 Task: Reply to email with the signature Austin King with the subject Job application submission from softage.1@softage.net with the message Could you provide an update on the progress of the market research project? with CC to softage.9@softage.net with an attached document Employee_handbook.docx
Action: Mouse moved to (583, 730)
Screenshot: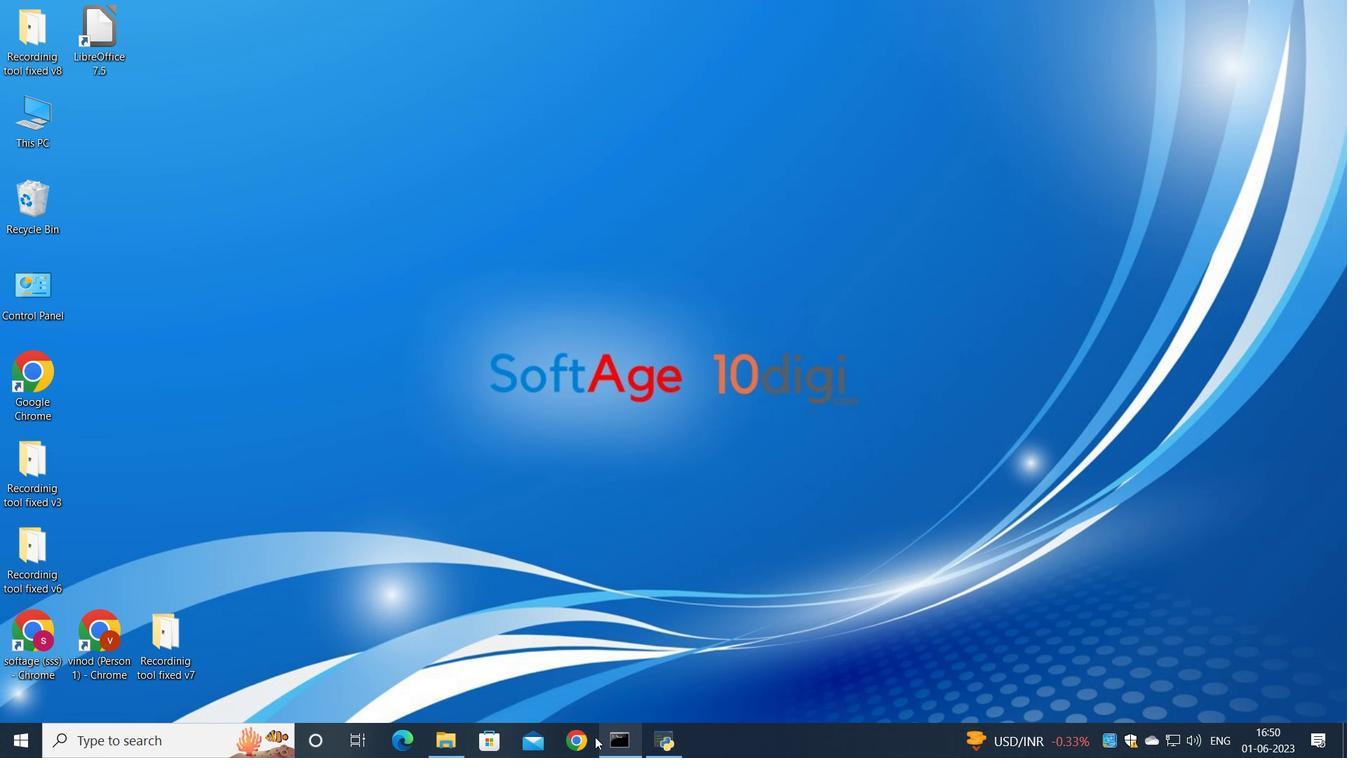 
Action: Mouse pressed left at (583, 730)
Screenshot: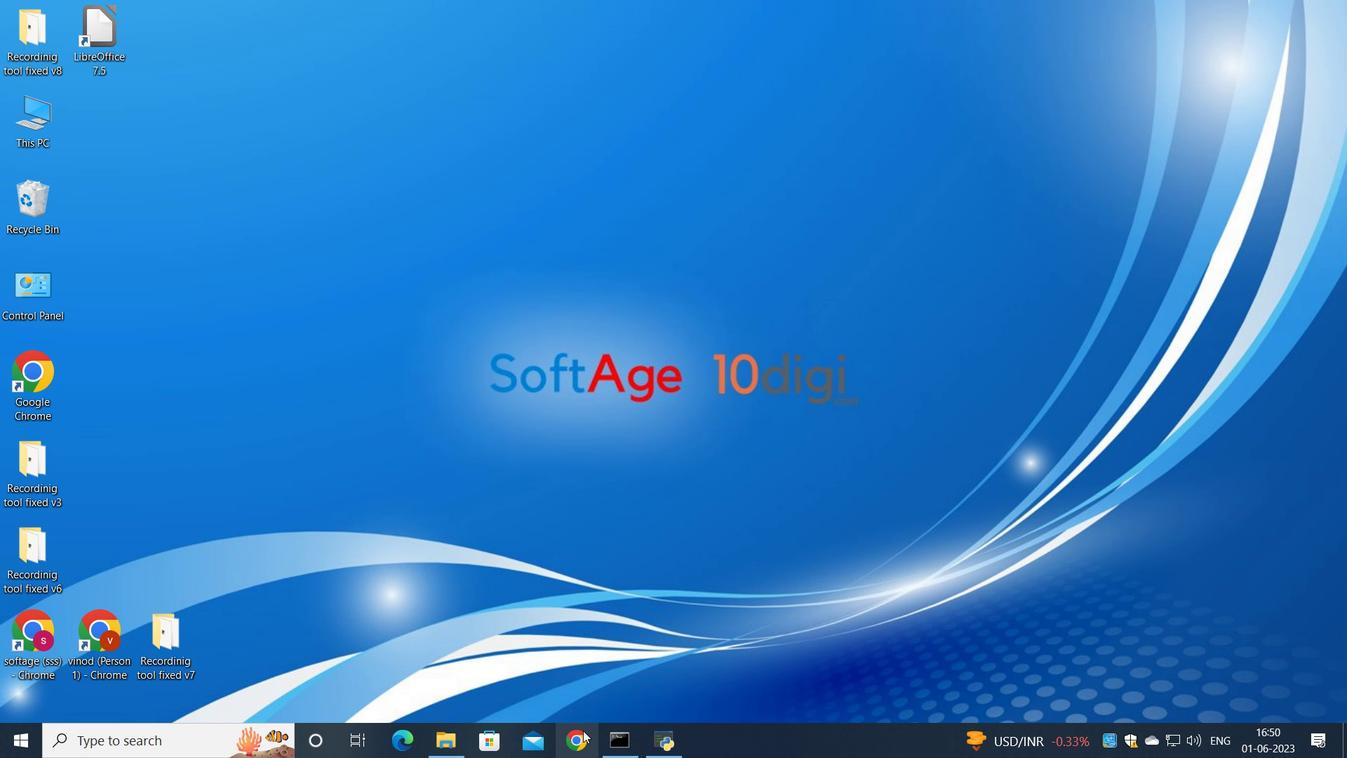
Action: Mouse moved to (570, 441)
Screenshot: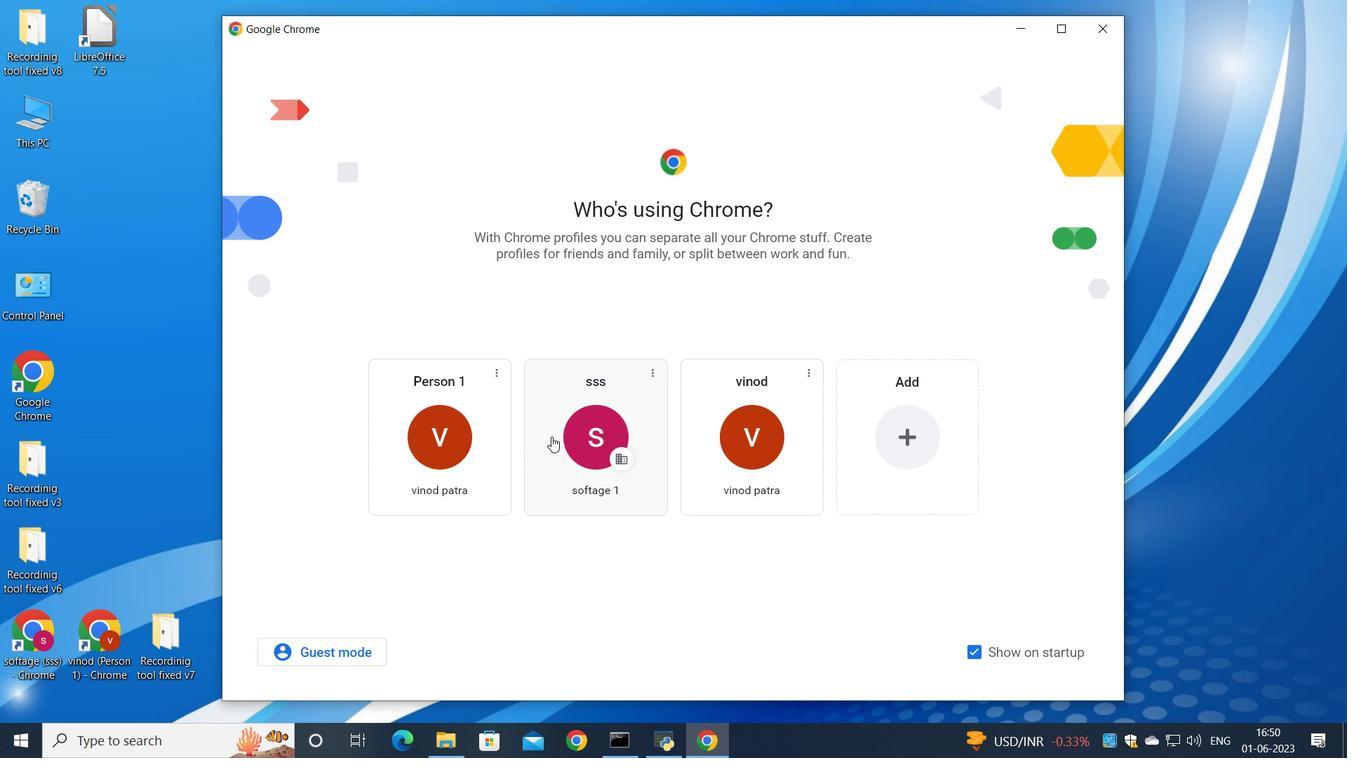 
Action: Mouse pressed left at (570, 441)
Screenshot: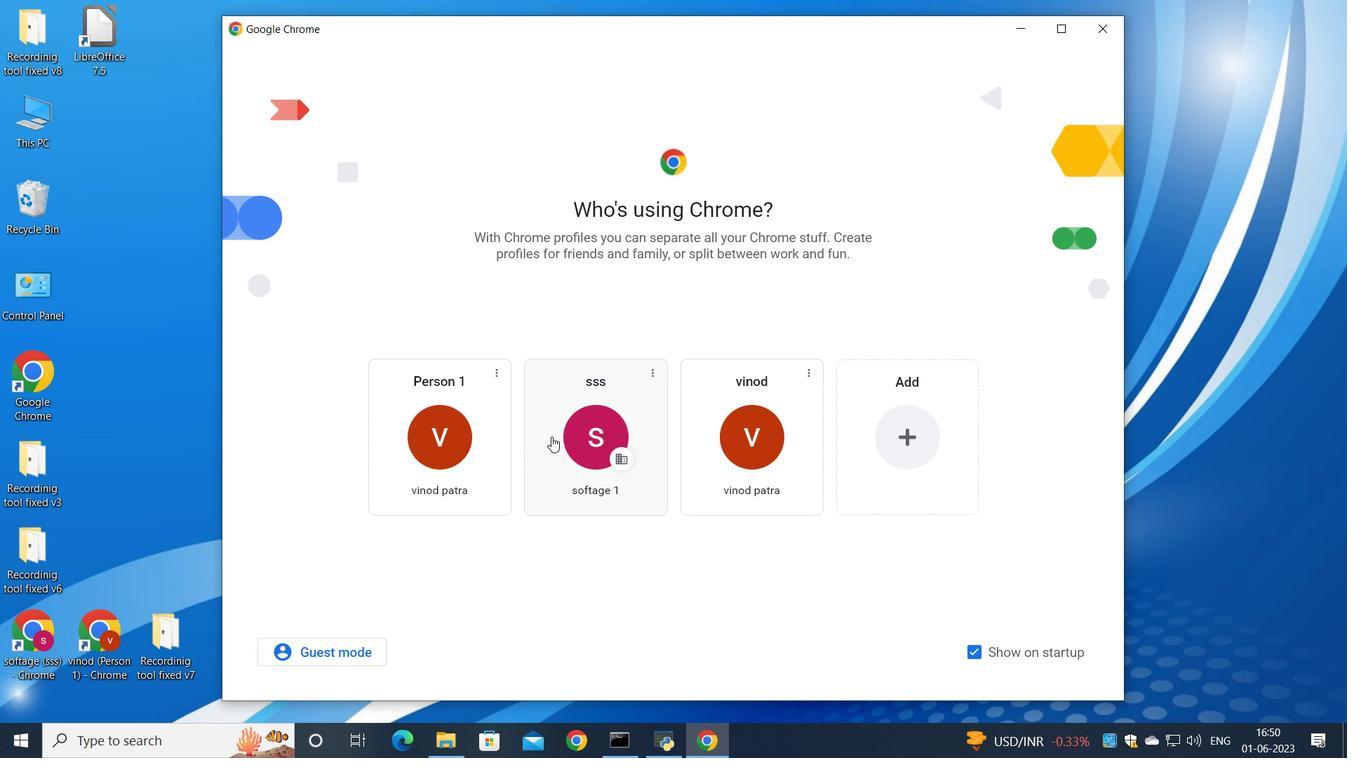 
Action: Mouse moved to (1185, 124)
Screenshot: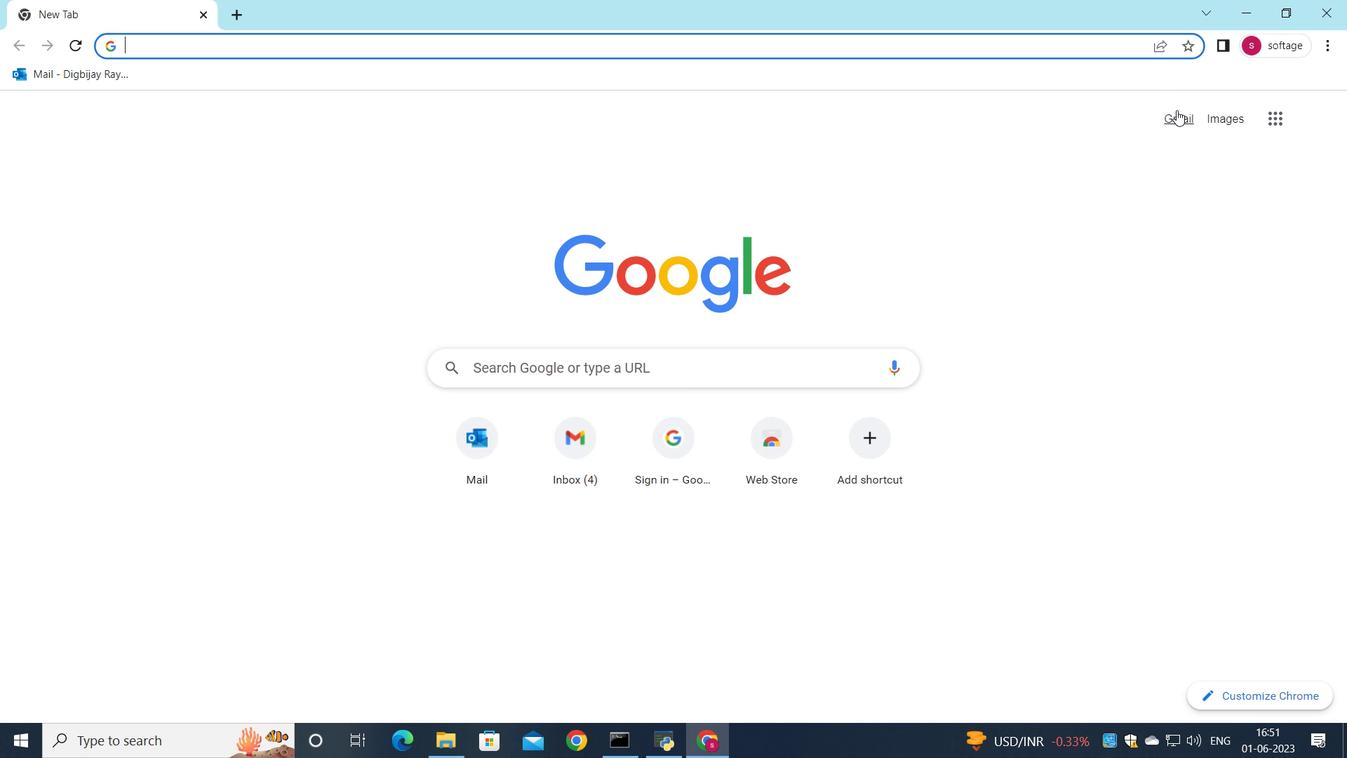 
Action: Mouse pressed left at (1185, 124)
Screenshot: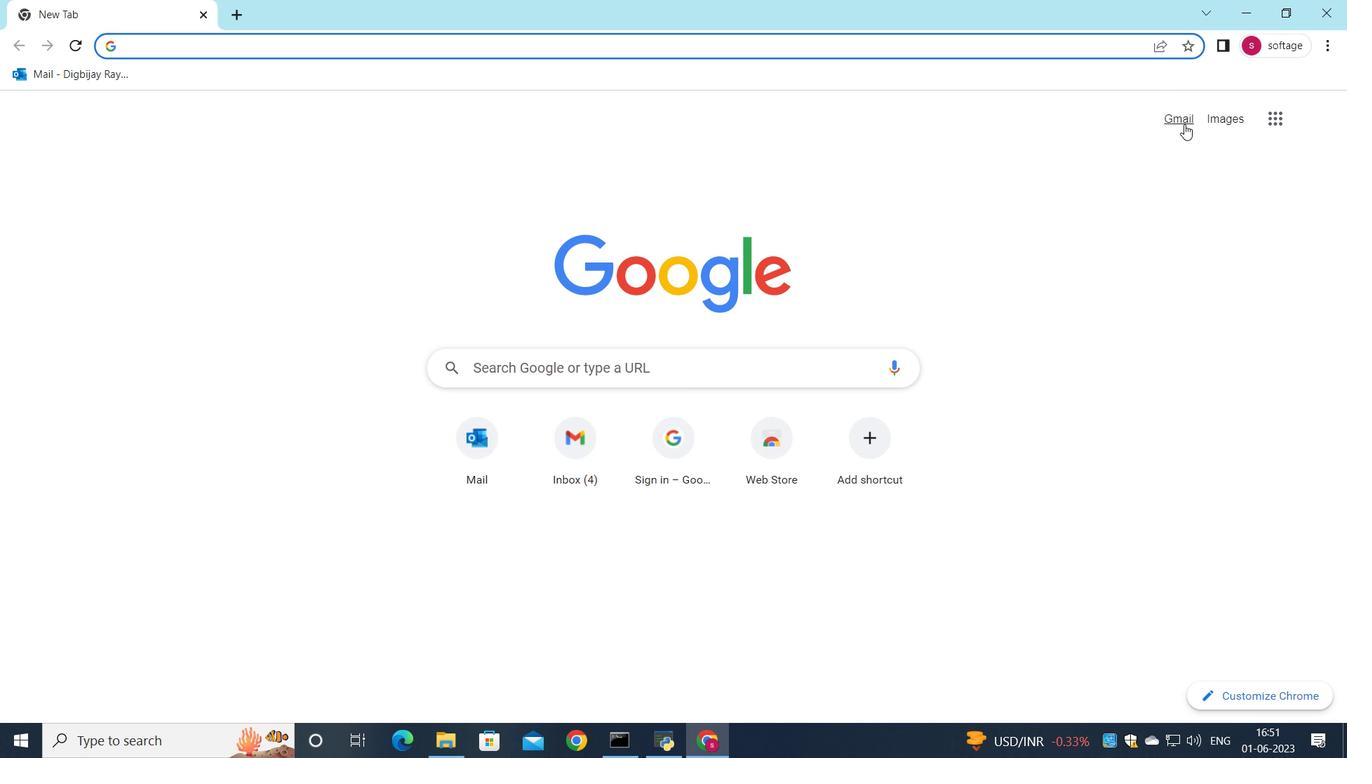 
Action: Mouse moved to (1146, 112)
Screenshot: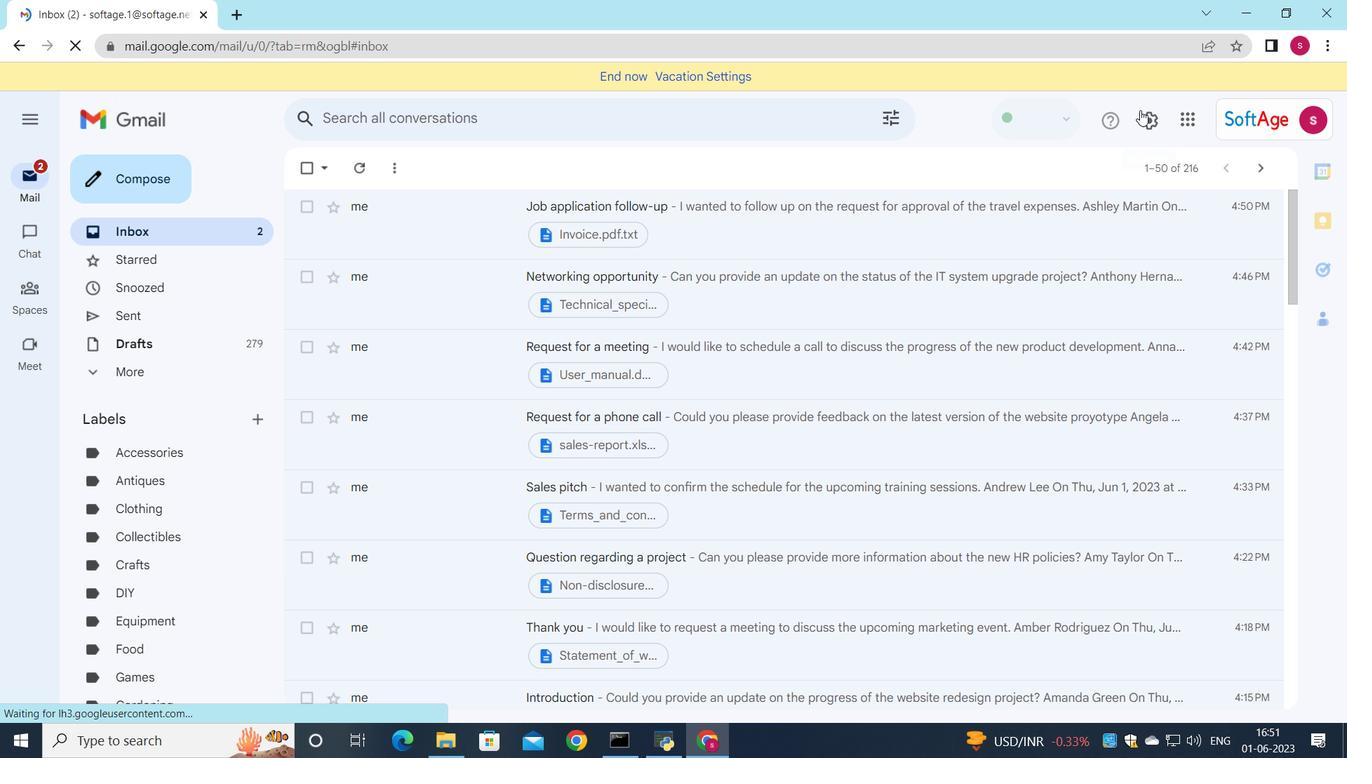 
Action: Mouse pressed left at (1146, 112)
Screenshot: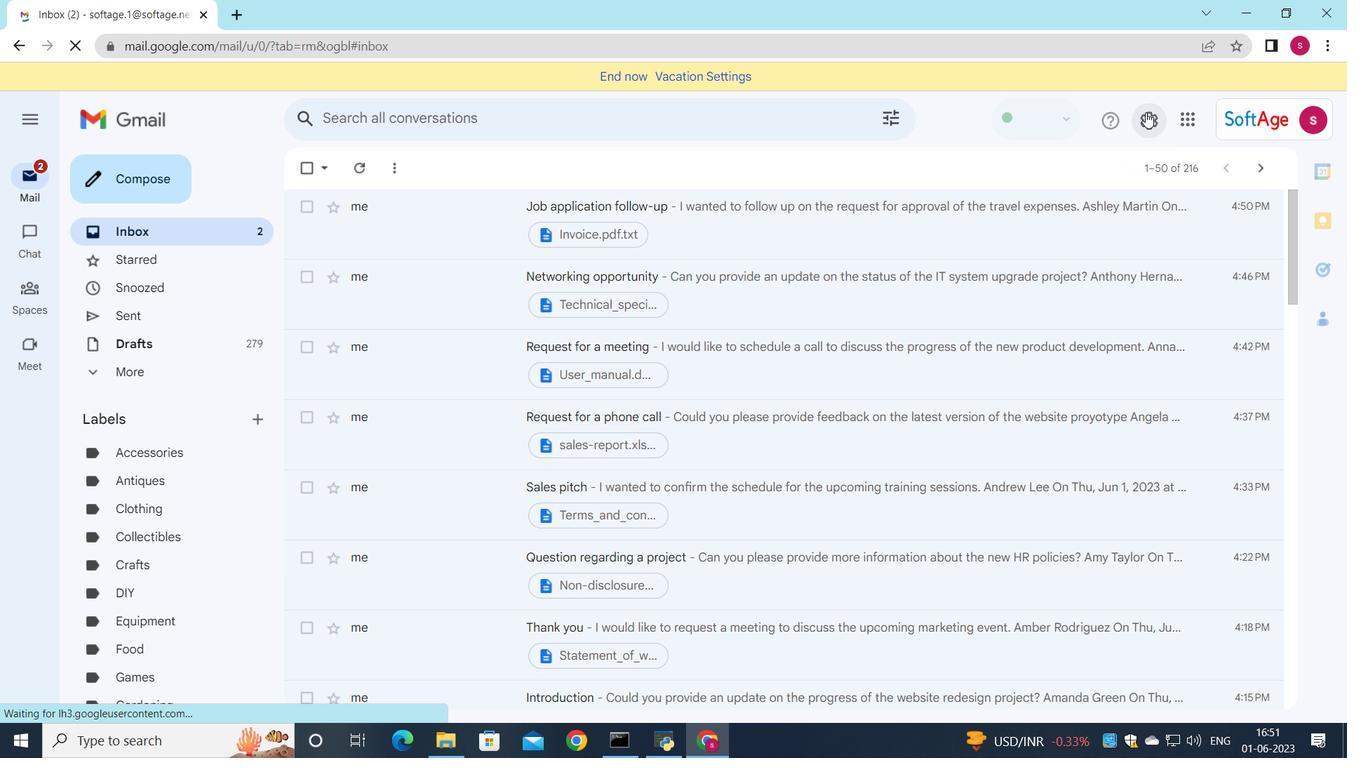 
Action: Mouse moved to (1158, 204)
Screenshot: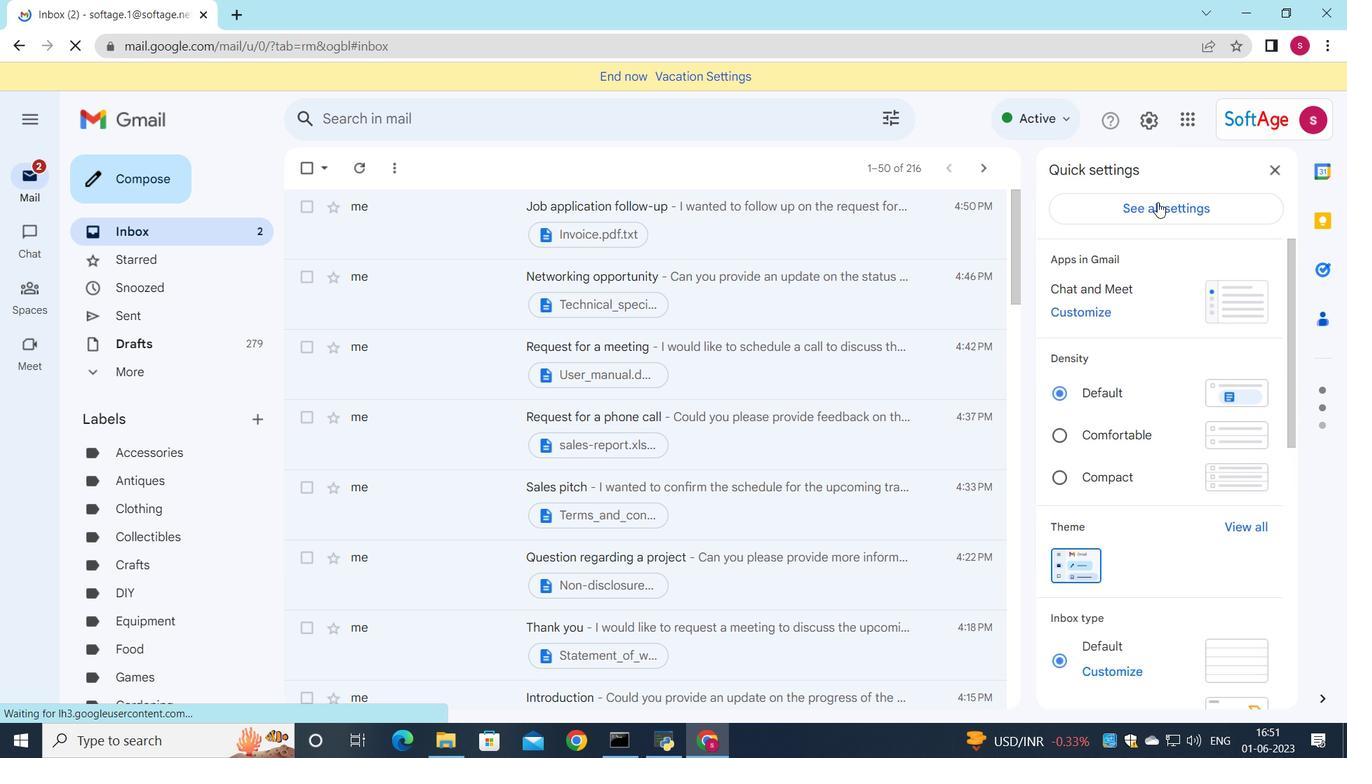 
Action: Mouse pressed left at (1158, 204)
Screenshot: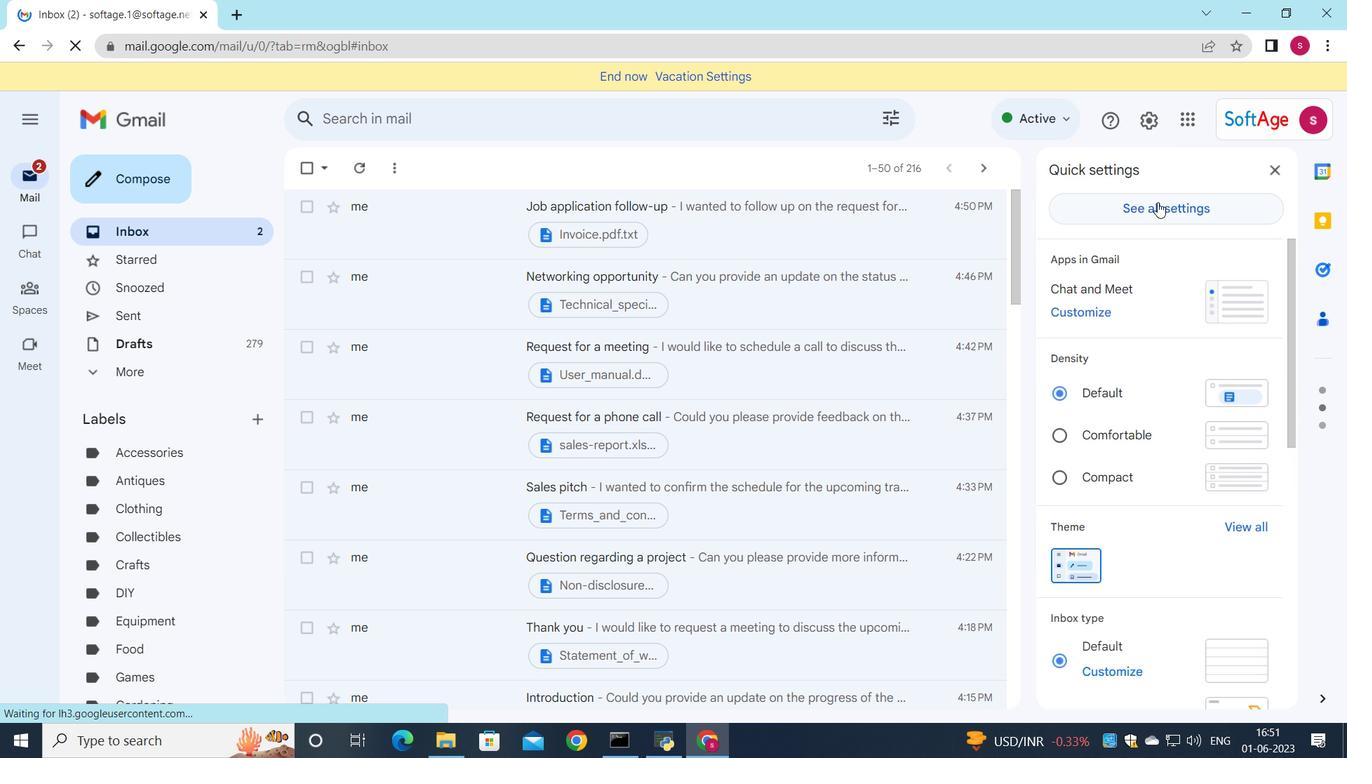 
Action: Mouse moved to (770, 398)
Screenshot: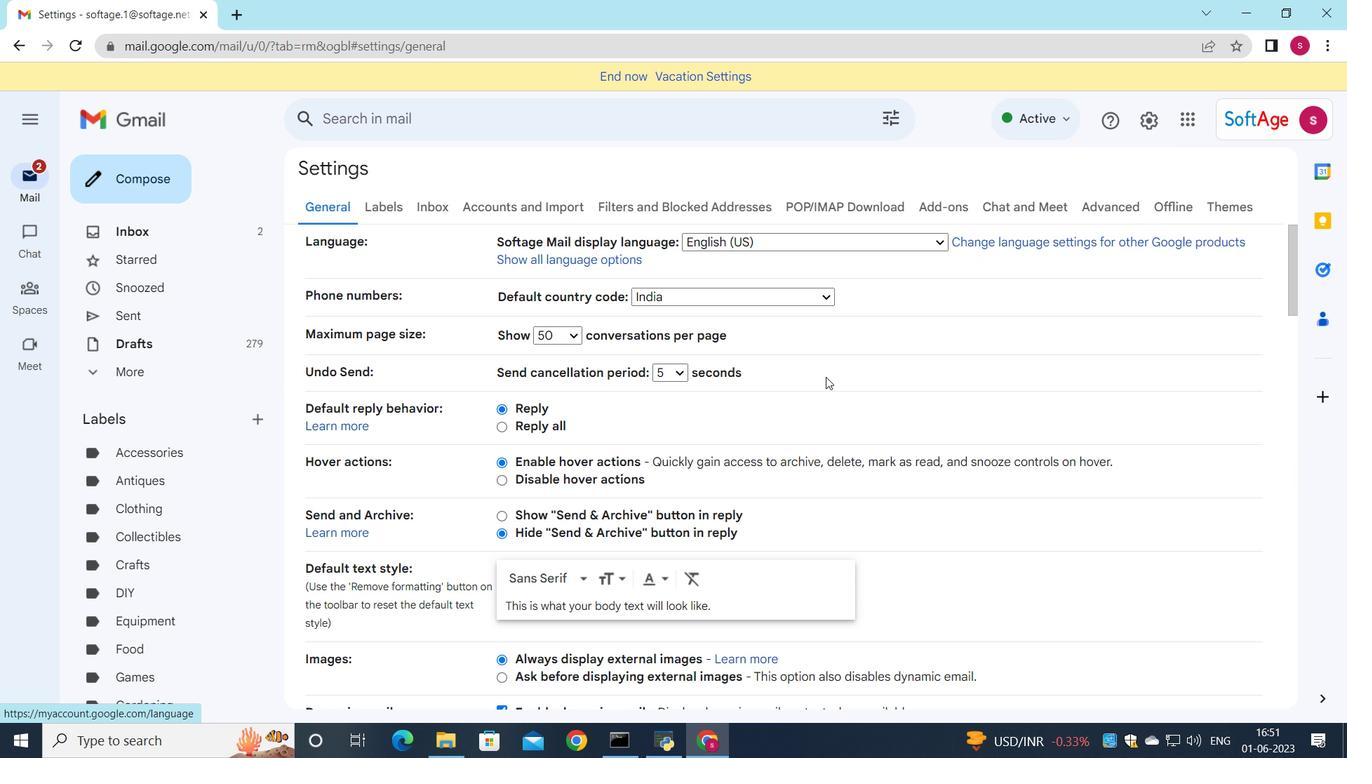 
Action: Mouse scrolled (770, 397) with delta (0, 0)
Screenshot: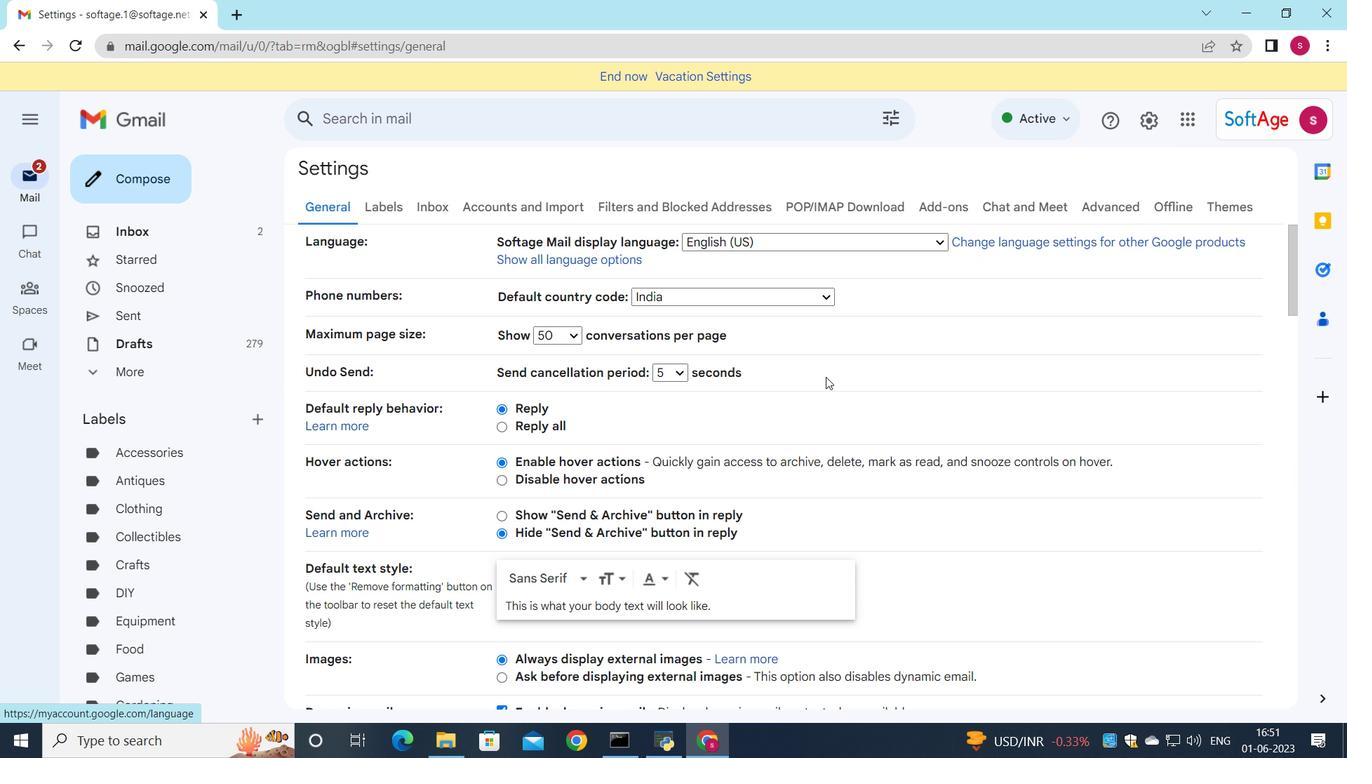 
Action: Mouse scrolled (770, 397) with delta (0, 0)
Screenshot: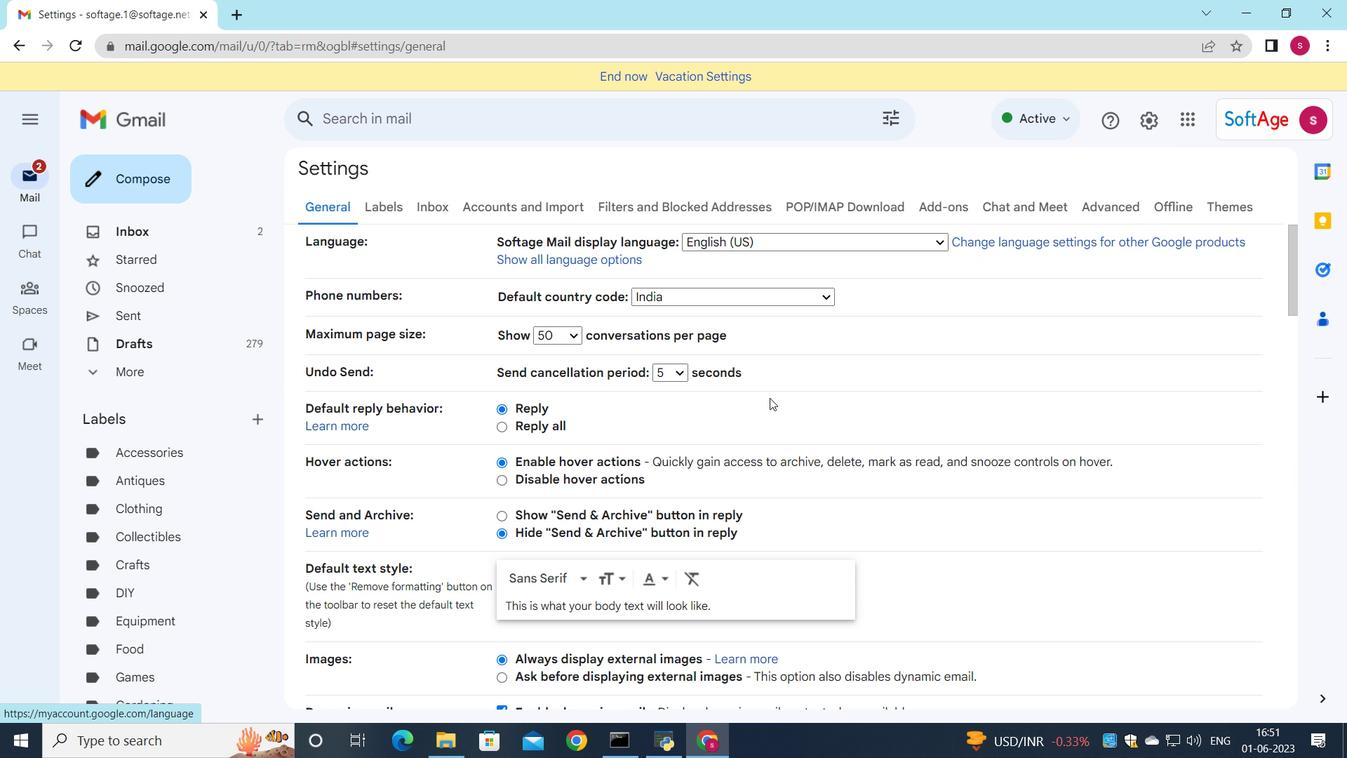 
Action: Mouse scrolled (770, 397) with delta (0, 0)
Screenshot: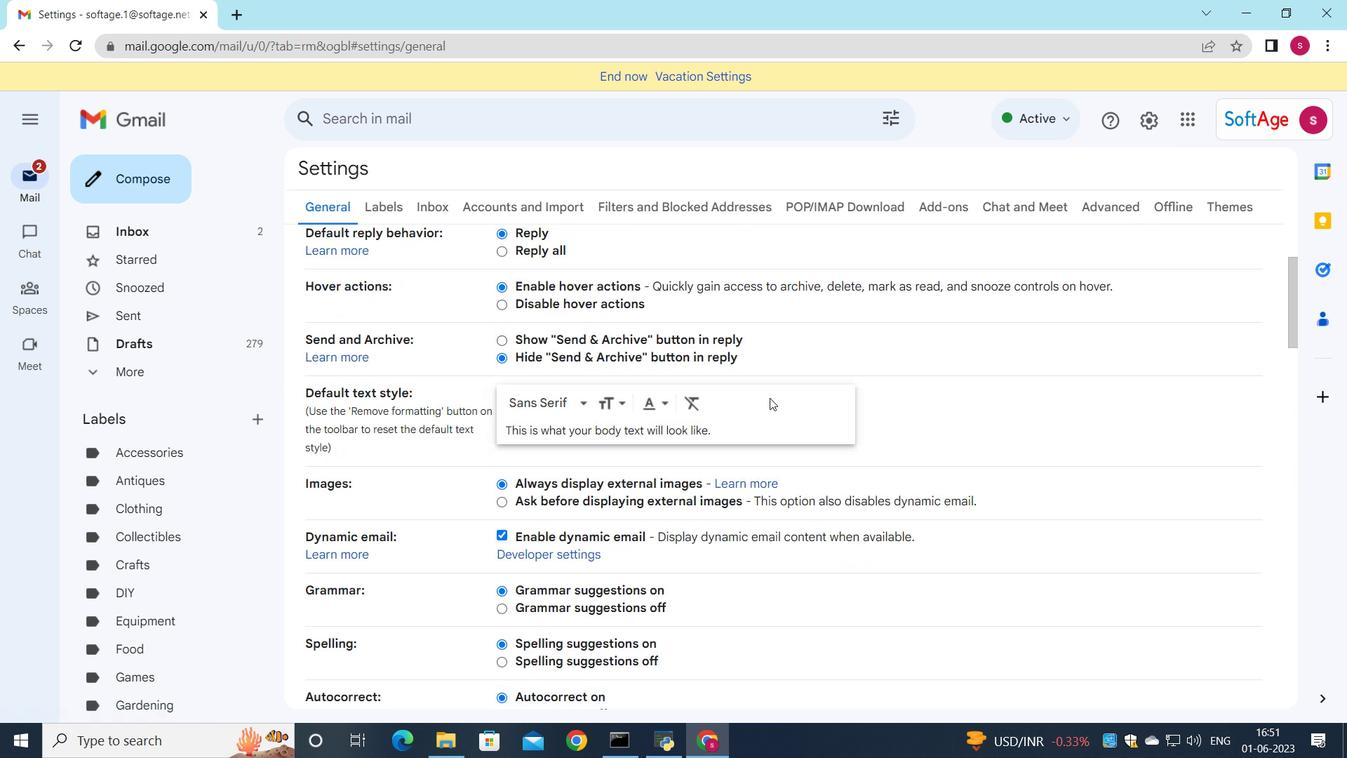 
Action: Mouse scrolled (770, 397) with delta (0, 0)
Screenshot: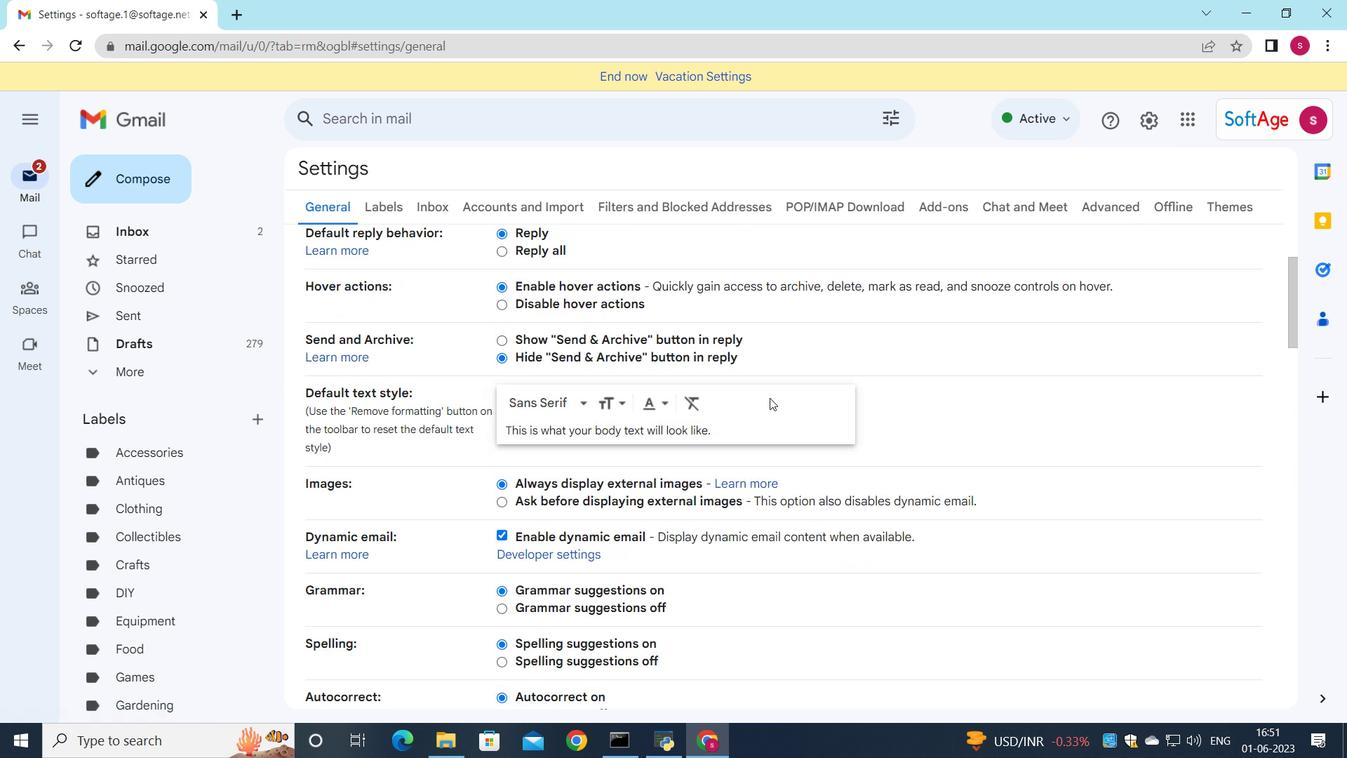 
Action: Mouse scrolled (770, 397) with delta (0, 0)
Screenshot: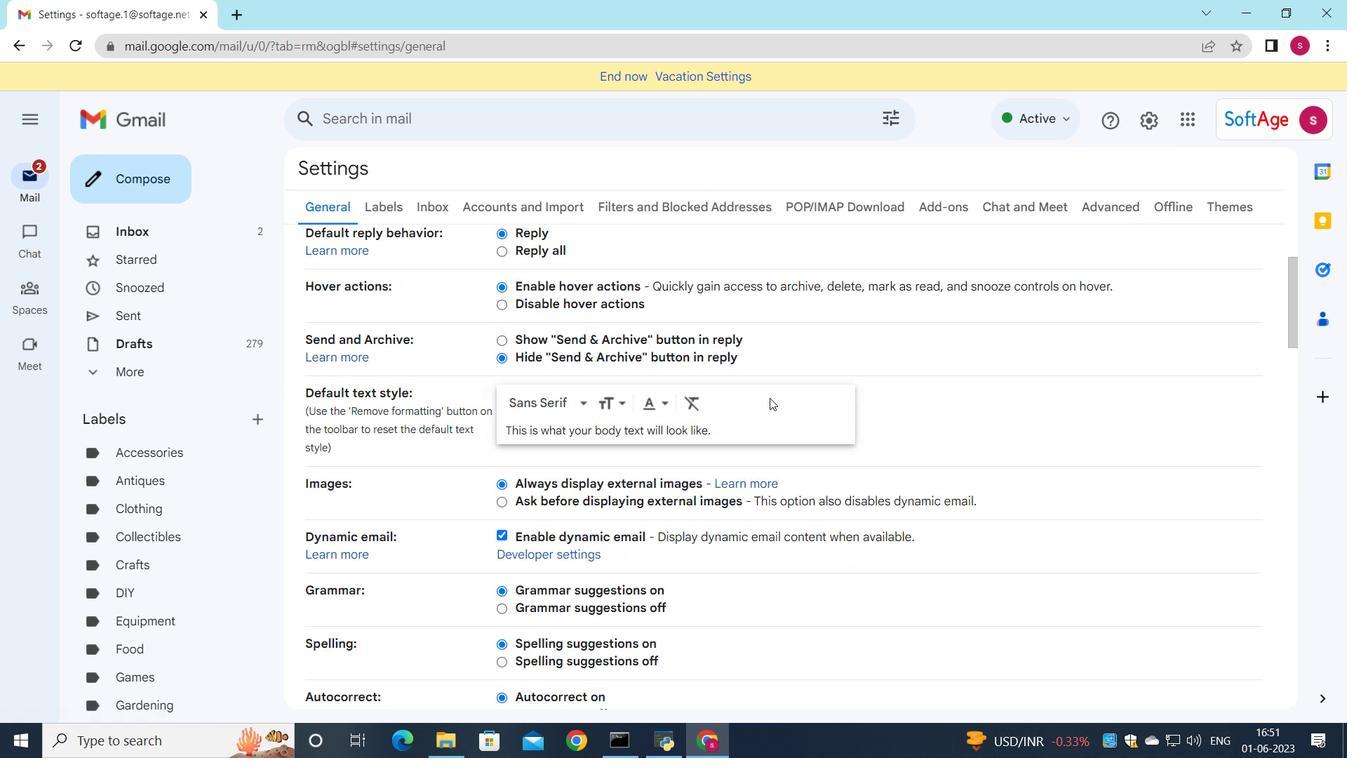 
Action: Mouse scrolled (770, 397) with delta (0, 0)
Screenshot: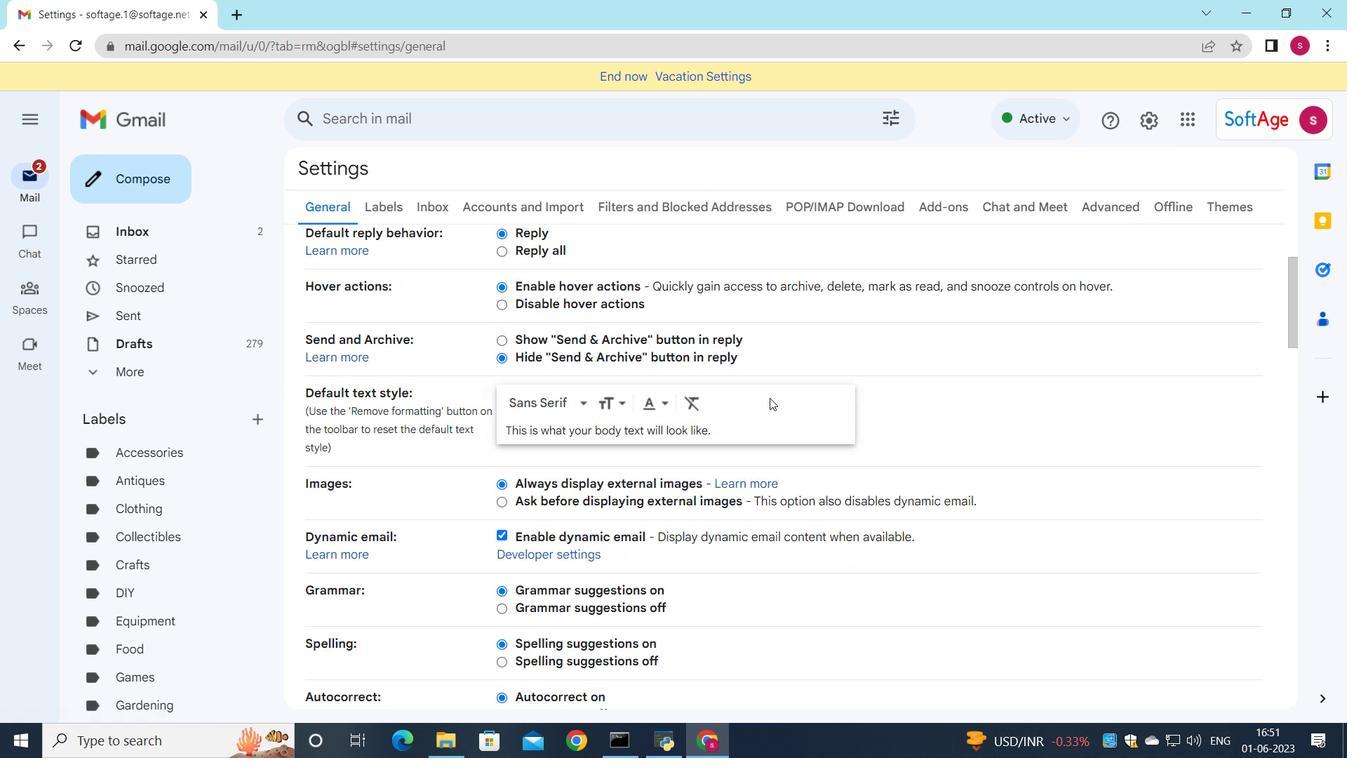 
Action: Mouse scrolled (770, 397) with delta (0, 0)
Screenshot: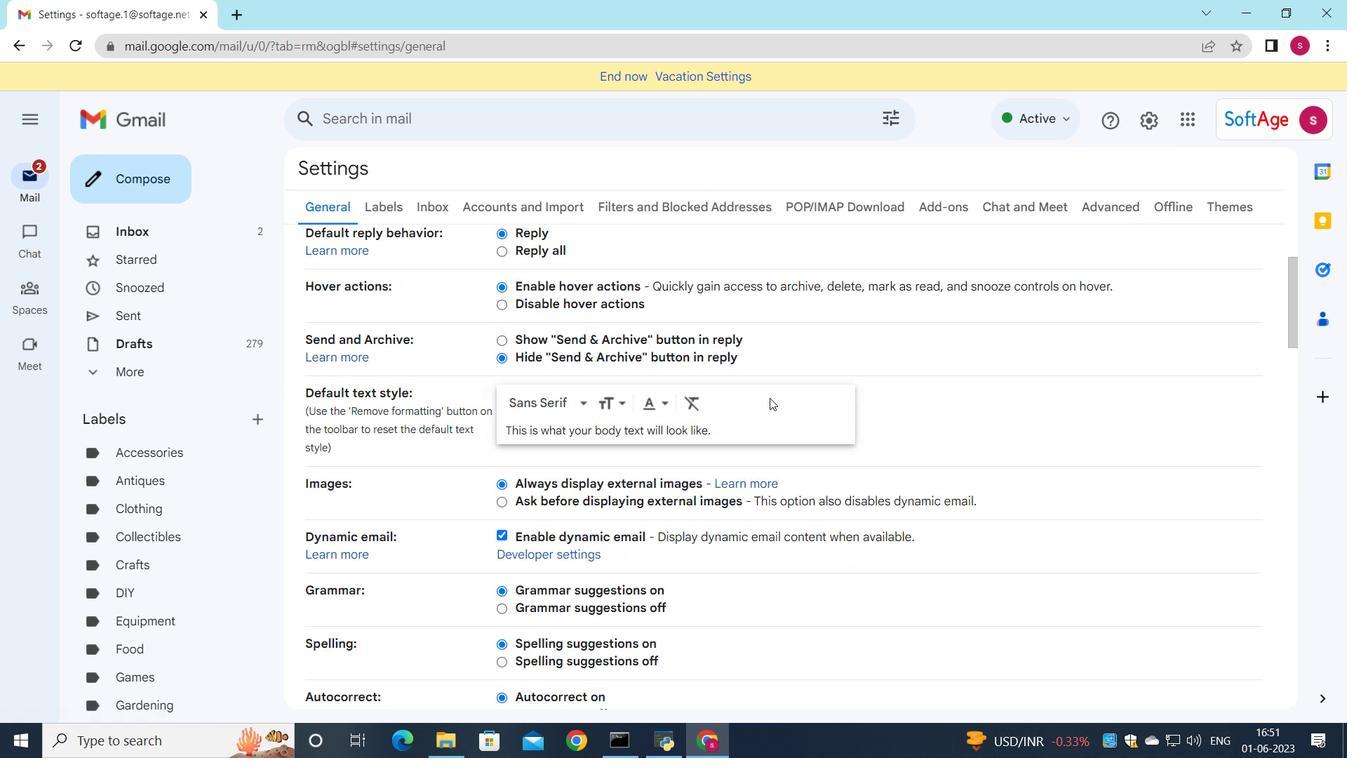 
Action: Mouse scrolled (770, 397) with delta (0, 0)
Screenshot: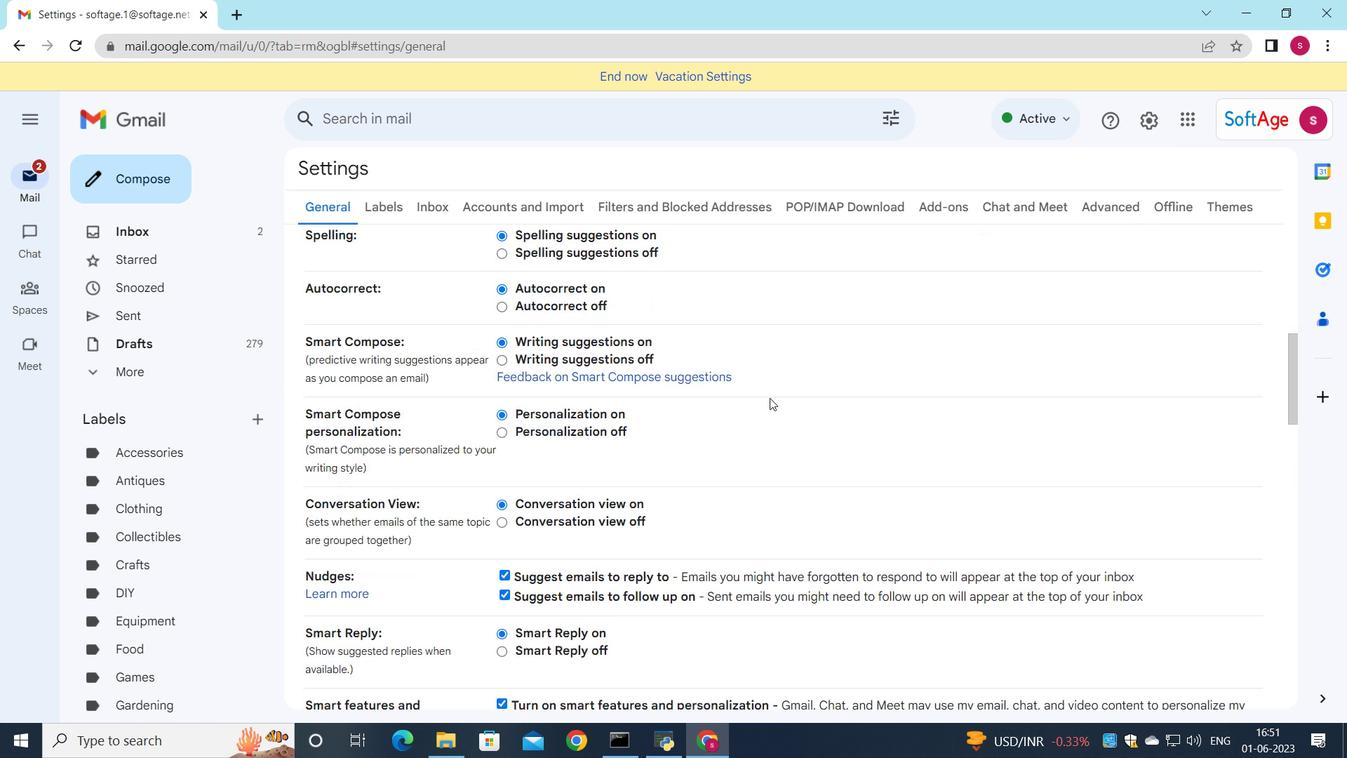 
Action: Mouse scrolled (770, 397) with delta (0, 0)
Screenshot: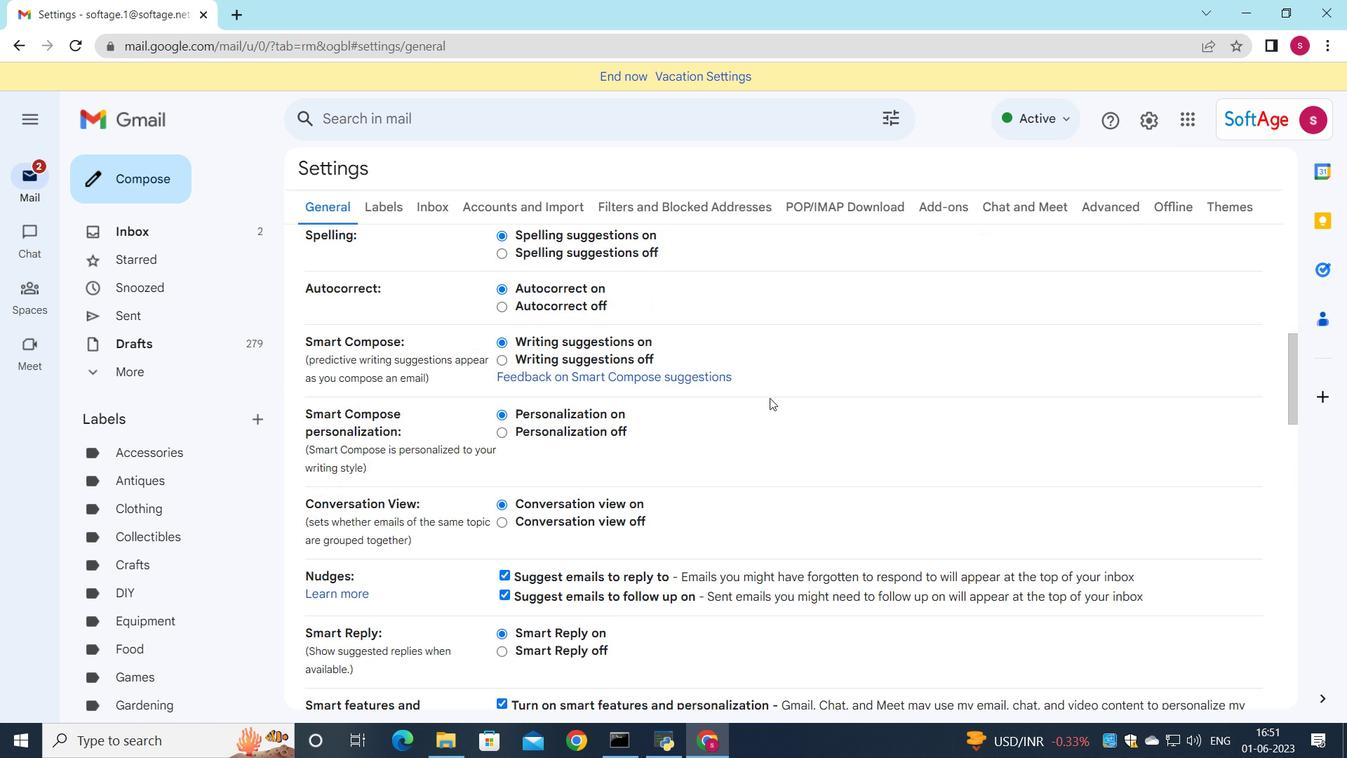 
Action: Mouse scrolled (770, 397) with delta (0, 0)
Screenshot: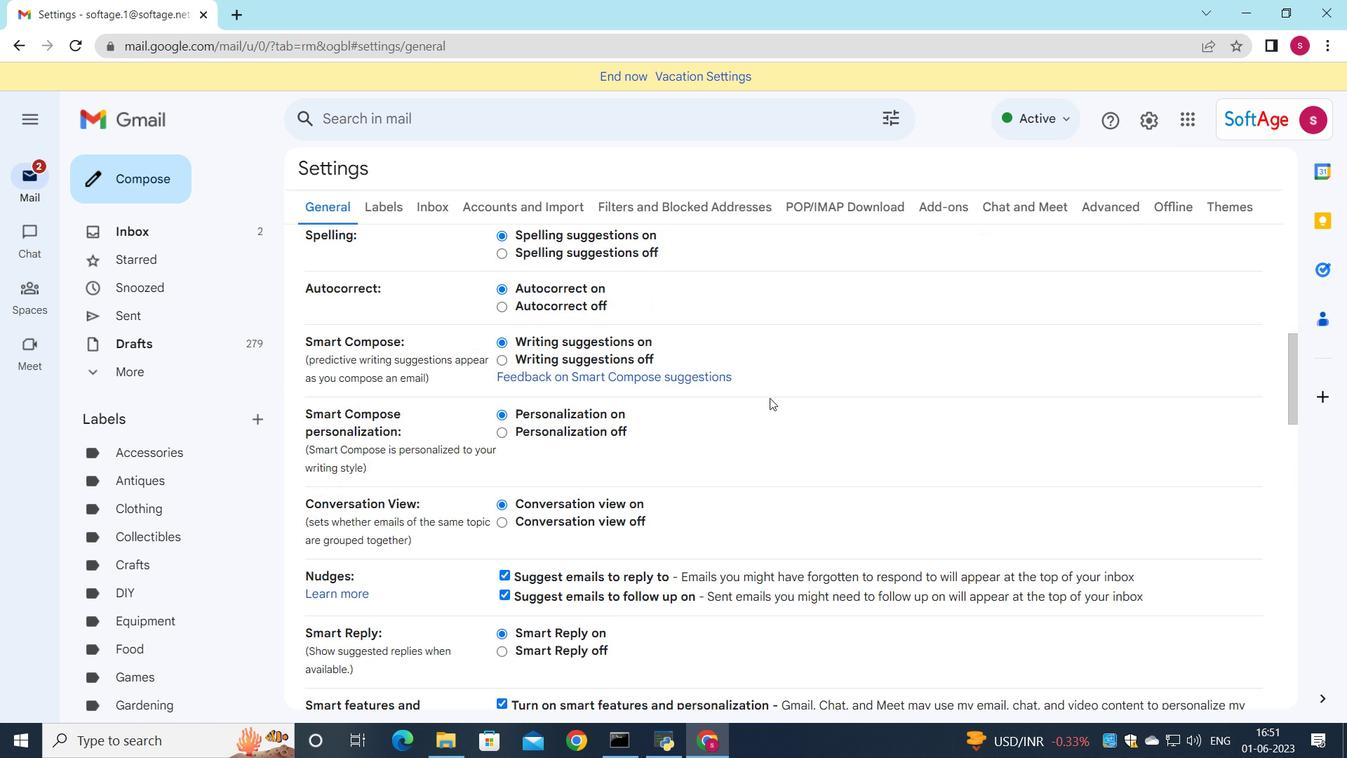 
Action: Mouse scrolled (770, 397) with delta (0, 0)
Screenshot: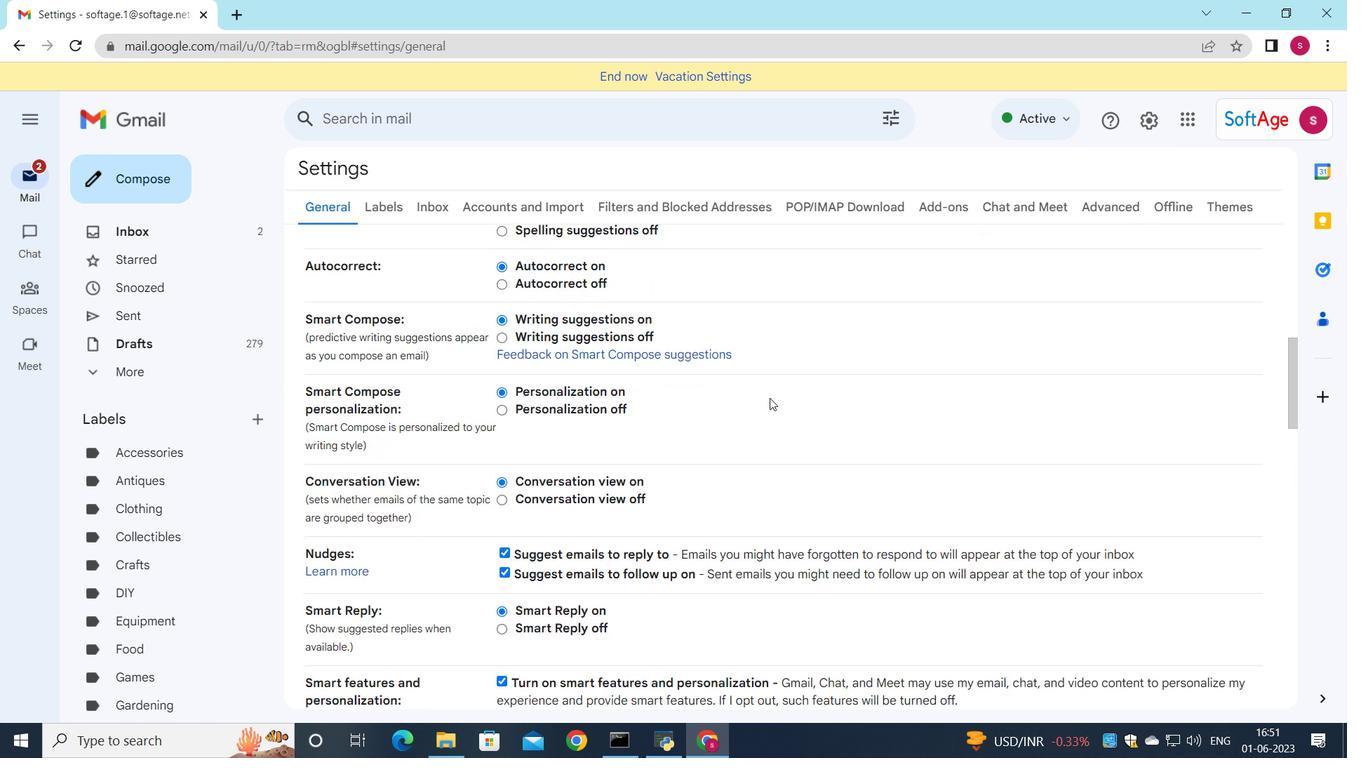 
Action: Mouse moved to (741, 426)
Screenshot: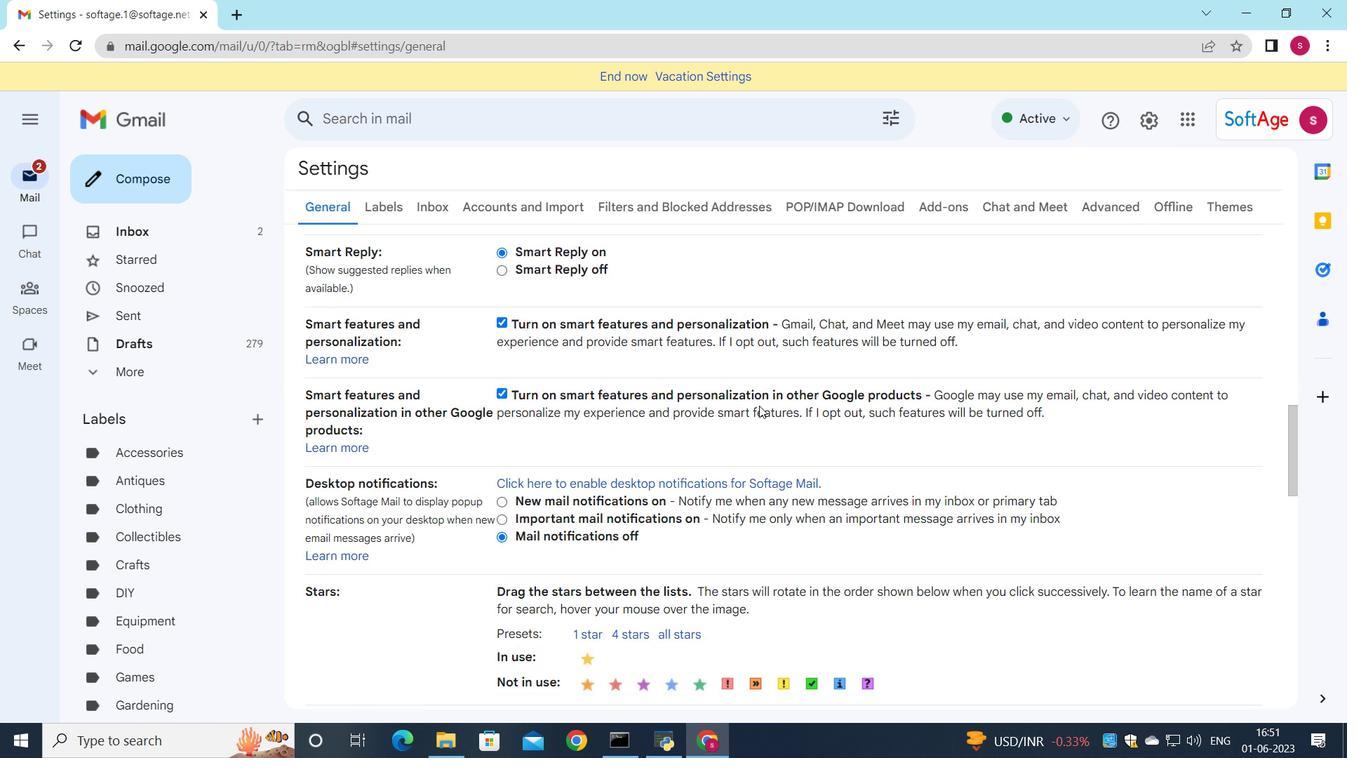 
Action: Mouse scrolled (741, 425) with delta (0, 0)
Screenshot: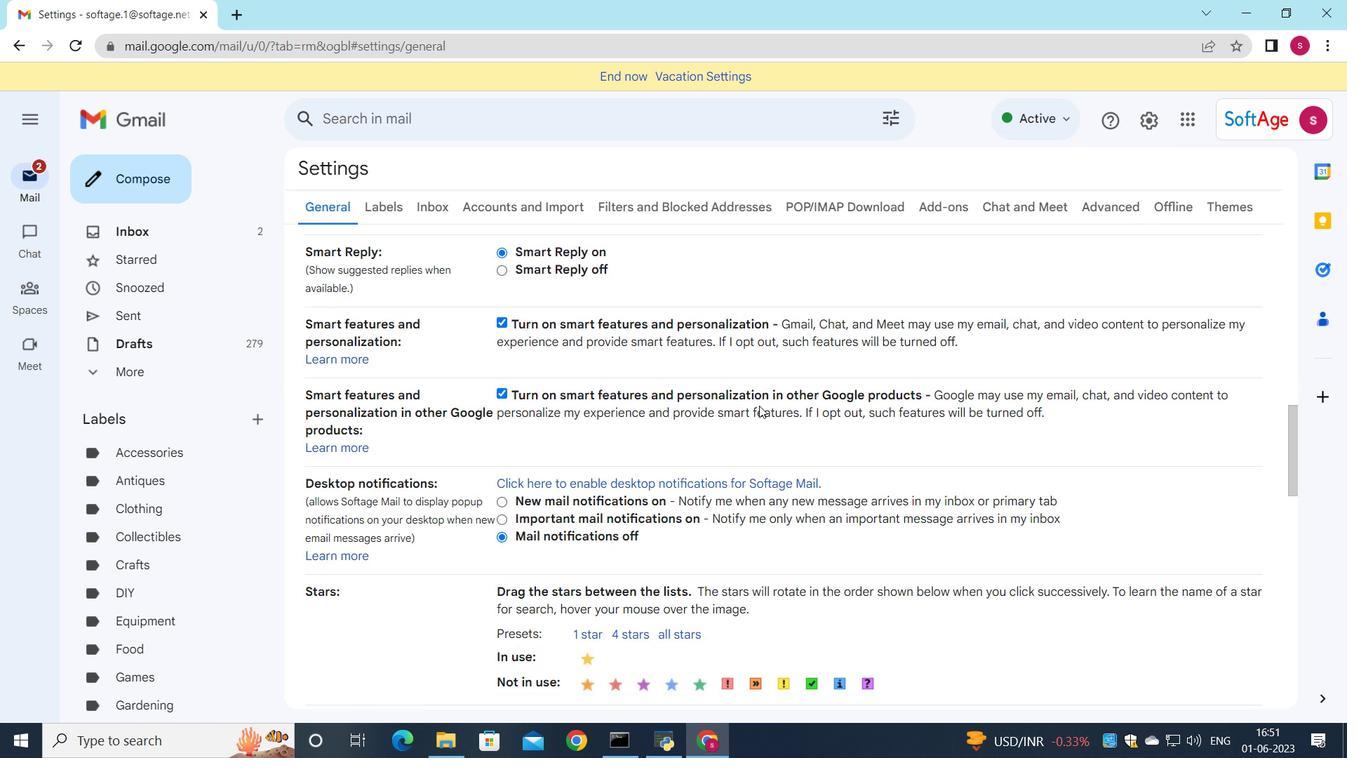 
Action: Mouse moved to (739, 429)
Screenshot: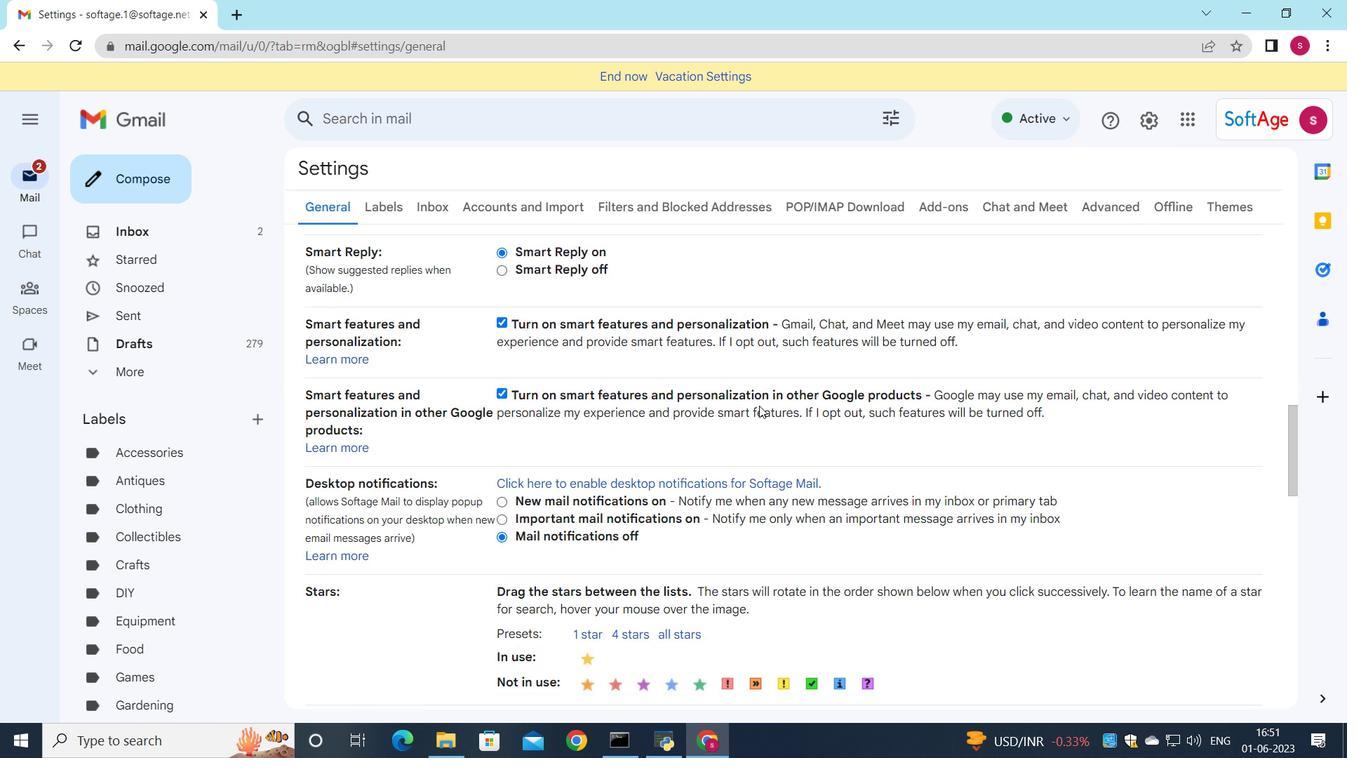 
Action: Mouse scrolled (739, 428) with delta (0, 0)
Screenshot: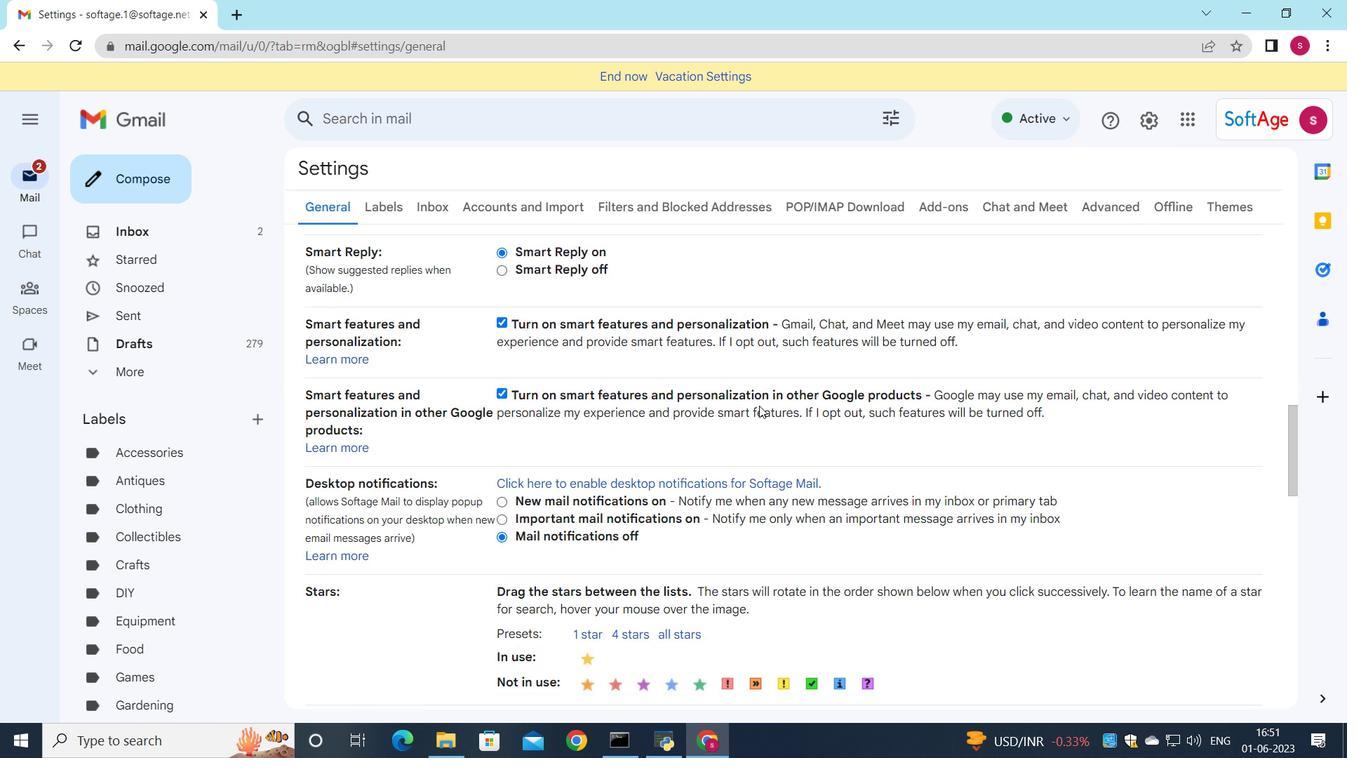 
Action: Mouse moved to (738, 431)
Screenshot: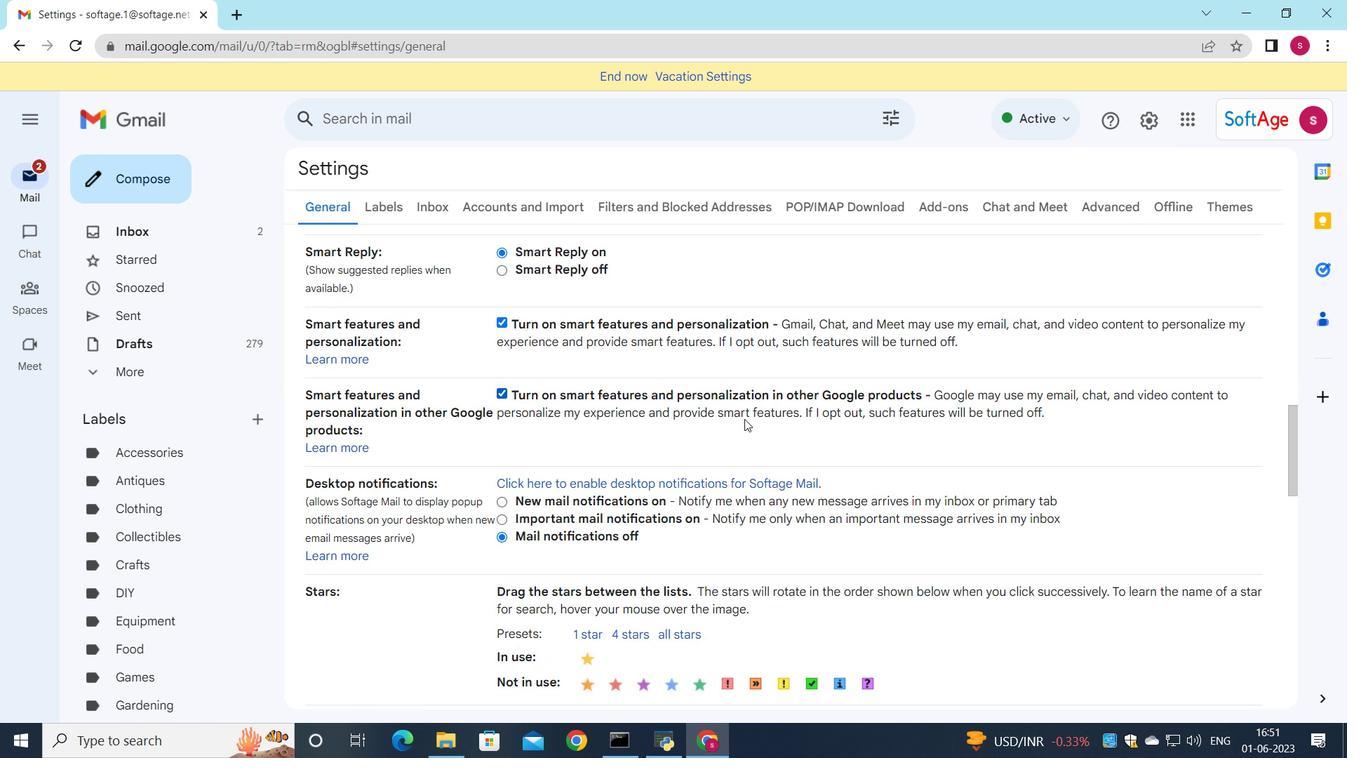 
Action: Mouse scrolled (738, 430) with delta (0, 0)
Screenshot: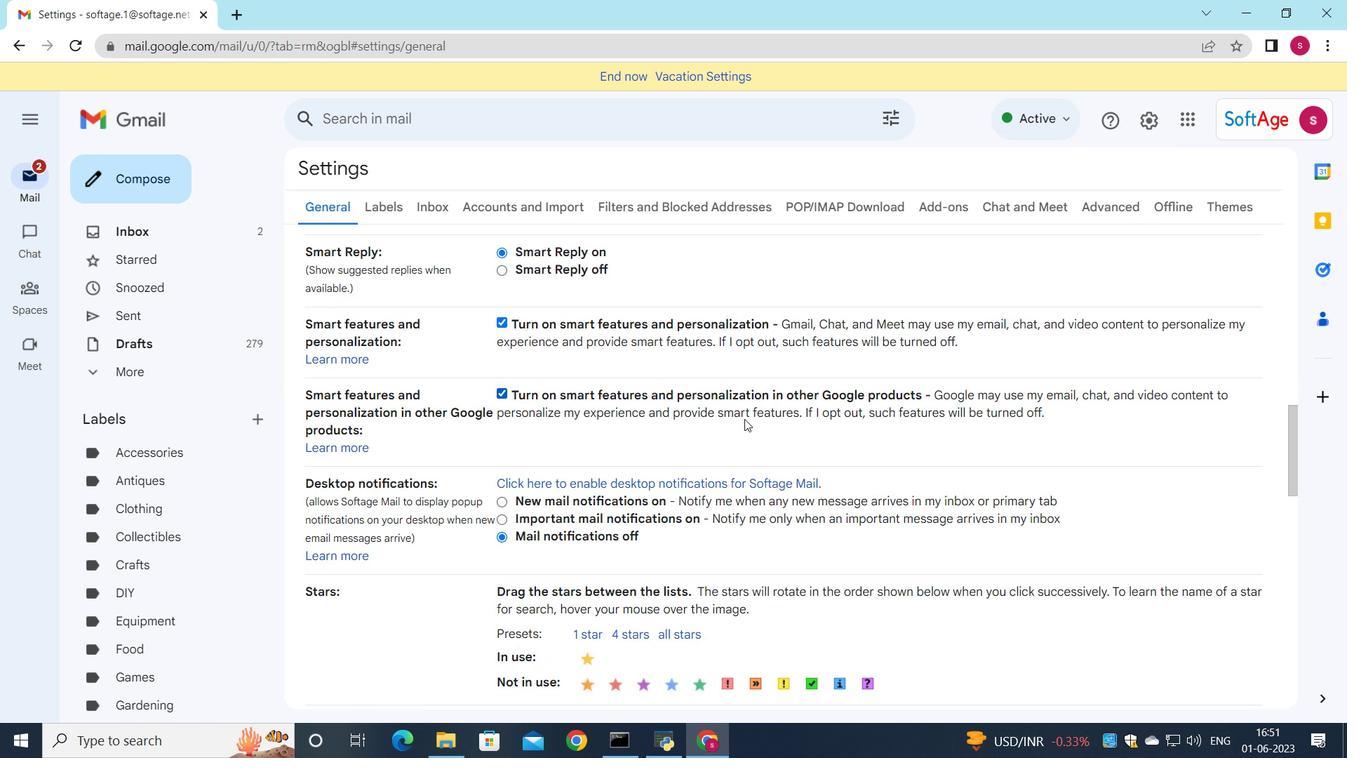 
Action: Mouse moved to (737, 435)
Screenshot: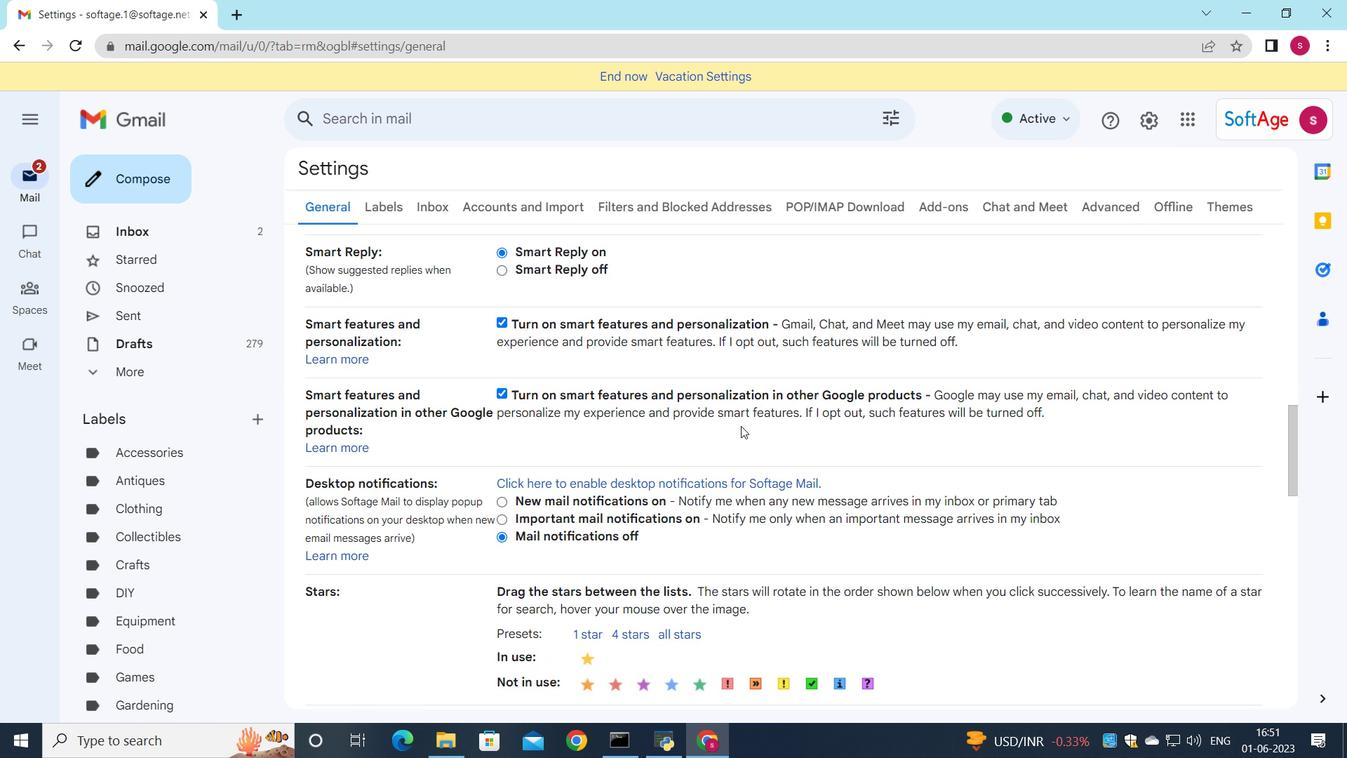 
Action: Mouse scrolled (737, 435) with delta (0, 0)
Screenshot: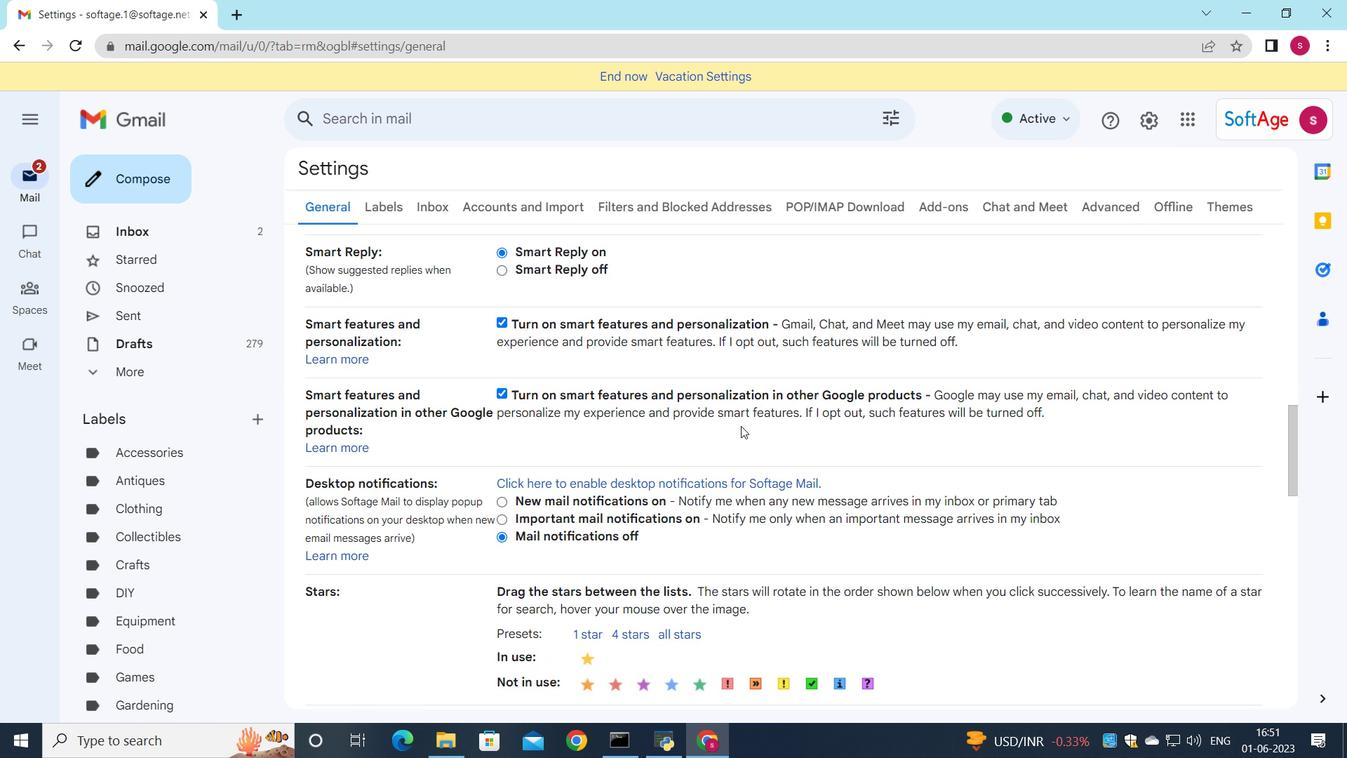 
Action: Mouse moved to (735, 438)
Screenshot: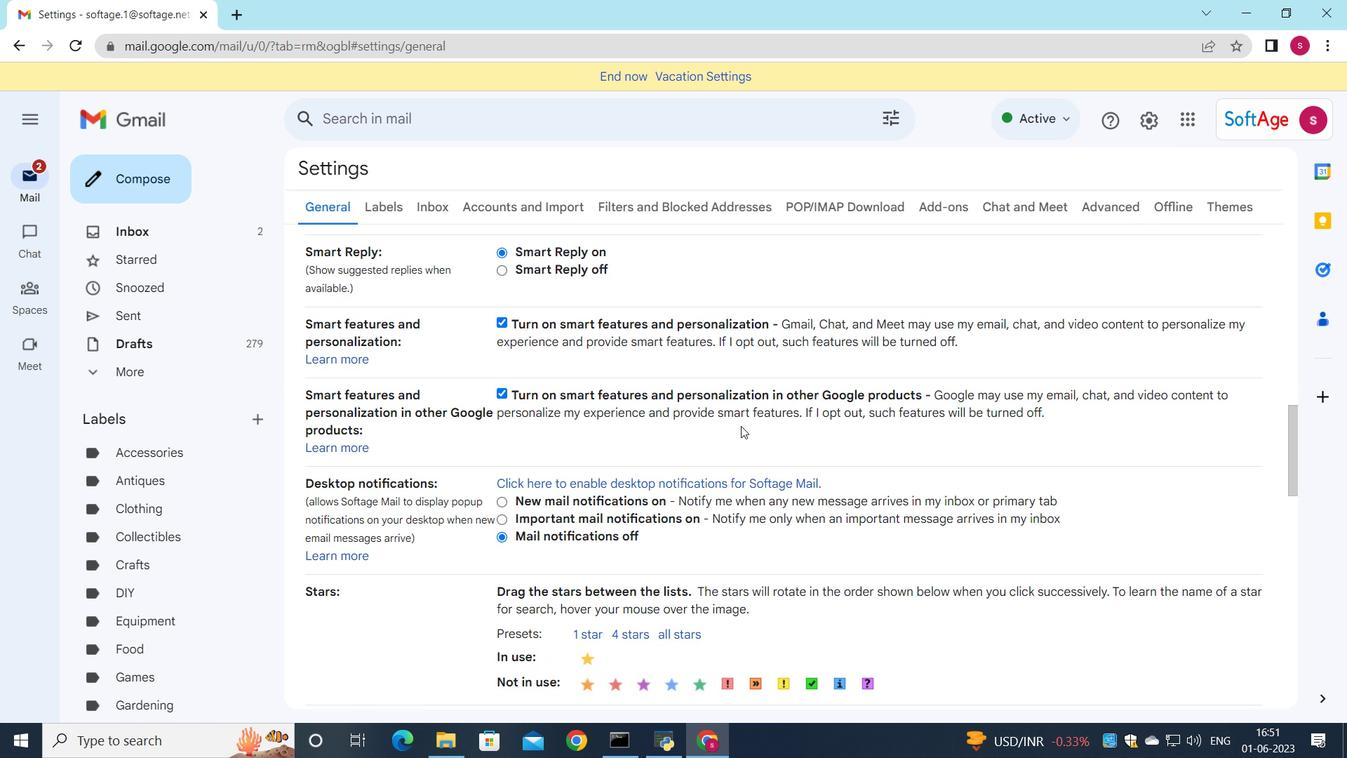 
Action: Mouse scrolled (735, 438) with delta (0, 0)
Screenshot: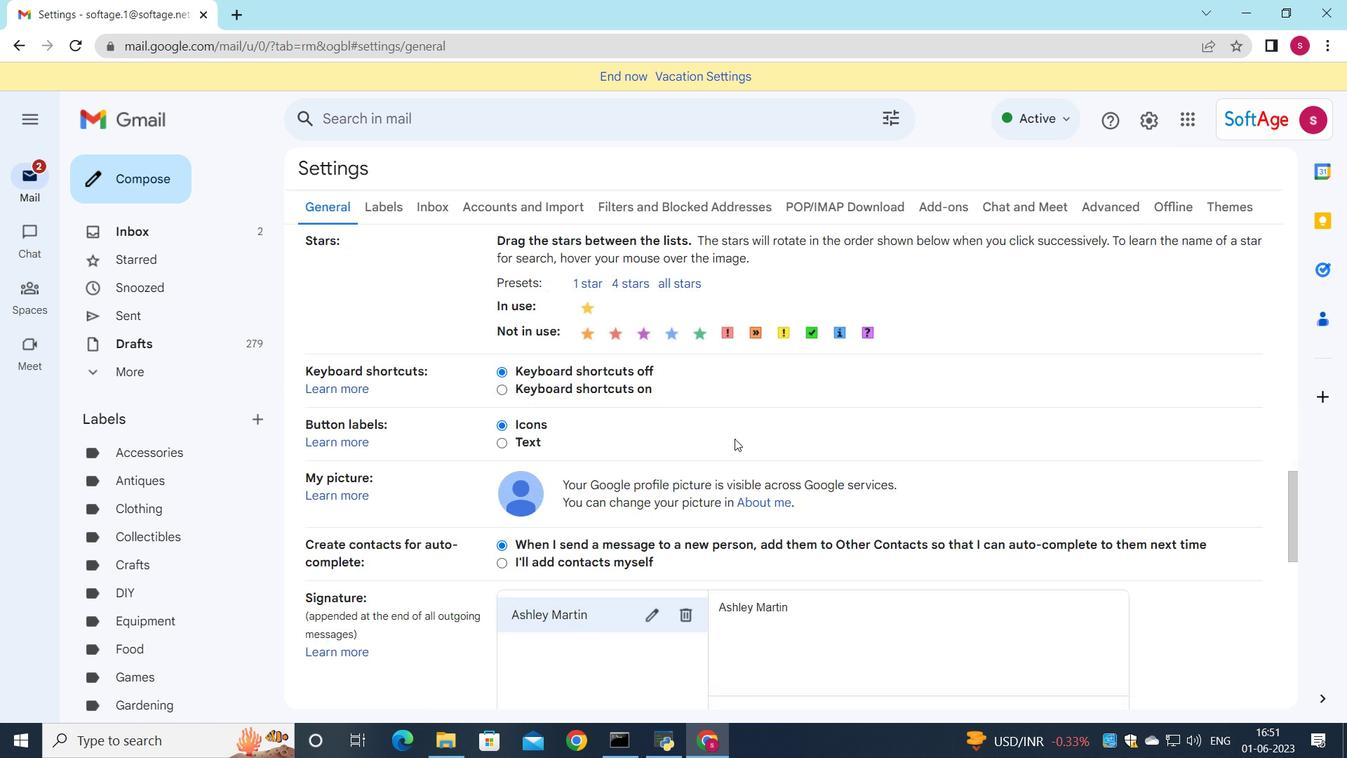 
Action: Mouse scrolled (735, 438) with delta (0, 0)
Screenshot: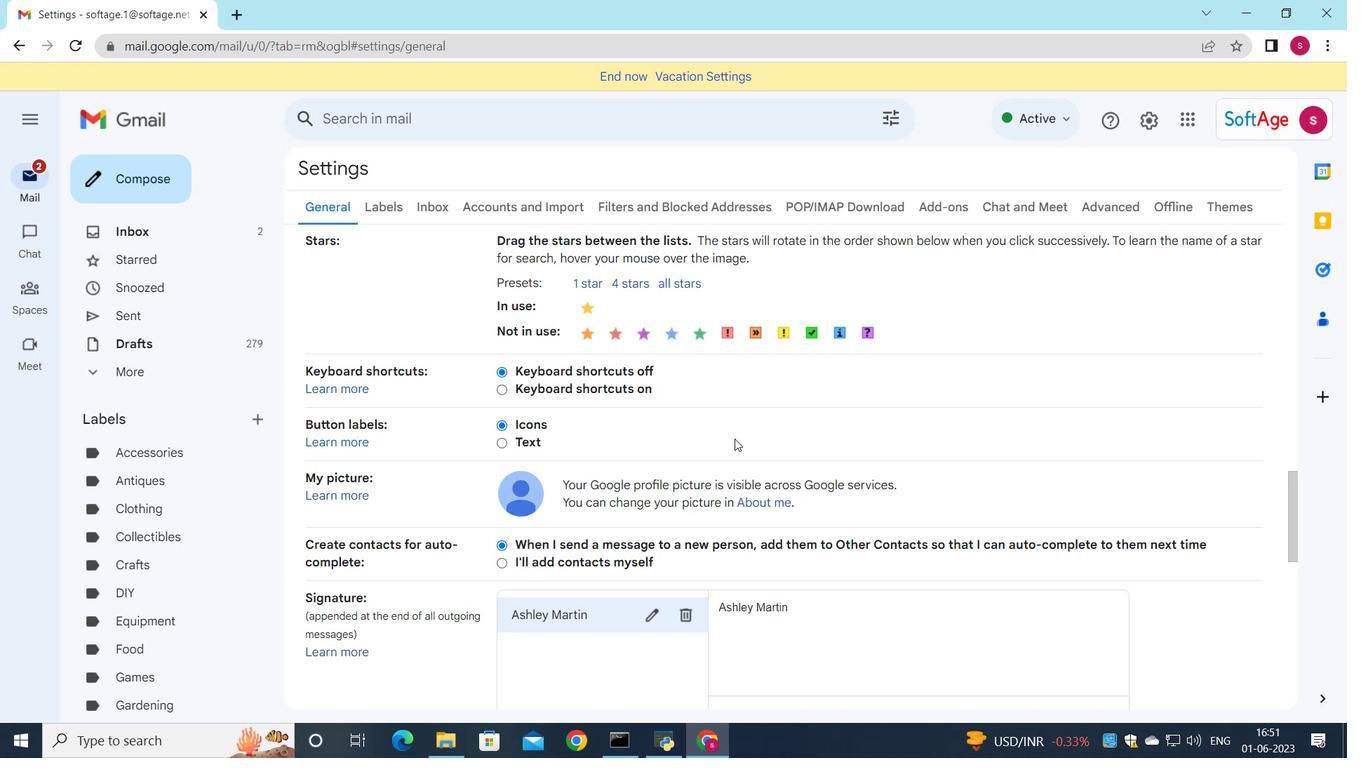
Action: Mouse scrolled (735, 438) with delta (0, 0)
Screenshot: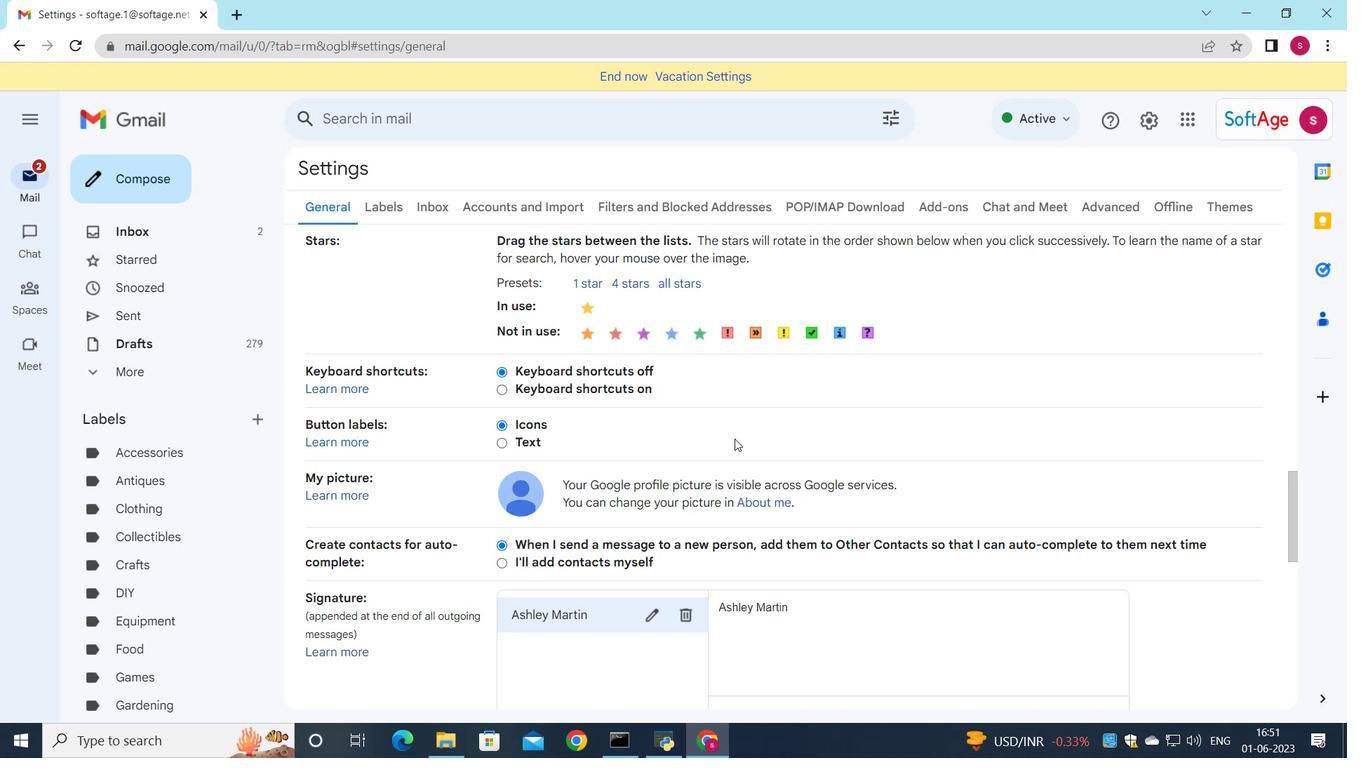 
Action: Mouse moved to (694, 343)
Screenshot: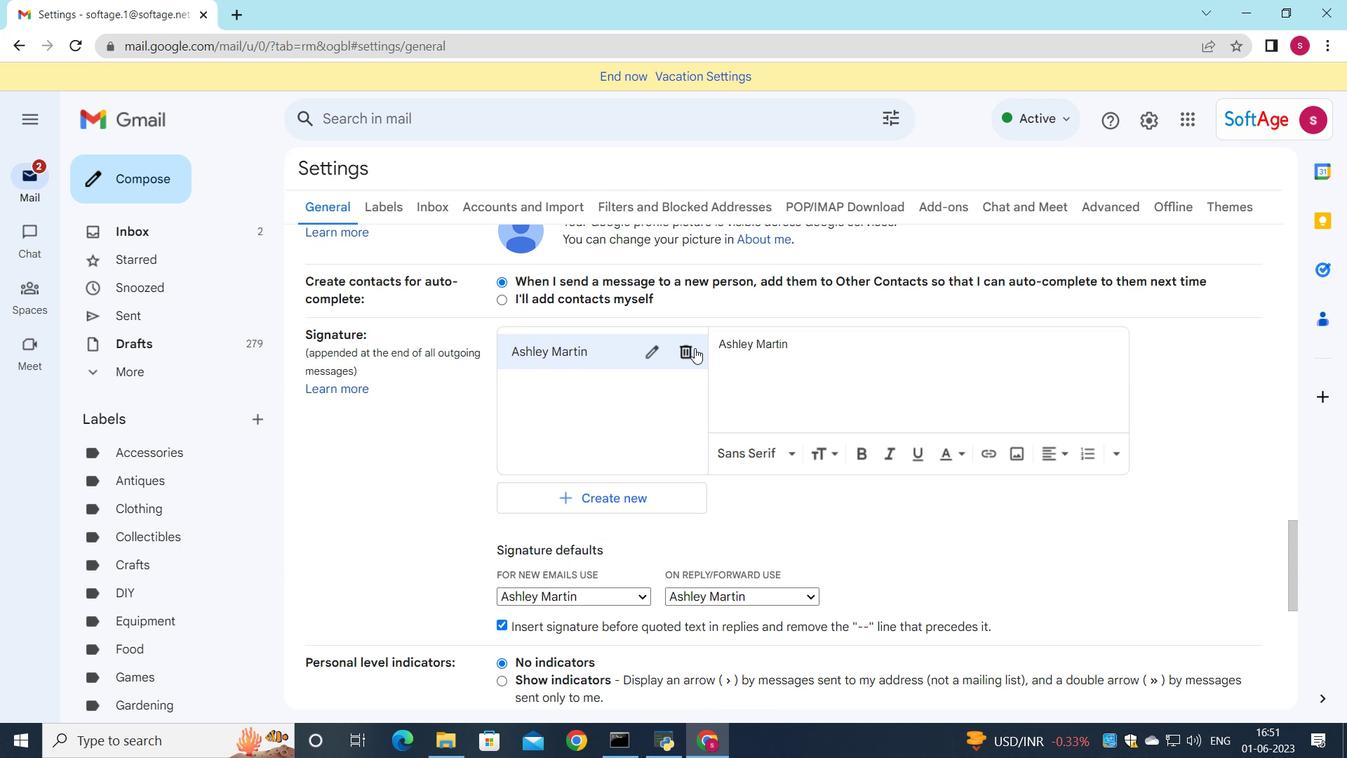
Action: Mouse pressed left at (694, 343)
Screenshot: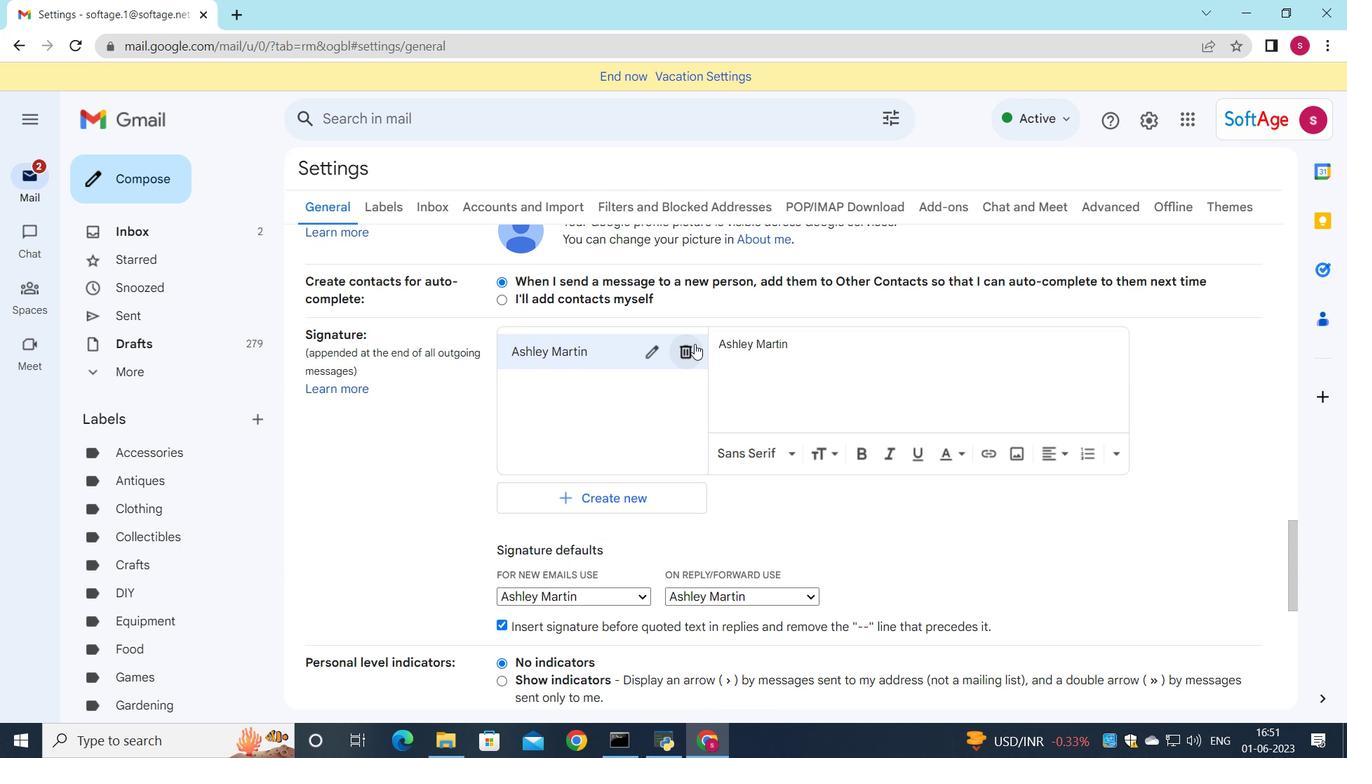 
Action: Mouse moved to (810, 437)
Screenshot: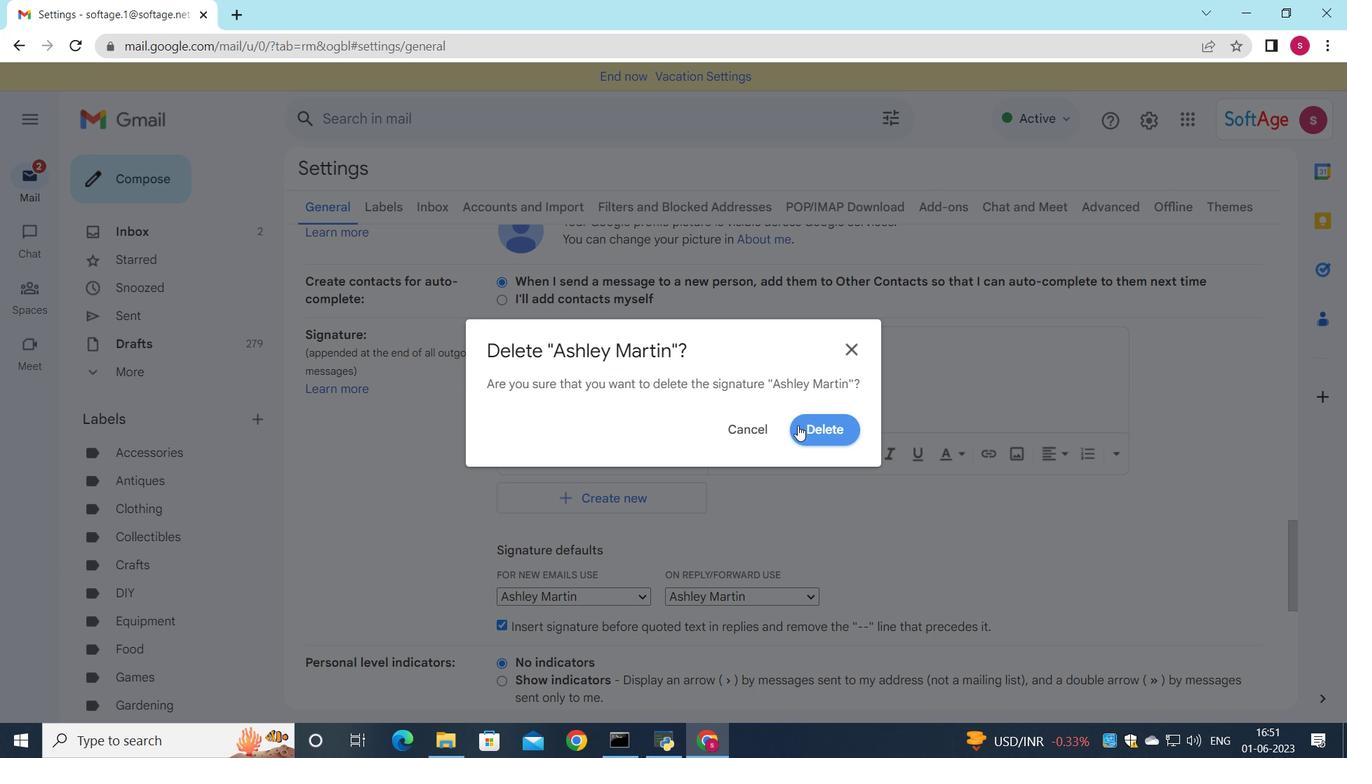 
Action: Mouse pressed left at (810, 437)
Screenshot: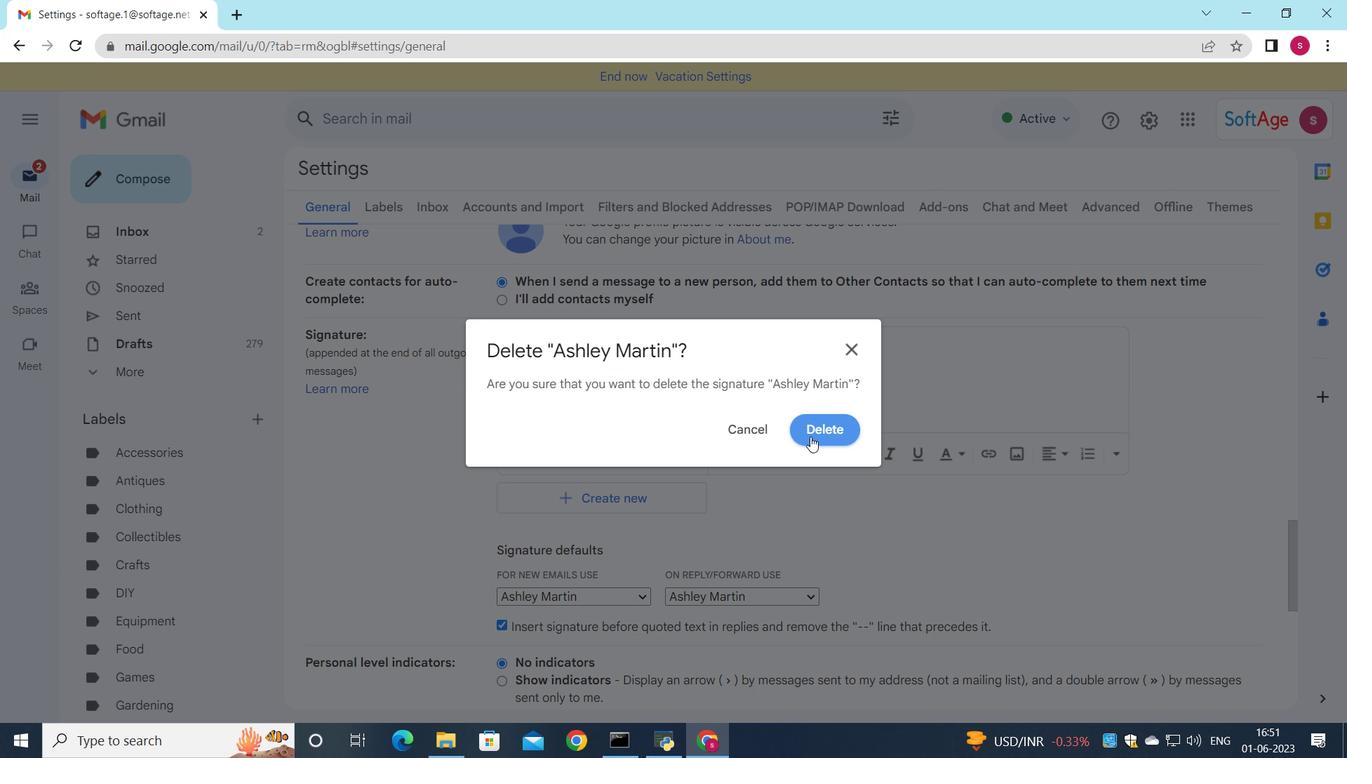 
Action: Mouse moved to (591, 365)
Screenshot: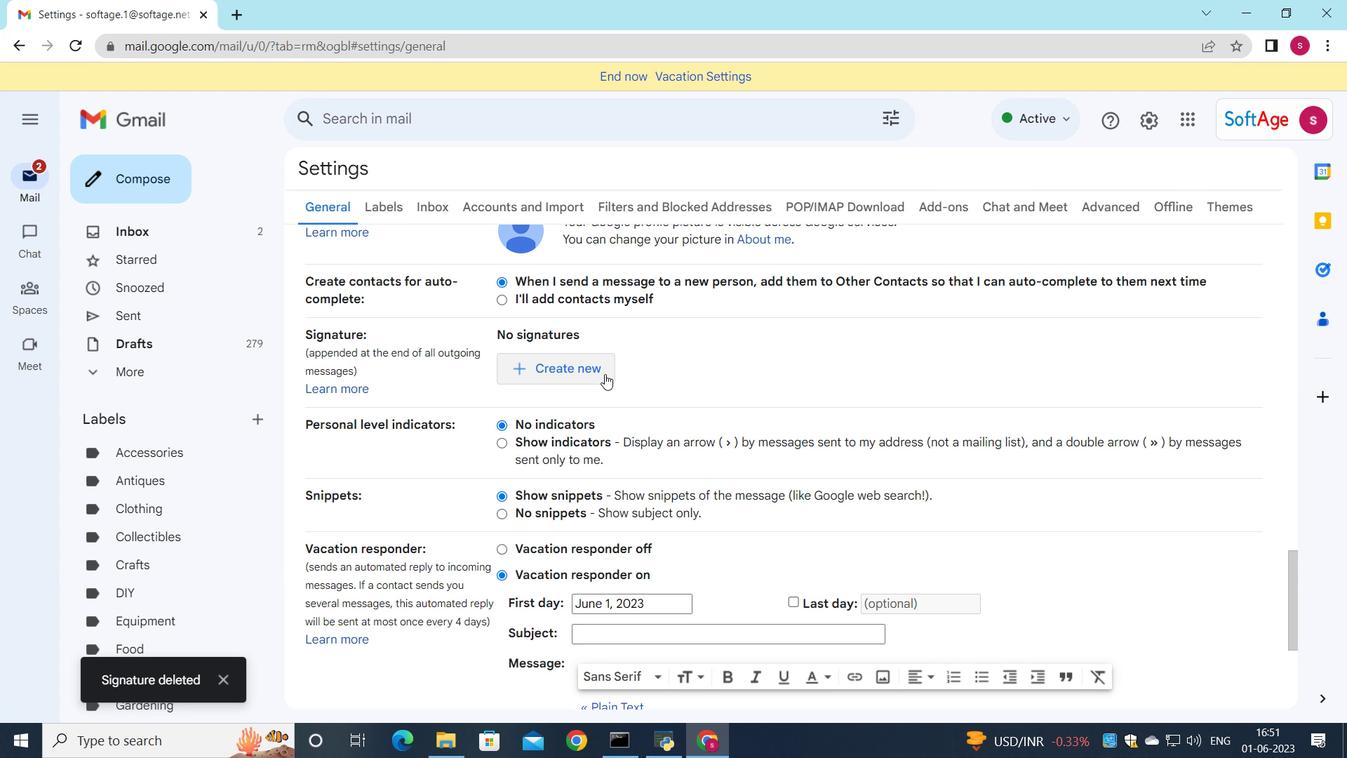 
Action: Mouse pressed left at (591, 365)
Screenshot: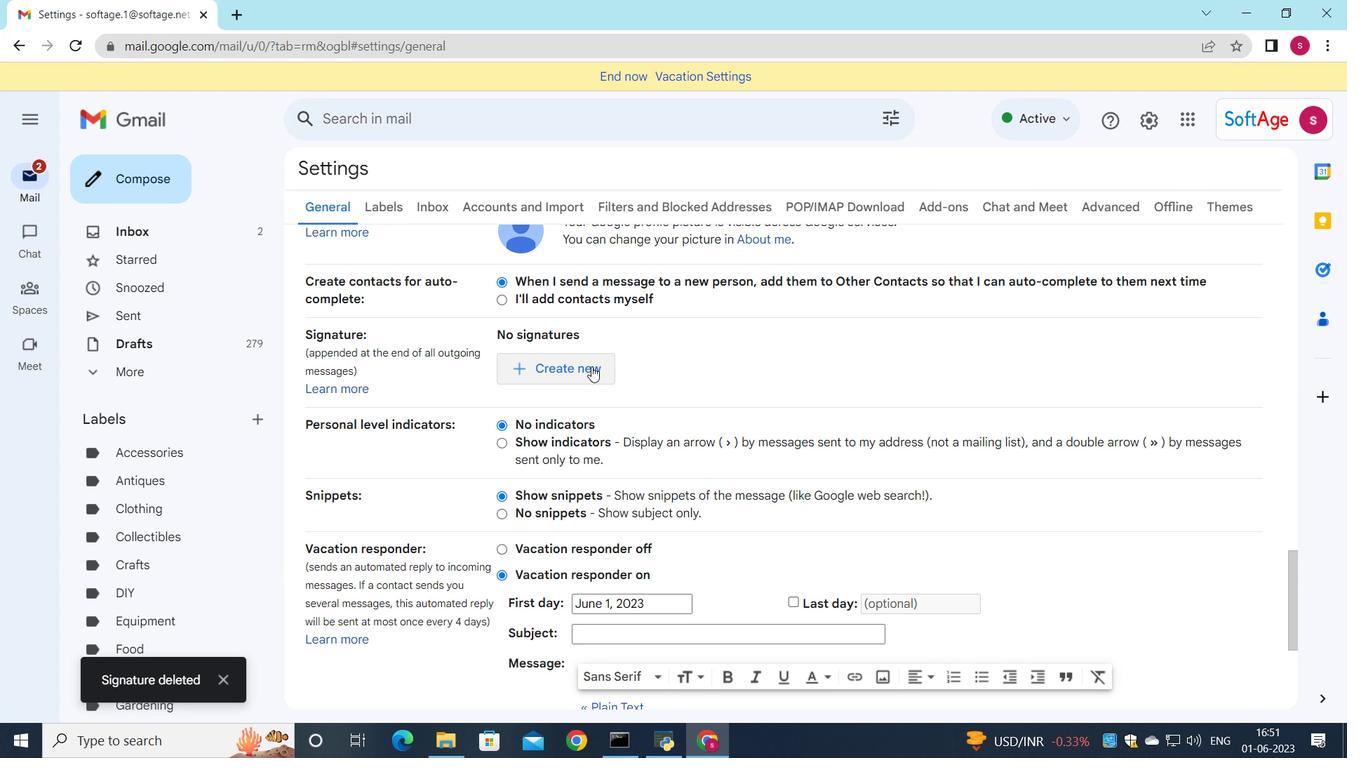 
Action: Mouse moved to (640, 292)
Screenshot: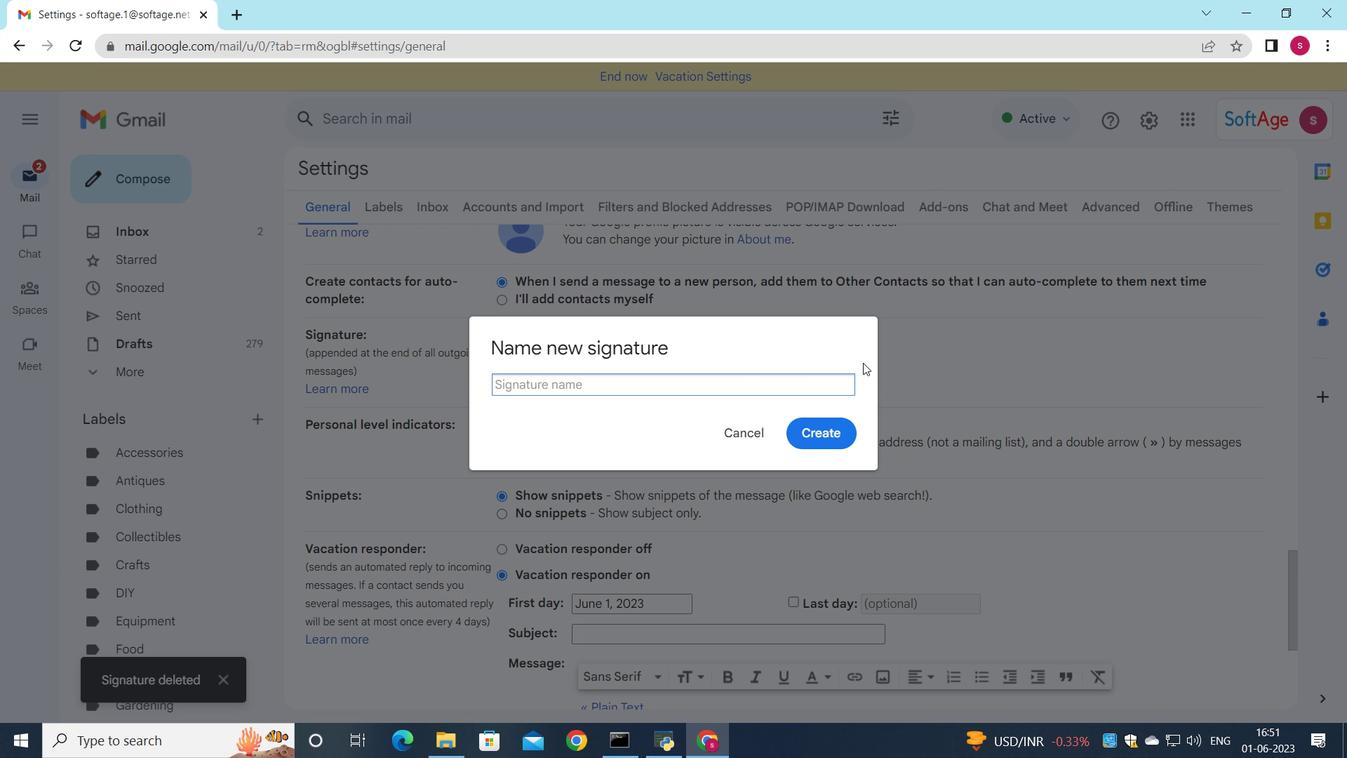 
Action: Key pressed <Key.shift>Austin<Key.space><Key.shift>King
Screenshot: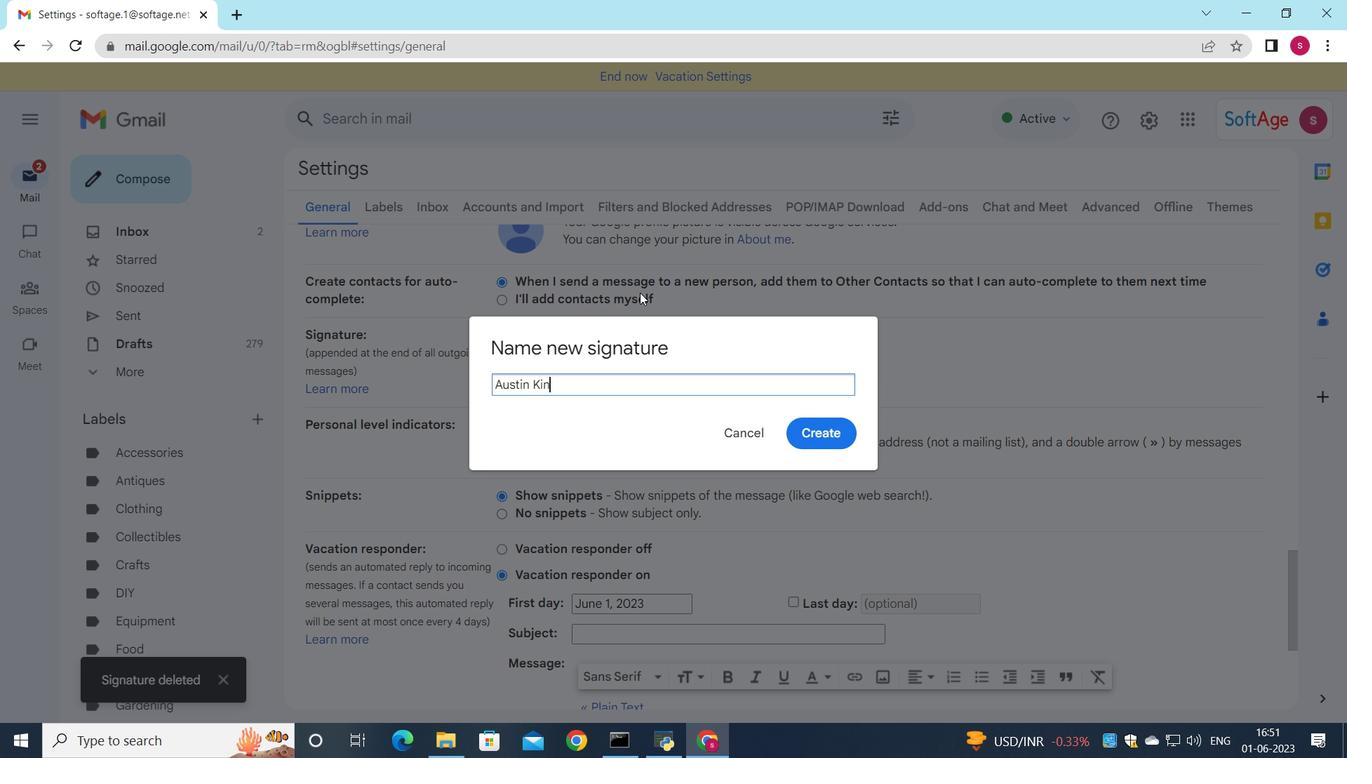 
Action: Mouse moved to (821, 439)
Screenshot: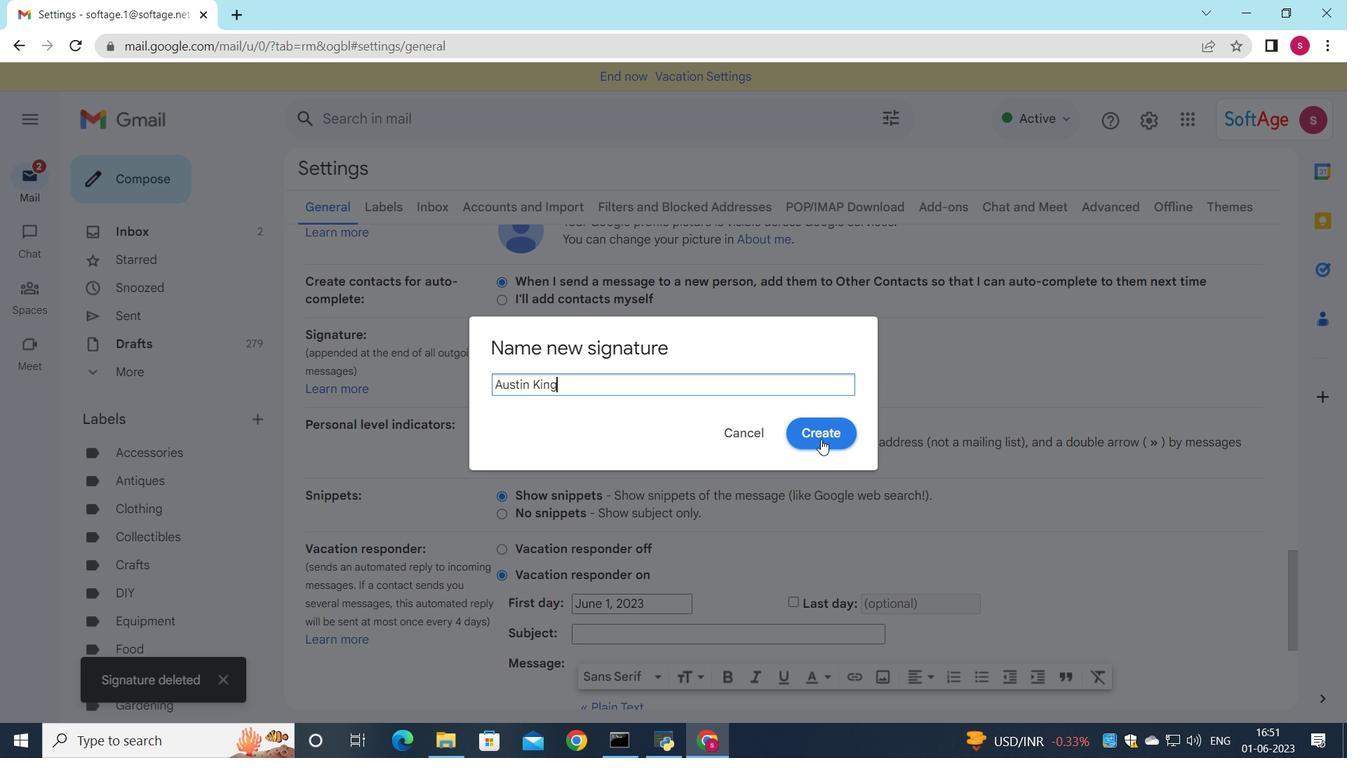 
Action: Mouse pressed left at (821, 439)
Screenshot: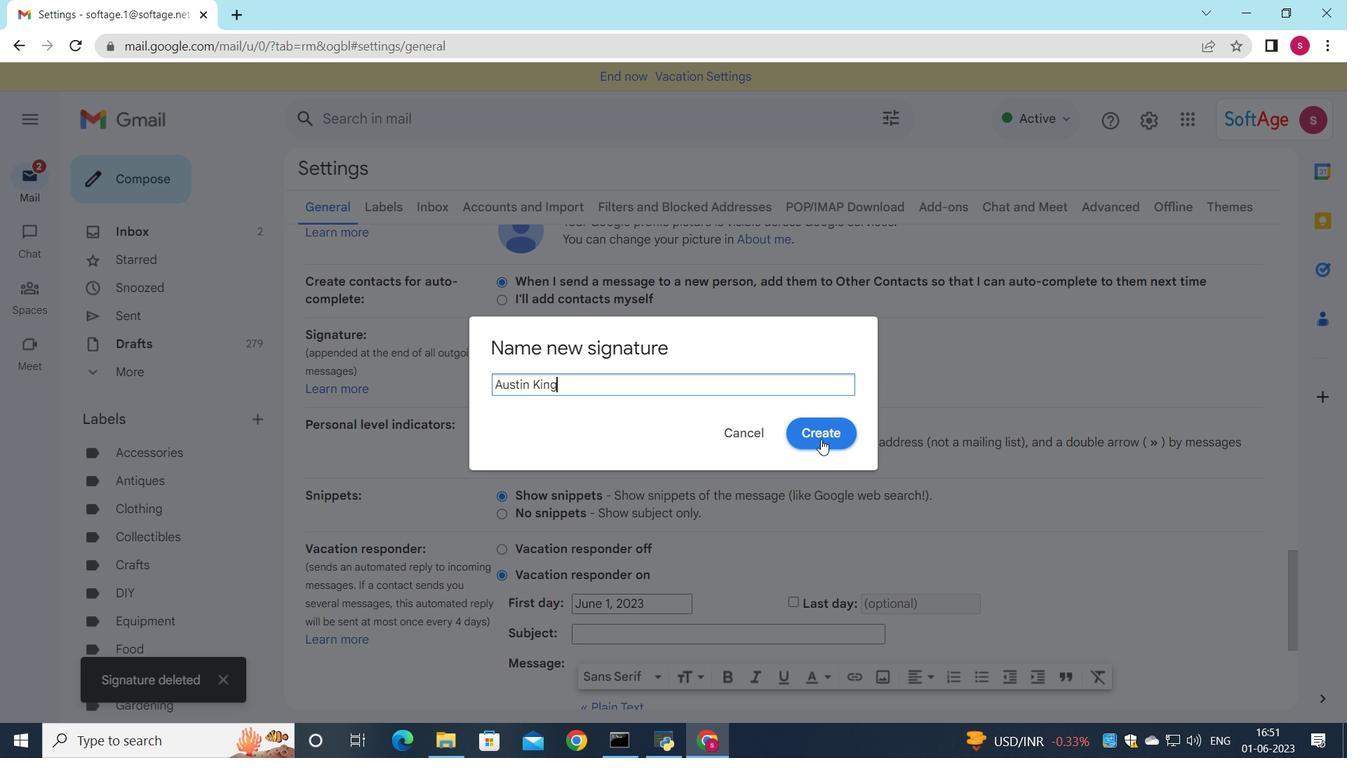 
Action: Mouse moved to (799, 392)
Screenshot: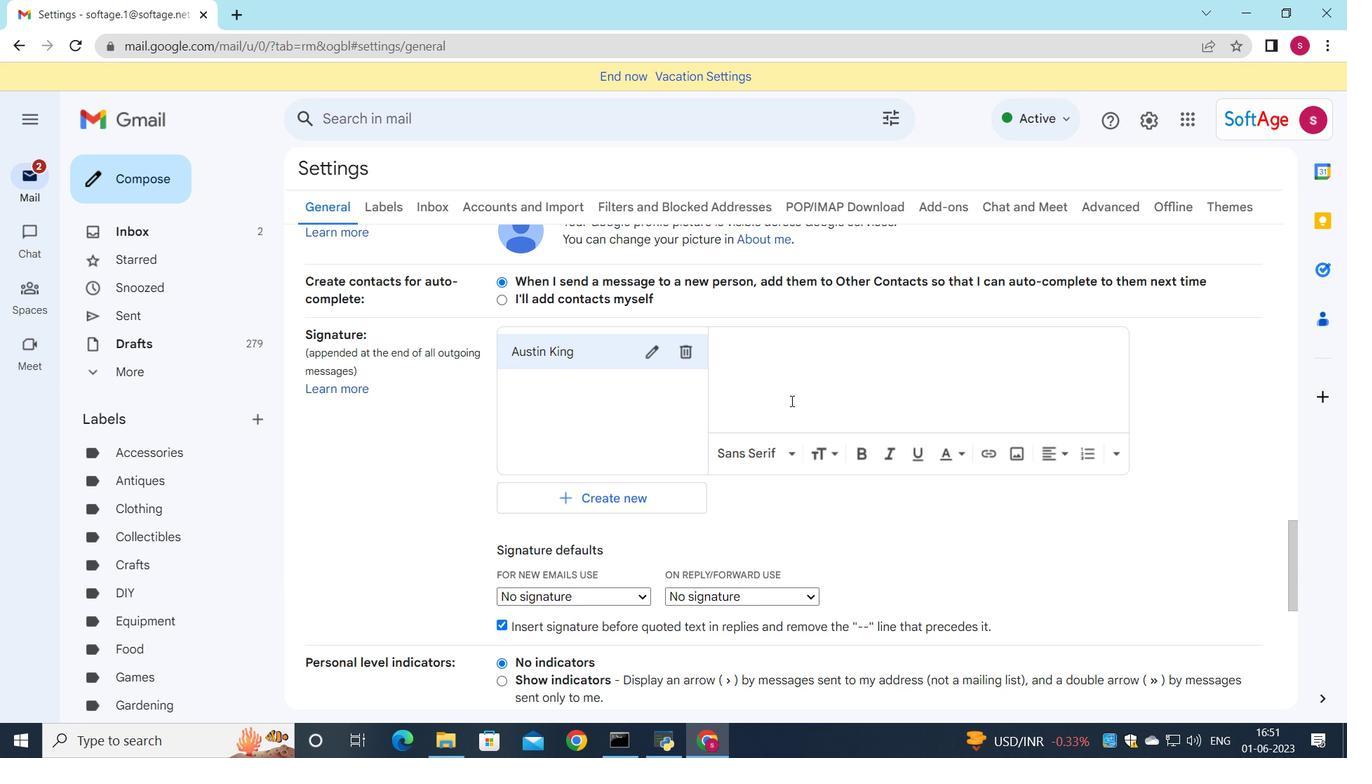 
Action: Mouse pressed left at (799, 392)
Screenshot: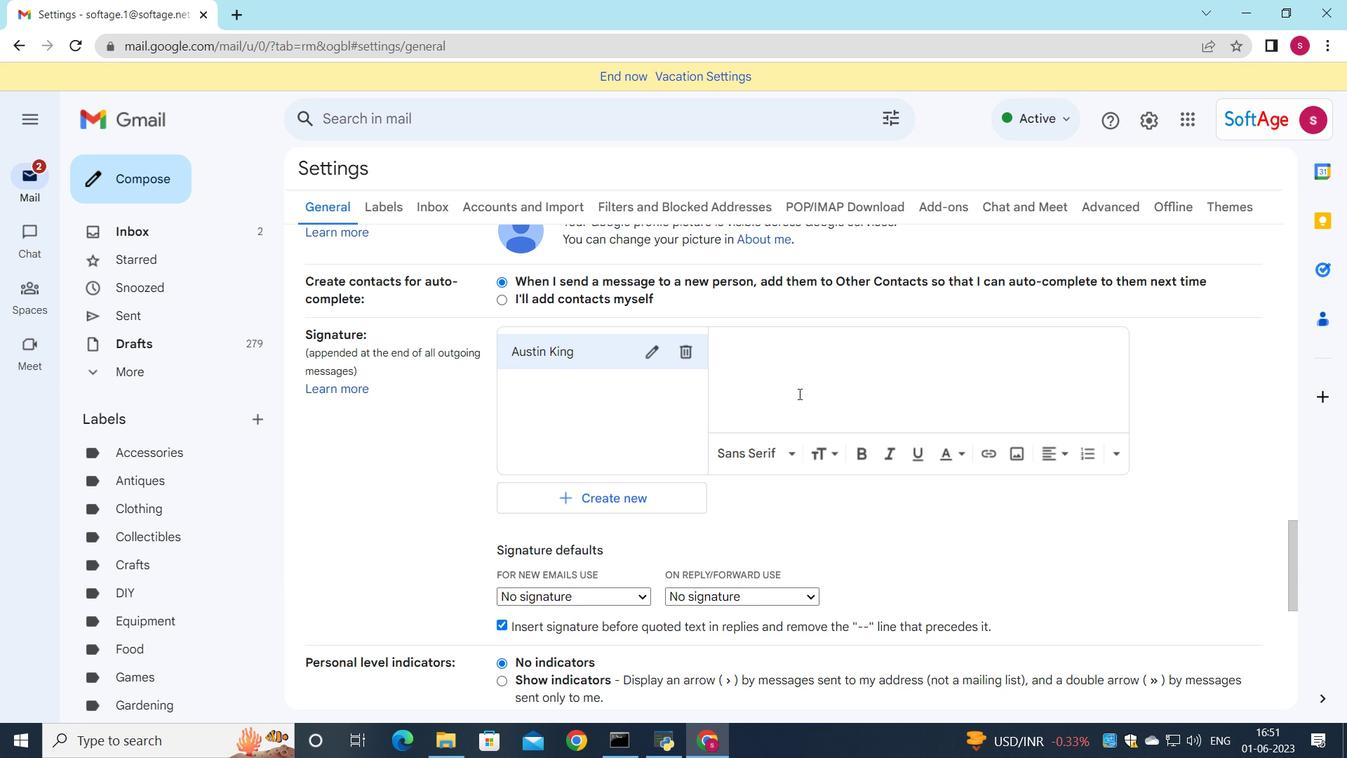 
Action: Key pressed <Key.shift>Austin<Key.space><Key.shift>King
Screenshot: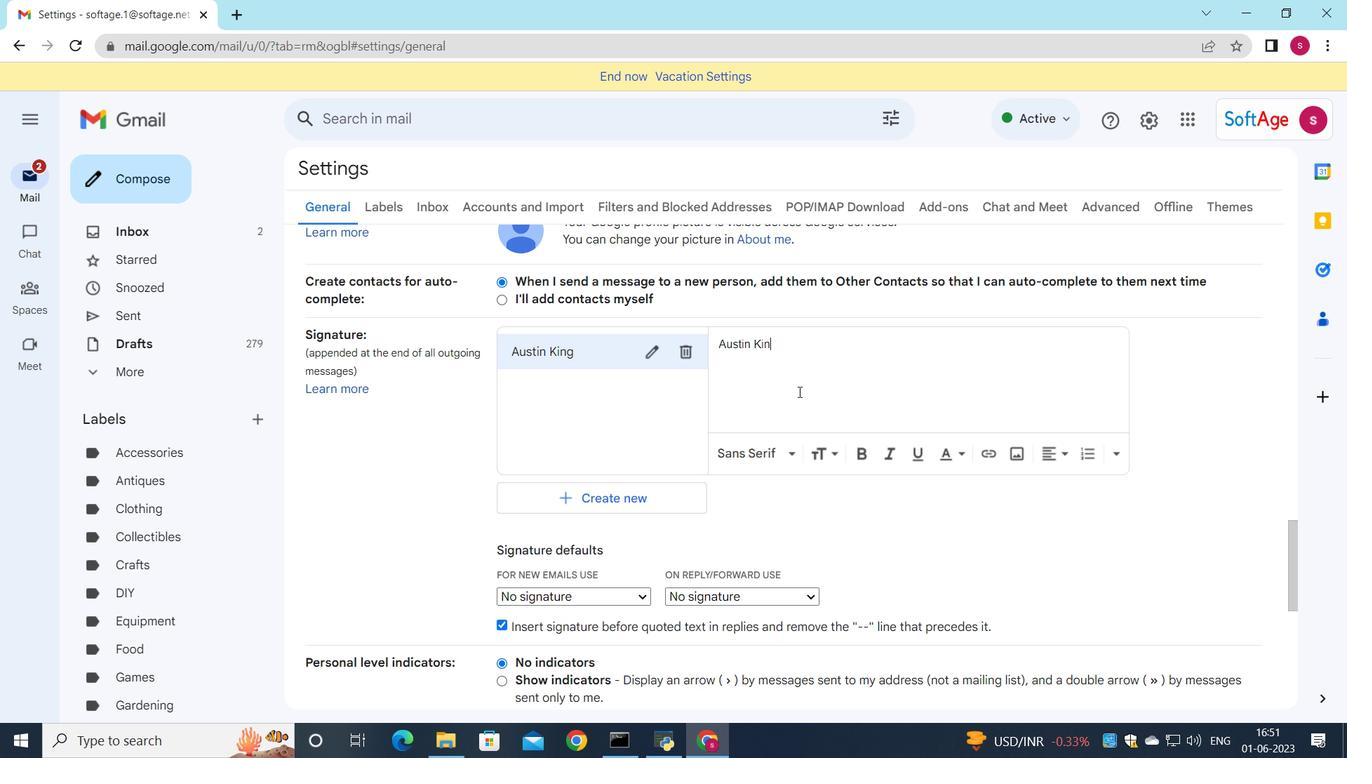 
Action: Mouse moved to (633, 592)
Screenshot: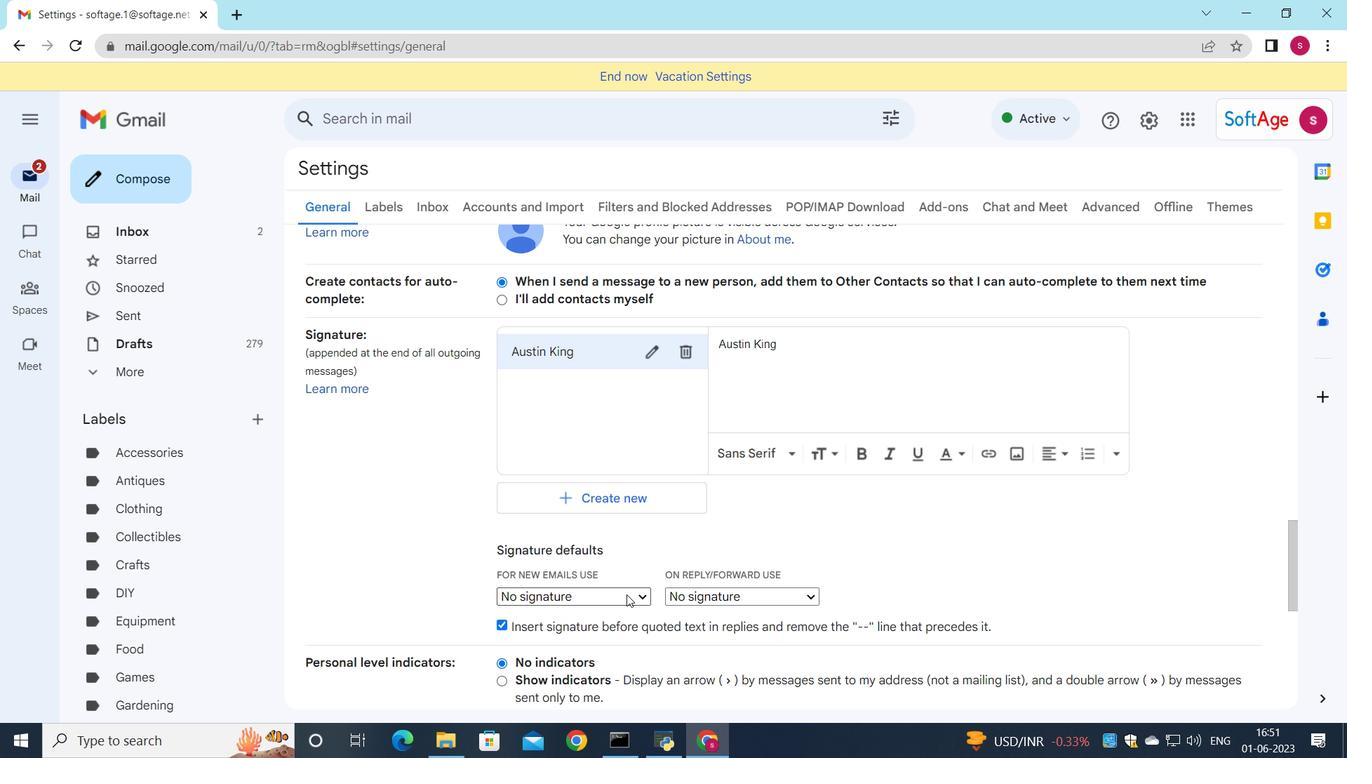 
Action: Mouse pressed left at (633, 592)
Screenshot: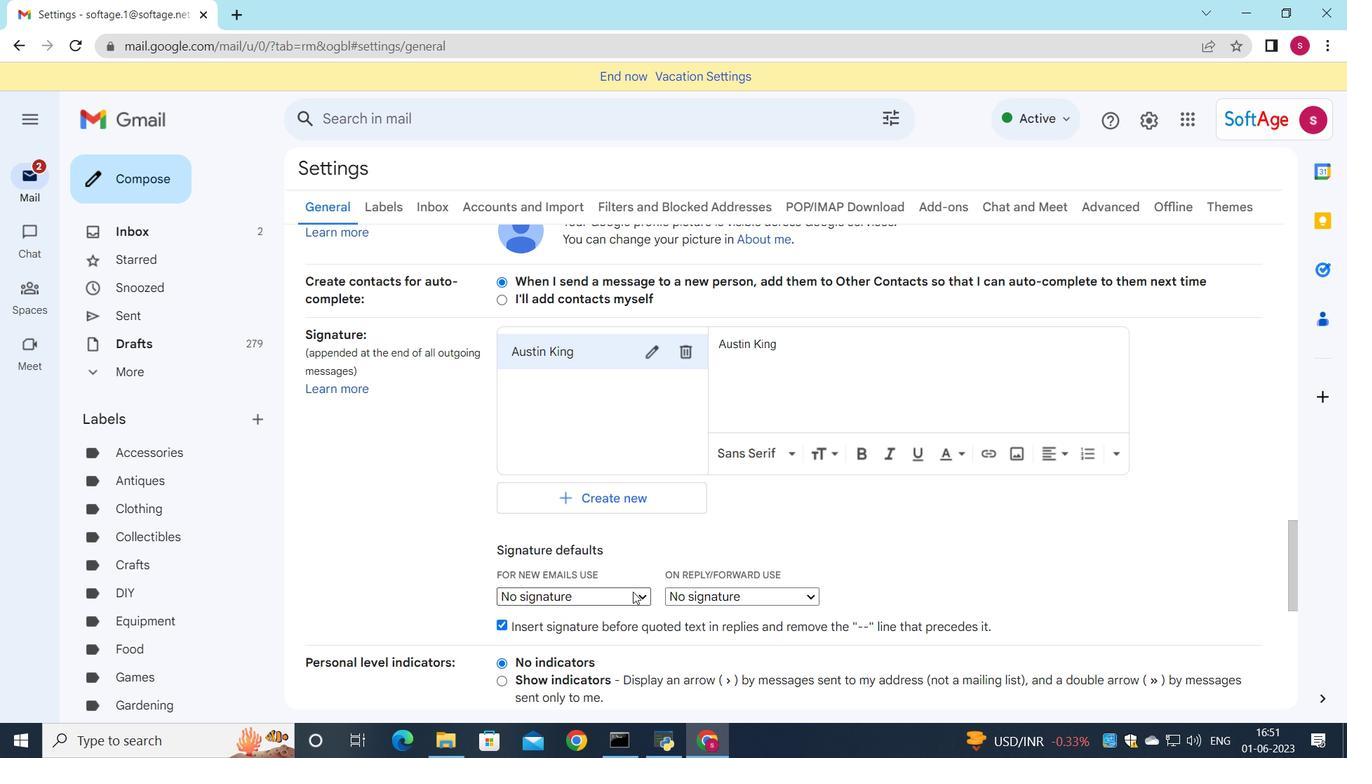 
Action: Mouse moved to (595, 637)
Screenshot: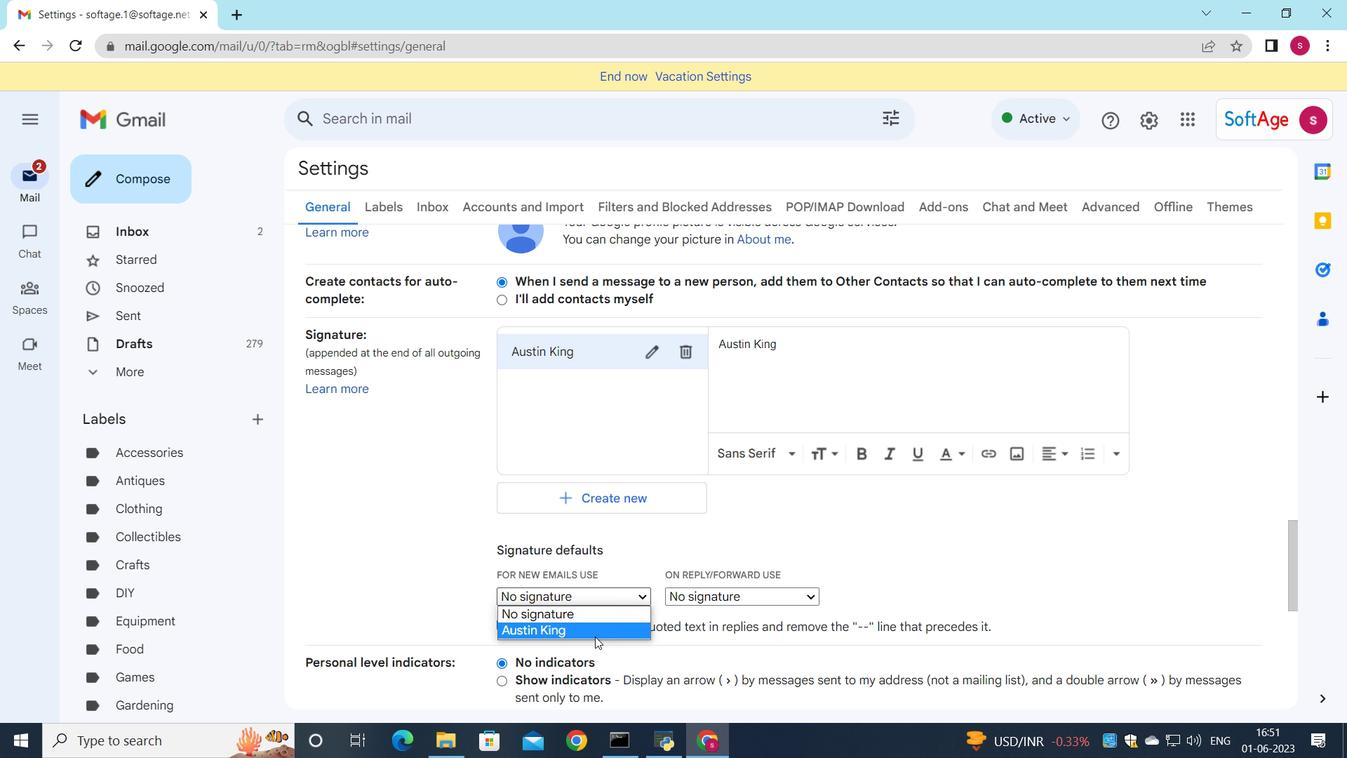 
Action: Mouse pressed left at (595, 637)
Screenshot: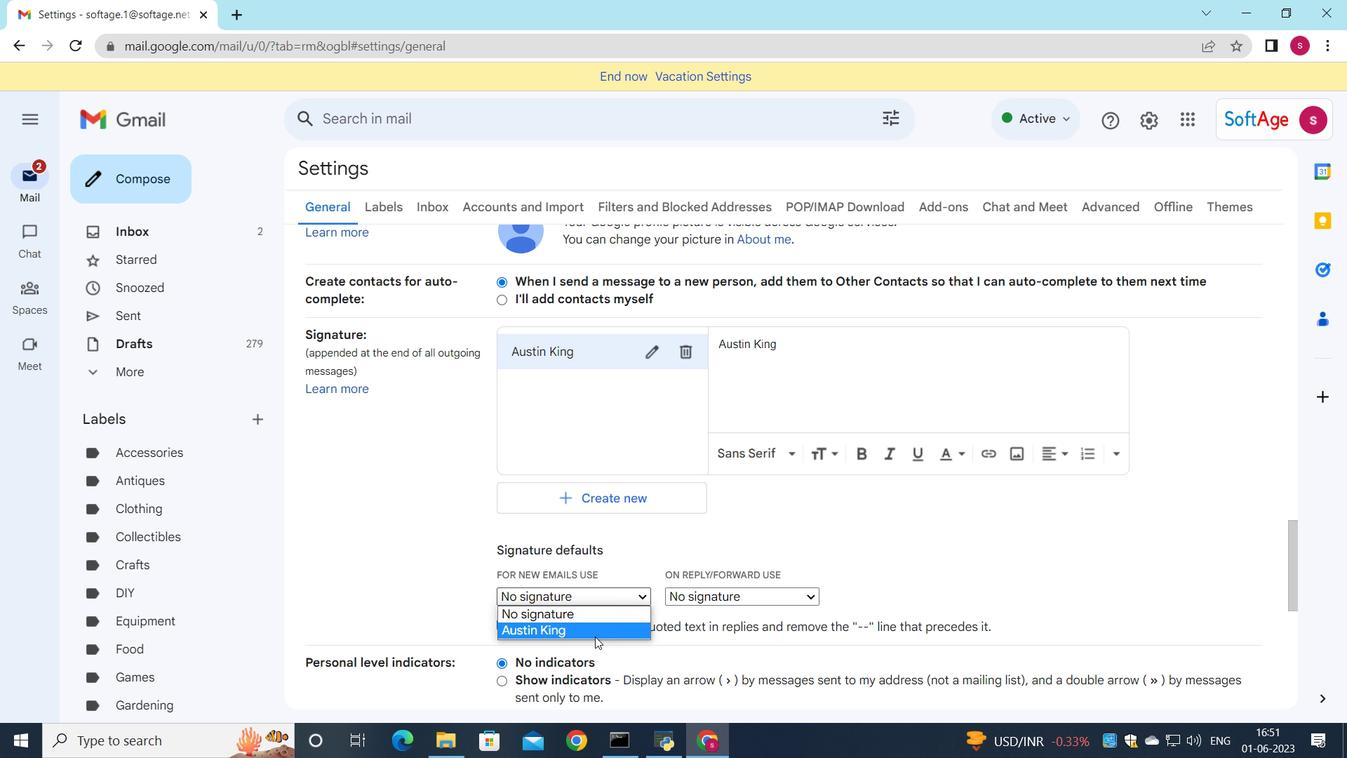 
Action: Mouse moved to (711, 597)
Screenshot: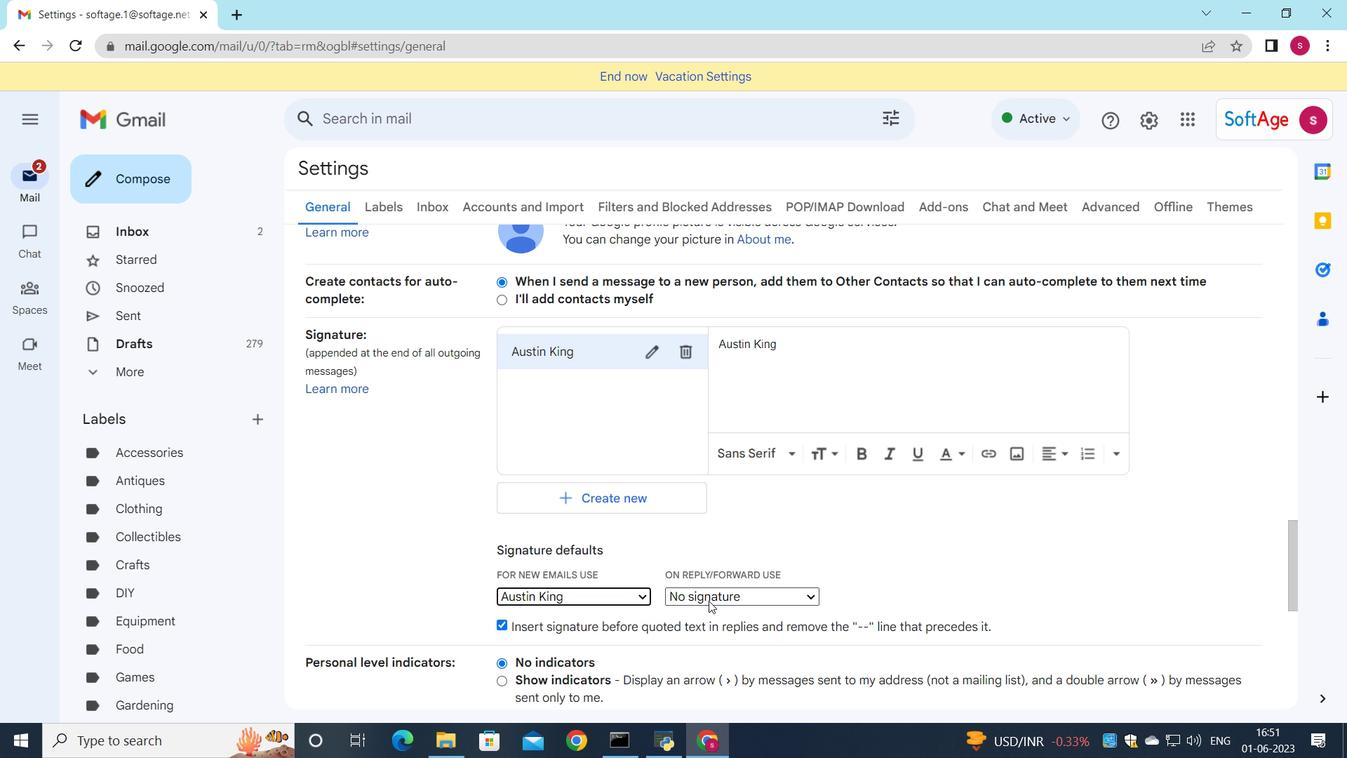
Action: Mouse pressed left at (711, 597)
Screenshot: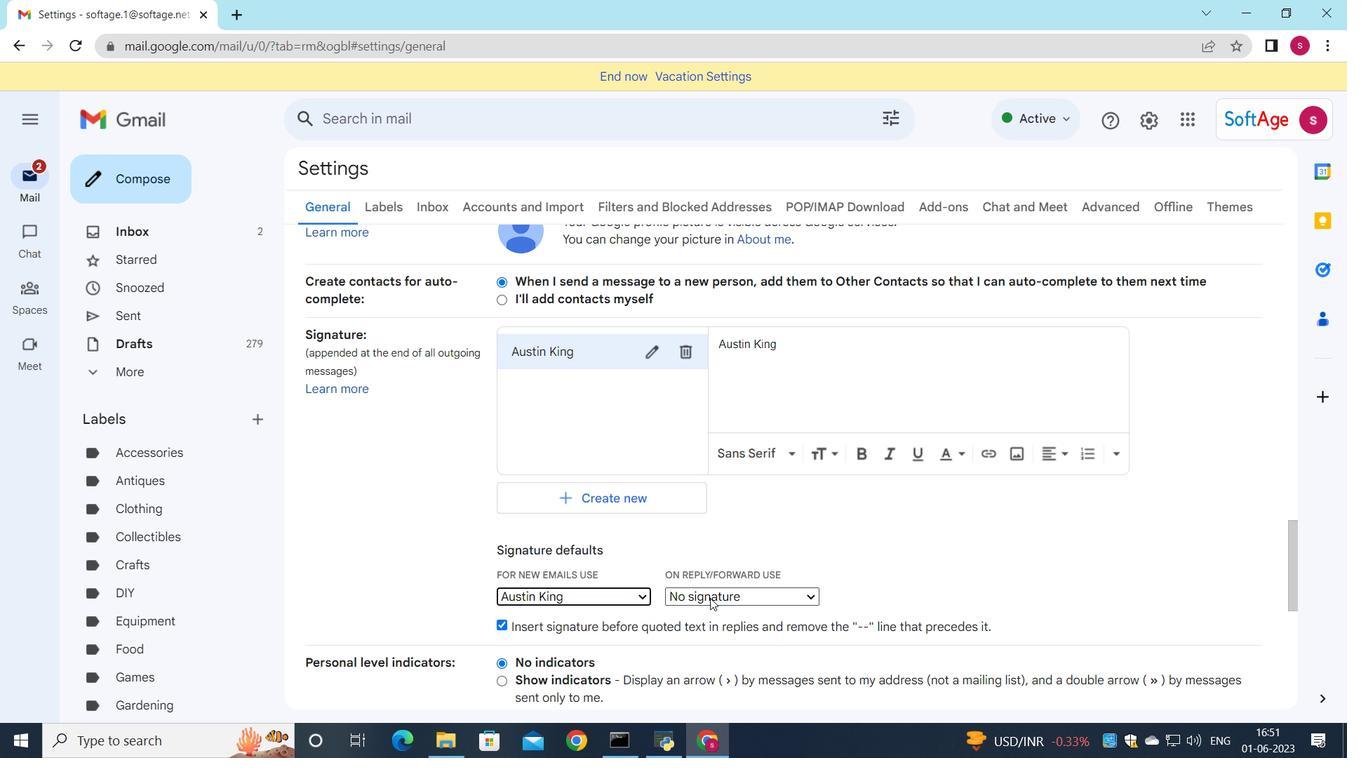 
Action: Mouse moved to (704, 628)
Screenshot: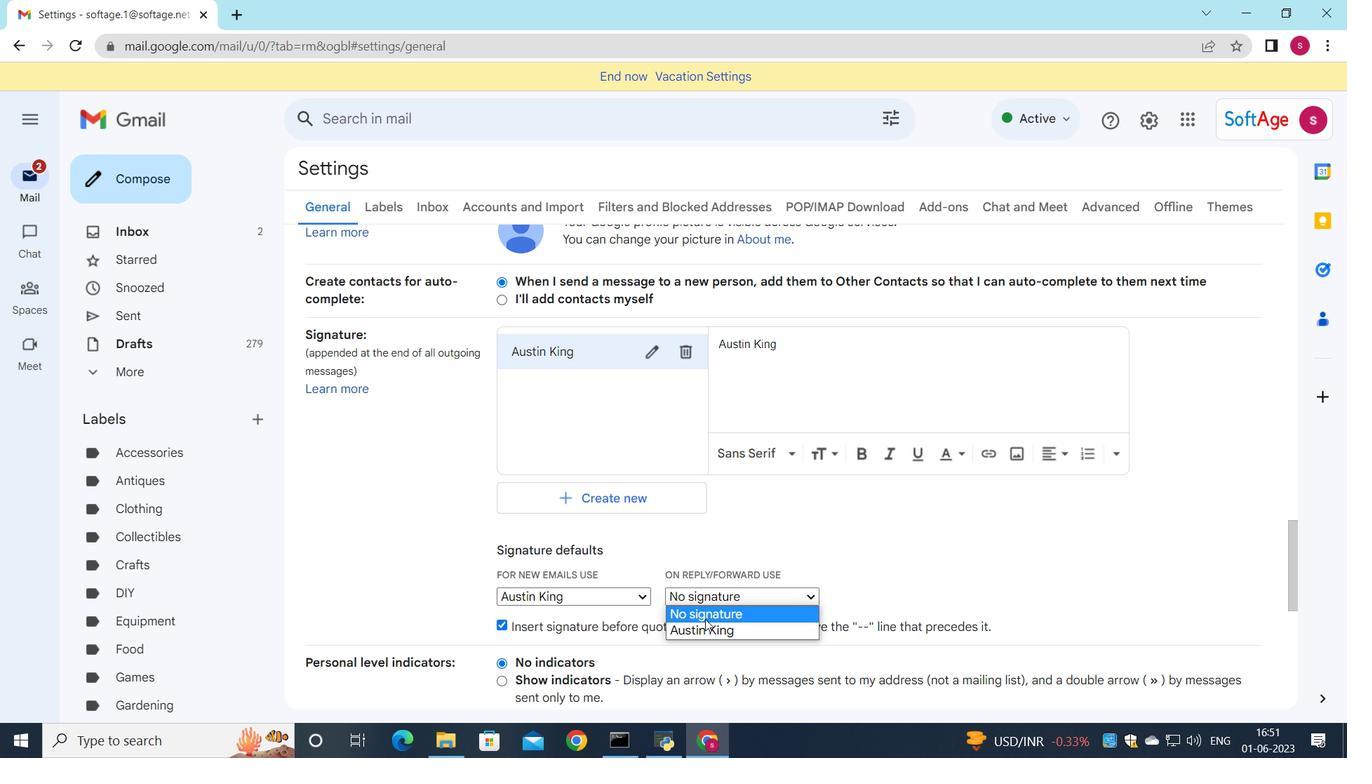 
Action: Mouse pressed left at (704, 628)
Screenshot: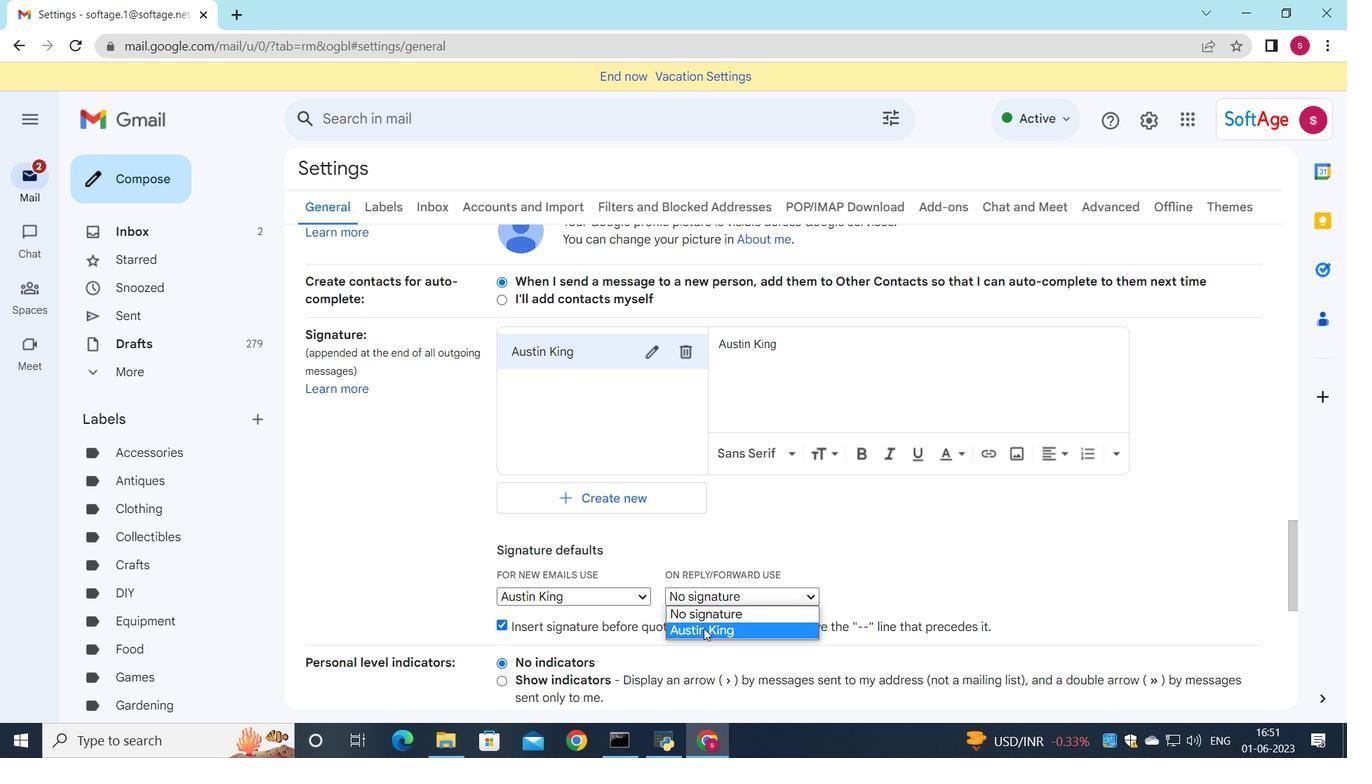 
Action: Mouse moved to (812, 402)
Screenshot: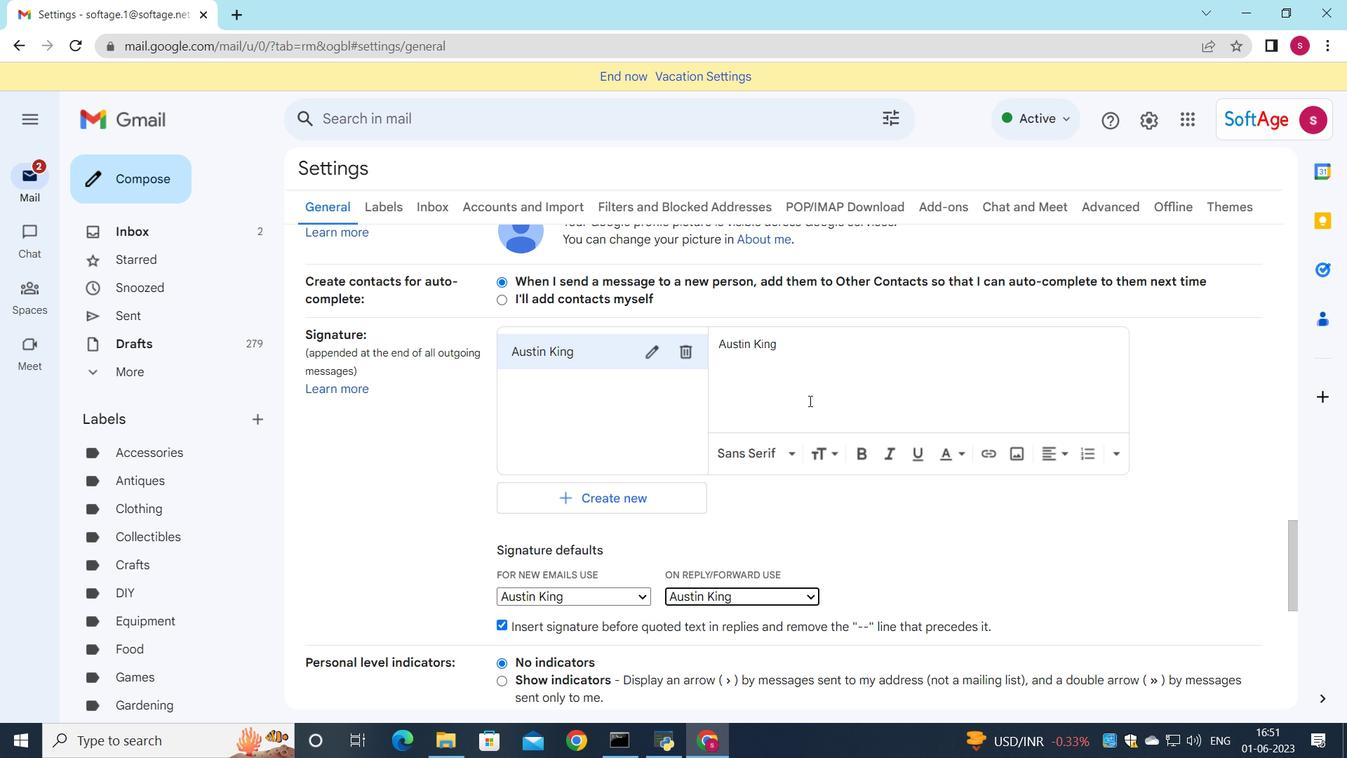 
Action: Mouse scrolled (812, 401) with delta (0, 0)
Screenshot: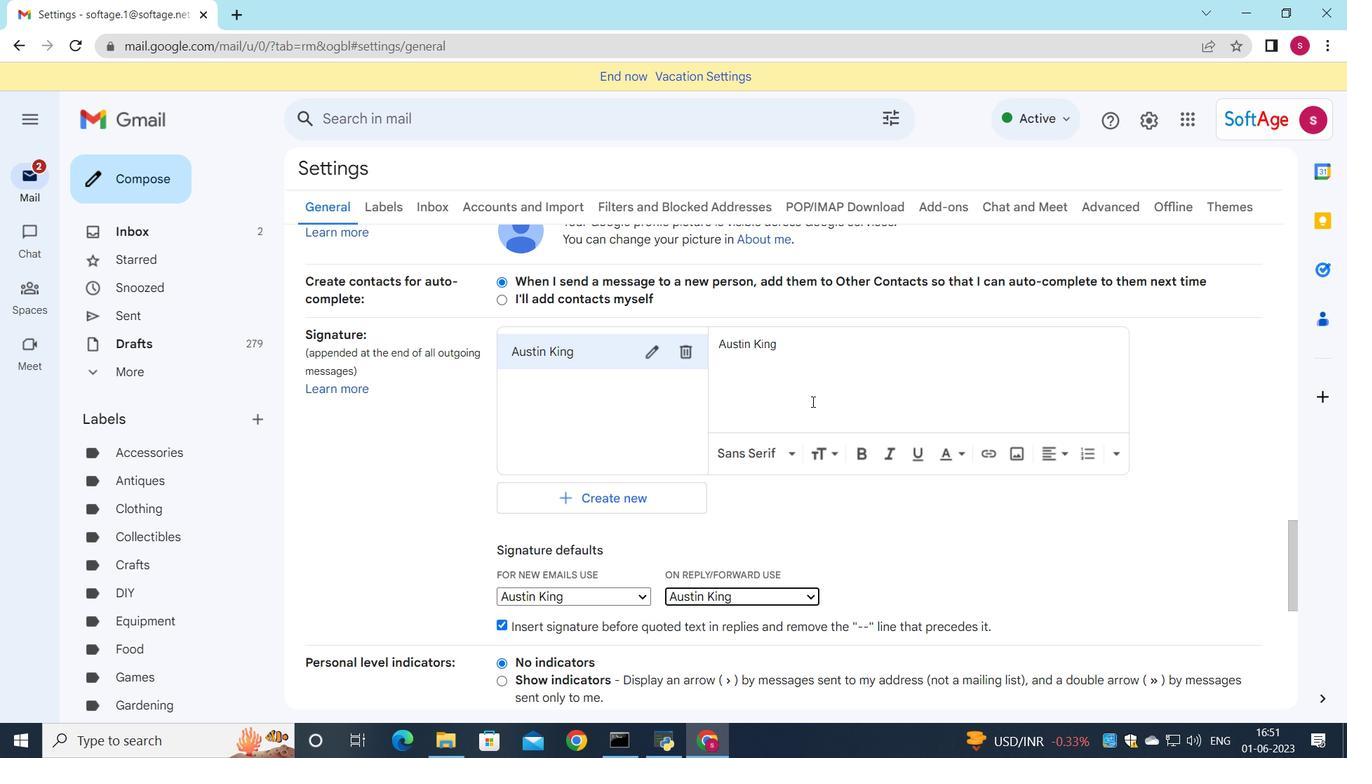 
Action: Mouse moved to (811, 407)
Screenshot: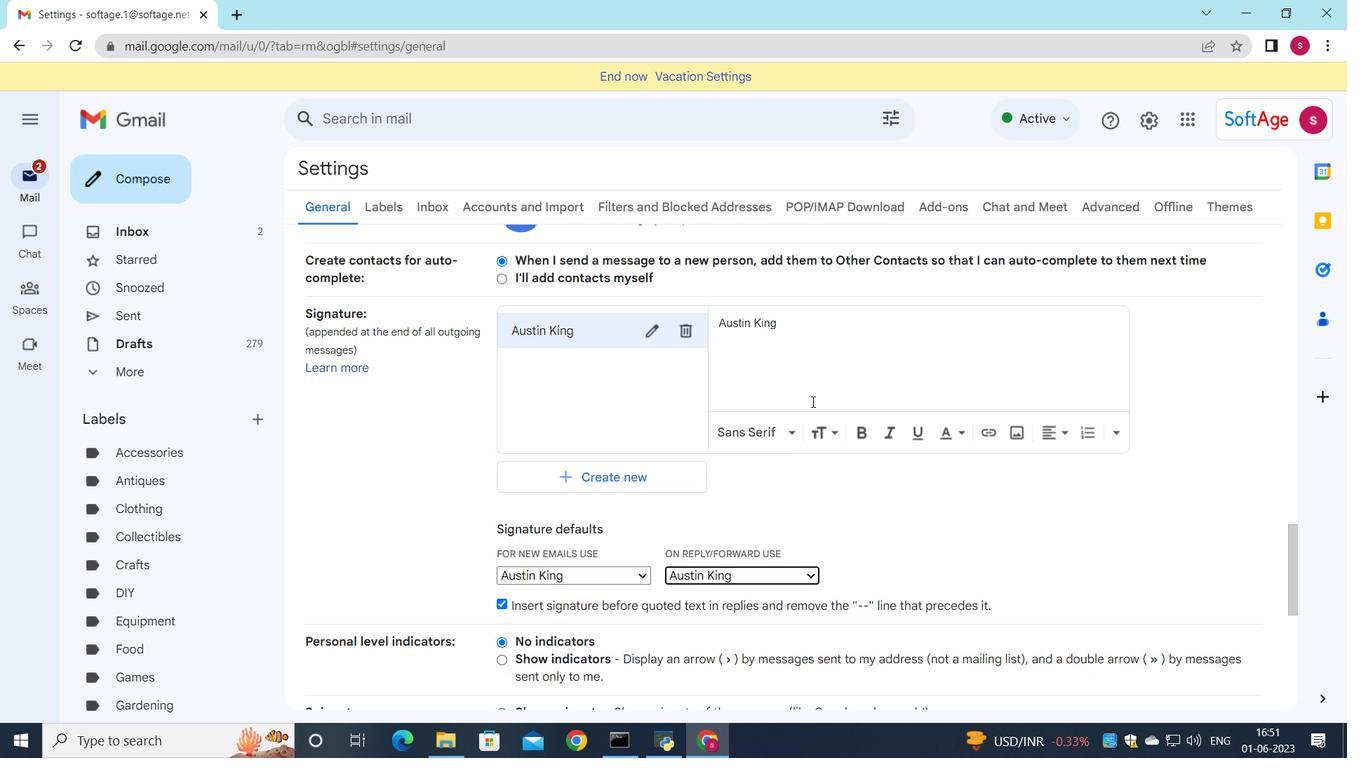 
Action: Mouse scrolled (811, 407) with delta (0, 0)
Screenshot: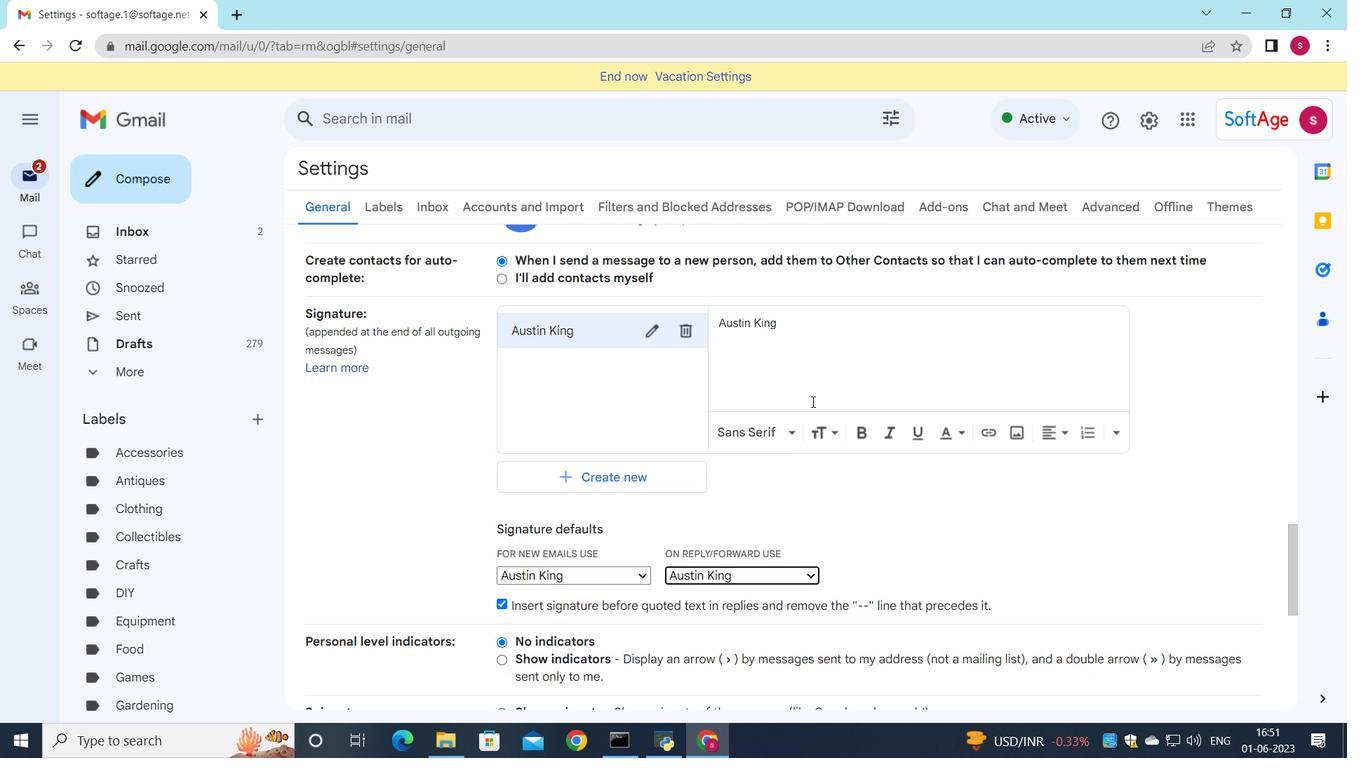 
Action: Mouse moved to (811, 411)
Screenshot: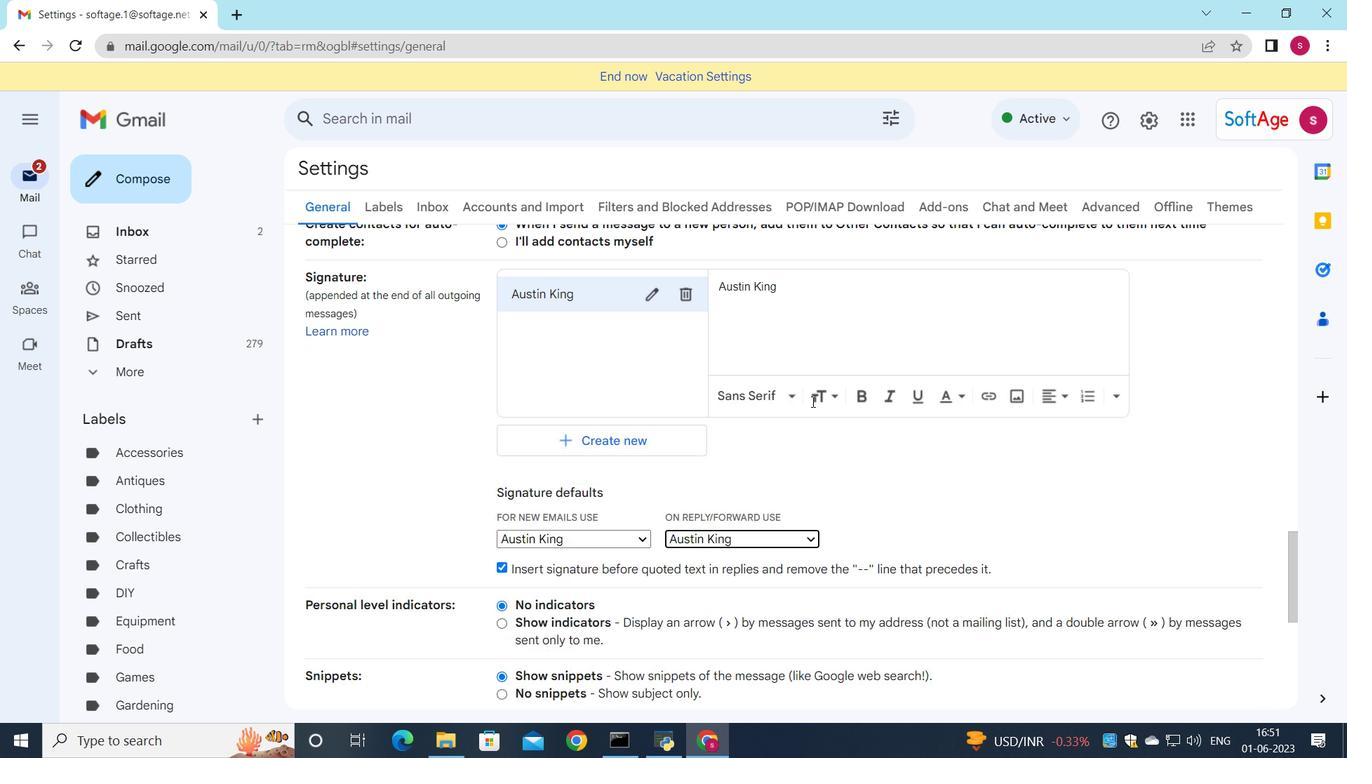 
Action: Mouse scrolled (811, 410) with delta (0, 0)
Screenshot: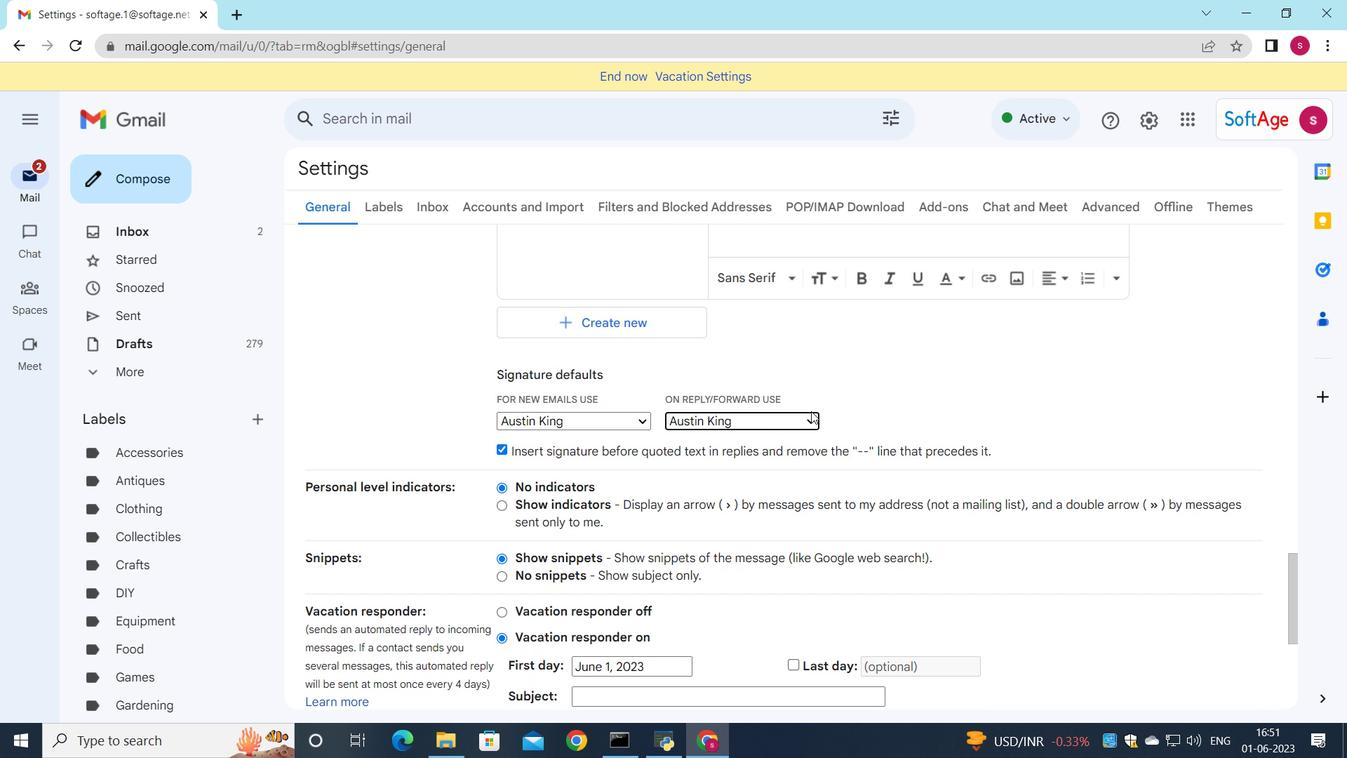 
Action: Mouse scrolled (811, 410) with delta (0, 0)
Screenshot: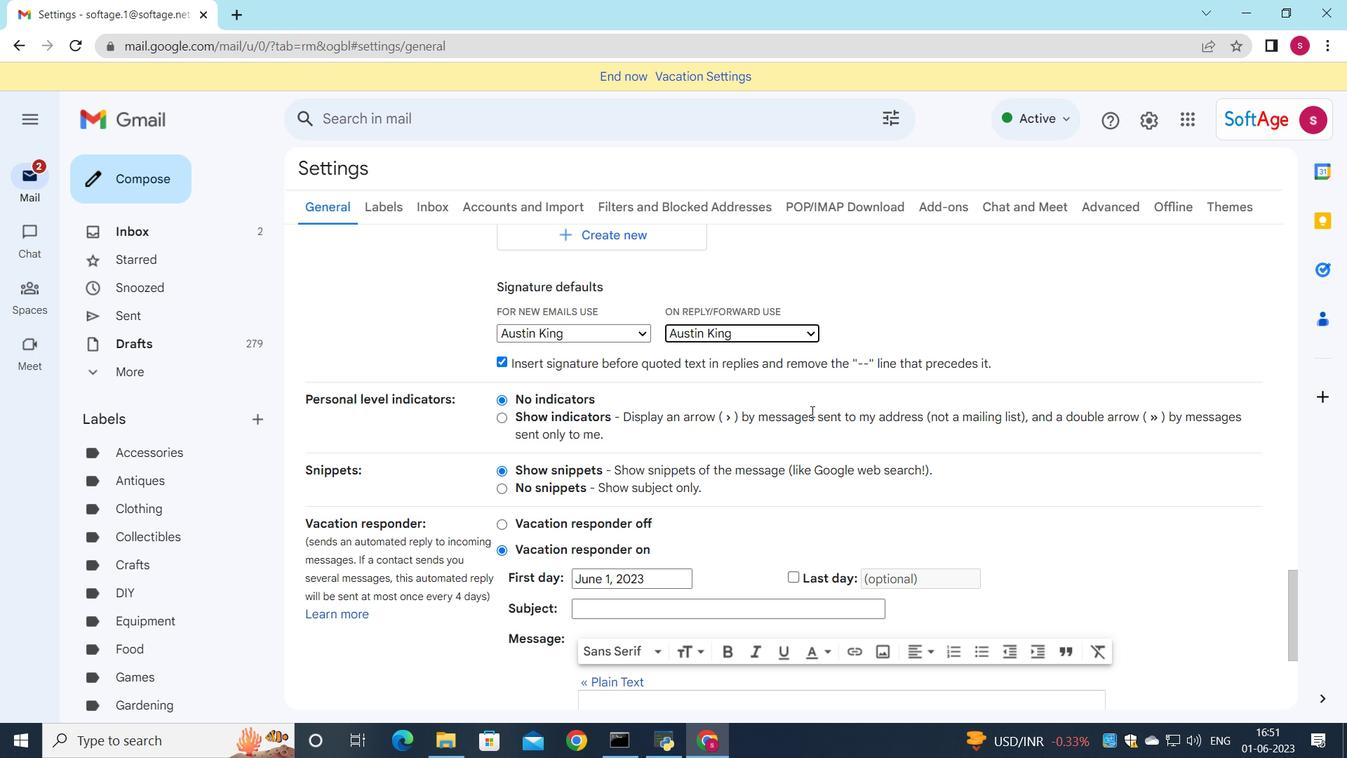 
Action: Mouse moved to (808, 417)
Screenshot: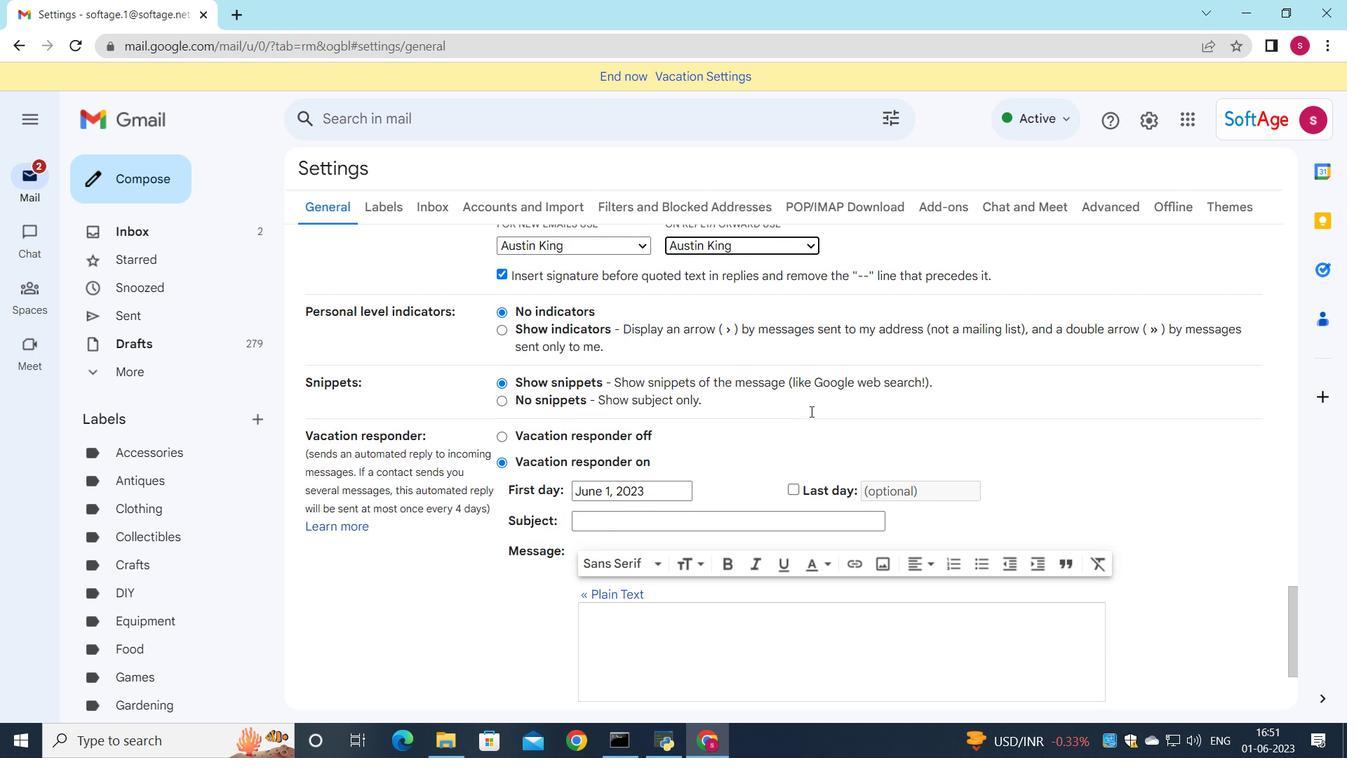 
Action: Mouse scrolled (808, 416) with delta (0, 0)
Screenshot: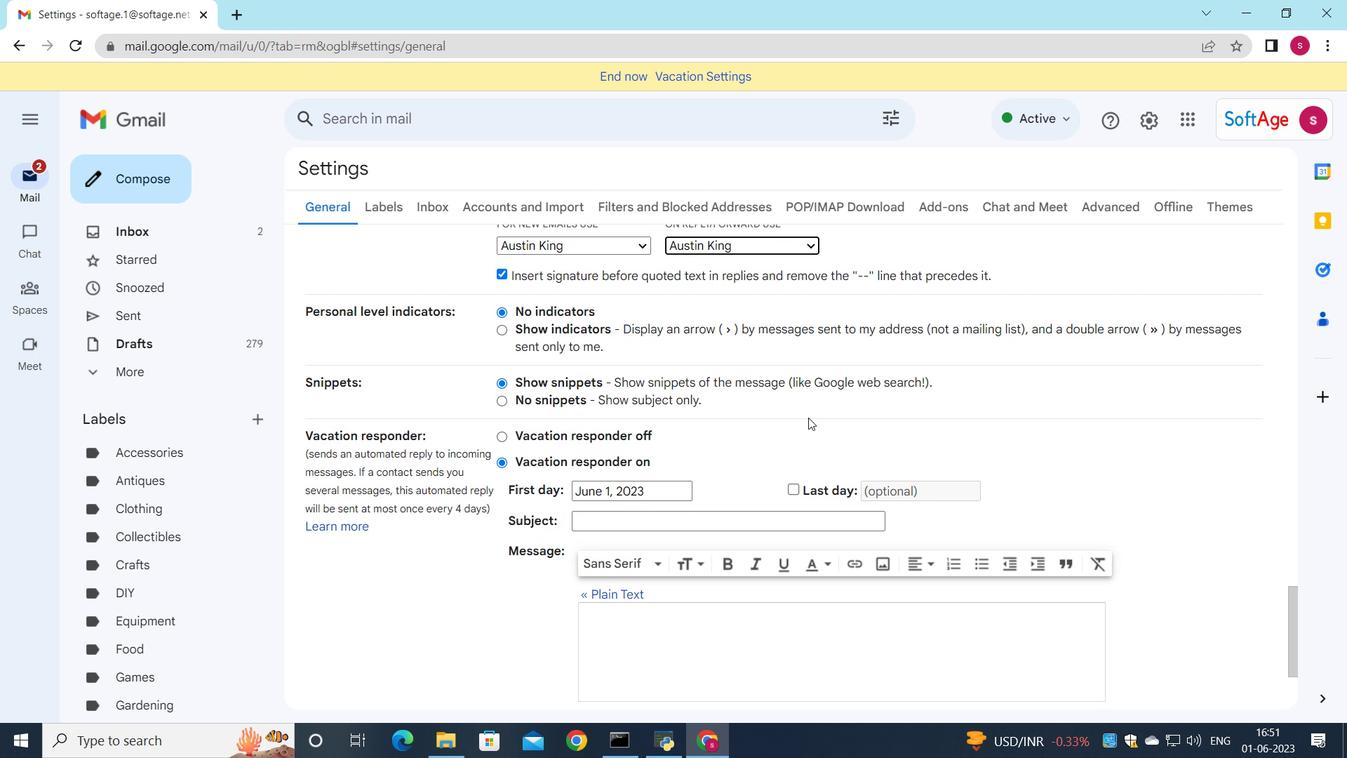 
Action: Mouse scrolled (808, 416) with delta (0, 0)
Screenshot: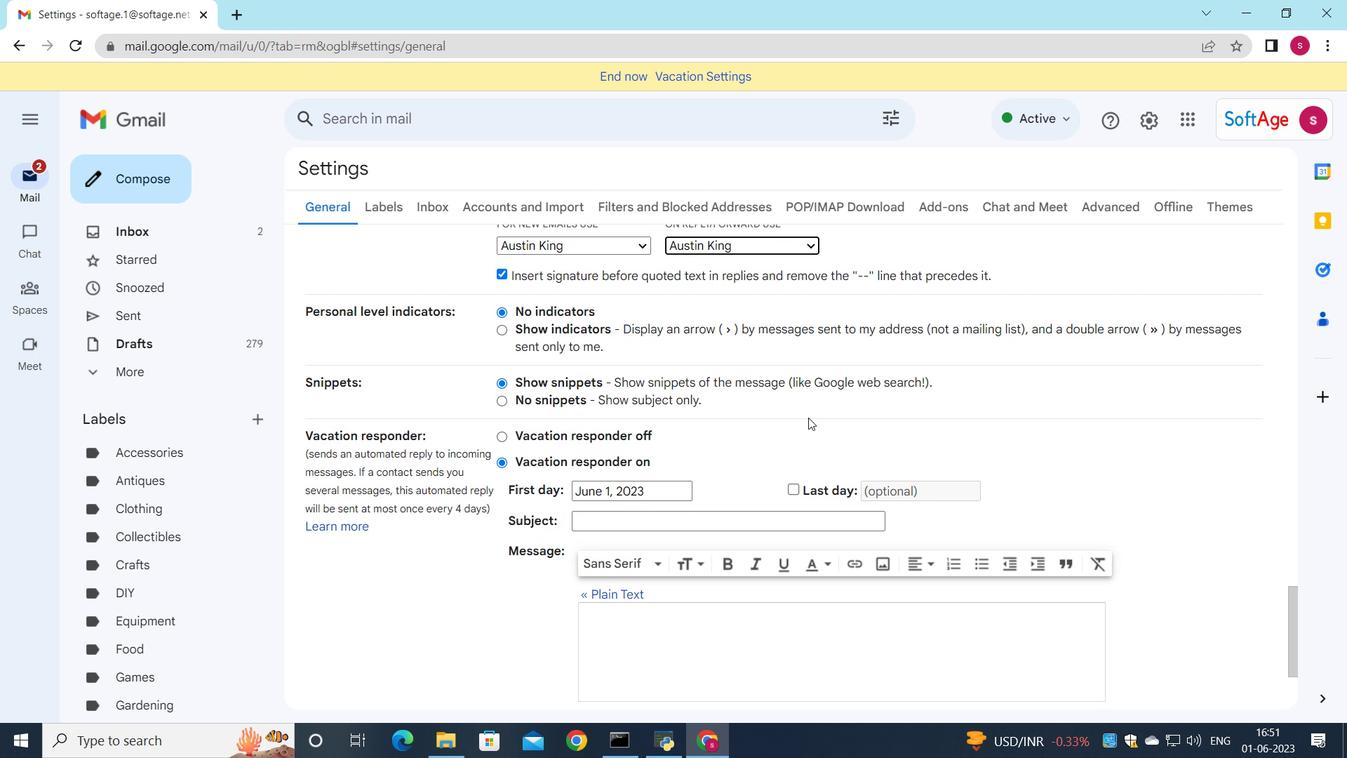 
Action: Mouse moved to (765, 616)
Screenshot: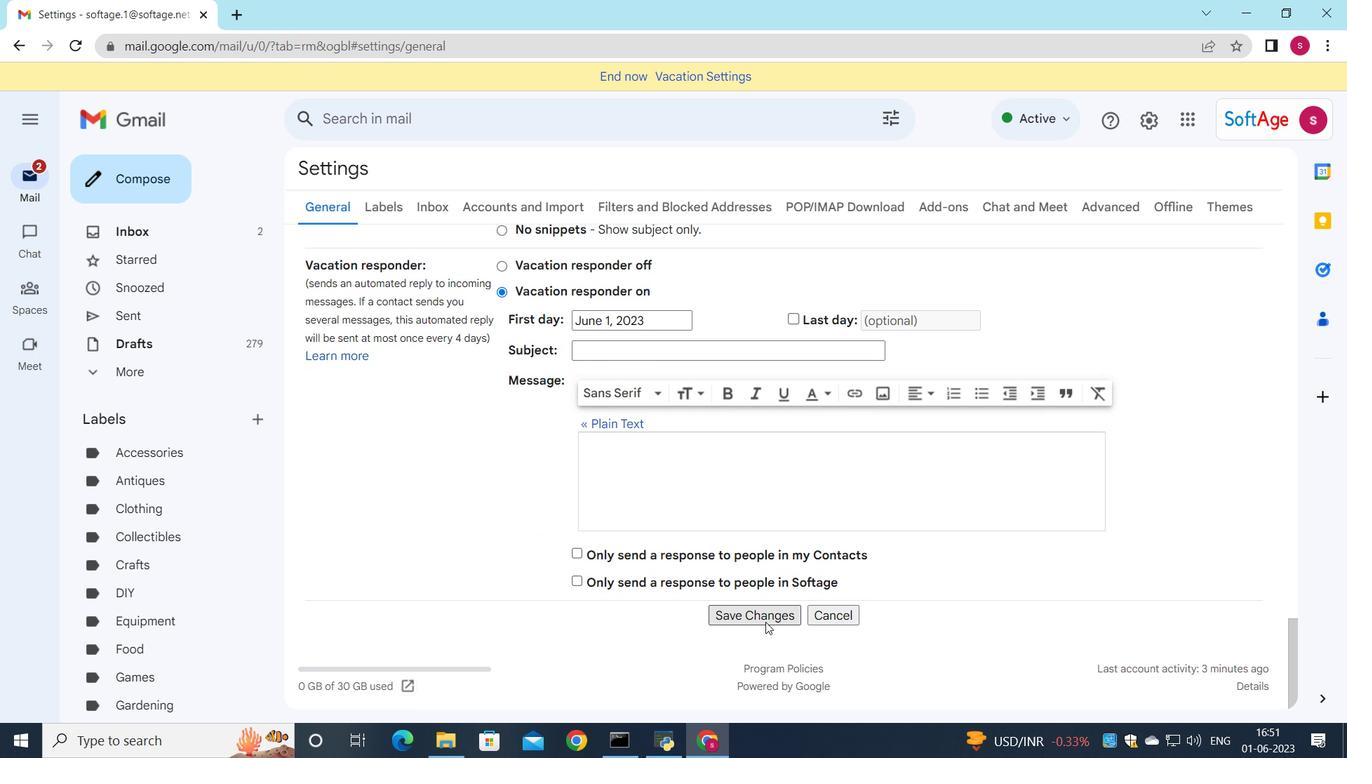 
Action: Mouse pressed left at (765, 616)
Screenshot: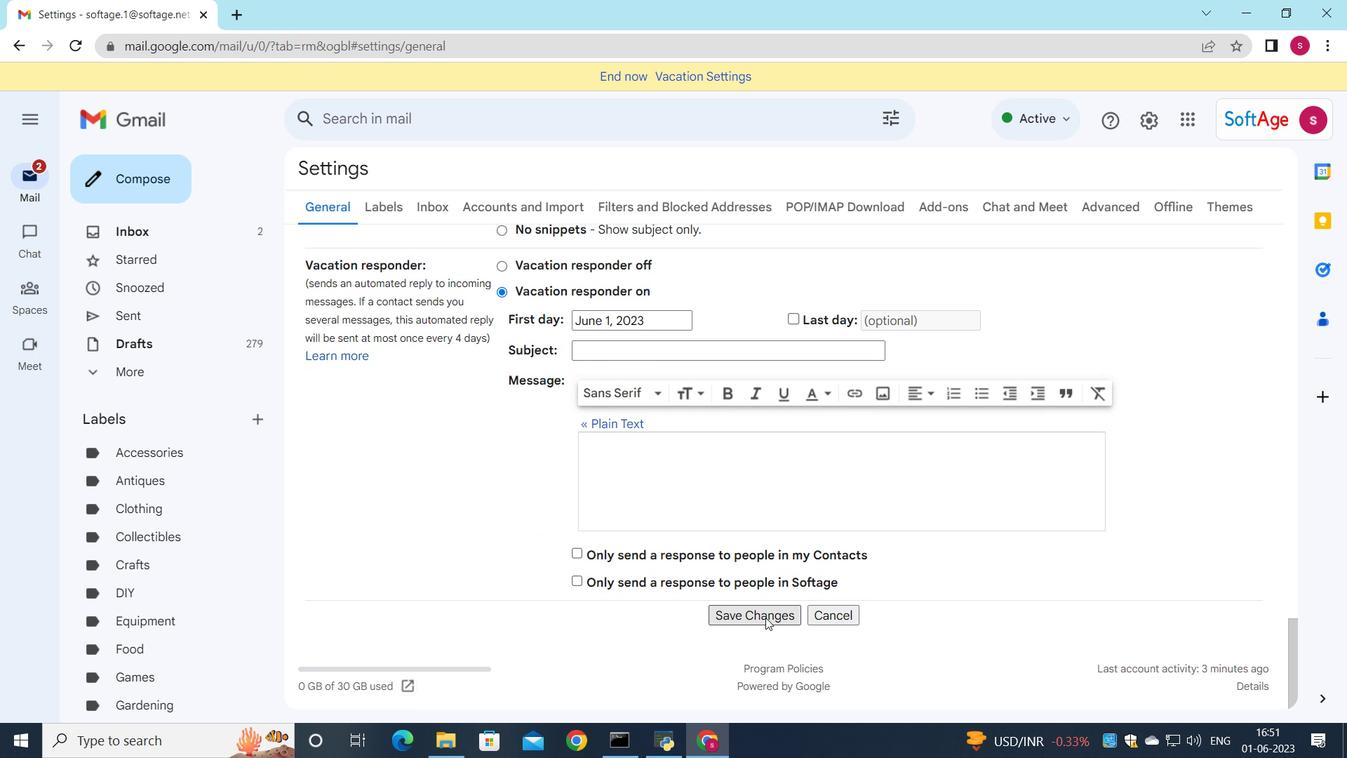 
Action: Mouse moved to (580, 595)
Screenshot: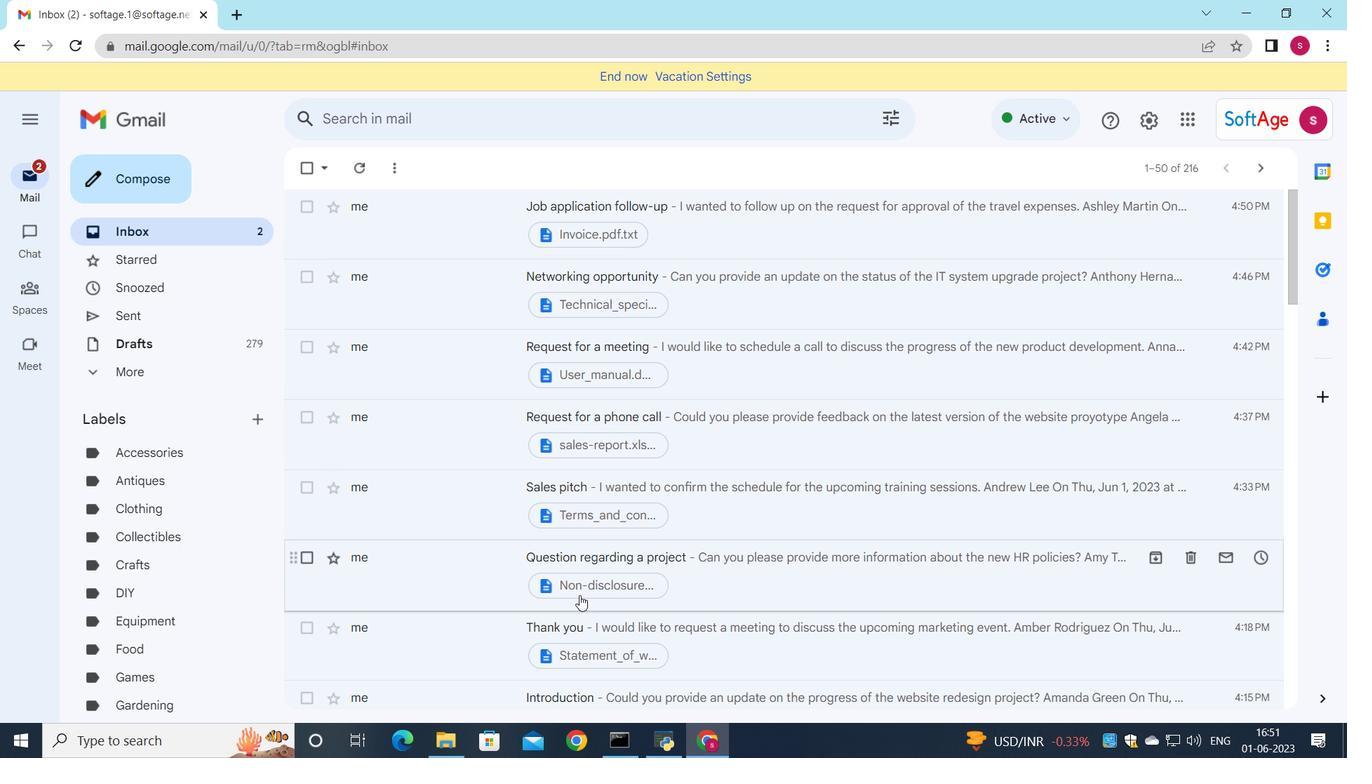 
Action: Mouse scrolled (580, 595) with delta (0, 0)
Screenshot: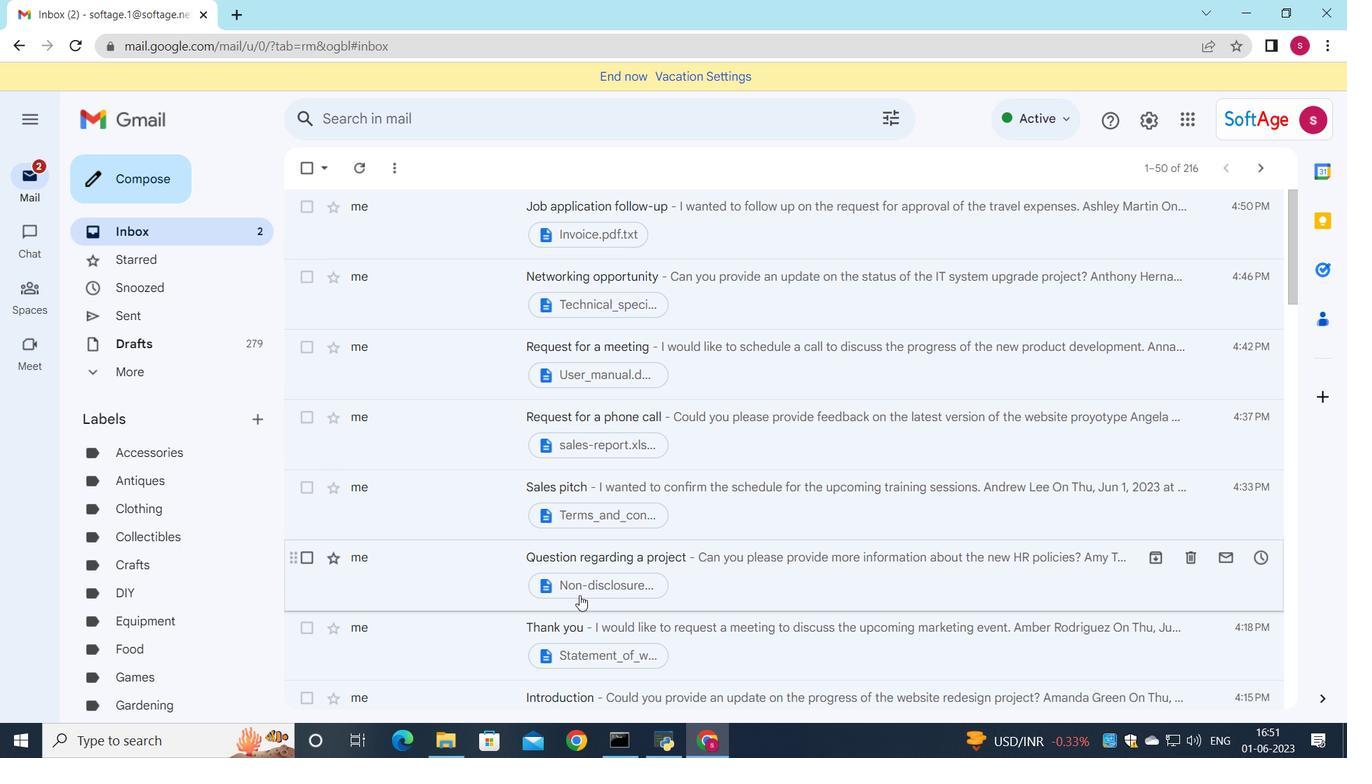 
Action: Mouse moved to (579, 596)
Screenshot: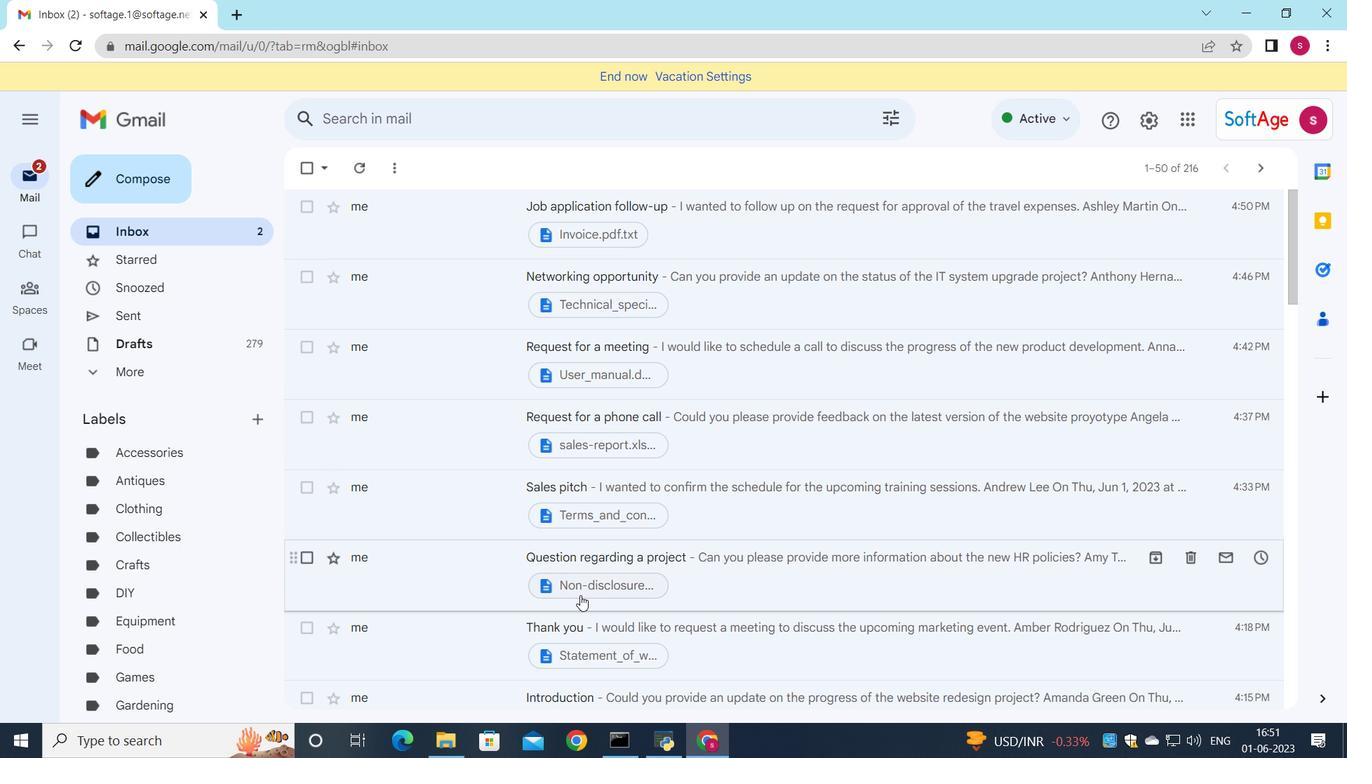 
Action: Mouse scrolled (579, 595) with delta (0, 0)
Screenshot: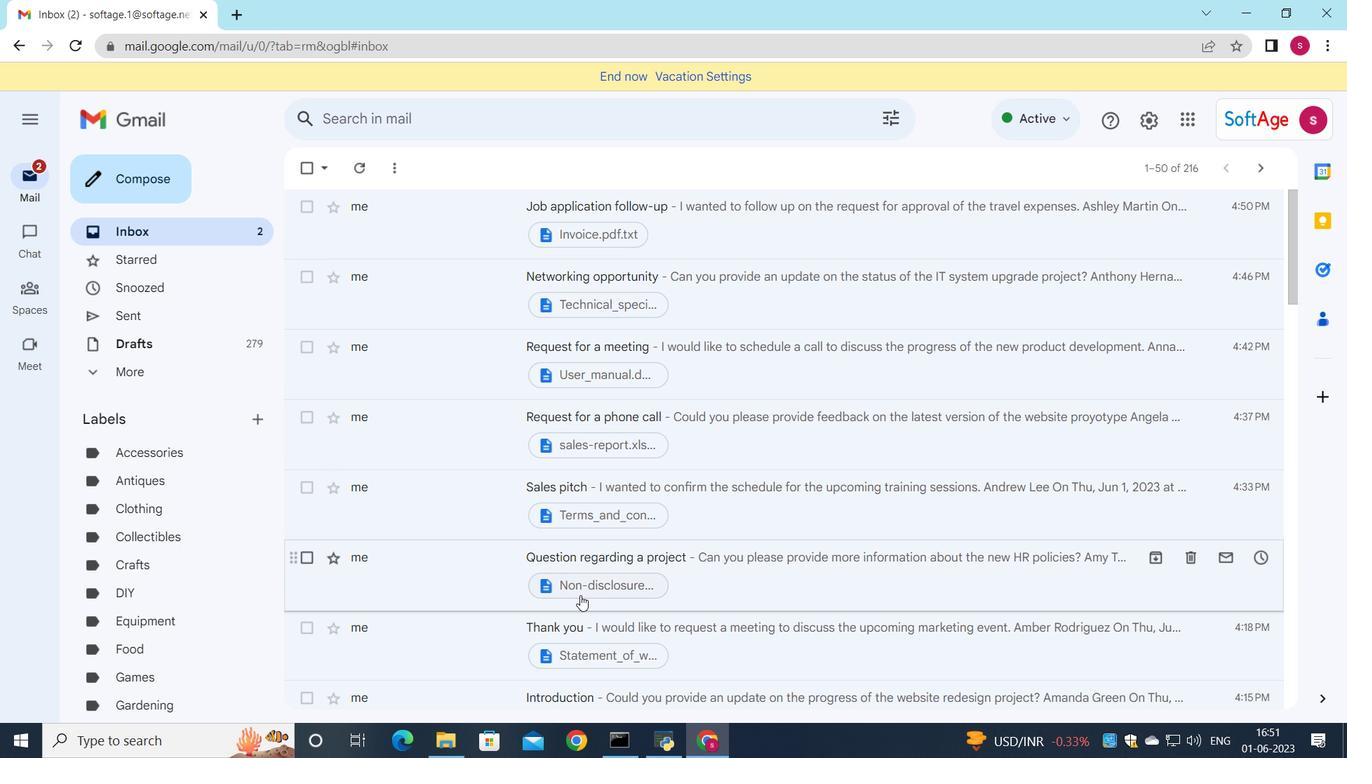 
Action: Mouse moved to (578, 596)
Screenshot: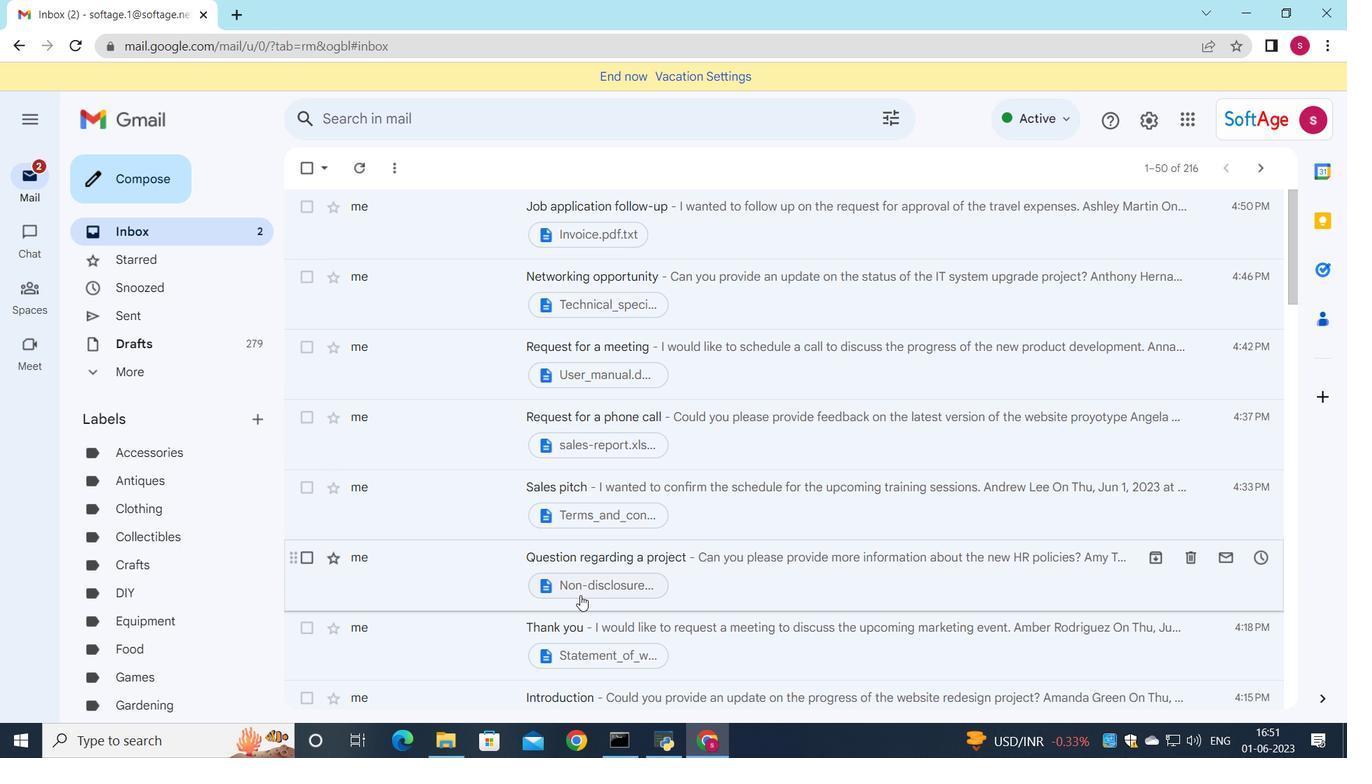 
Action: Mouse scrolled (578, 595) with delta (0, 0)
Screenshot: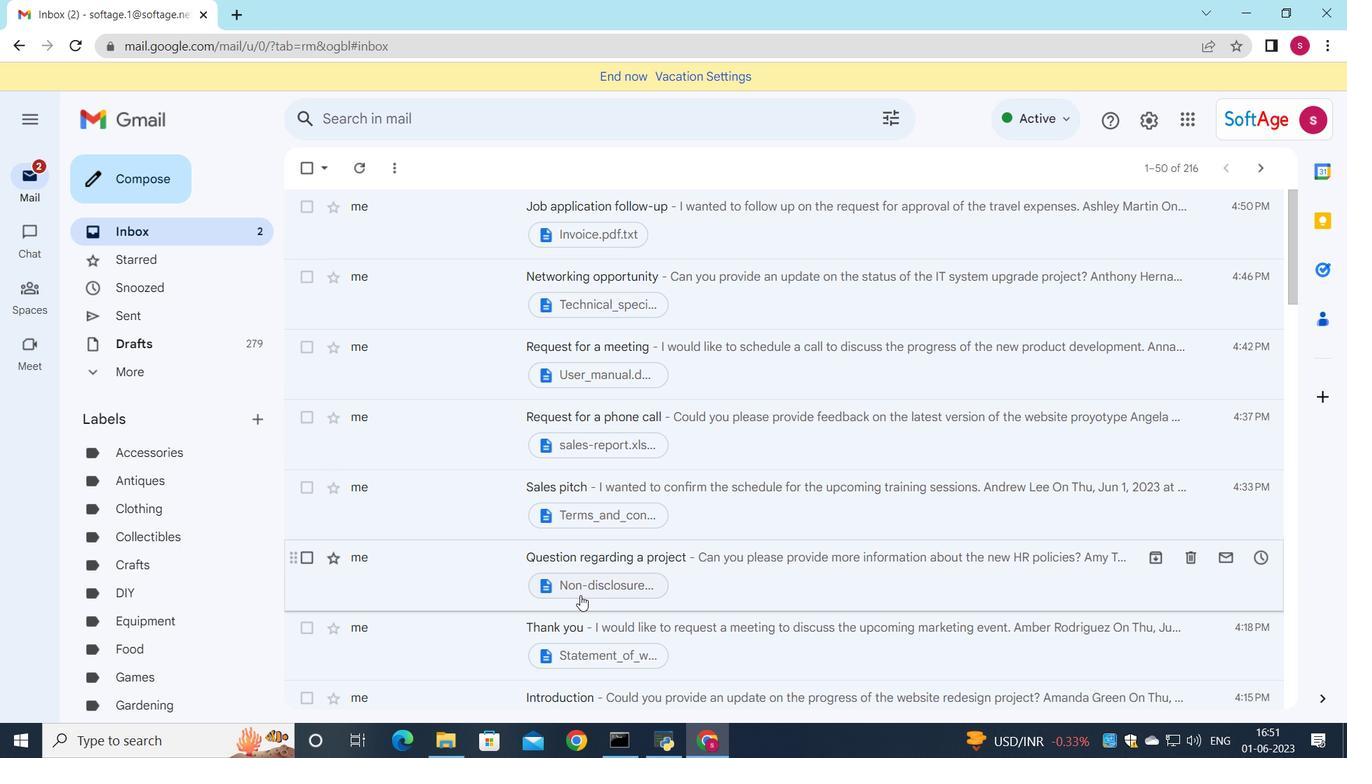 
Action: Mouse moved to (600, 538)
Screenshot: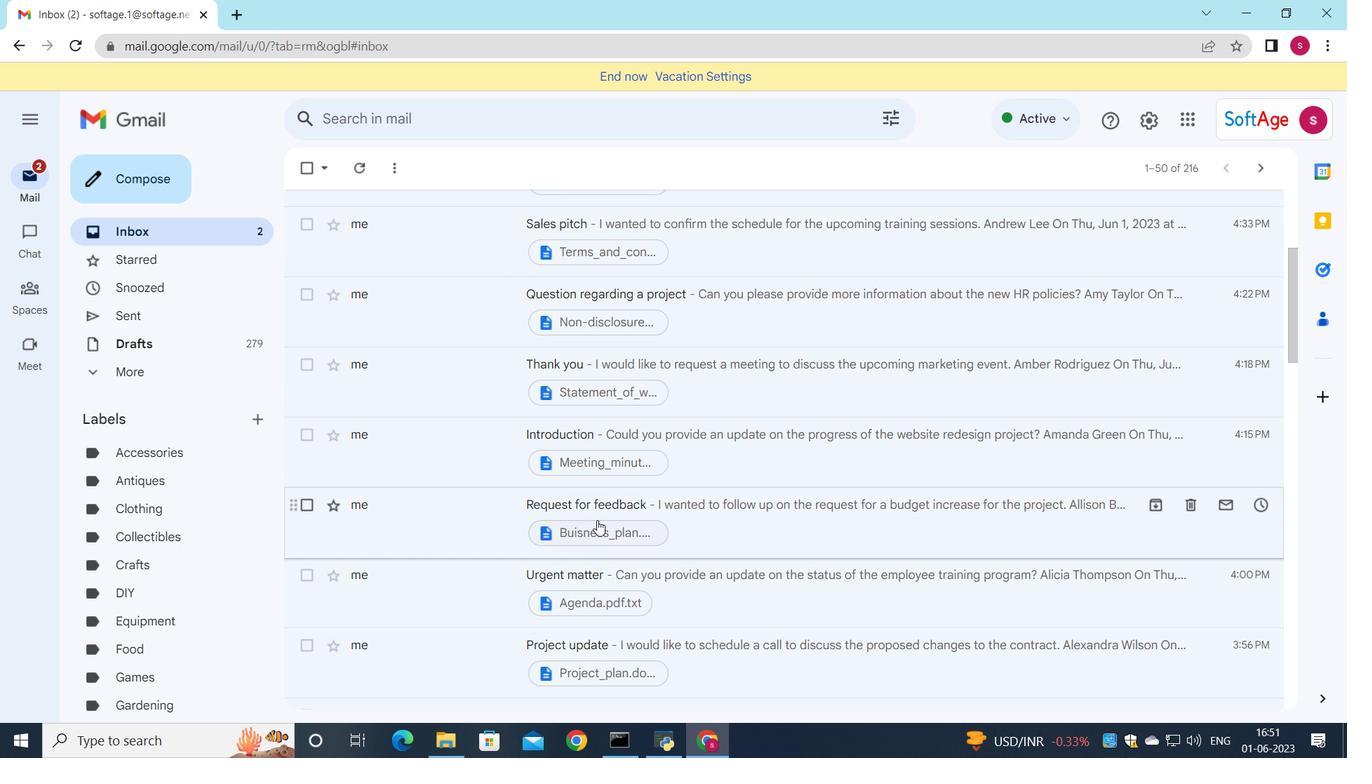 
Action: Mouse scrolled (600, 537) with delta (0, 0)
Screenshot: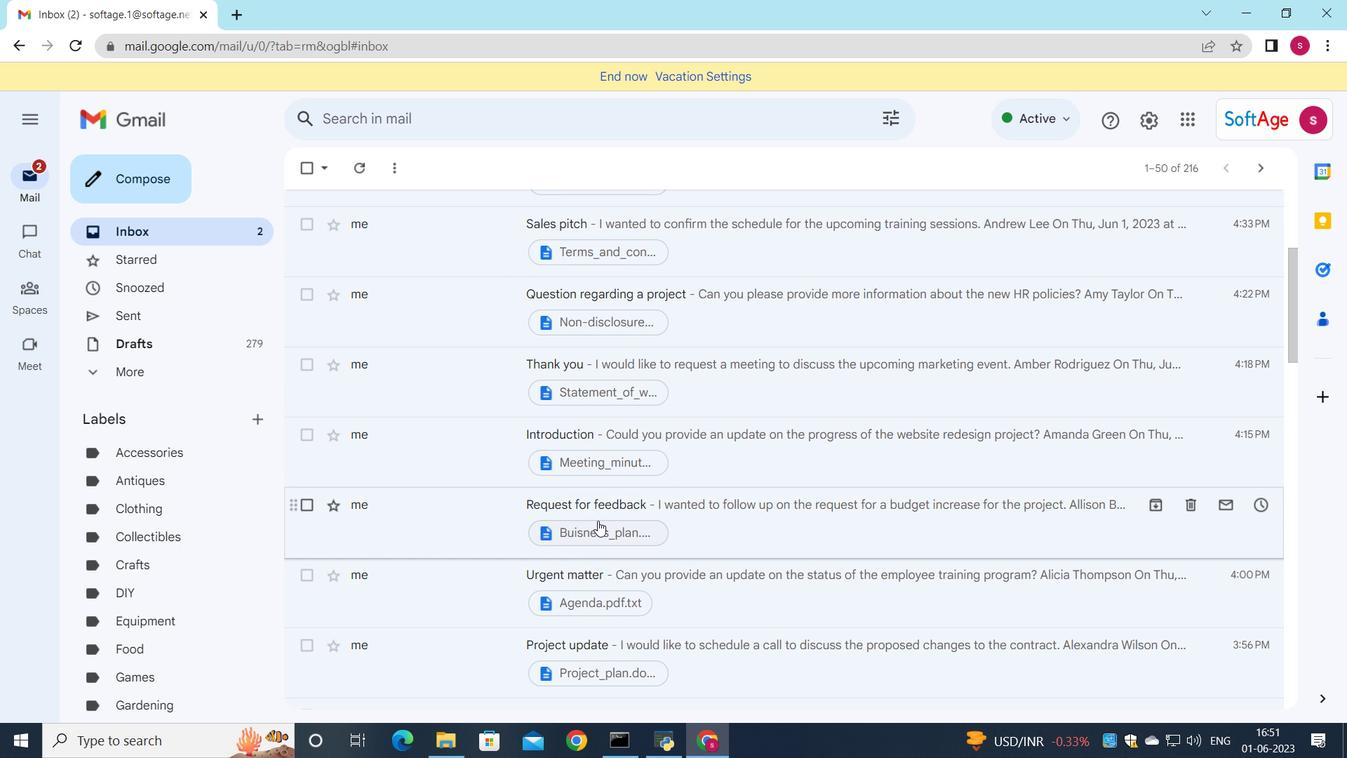 
Action: Mouse scrolled (600, 537) with delta (0, 0)
Screenshot: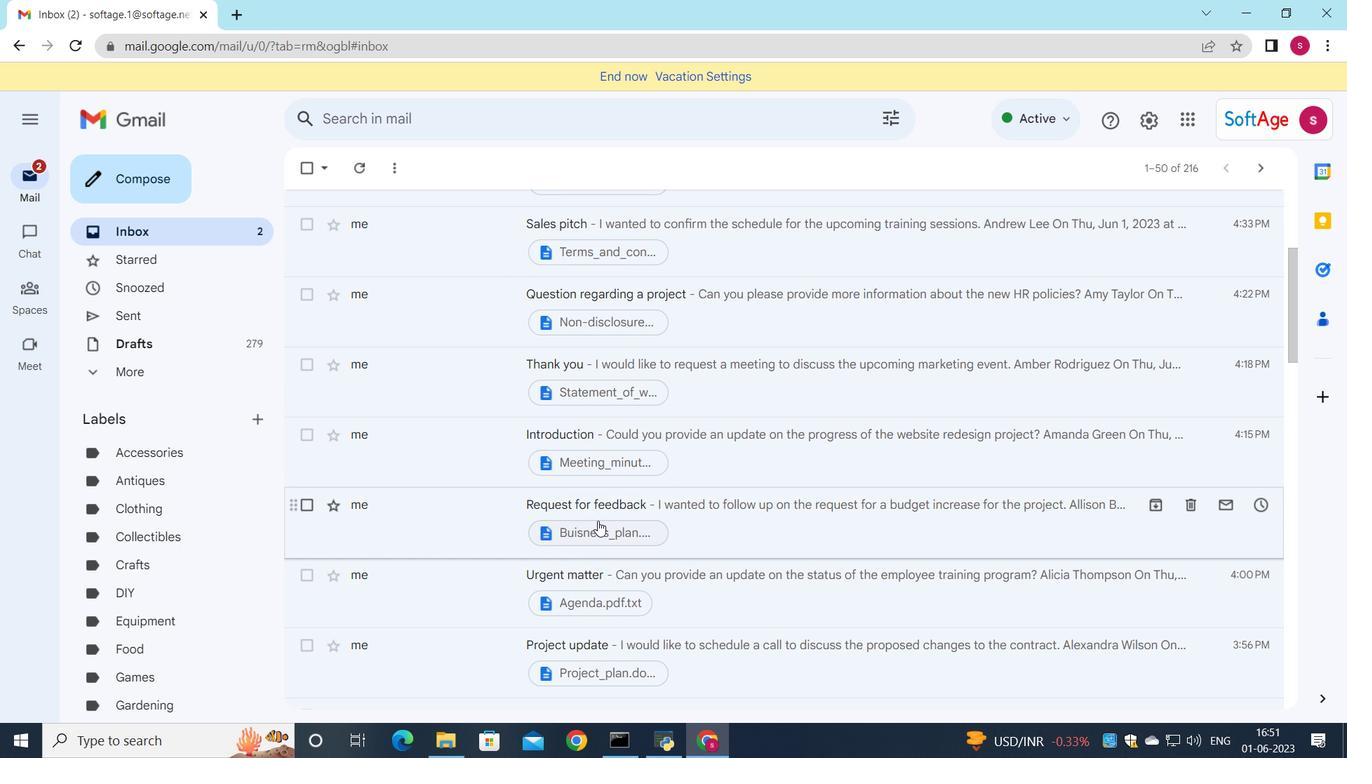 
Action: Mouse moved to (600, 539)
Screenshot: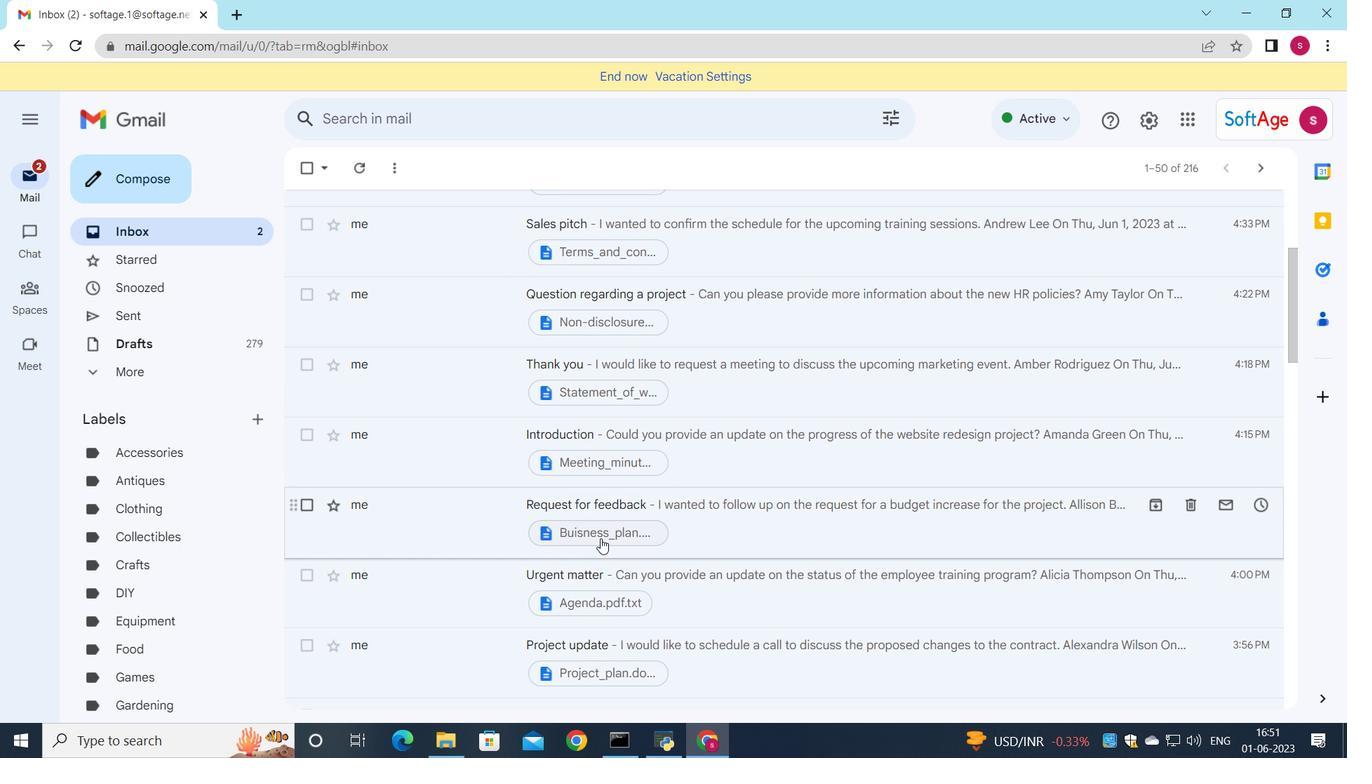 
Action: Mouse scrolled (600, 538) with delta (0, 0)
Screenshot: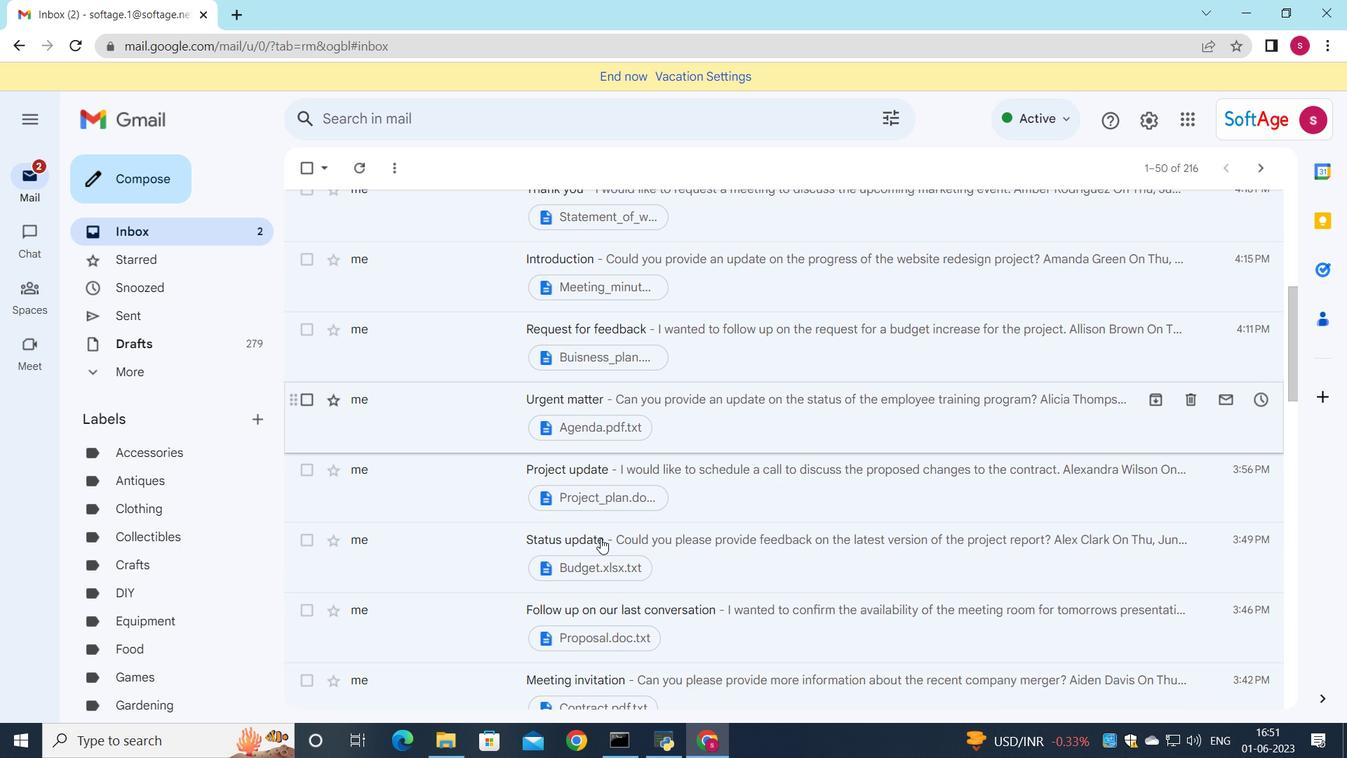 
Action: Mouse scrolled (600, 538) with delta (0, 0)
Screenshot: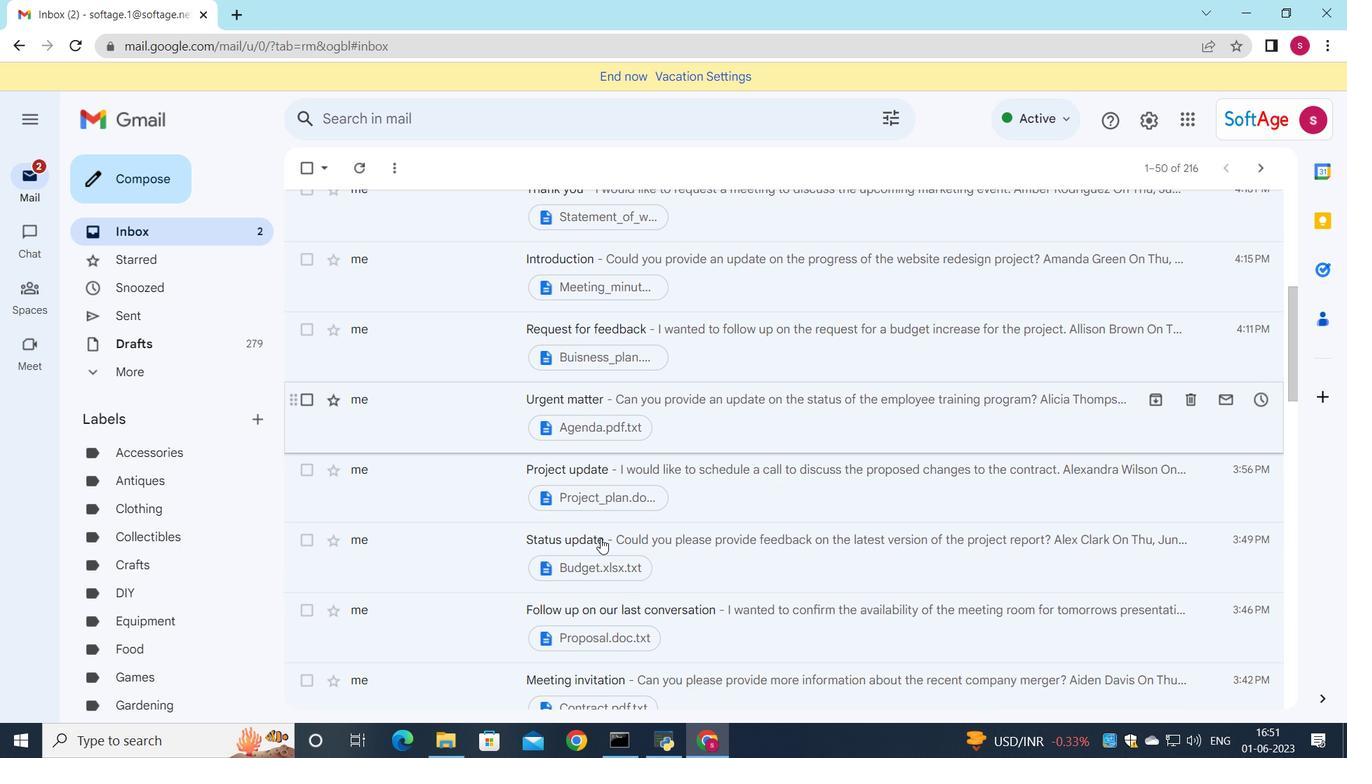 
Action: Mouse scrolled (600, 538) with delta (0, 0)
Screenshot: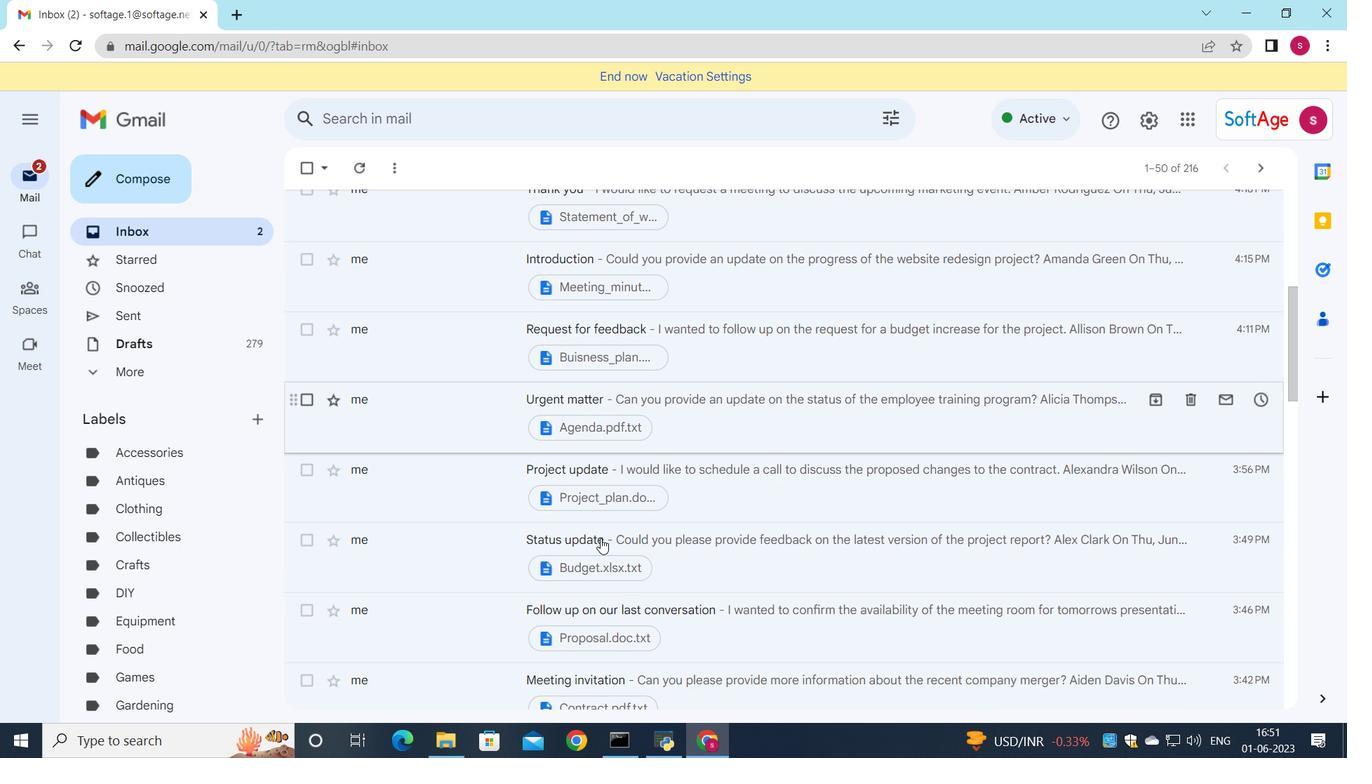 
Action: Mouse scrolled (600, 538) with delta (0, 0)
Screenshot: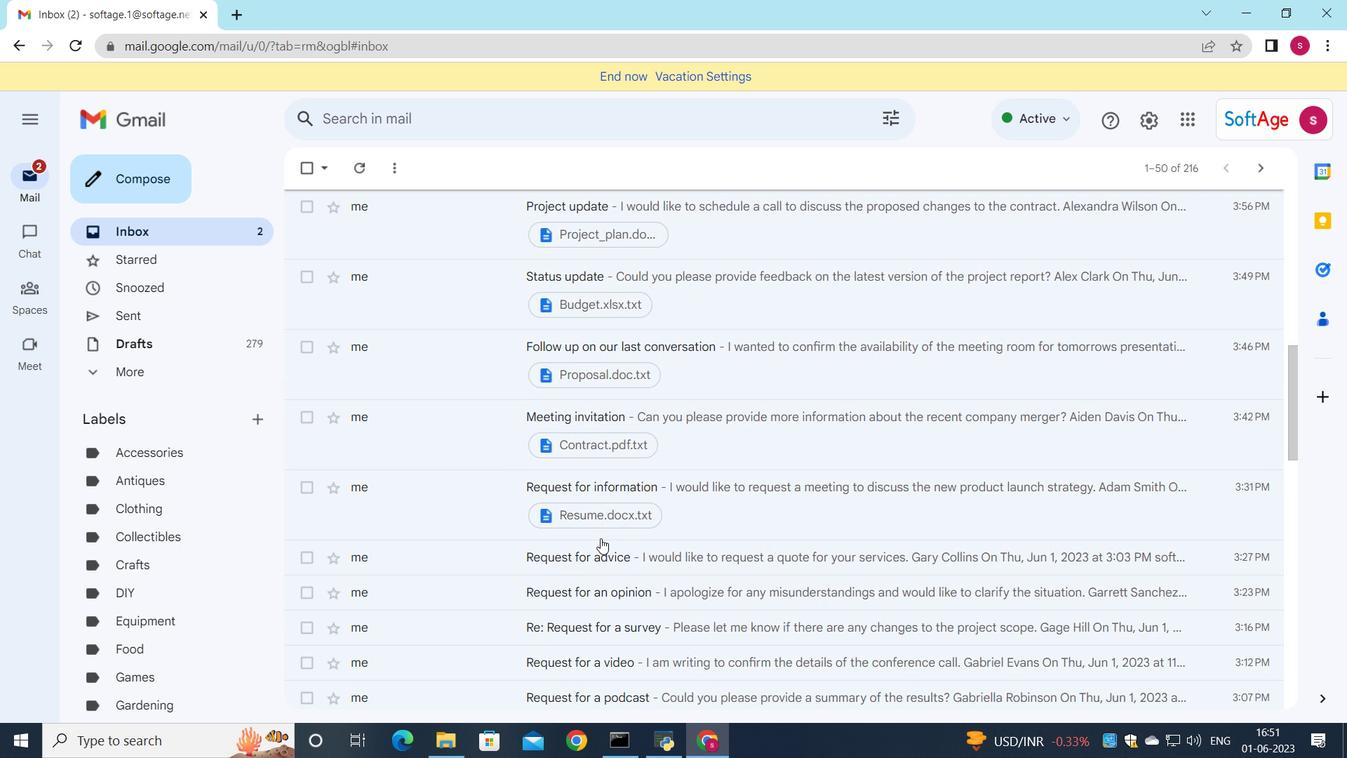 
Action: Mouse scrolled (600, 538) with delta (0, 0)
Screenshot: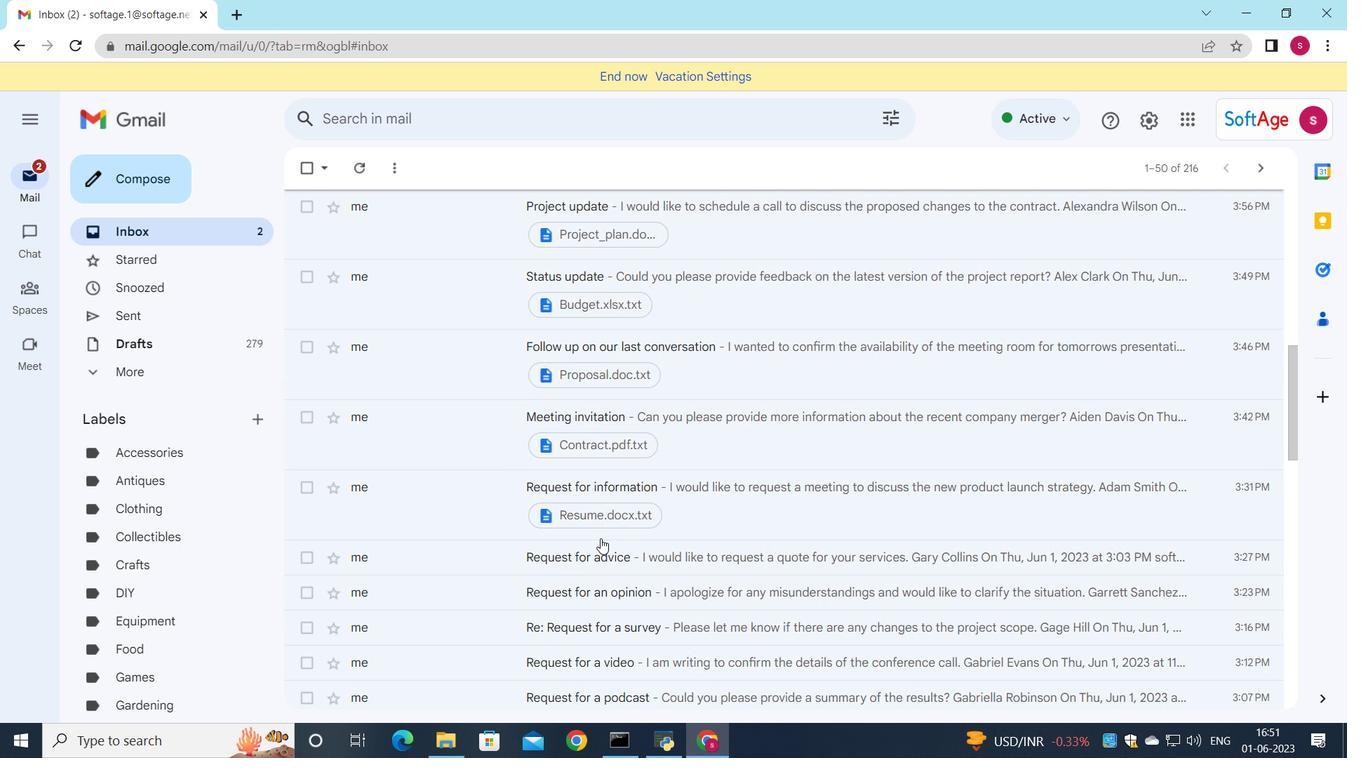 
Action: Mouse scrolled (600, 538) with delta (0, 0)
Screenshot: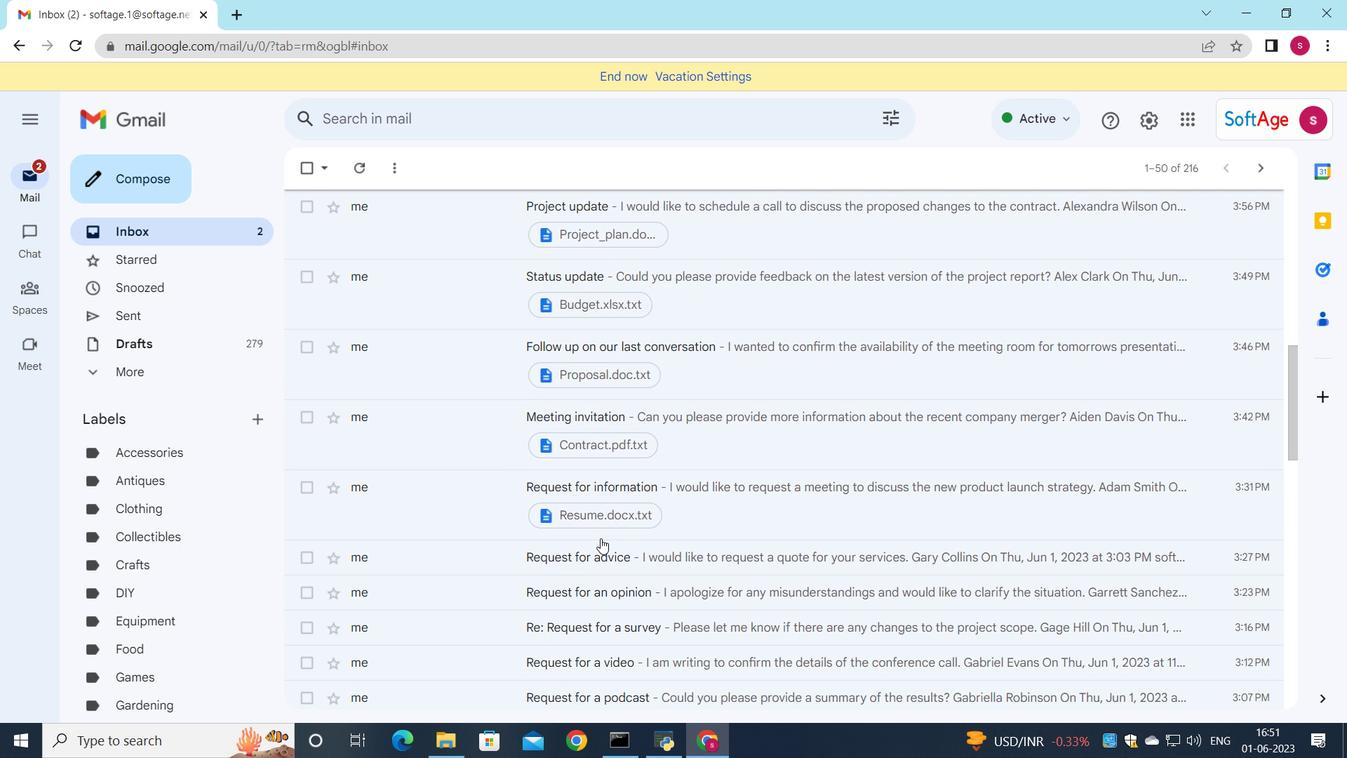 
Action: Mouse moved to (669, 299)
Screenshot: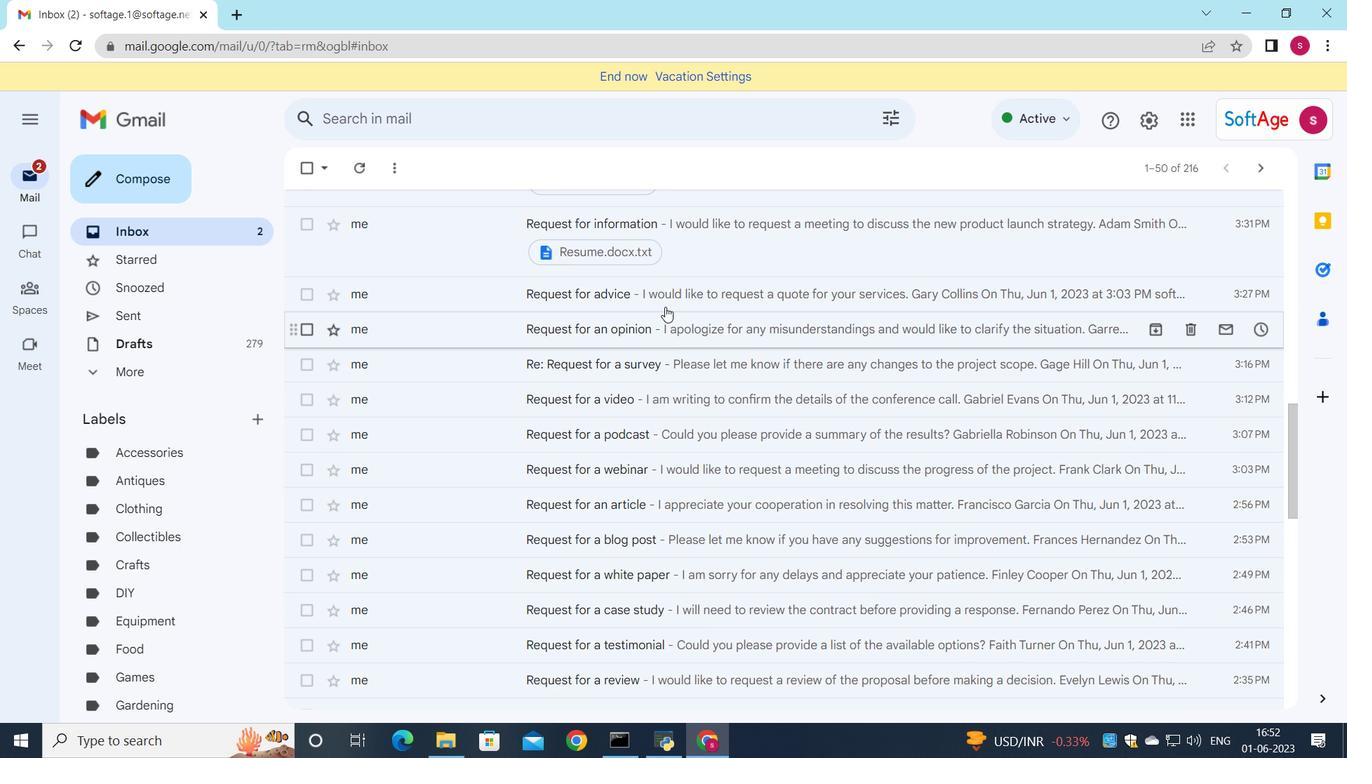 
Action: Mouse pressed left at (669, 299)
Screenshot: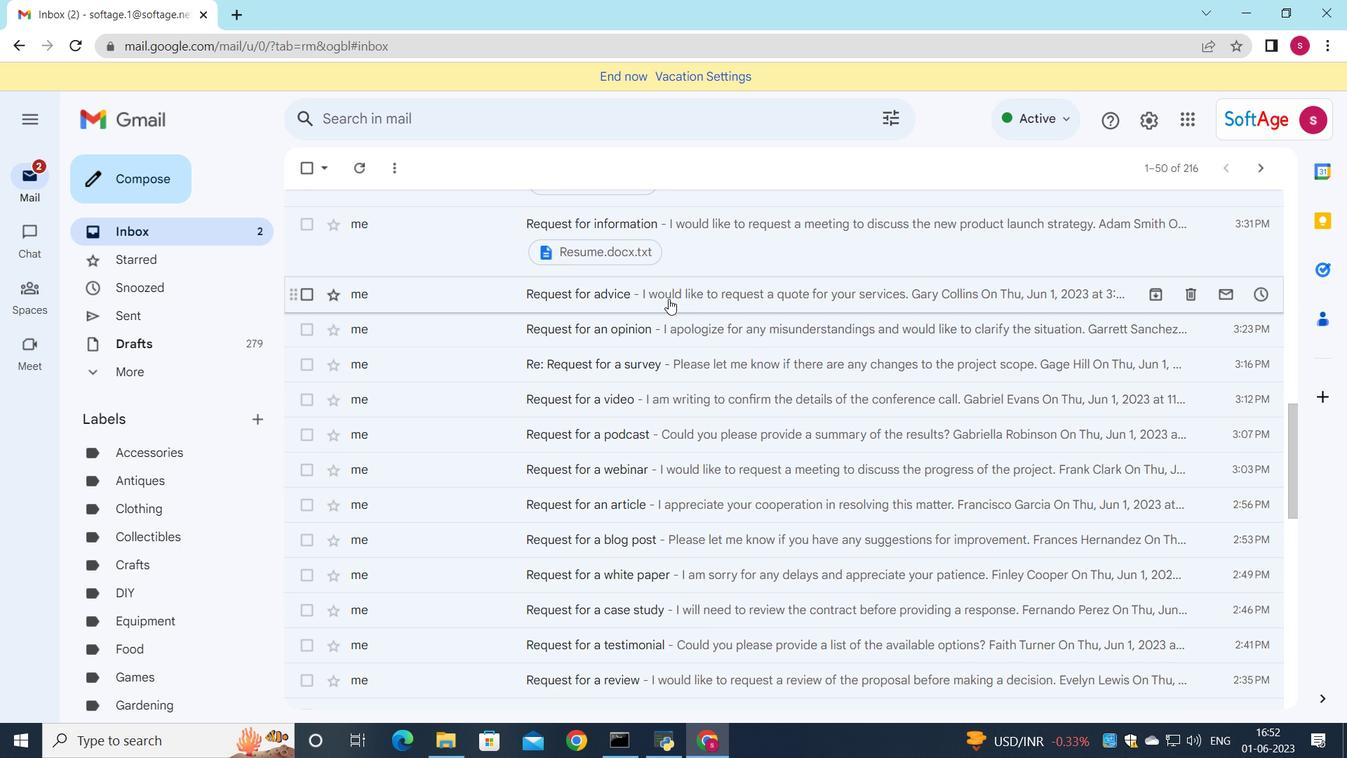 
Action: Mouse moved to (174, 529)
Screenshot: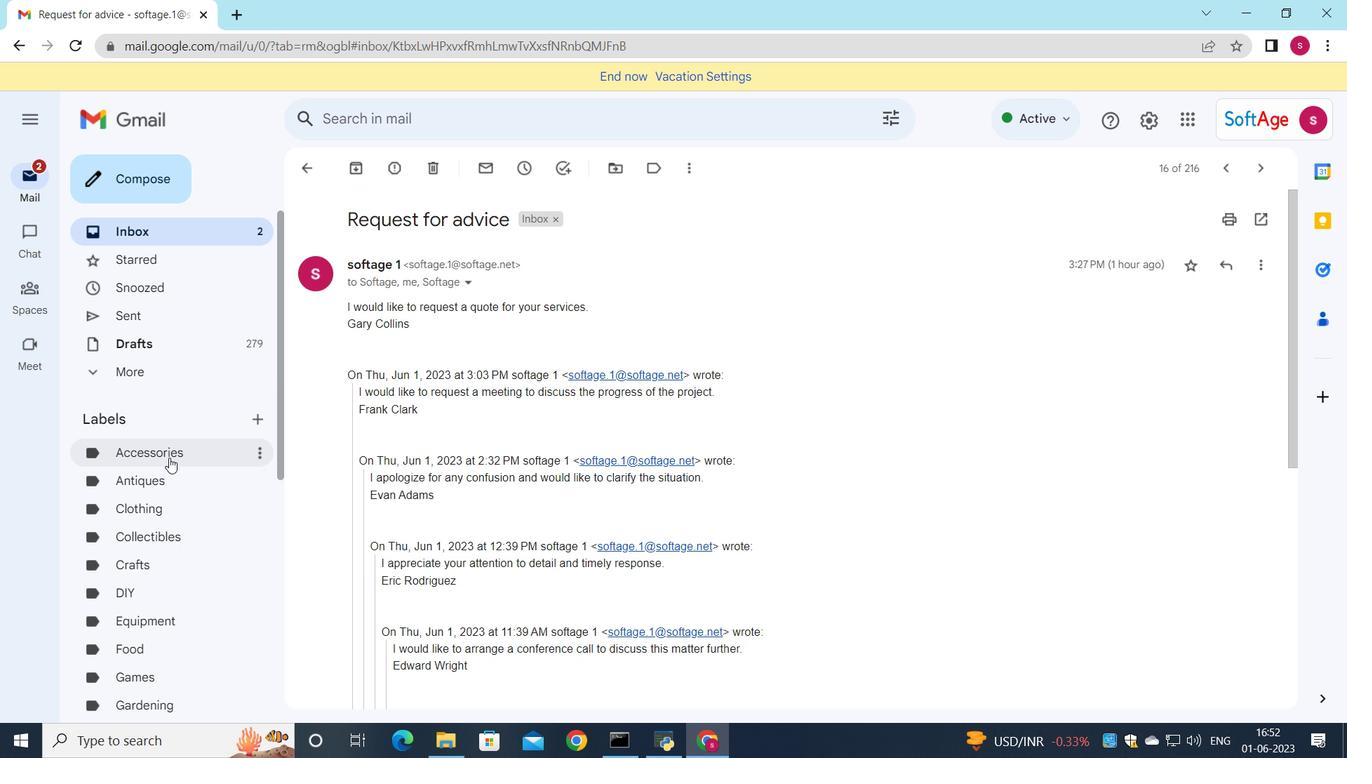
Action: Mouse scrolled (174, 529) with delta (0, 0)
Screenshot: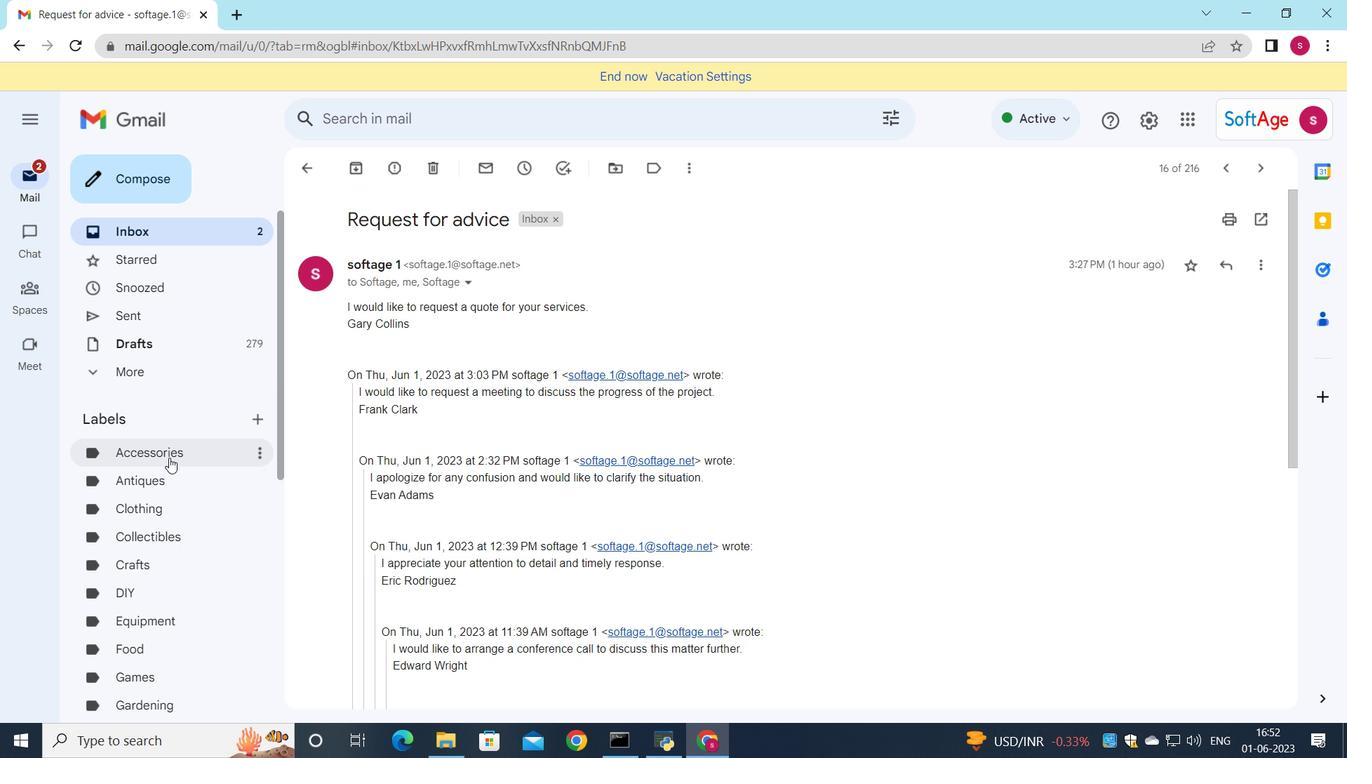 
Action: Mouse scrolled (174, 529) with delta (0, 0)
Screenshot: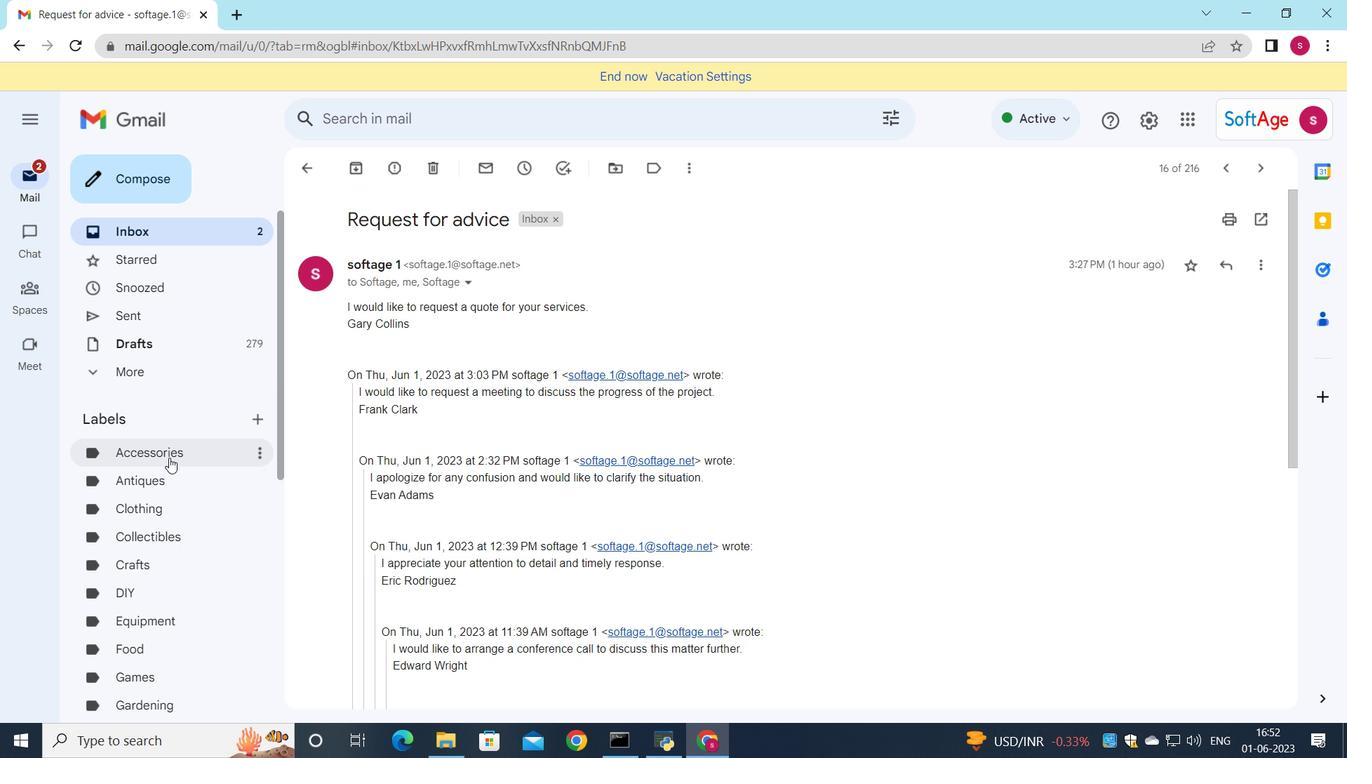 
Action: Mouse scrolled (174, 529) with delta (0, 0)
Screenshot: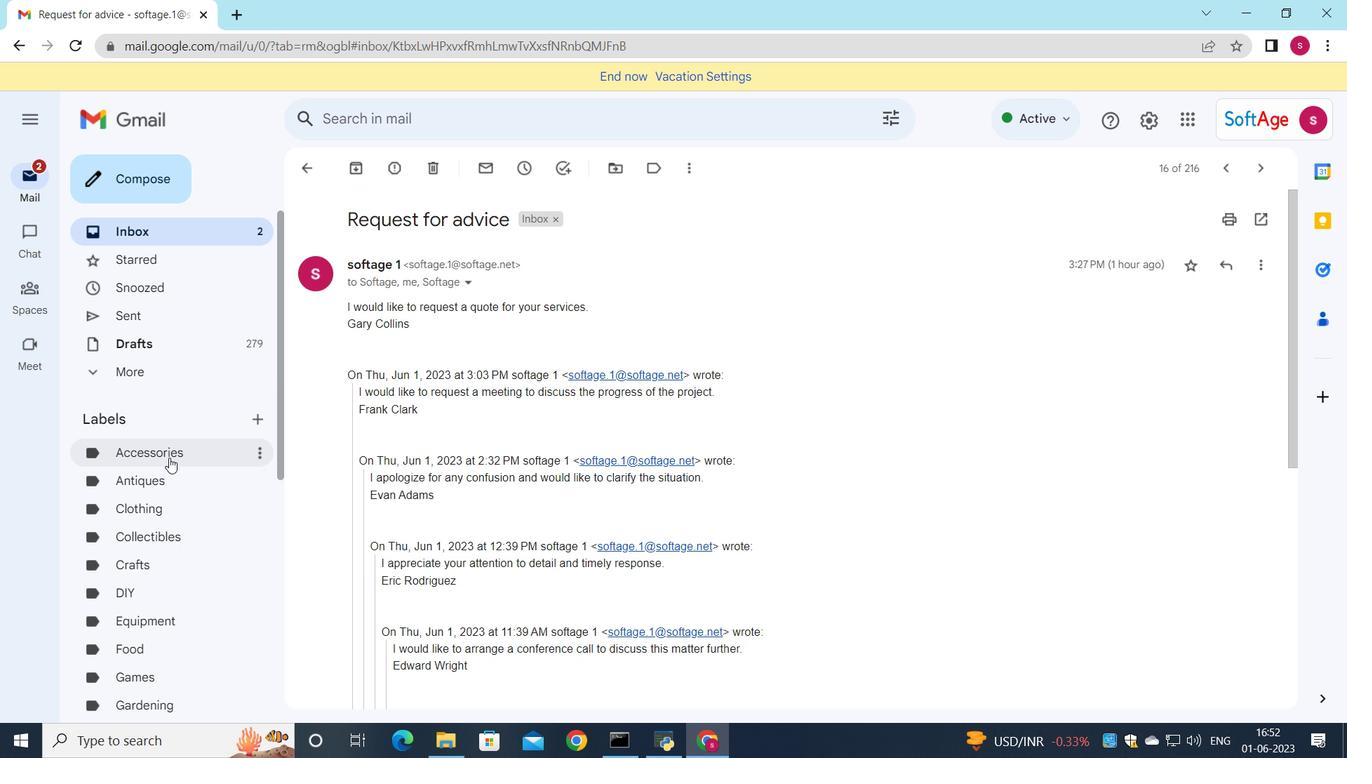 
Action: Mouse moved to (591, 589)
Screenshot: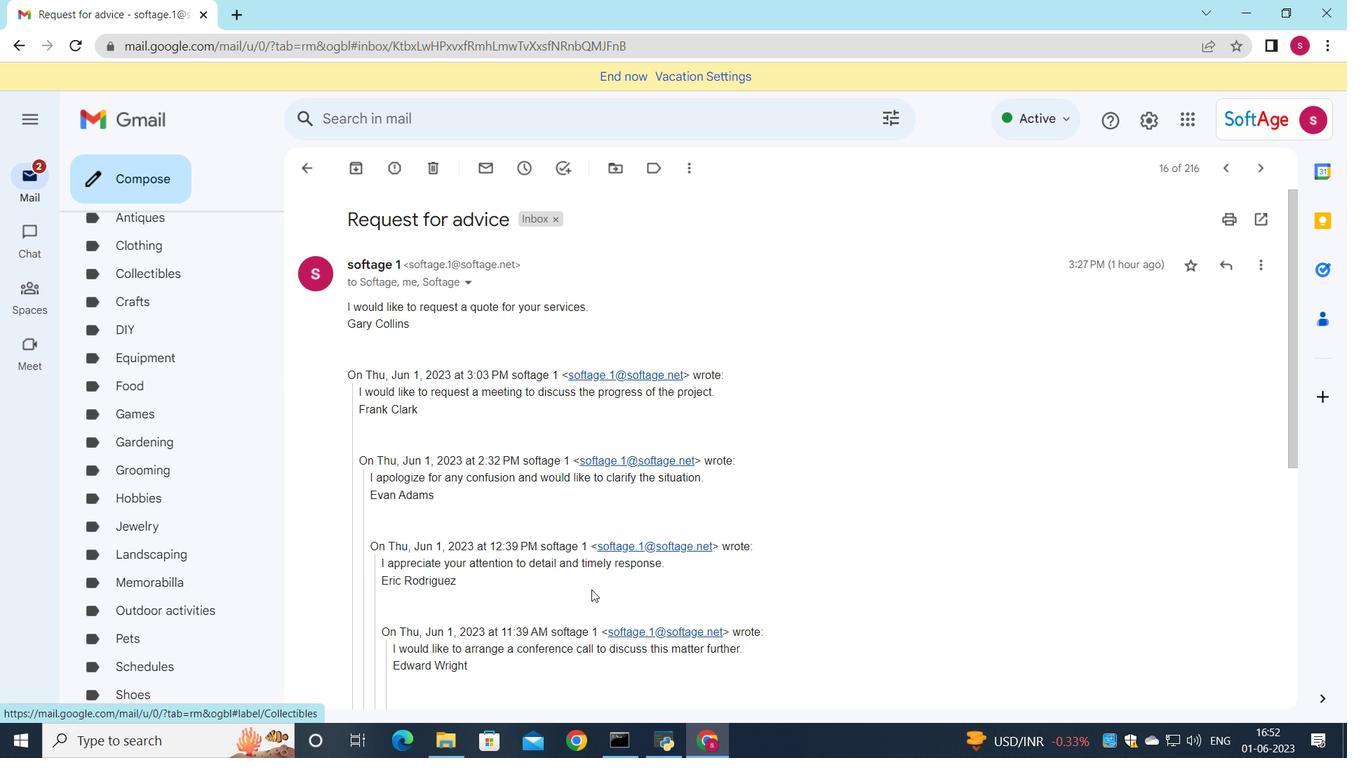 
Action: Mouse scrolled (591, 588) with delta (0, 0)
Screenshot: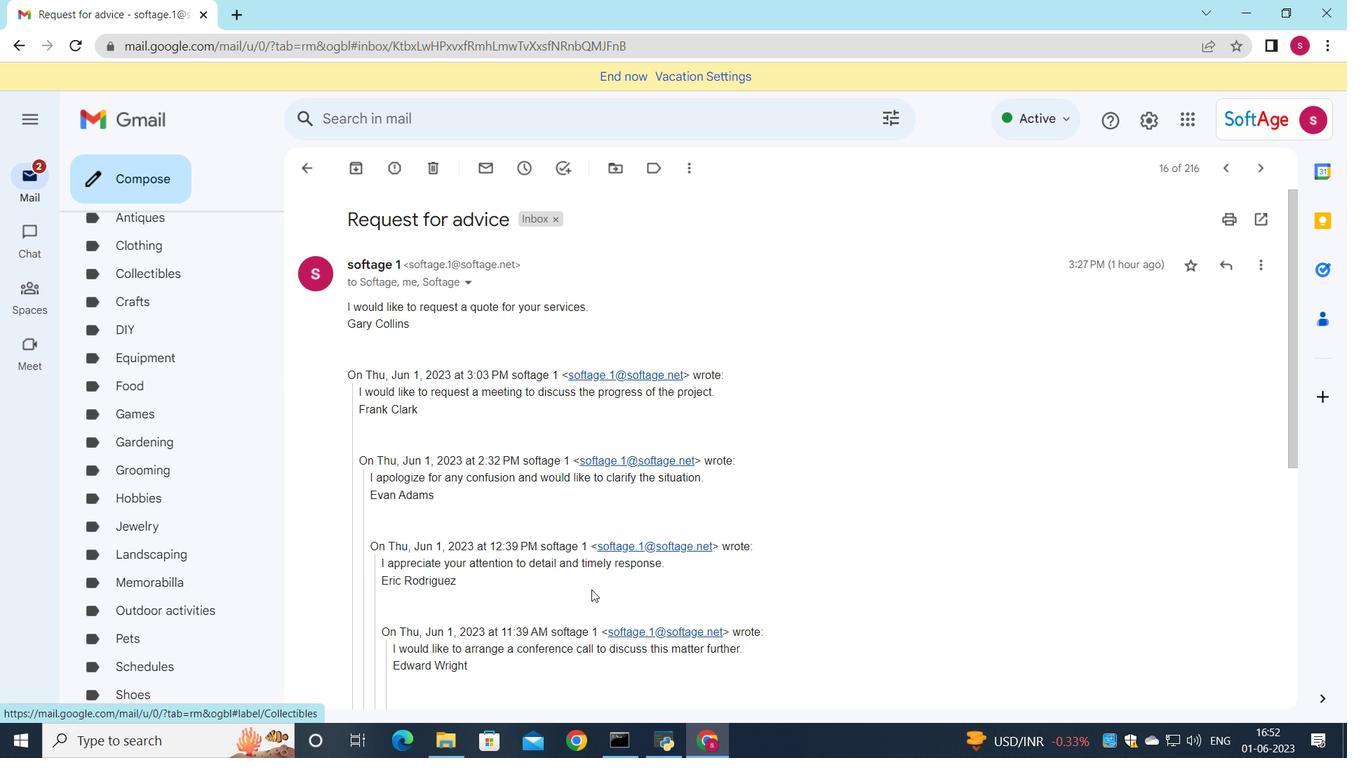
Action: Mouse moved to (590, 589)
Screenshot: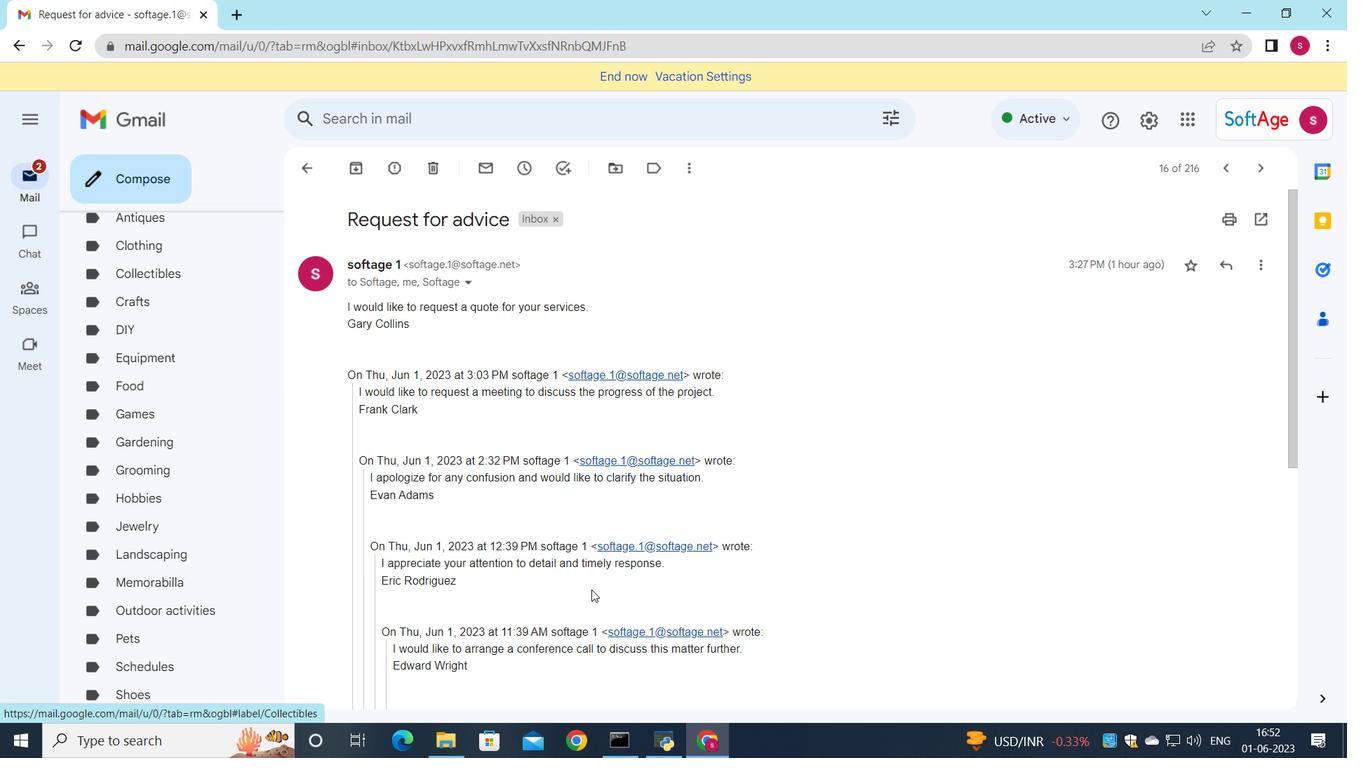 
Action: Mouse scrolled (590, 588) with delta (0, 0)
Screenshot: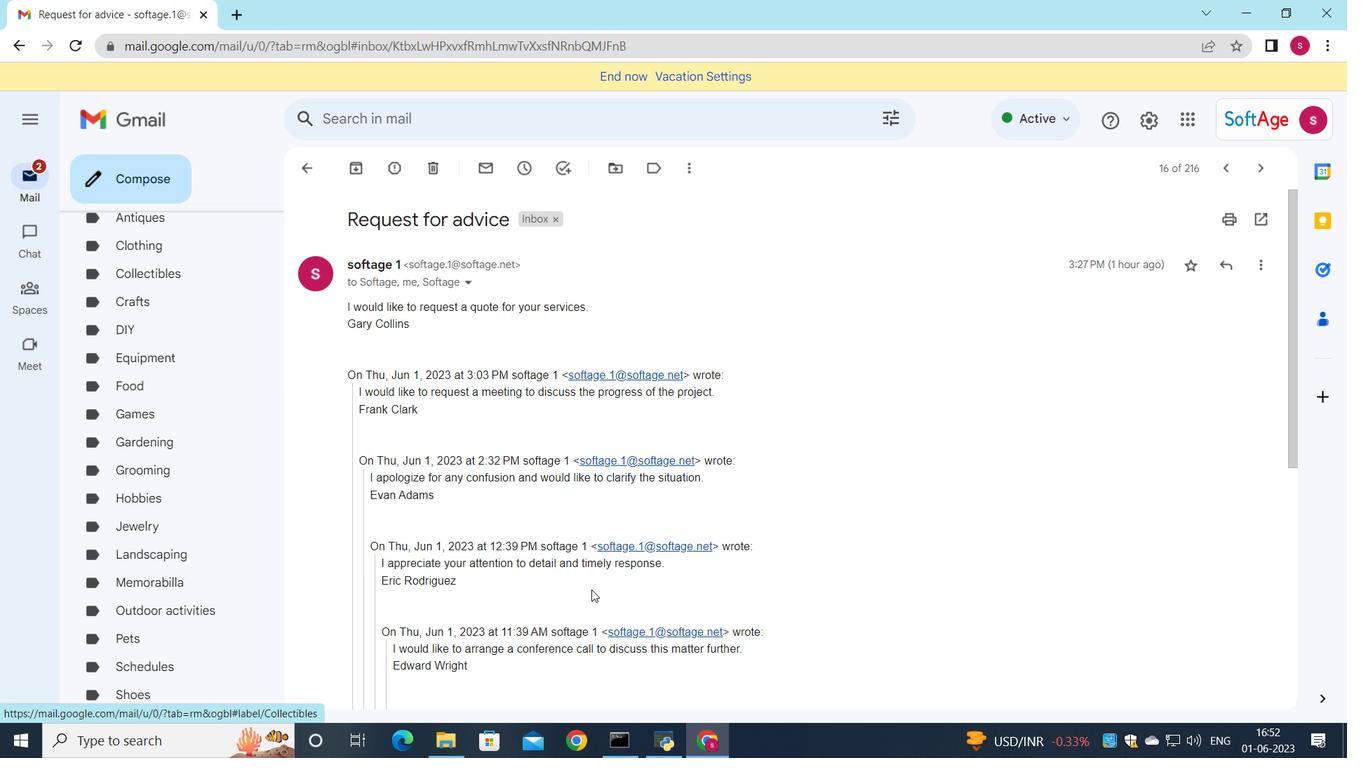 
Action: Mouse moved to (588, 591)
Screenshot: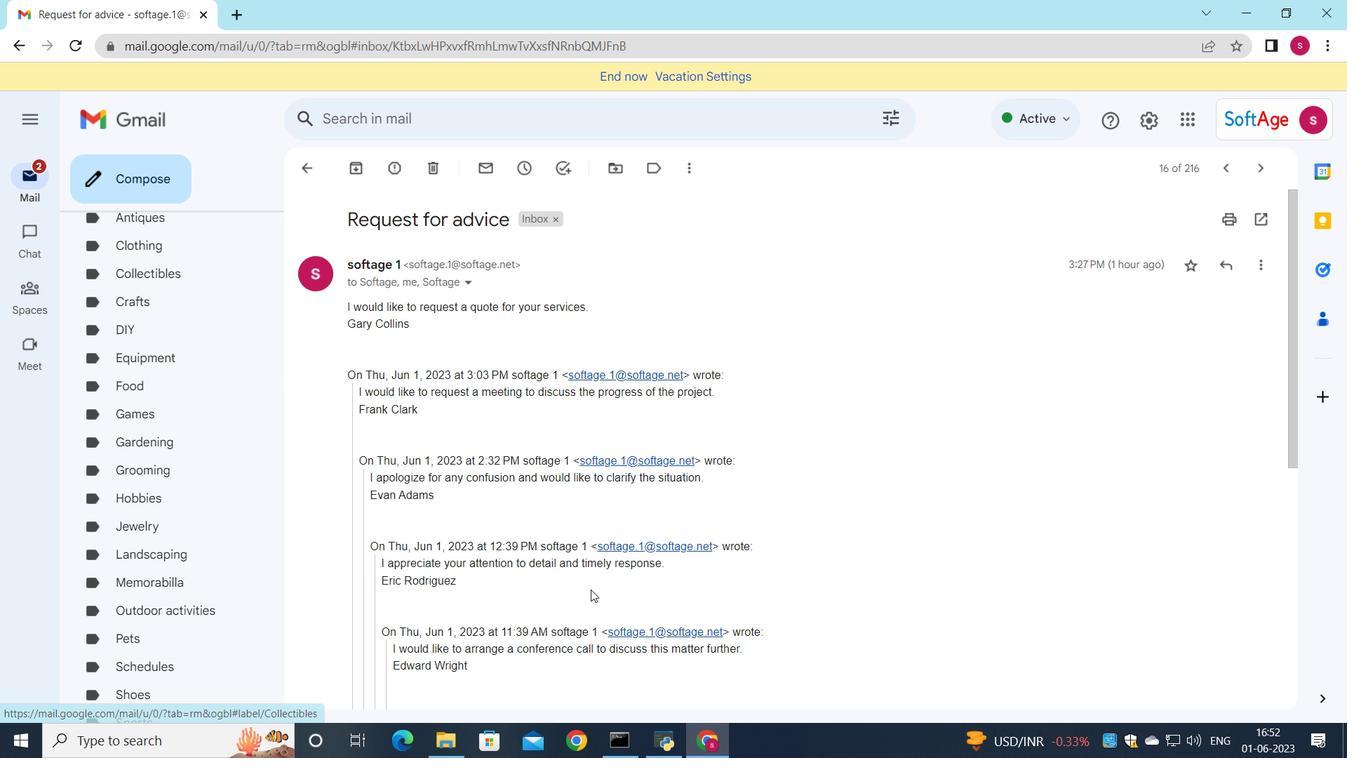 
Action: Mouse scrolled (588, 590) with delta (0, 0)
Screenshot: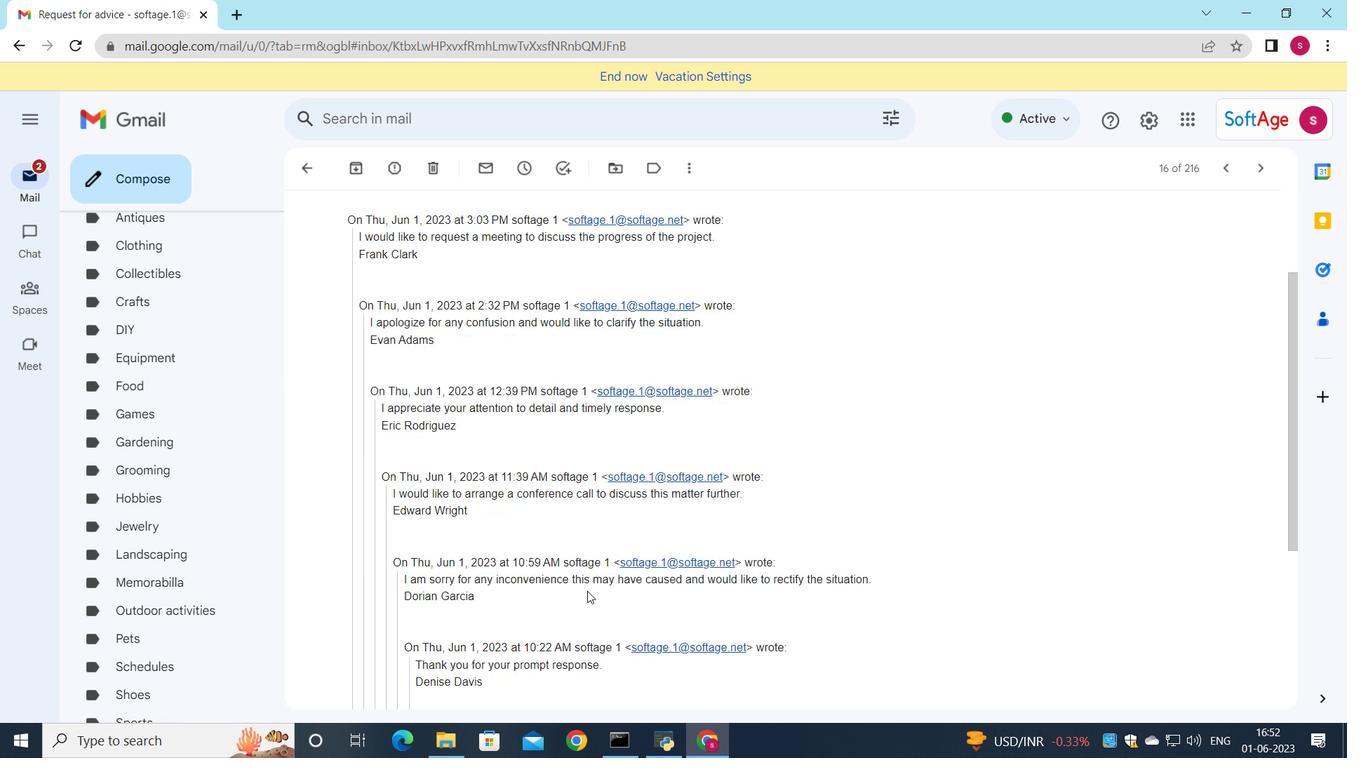 
Action: Mouse moved to (587, 591)
Screenshot: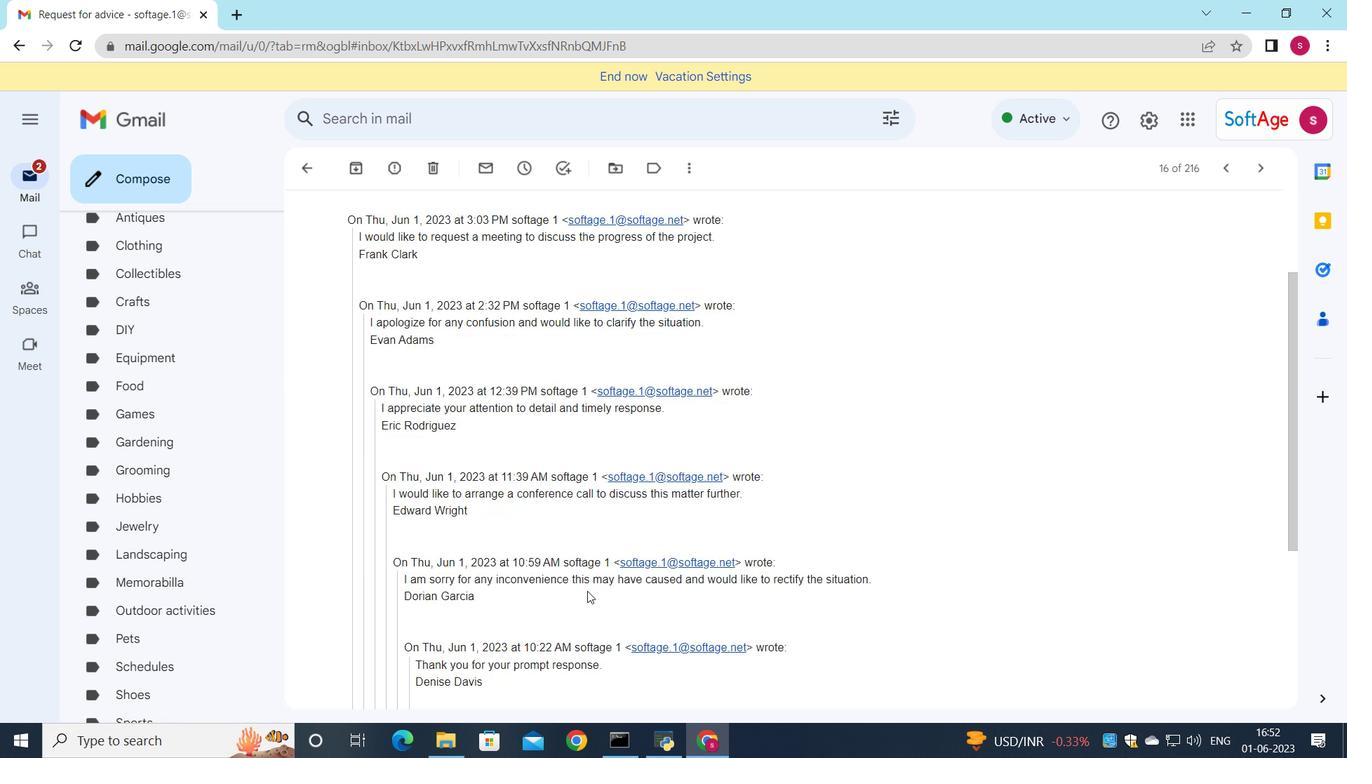 
Action: Mouse scrolled (587, 590) with delta (0, 0)
Screenshot: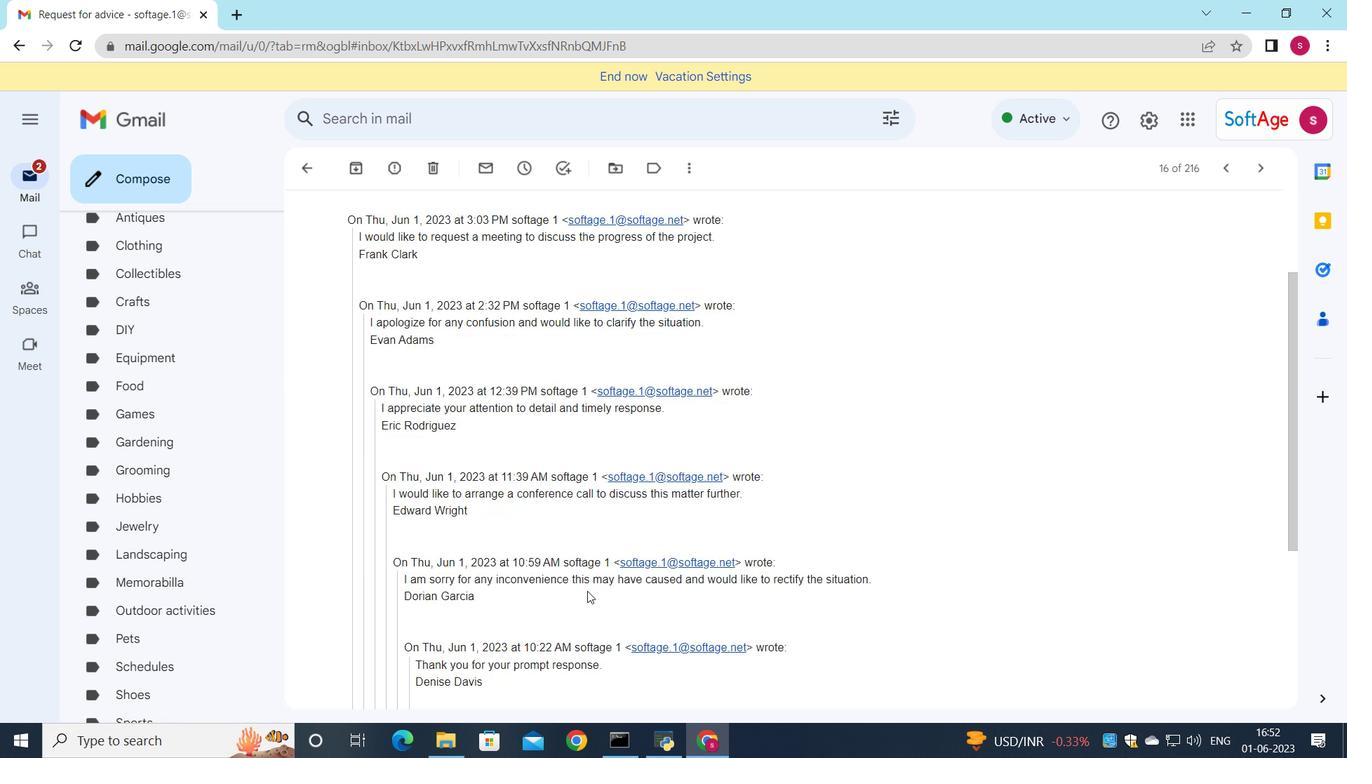 
Action: Mouse moved to (584, 593)
Screenshot: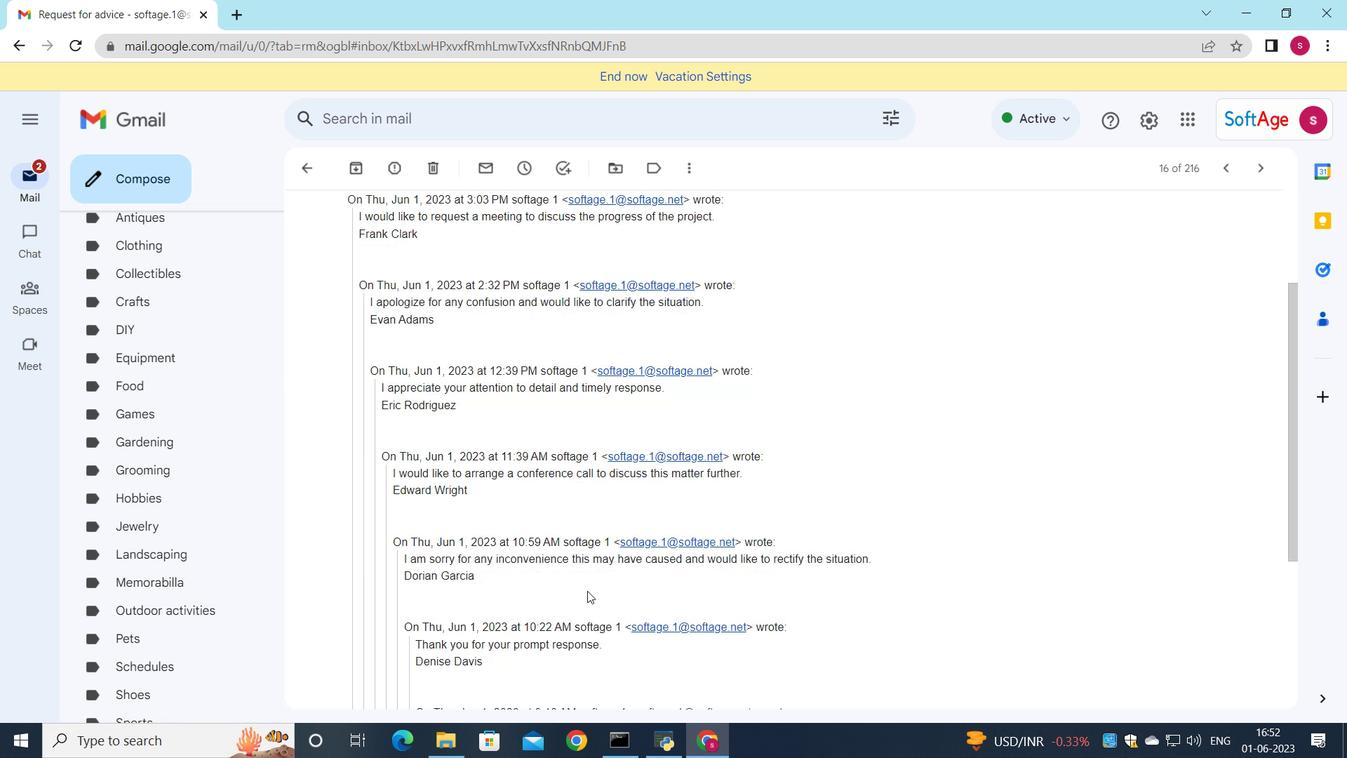 
Action: Mouse scrolled (584, 592) with delta (0, 0)
Screenshot: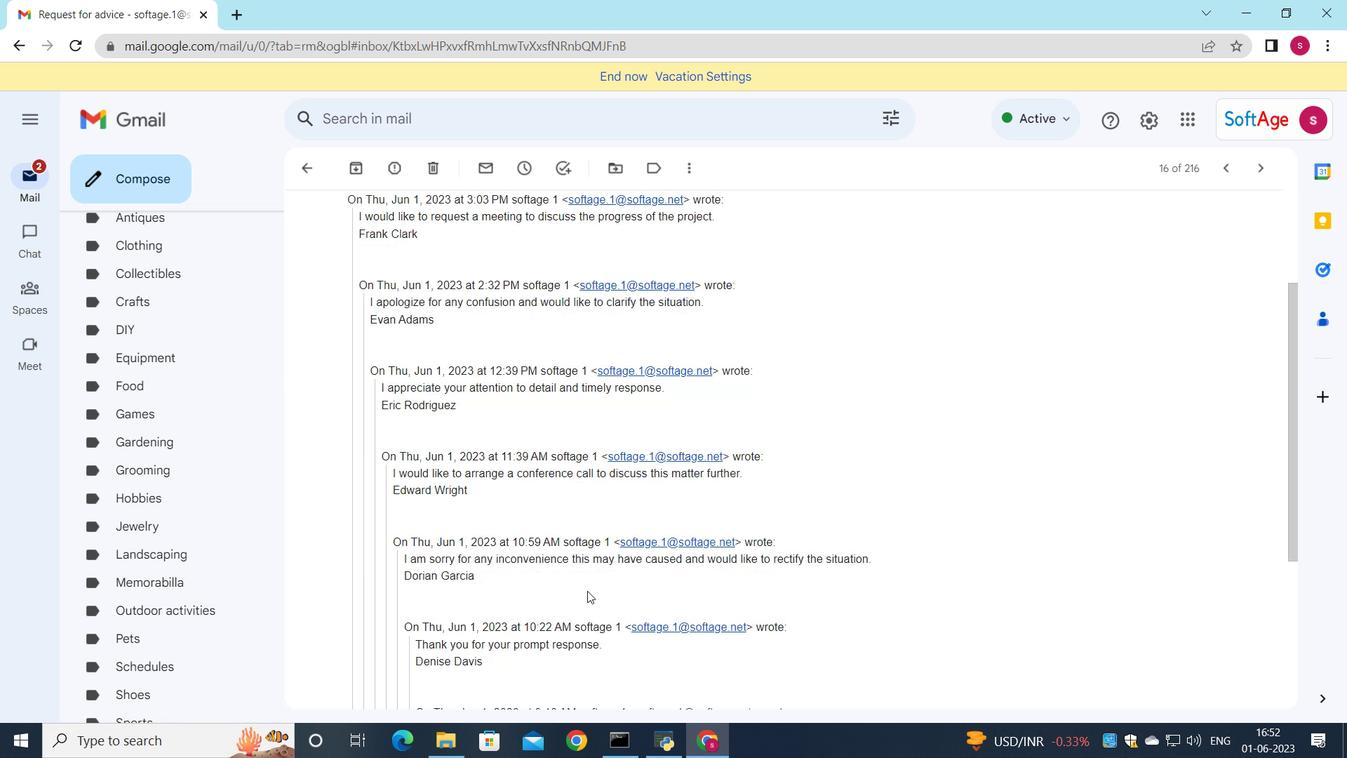 
Action: Mouse moved to (581, 594)
Screenshot: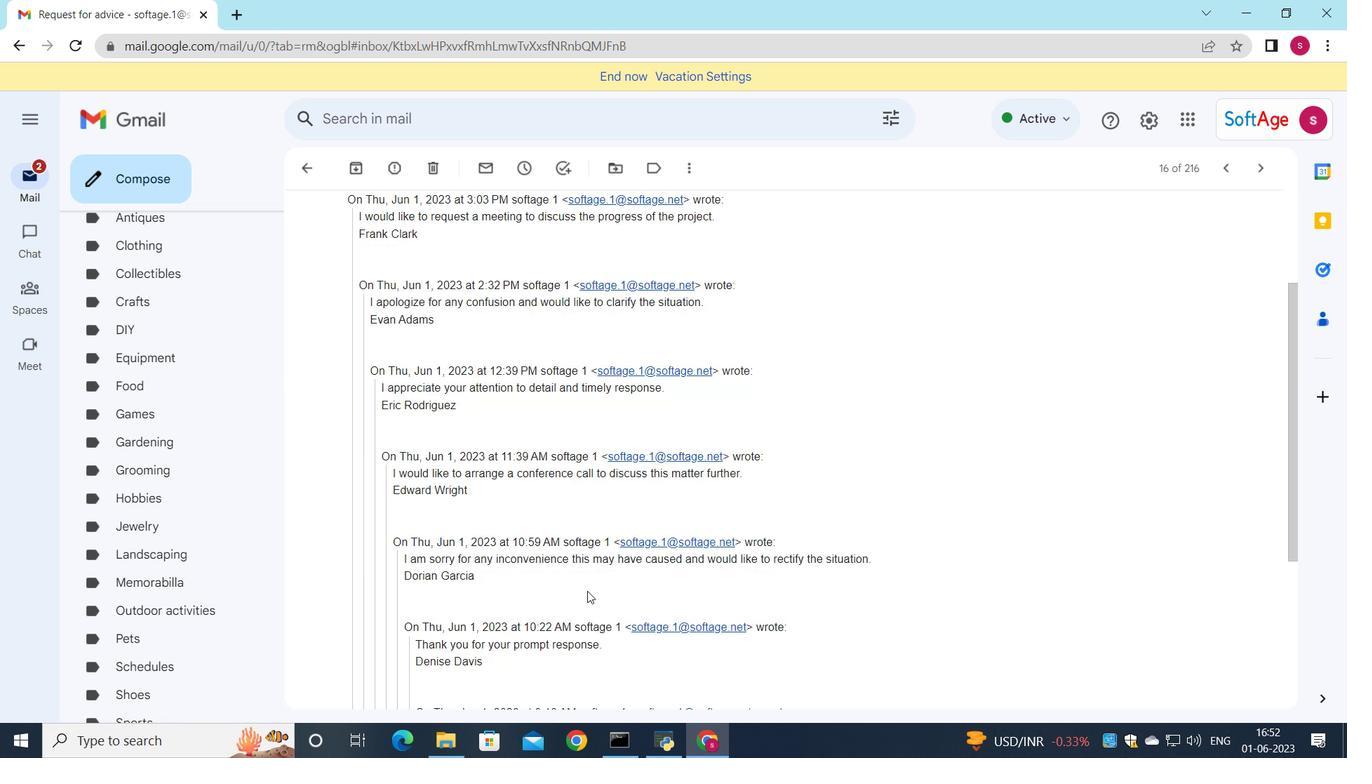 
Action: Mouse scrolled (581, 593) with delta (0, 0)
Screenshot: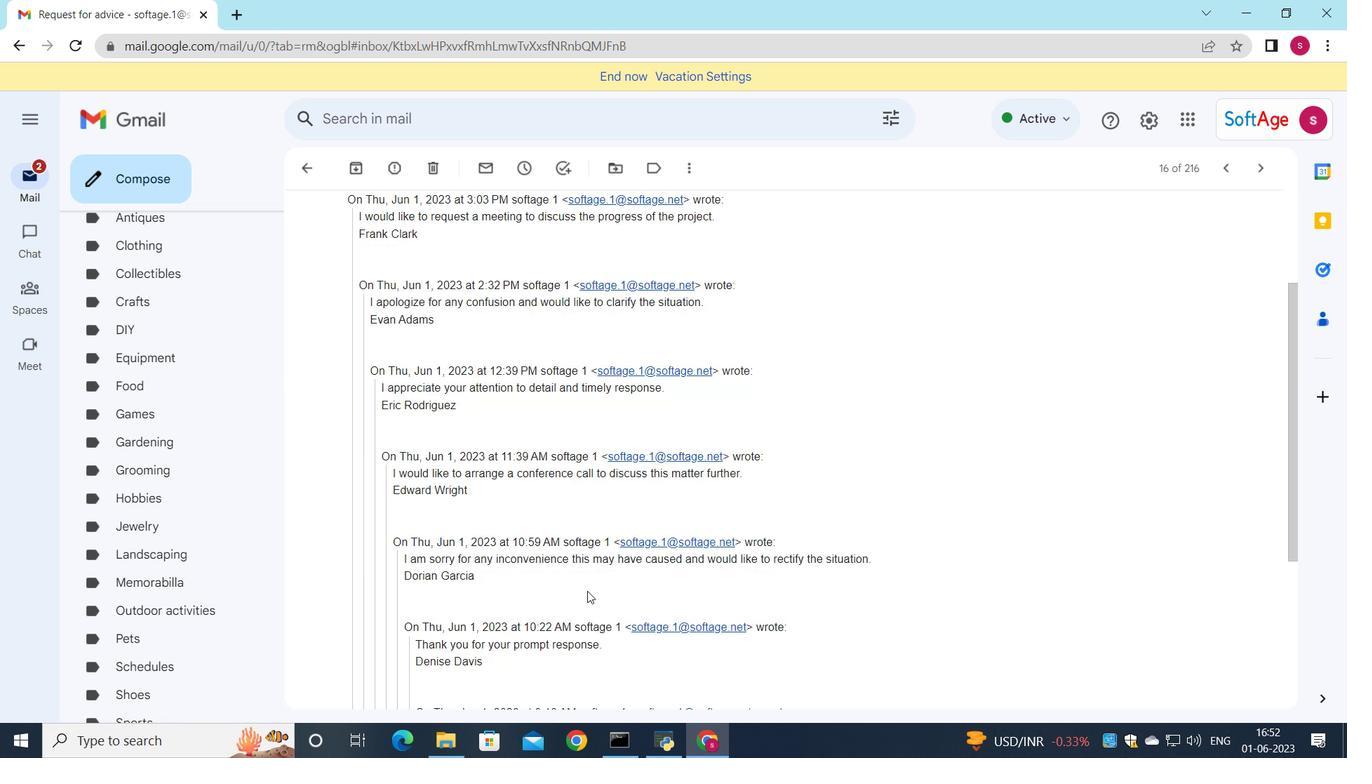 
Action: Mouse moved to (580, 595)
Screenshot: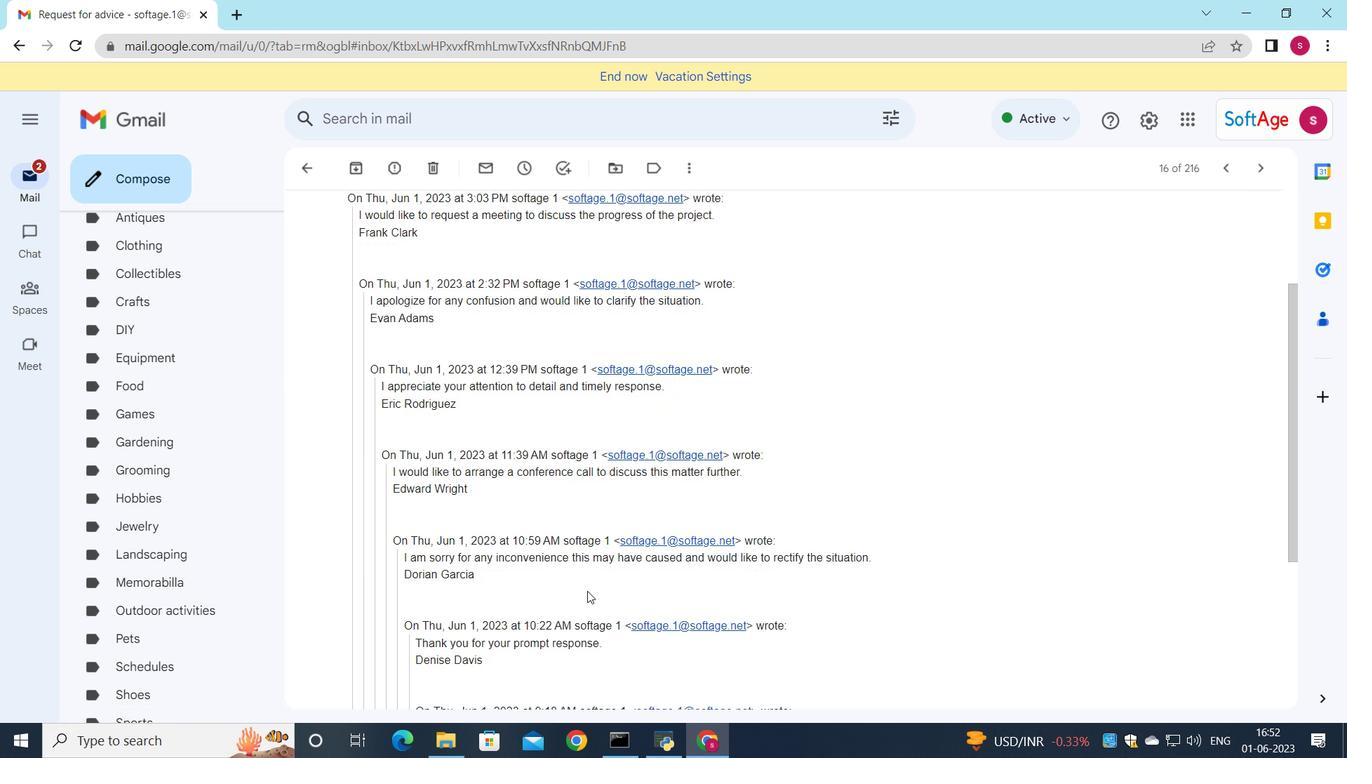 
Action: Mouse scrolled (580, 595) with delta (0, 0)
Screenshot: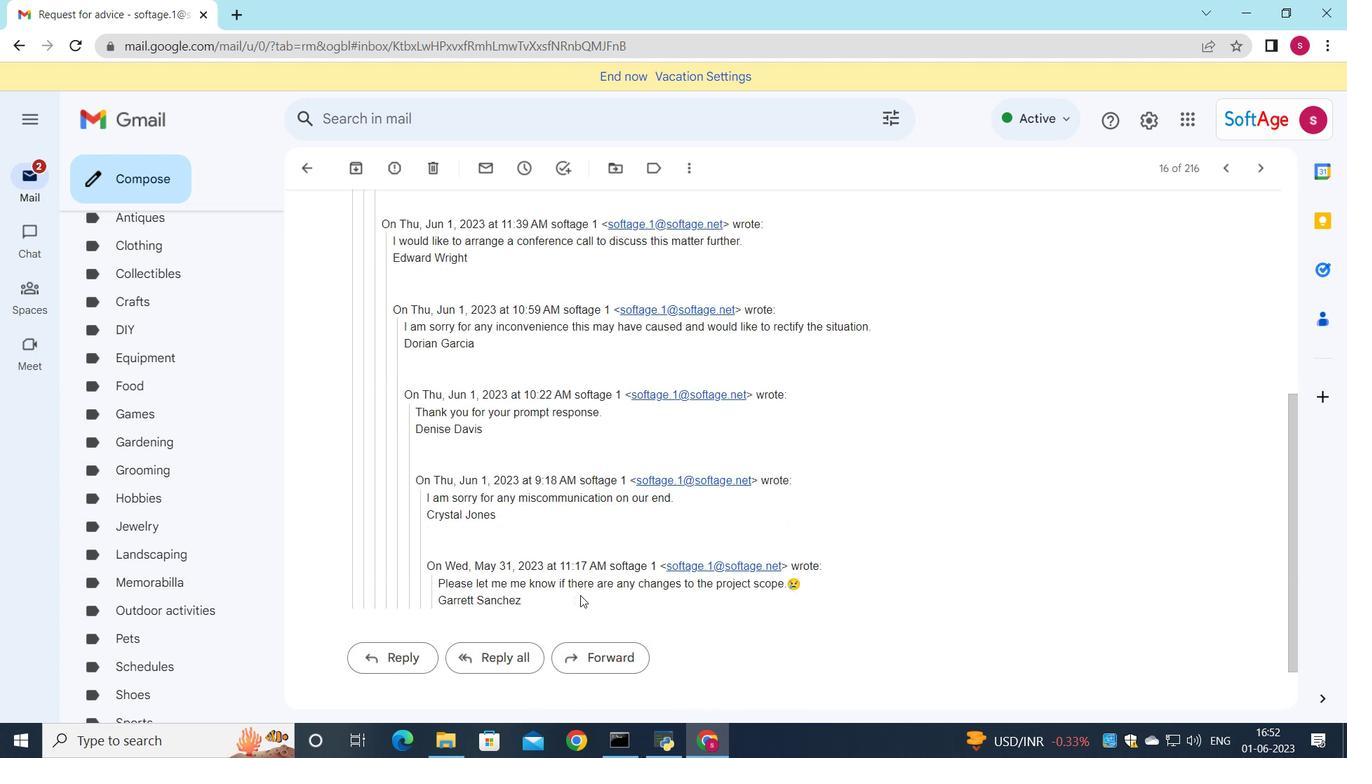 
Action: Mouse moved to (574, 598)
Screenshot: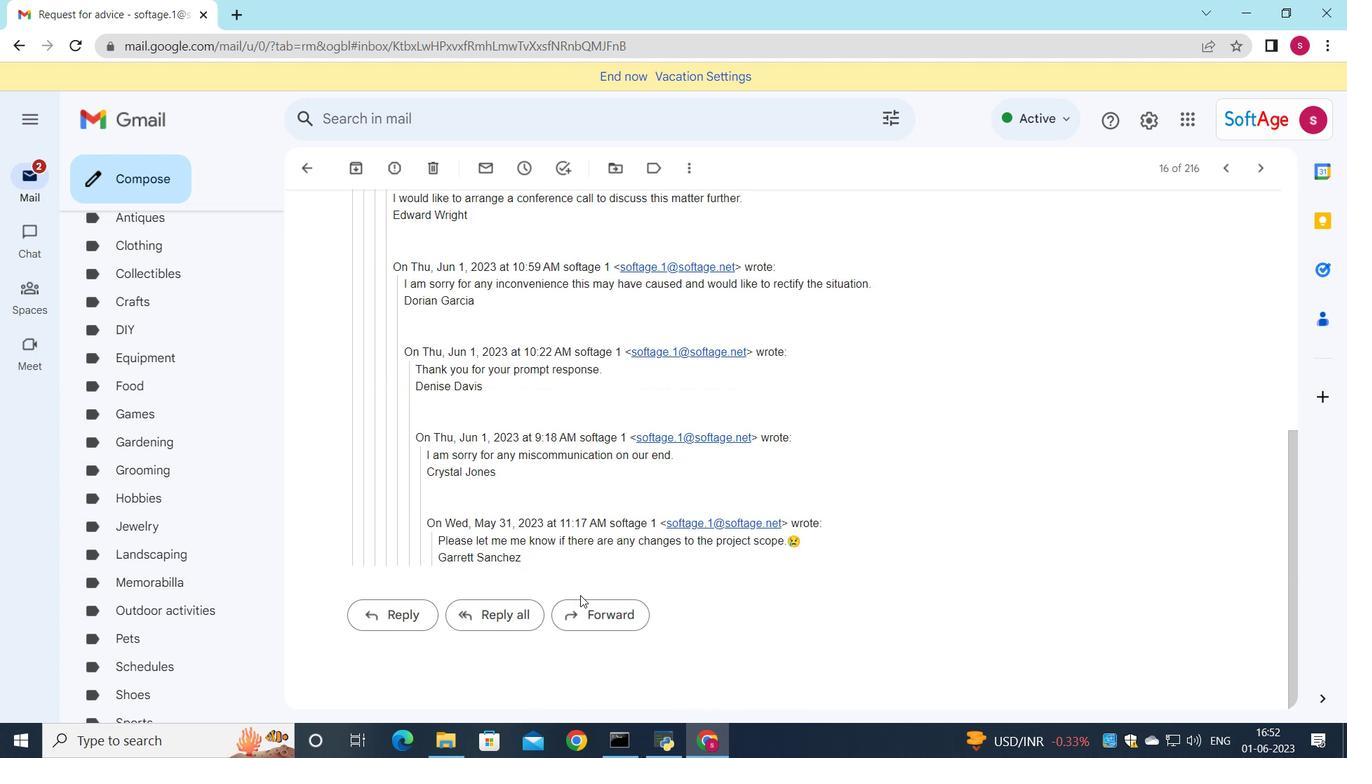 
Action: Mouse scrolled (579, 595) with delta (0, 0)
Screenshot: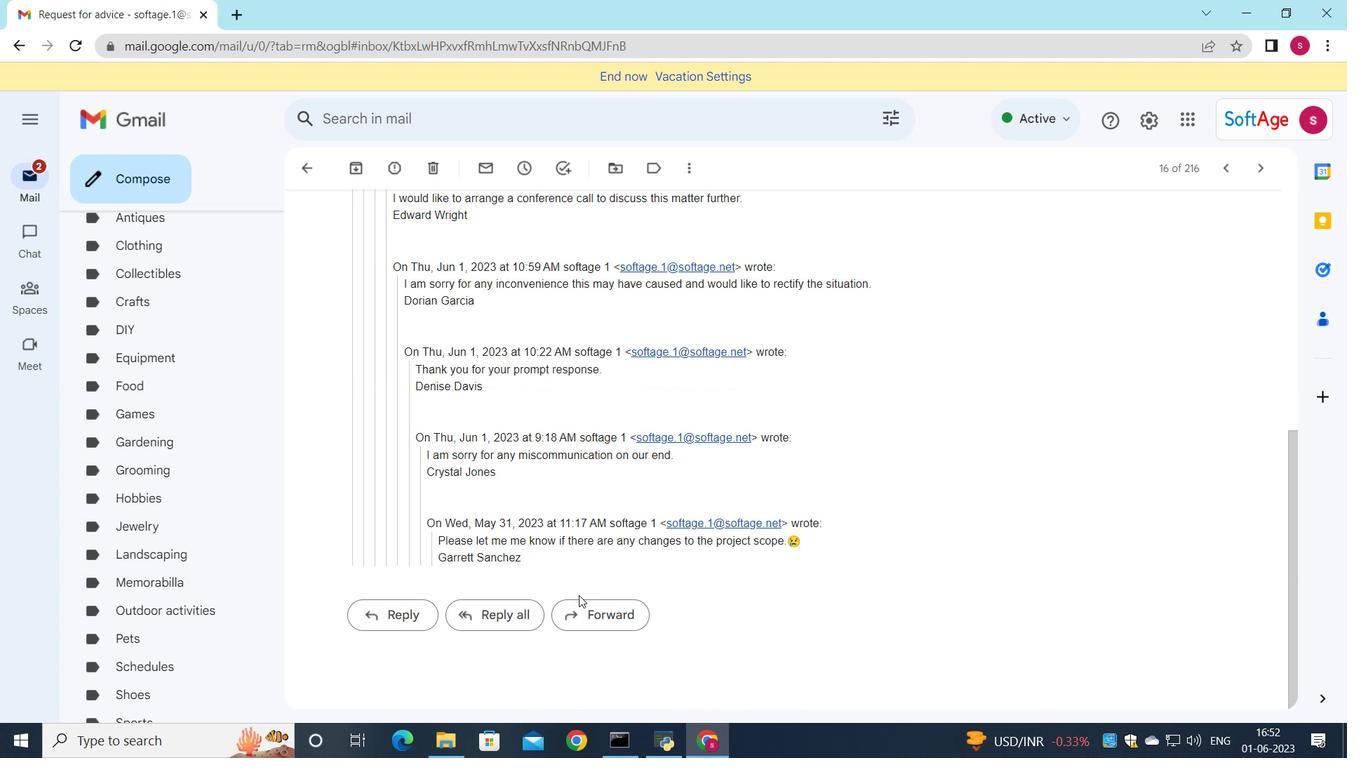 
Action: Mouse moved to (573, 599)
Screenshot: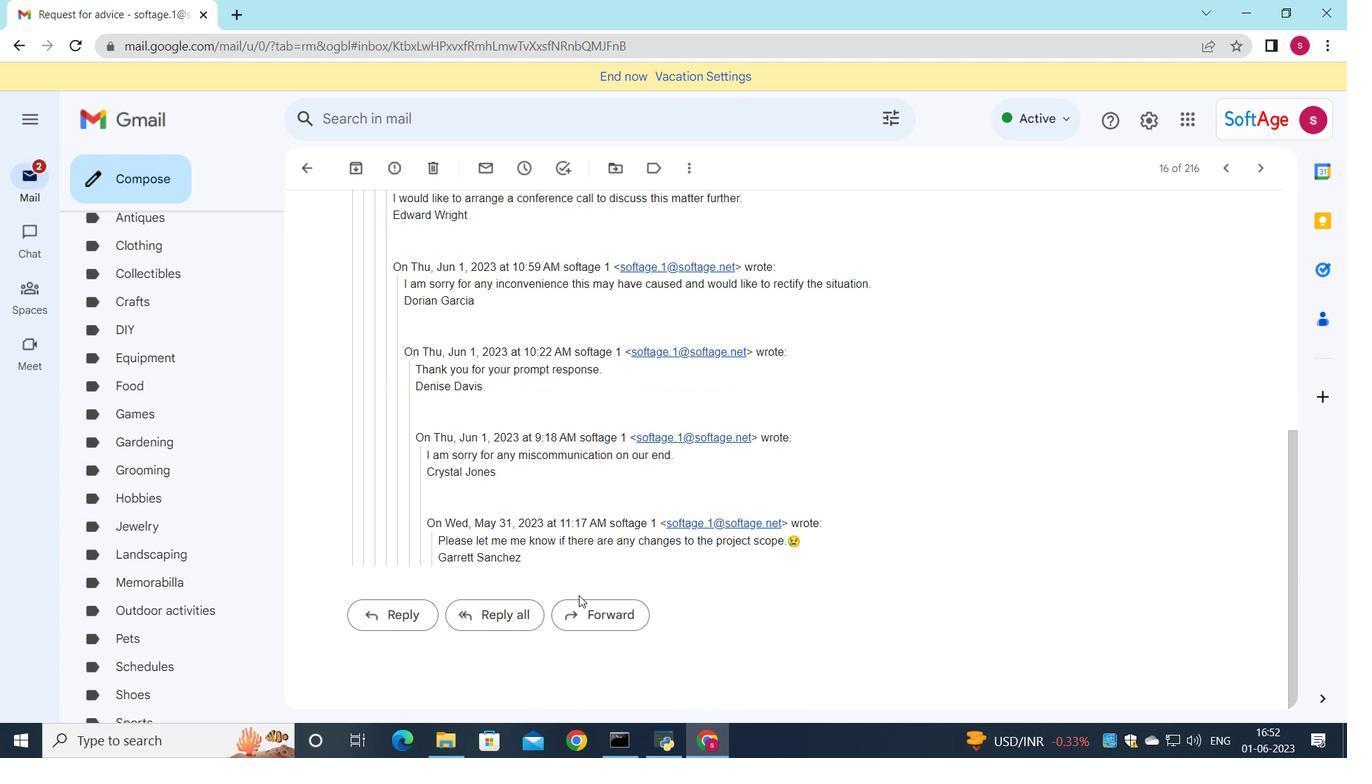 
Action: Mouse scrolled (574, 598) with delta (0, 0)
Screenshot: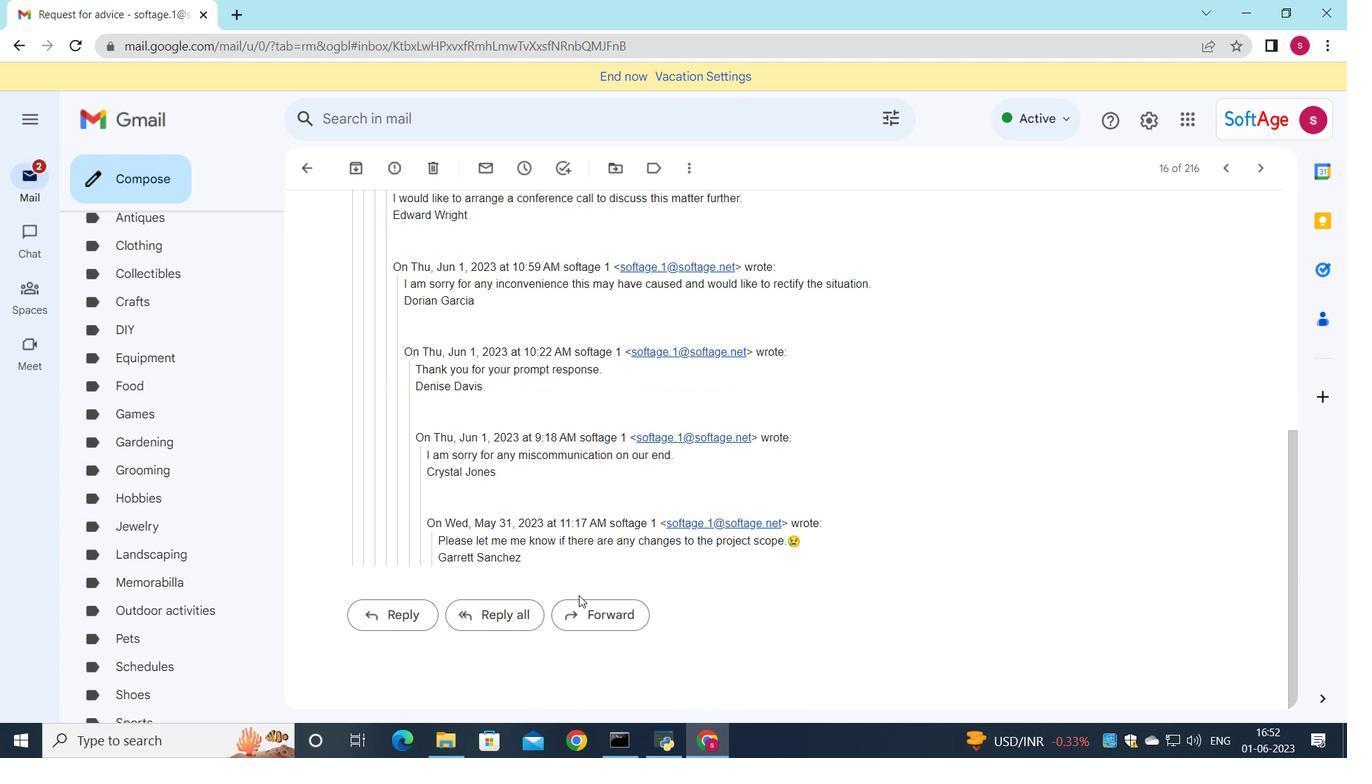 
Action: Mouse scrolled (573, 598) with delta (0, 0)
Screenshot: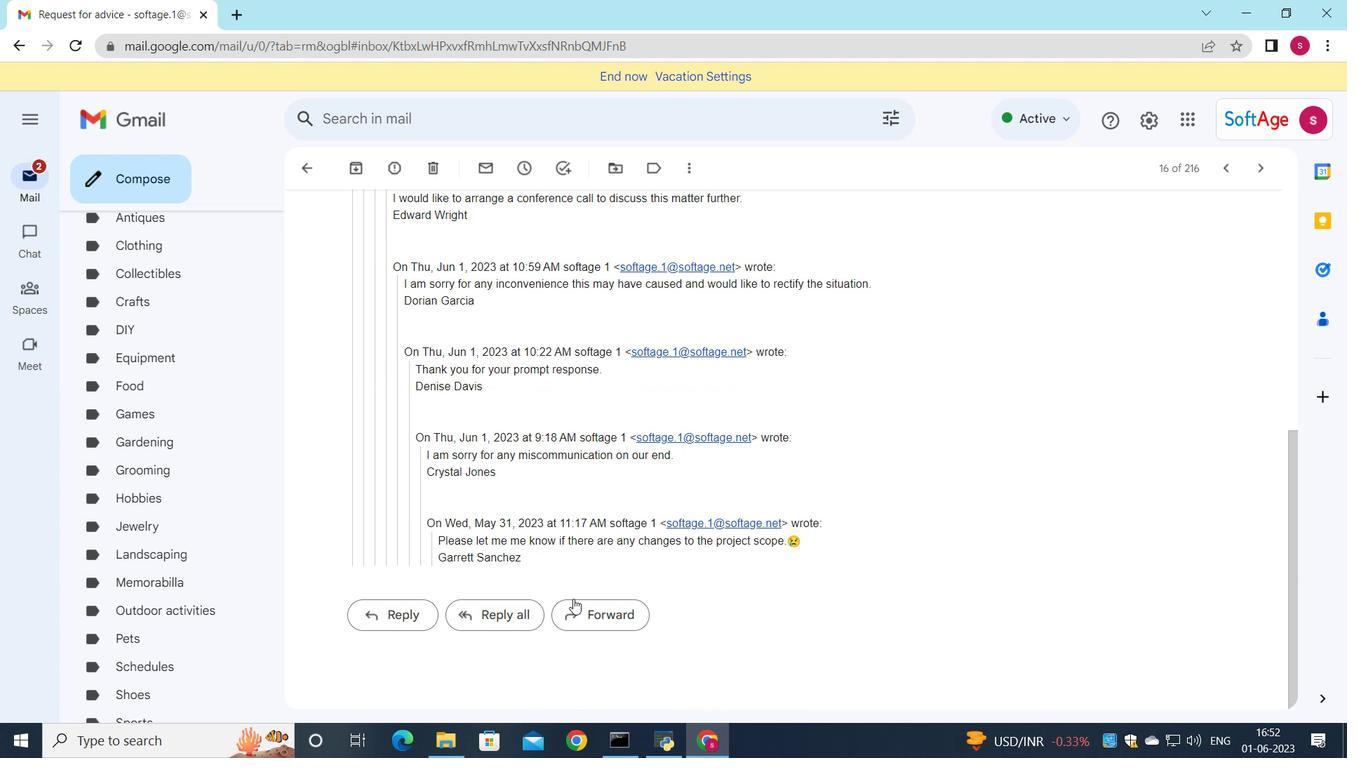 
Action: Mouse scrolled (573, 598) with delta (0, 0)
Screenshot: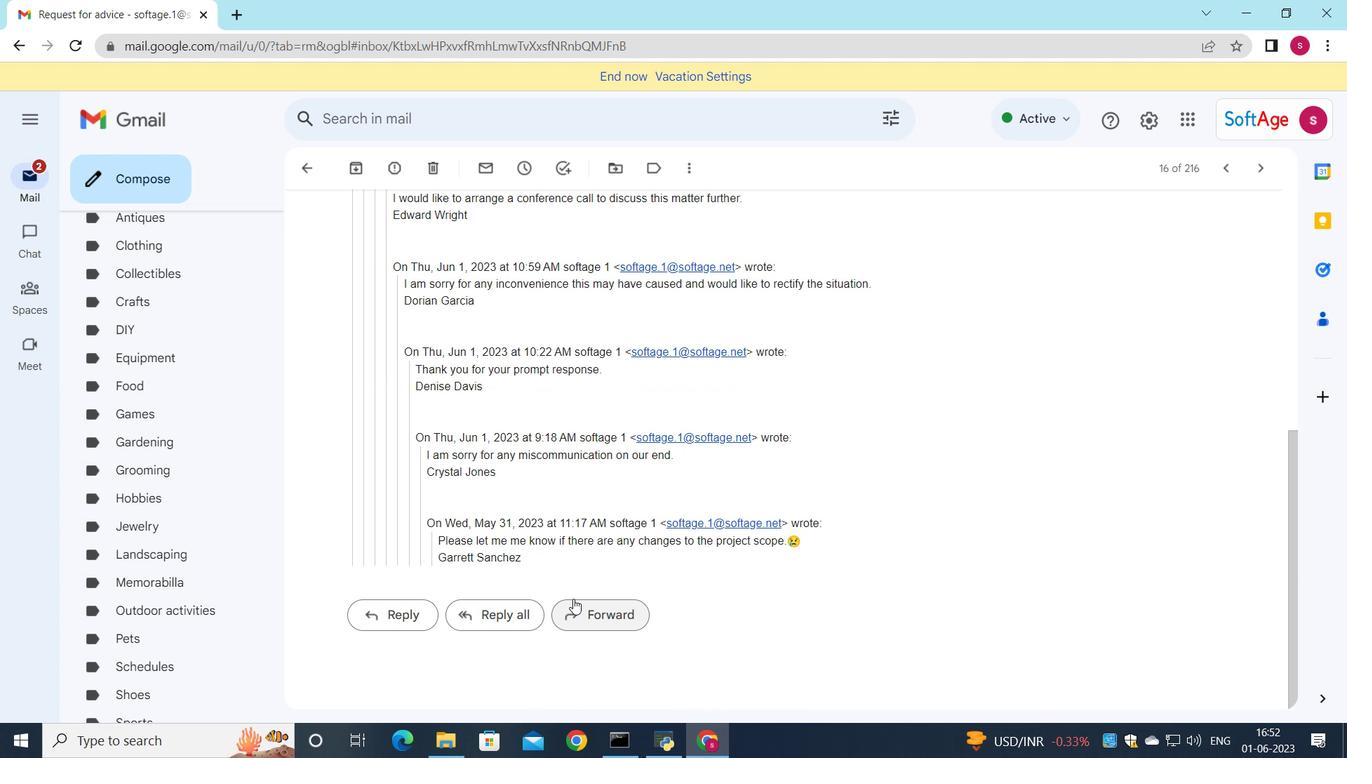 
Action: Mouse scrolled (573, 598) with delta (0, 0)
Screenshot: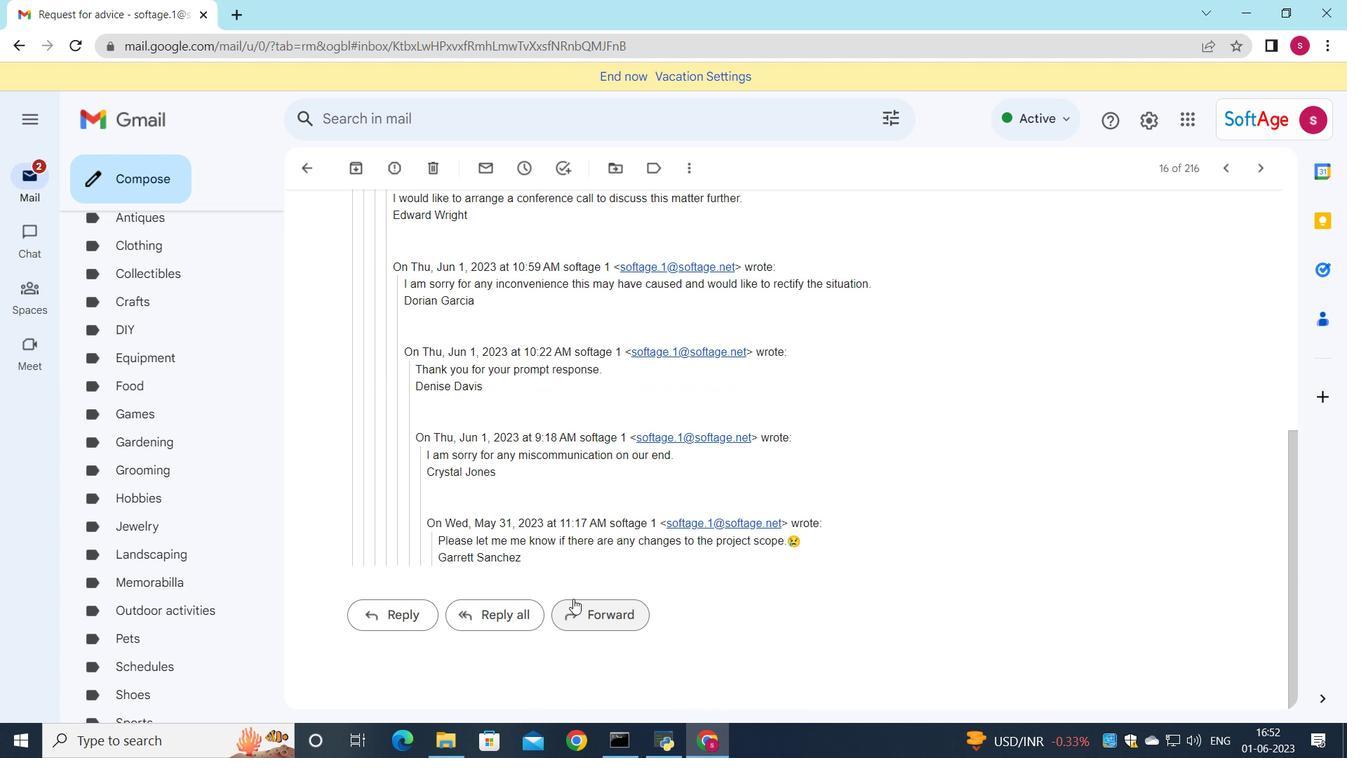 
Action: Mouse scrolled (573, 598) with delta (0, 0)
Screenshot: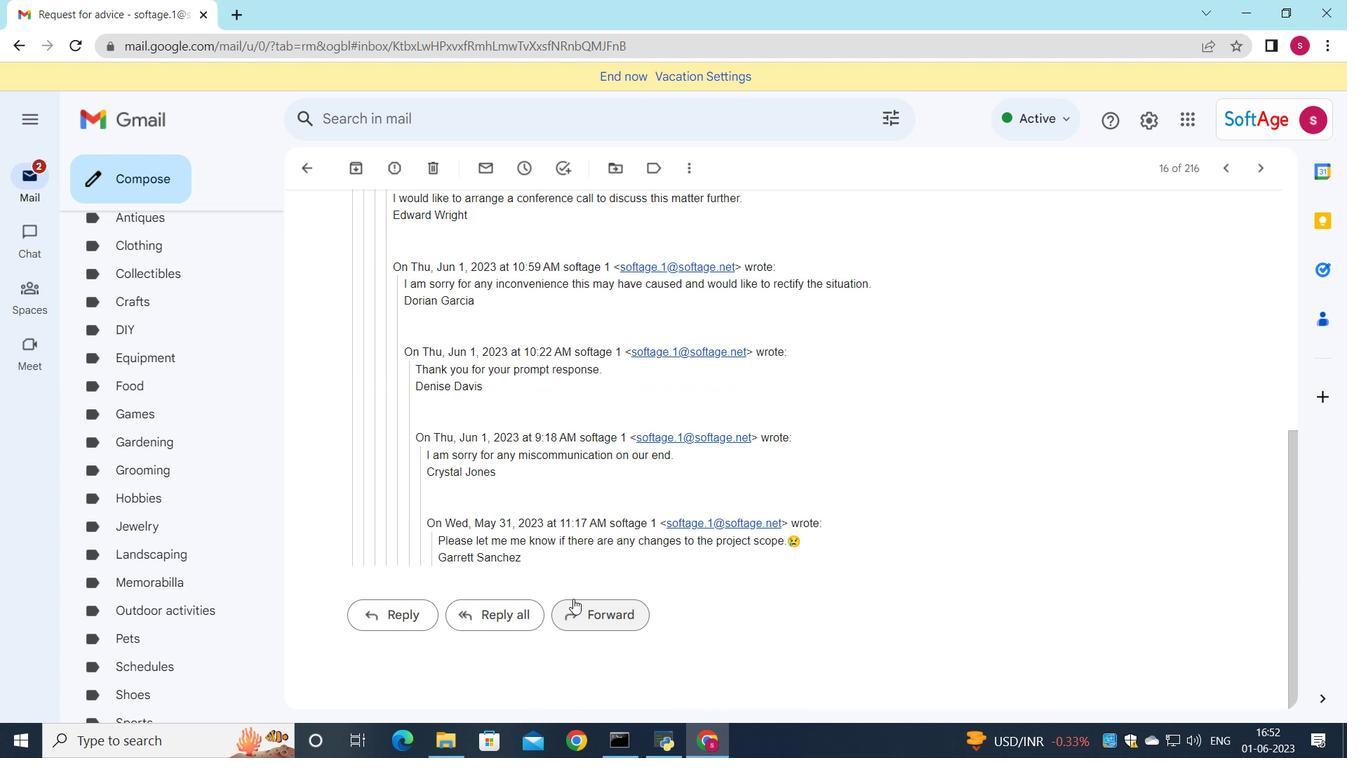 
Action: Mouse moved to (407, 627)
Screenshot: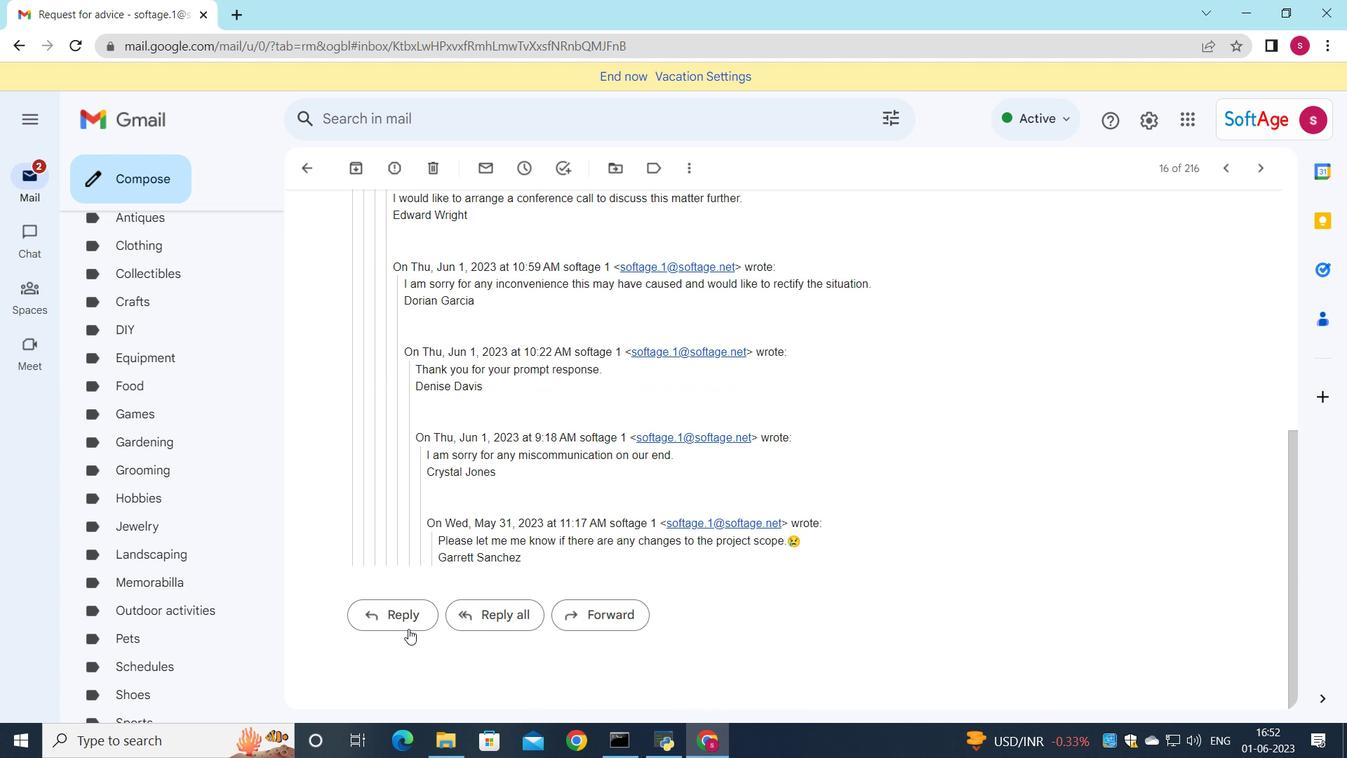 
Action: Mouse pressed left at (407, 627)
Screenshot: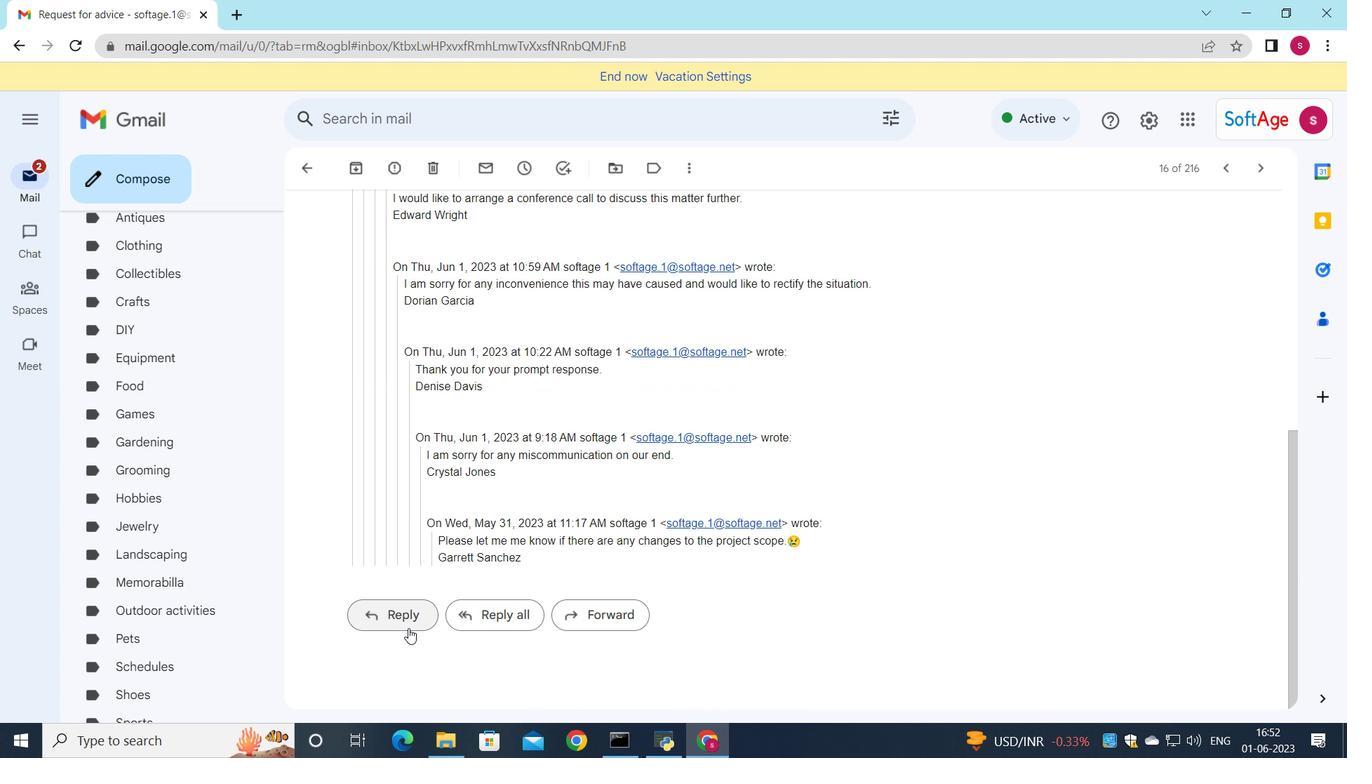 
Action: Mouse moved to (375, 470)
Screenshot: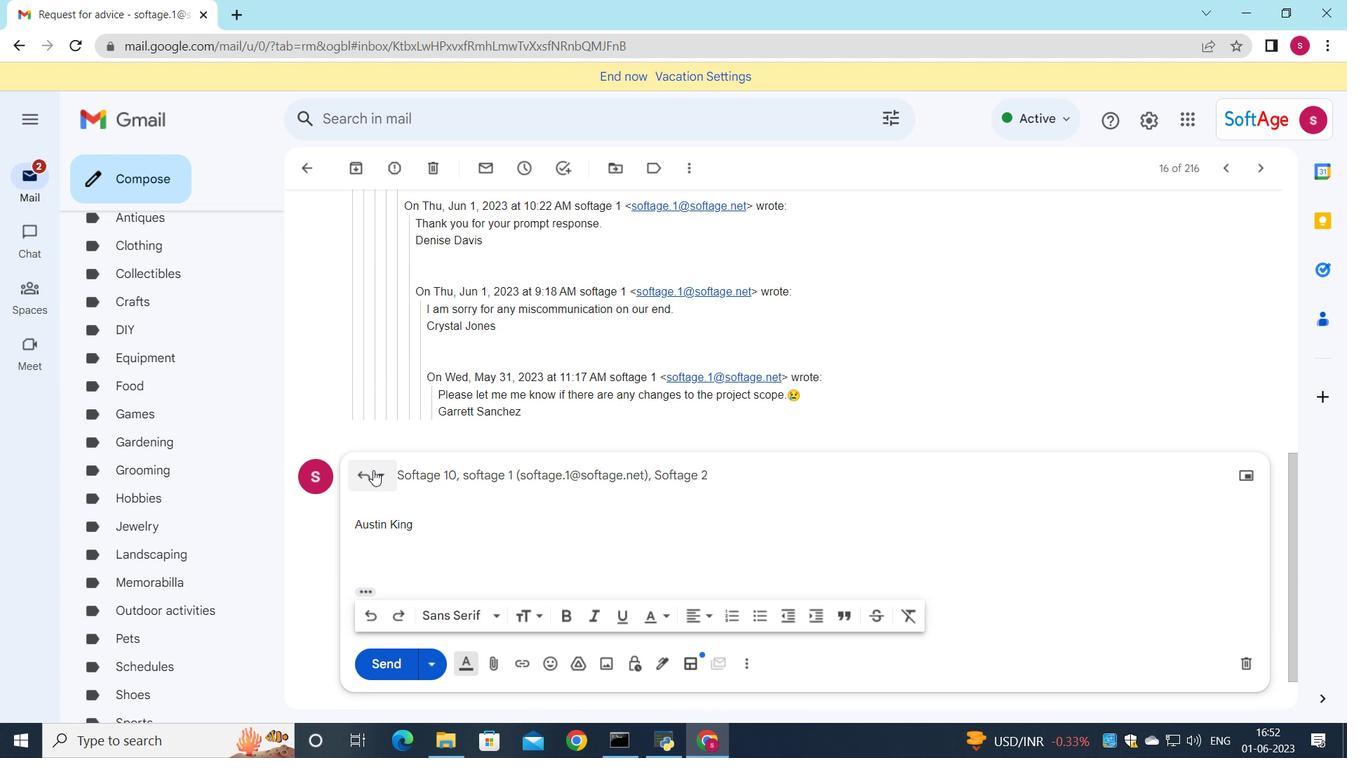 
Action: Mouse pressed left at (375, 470)
Screenshot: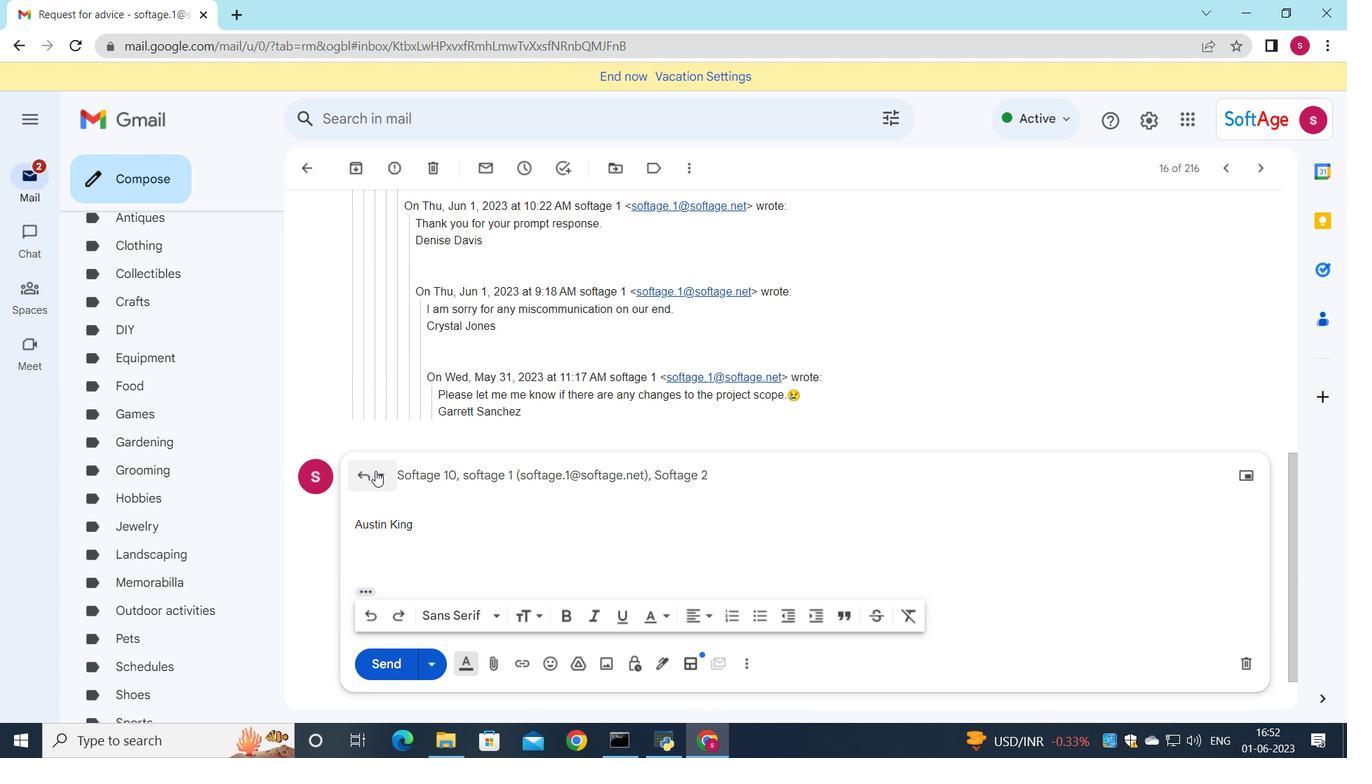 
Action: Mouse moved to (433, 598)
Screenshot: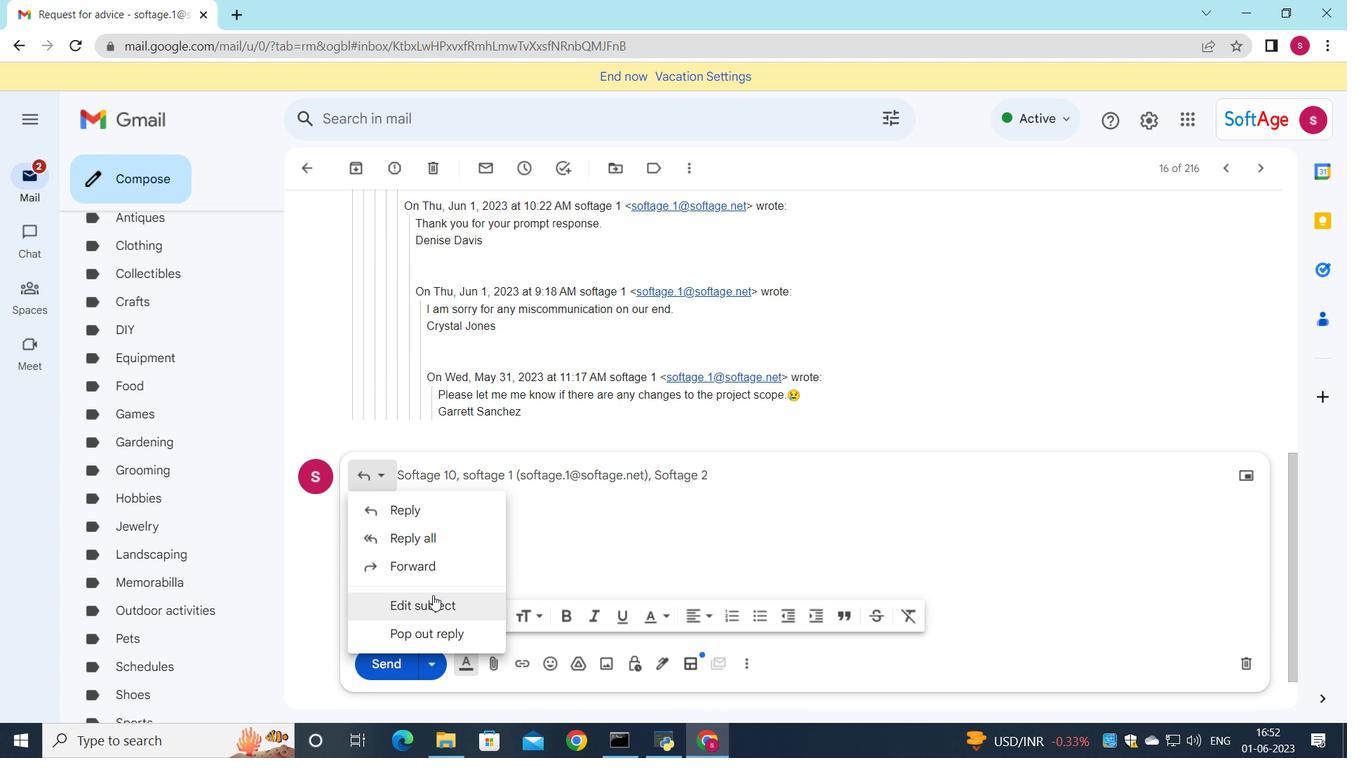
Action: Mouse pressed left at (433, 598)
Screenshot: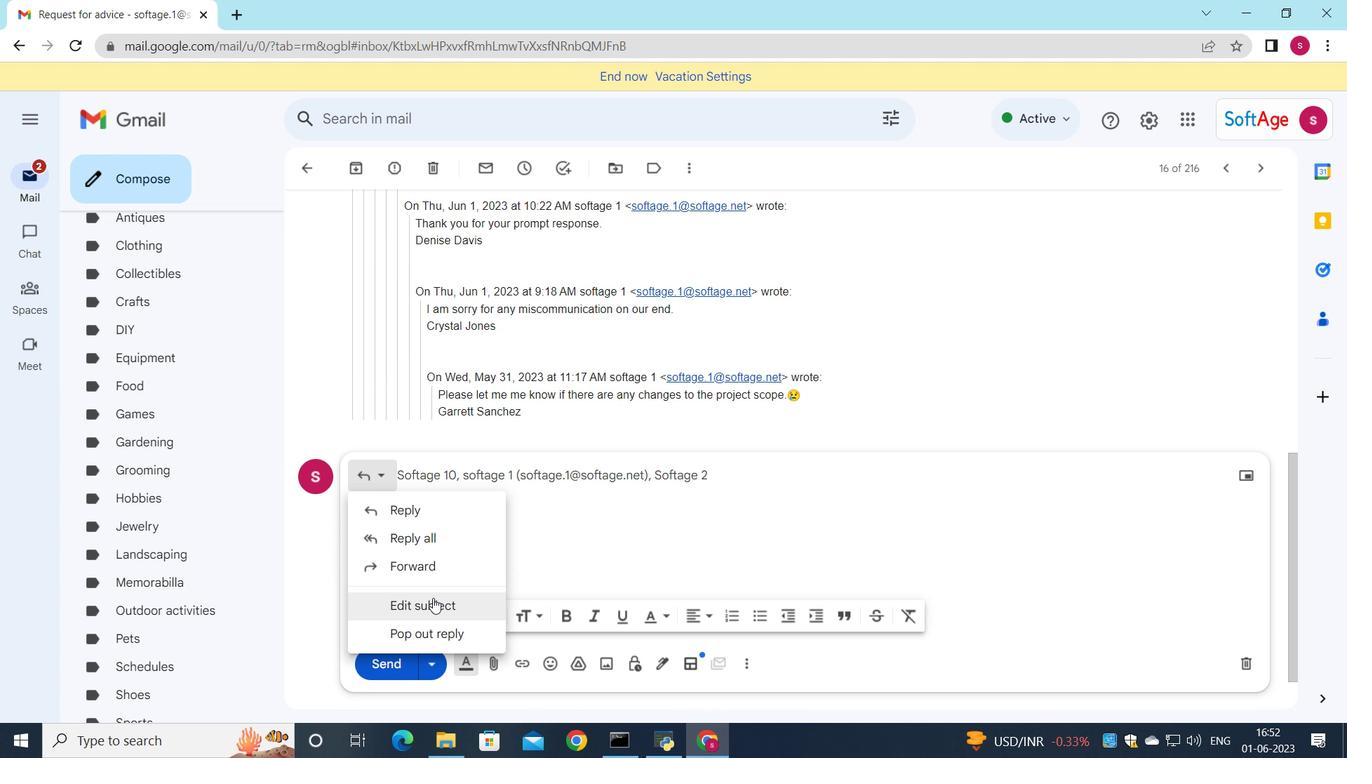 
Action: Mouse moved to (680, 576)
Screenshot: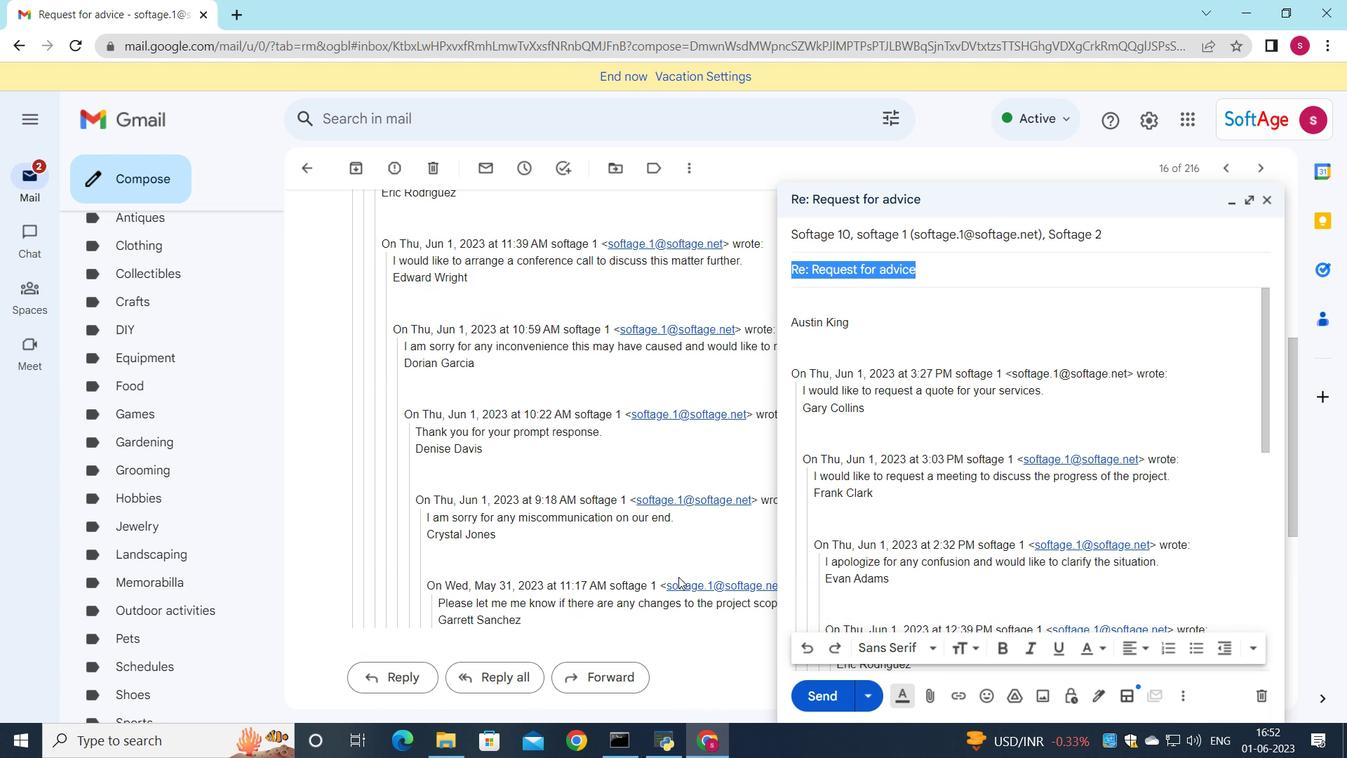 
Action: Key pressed <Key.shift><Key.shift><Key.shift><Key.shift>Job<Key.space>application<Key.space>submission
Screenshot: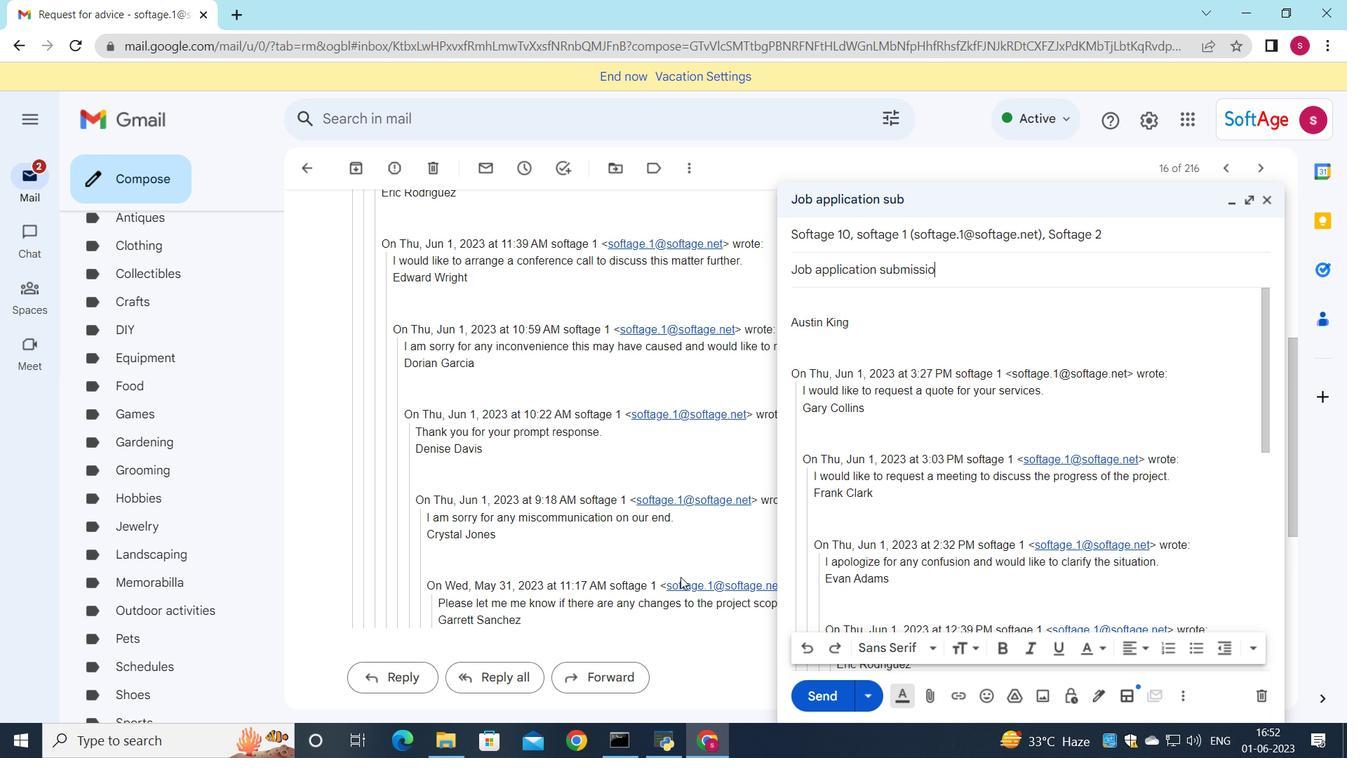 
Action: Mouse moved to (806, 303)
Screenshot: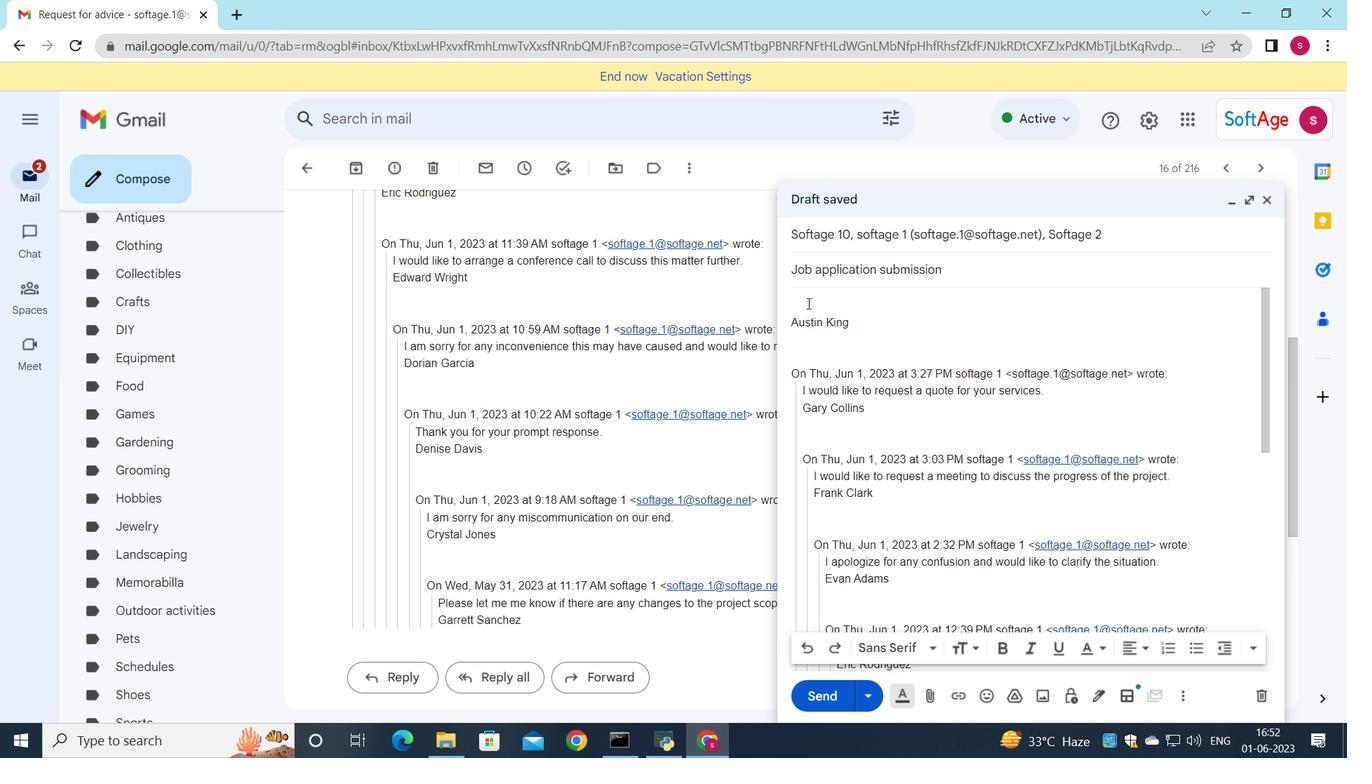 
Action: Mouse pressed left at (806, 303)
Screenshot: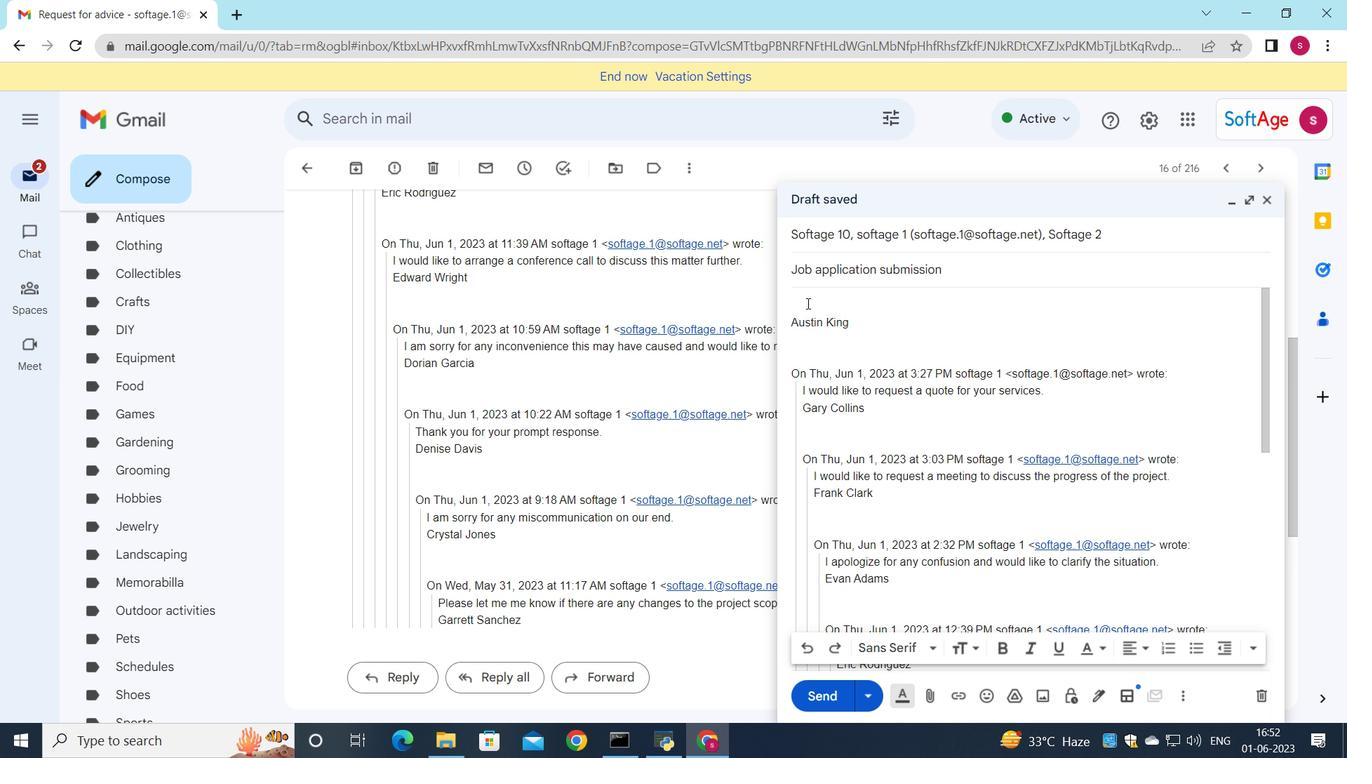 
Action: Key pressed <Key.shift><Key.shift><Key.shift><Key.shift><Key.shift><Key.shift><Key.shift><Key.shift><Key.shift><Key.shift><Key.shift><Key.shift><Key.shift><Key.shift><Key.shift><Key.shift><Key.shift><Key.shift><Key.shift><Key.shift><Key.shift><Key.shift><Key.shift>Could<Key.space>you<Key.space>provide<Key.space>an<Key.space>update<Key.space>on<Key.space>the<Key.space>prof<Key.backspace>gress<Key.space>of<Key.space>the<Key.space>market<Key.space>research<Key.space>project<Key.shift_r><Key.shift_r><Key.shift_r><Key.shift_r><Key.shift_r><Key.shift_r><Key.shift_r><Key.shift_r><Key.shift_r><Key.shift_r><Key.shift_r><Key.shift_r><Key.shift_r><Key.shift_r><Key.shift_r><Key.shift_r><Key.shift_r><Key.shift_r><Key.shift_r><Key.shift_r><Key.shift_r><Key.shift_r><Key.shift_r><Key.shift_r><Key.shift_r><Key.shift_r><Key.shift_r><Key.shift_r><Key.shift_r><Key.shift_r><Key.shift_r><Key.shift_r><Key.shift_r><Key.shift_r>?
Screenshot: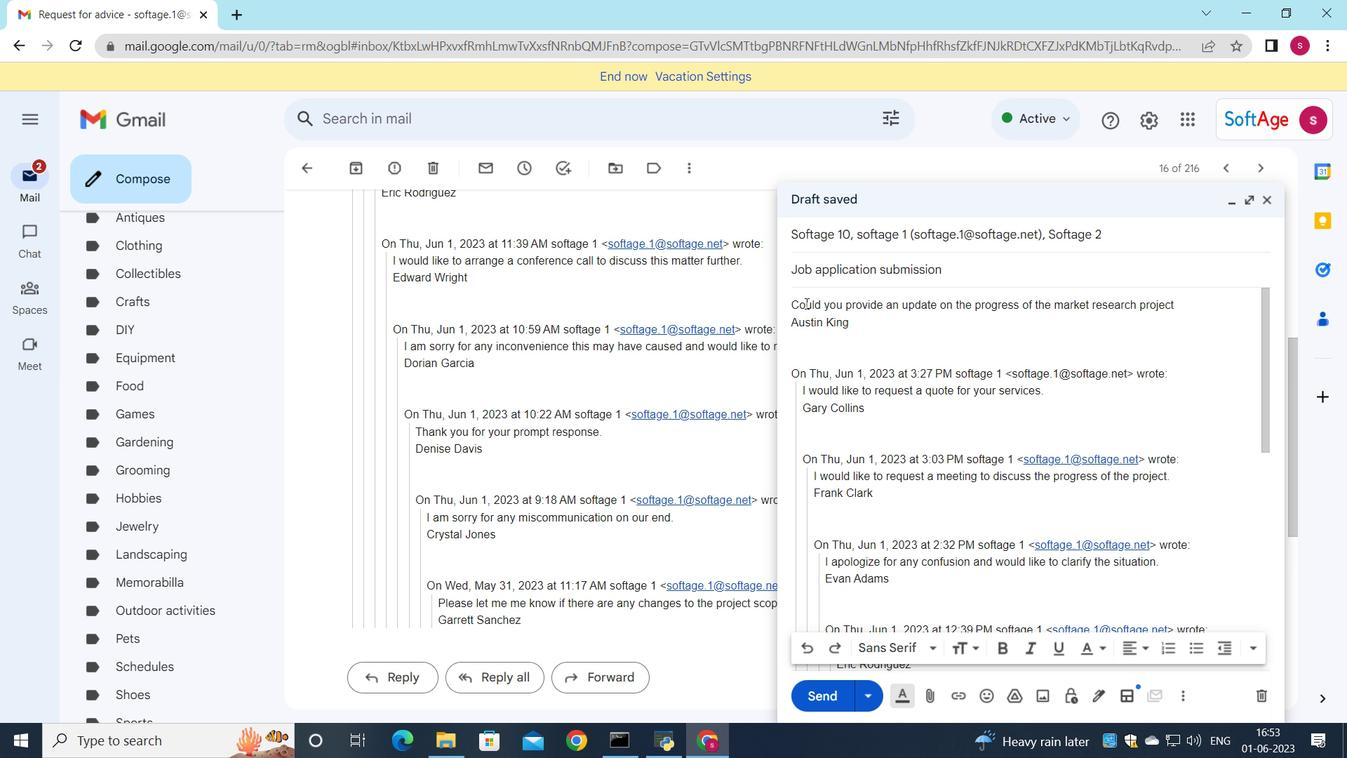 
Action: Mouse moved to (1125, 236)
Screenshot: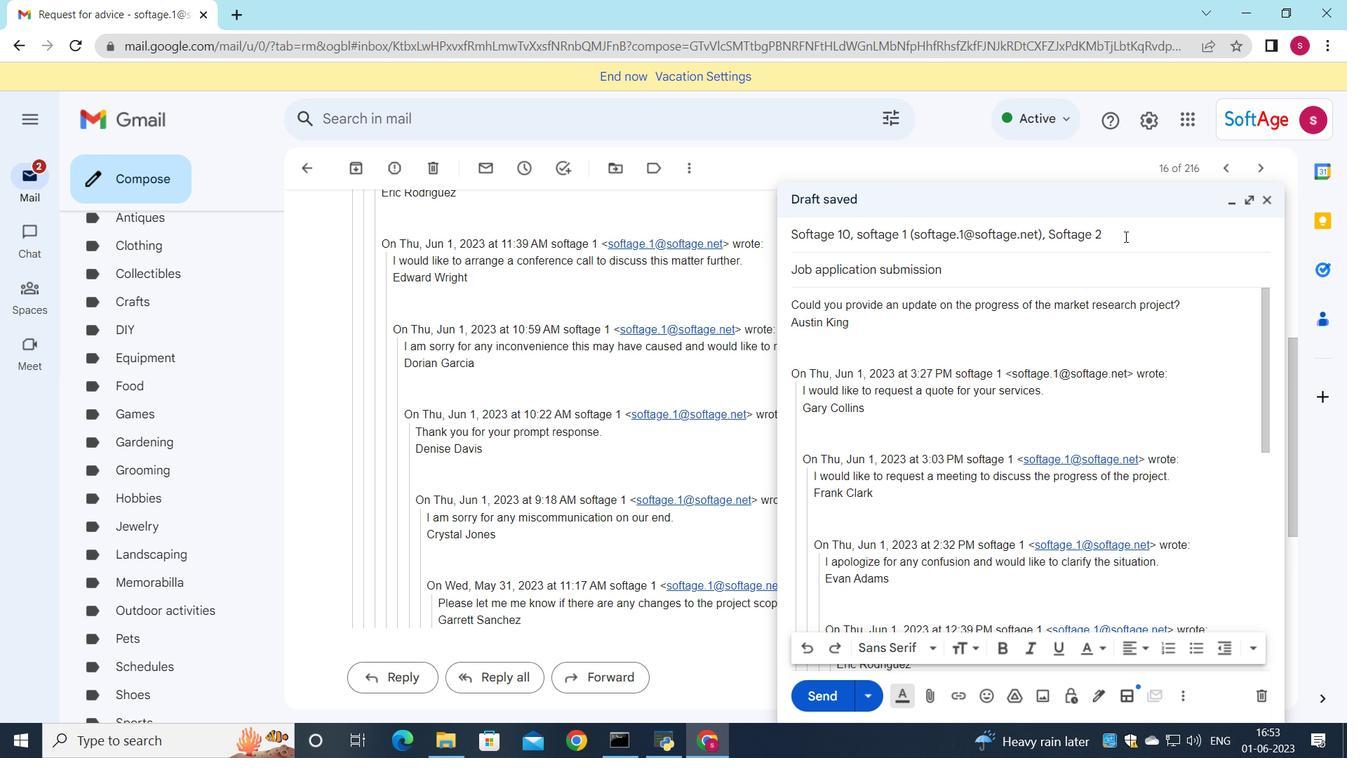 
Action: Mouse pressed left at (1125, 236)
Screenshot: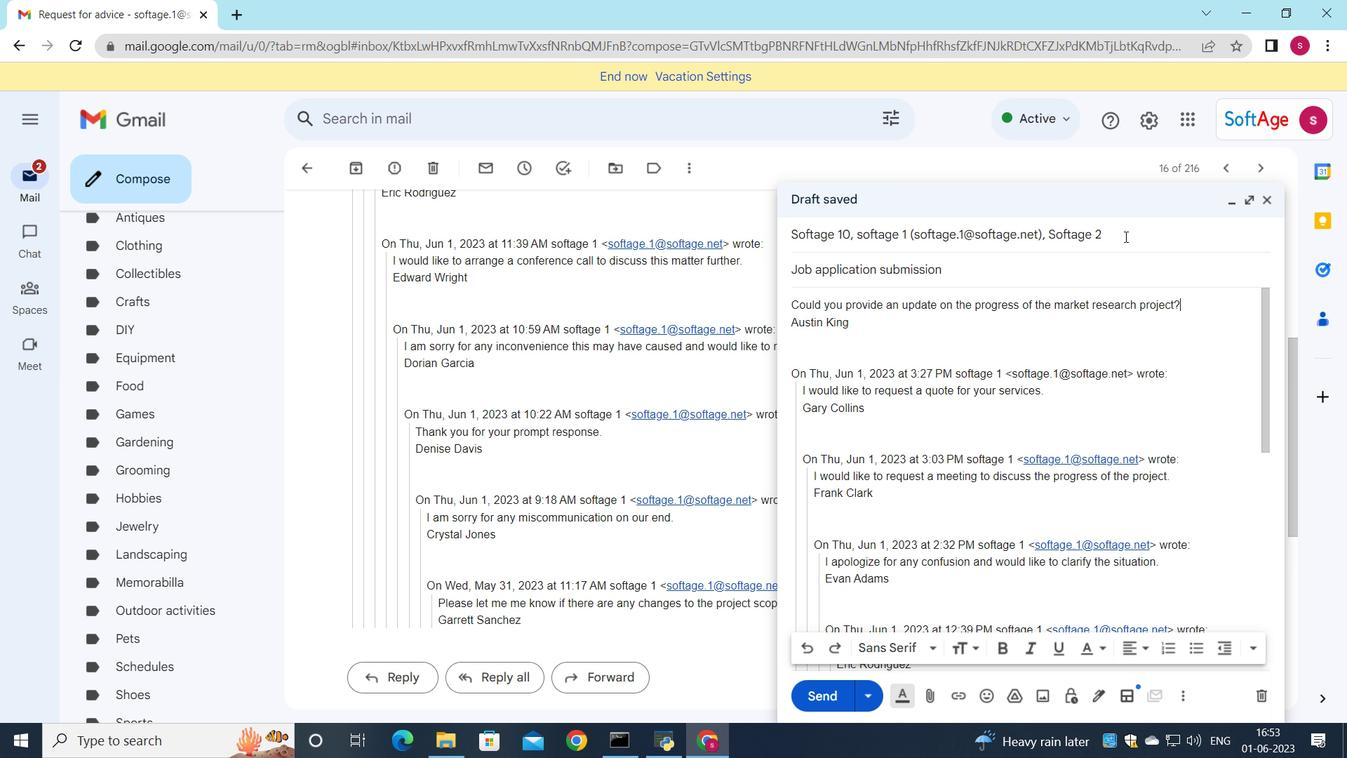 
Action: Mouse moved to (1231, 256)
Screenshot: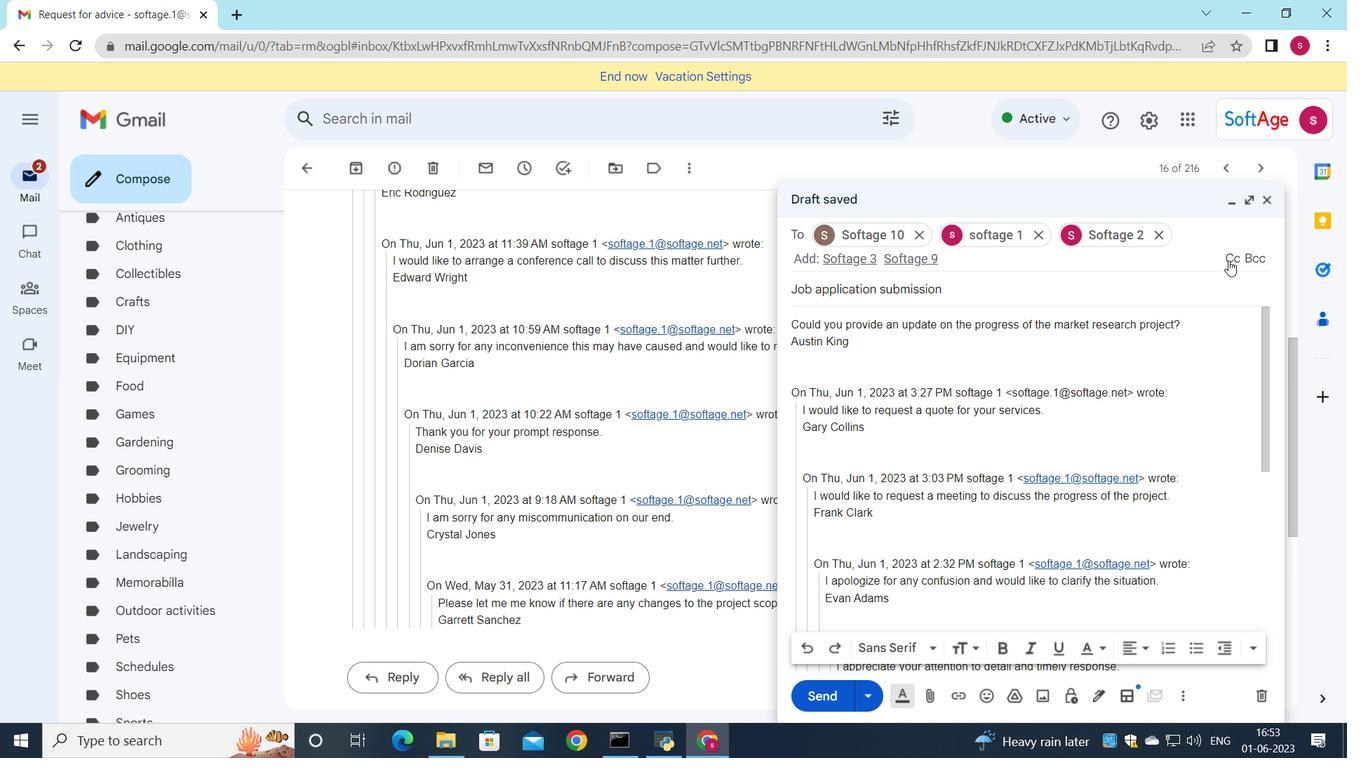 
Action: Mouse pressed left at (1231, 256)
Screenshot: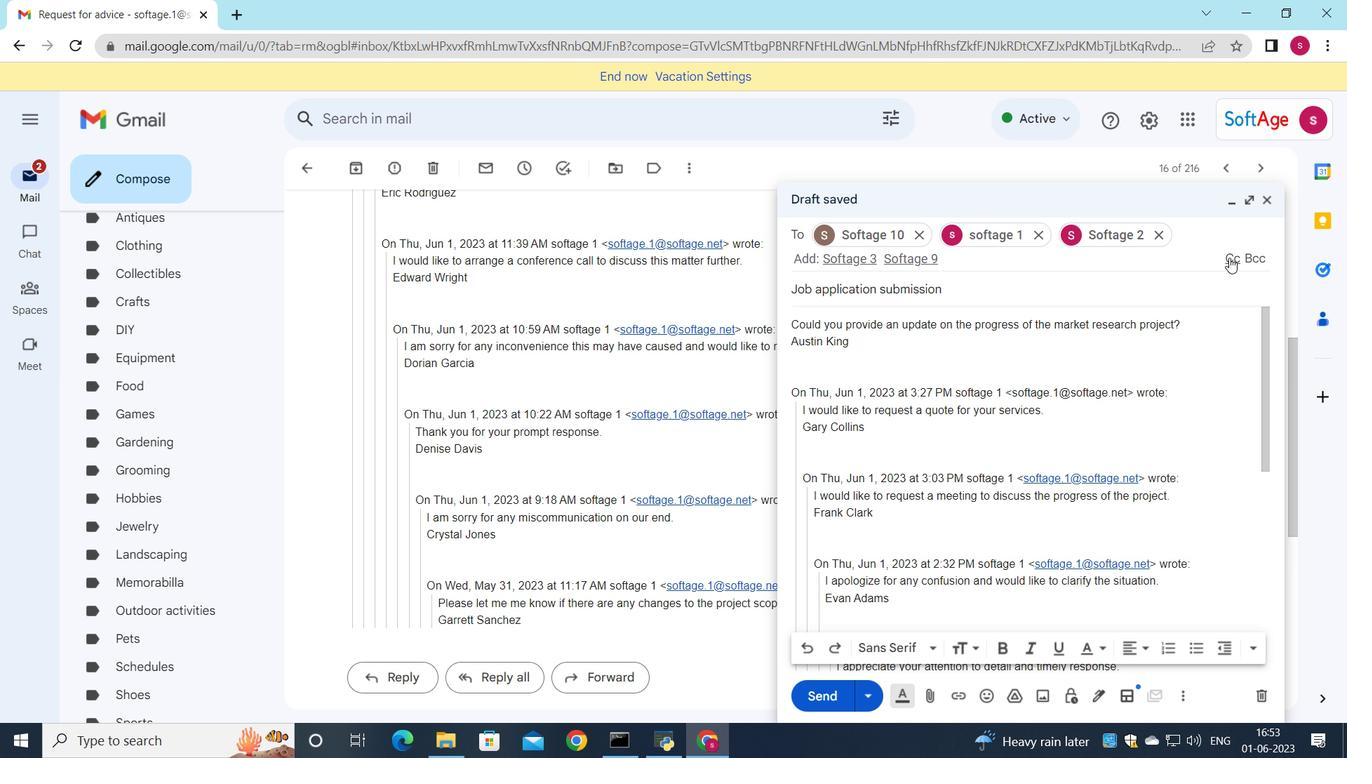 
Action: Mouse moved to (1225, 336)
Screenshot: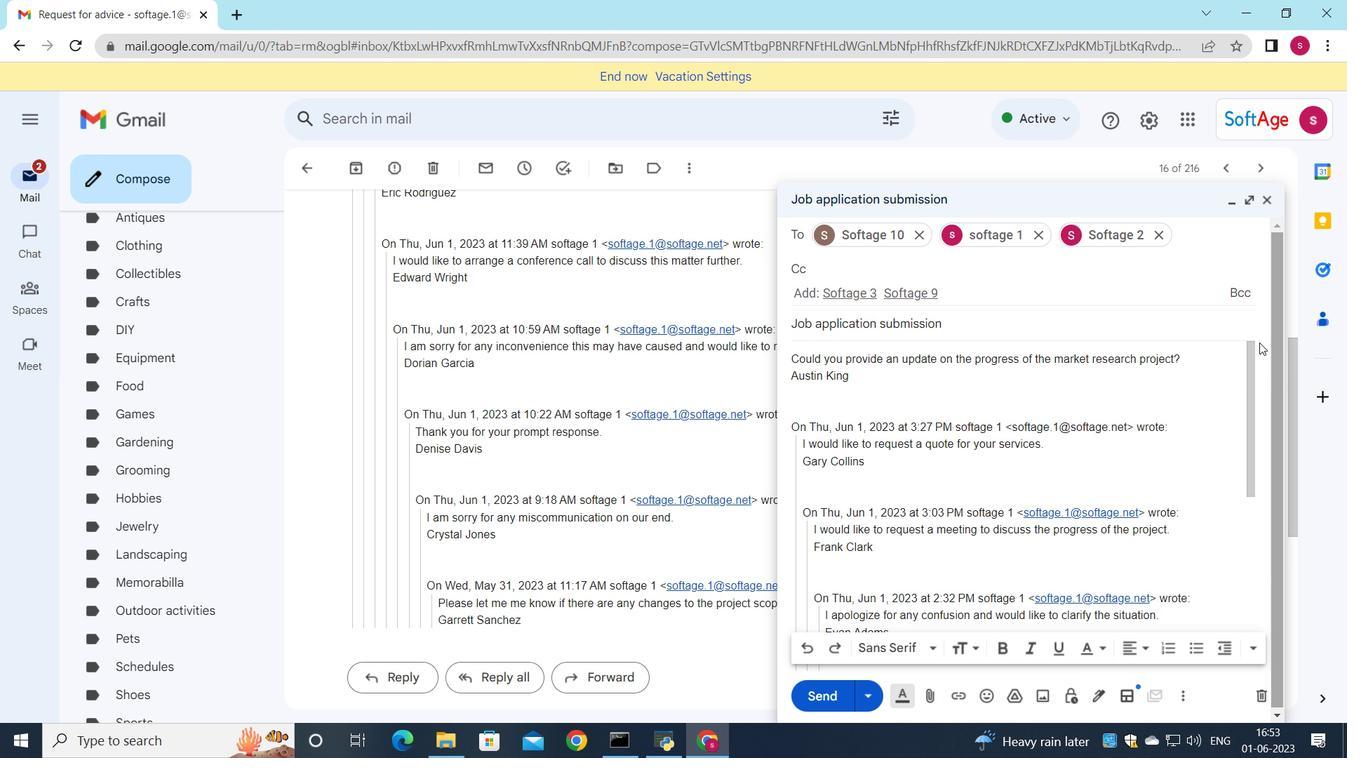 
Action: Key pressed softage.9
Screenshot: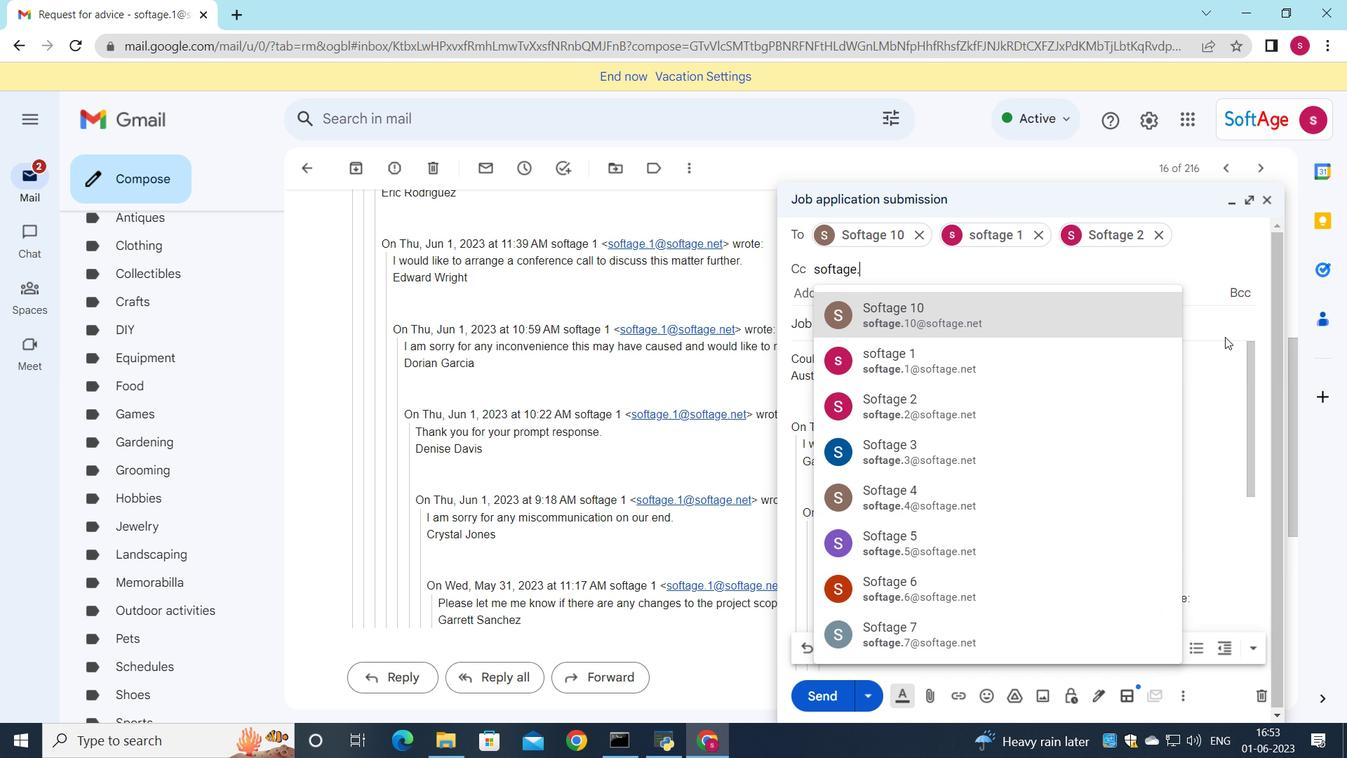 
Action: Mouse moved to (1071, 315)
Screenshot: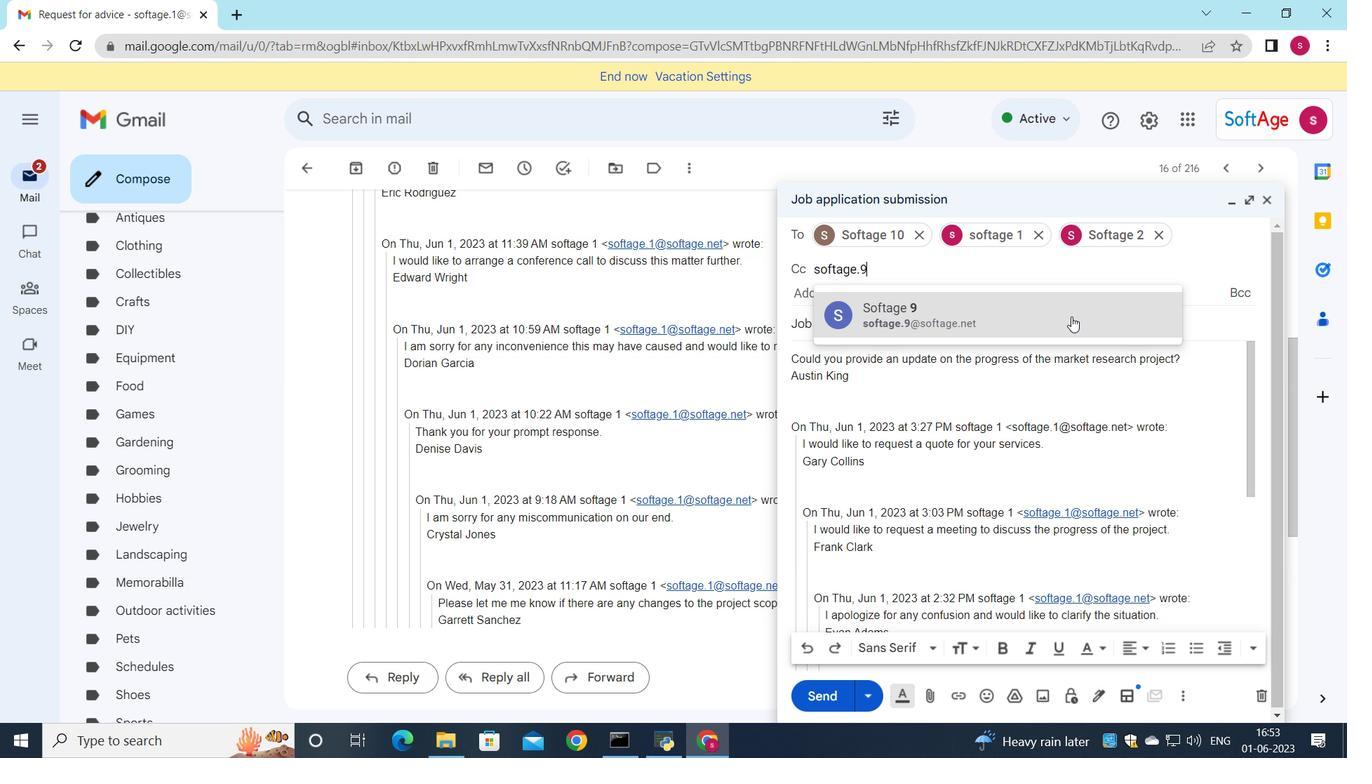 
Action: Mouse pressed left at (1071, 315)
Screenshot: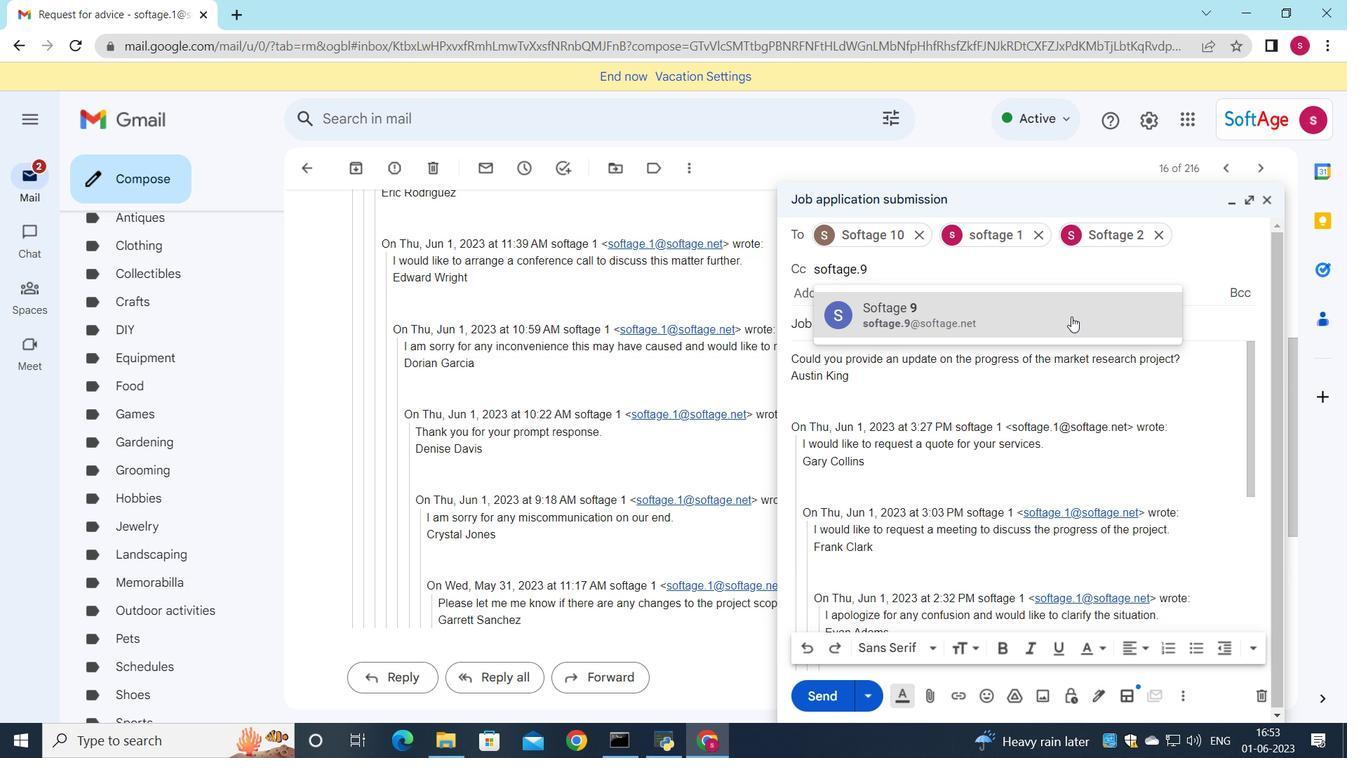 
Action: Mouse scrolled (1071, 315) with delta (0, 0)
Screenshot: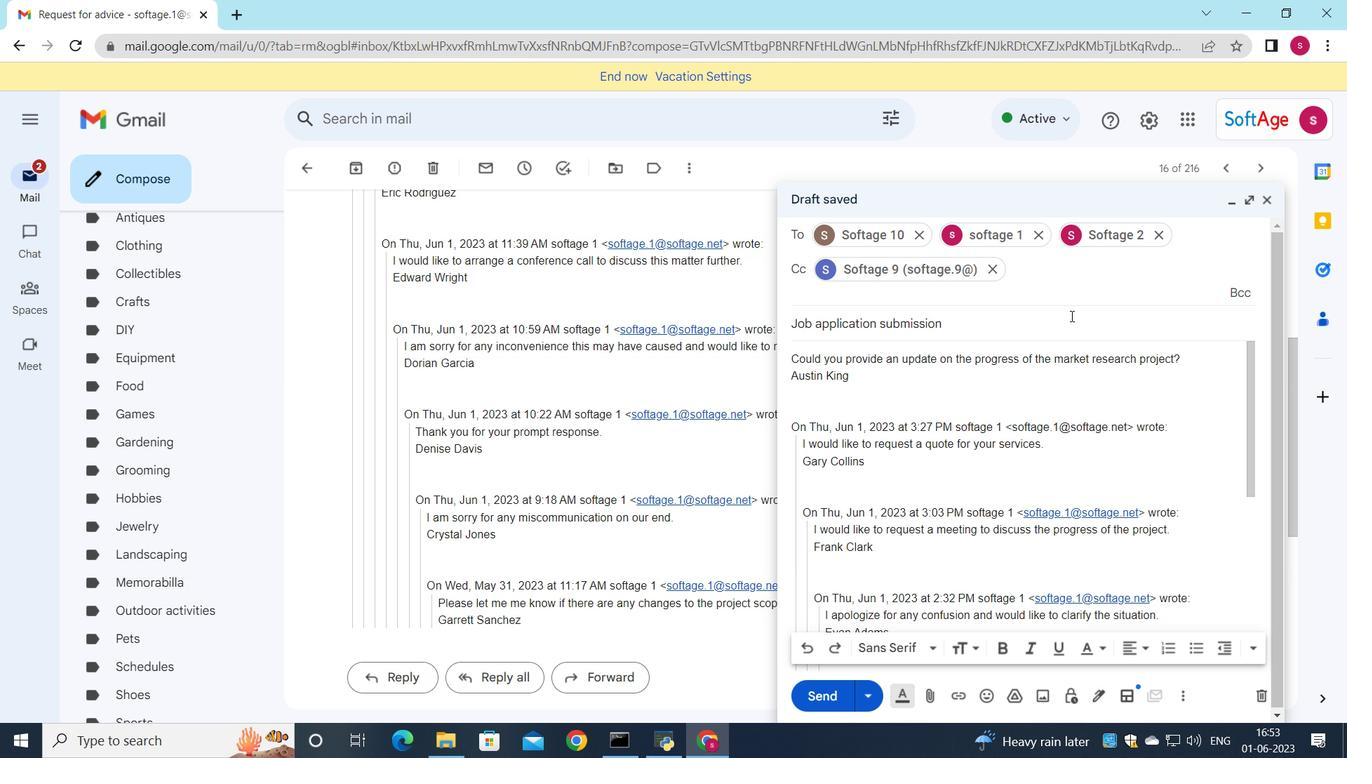 
Action: Mouse scrolled (1071, 315) with delta (0, 0)
Screenshot: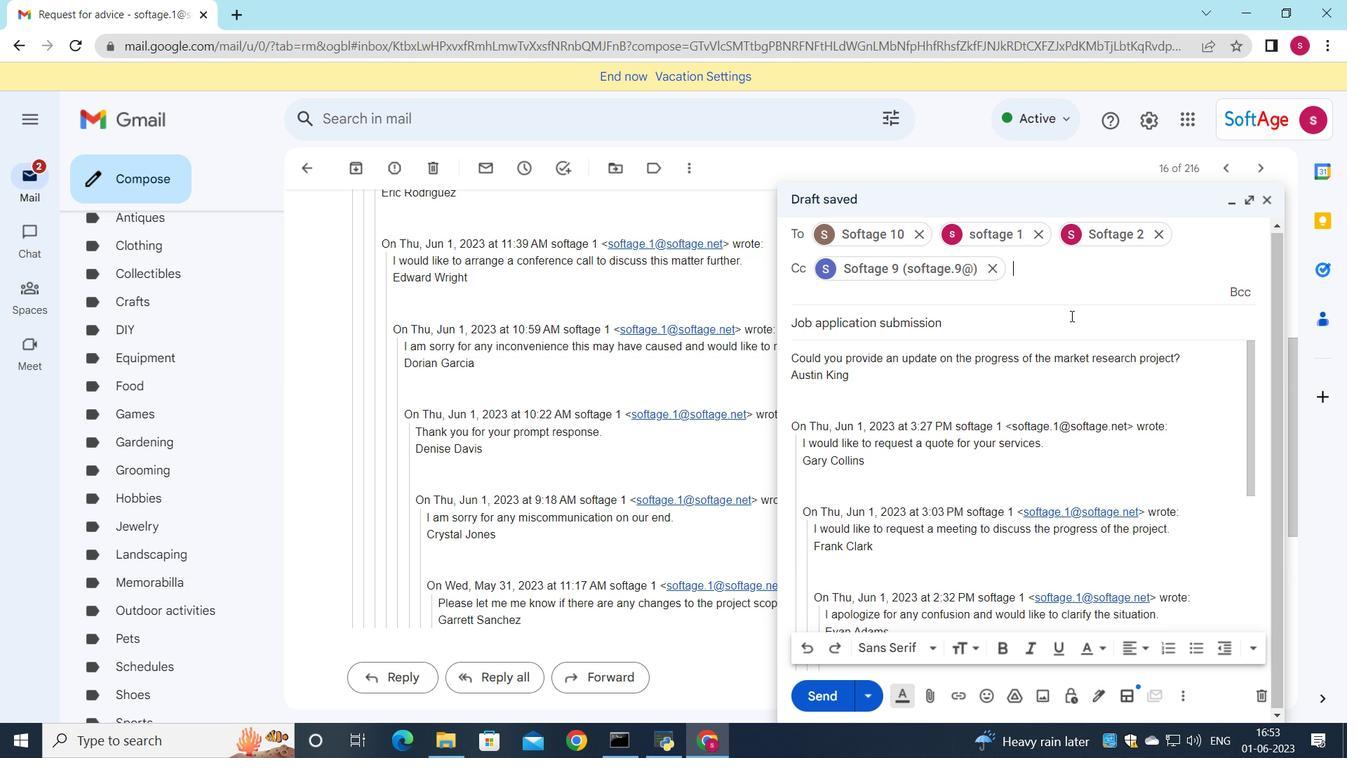 
Action: Mouse moved to (924, 706)
Screenshot: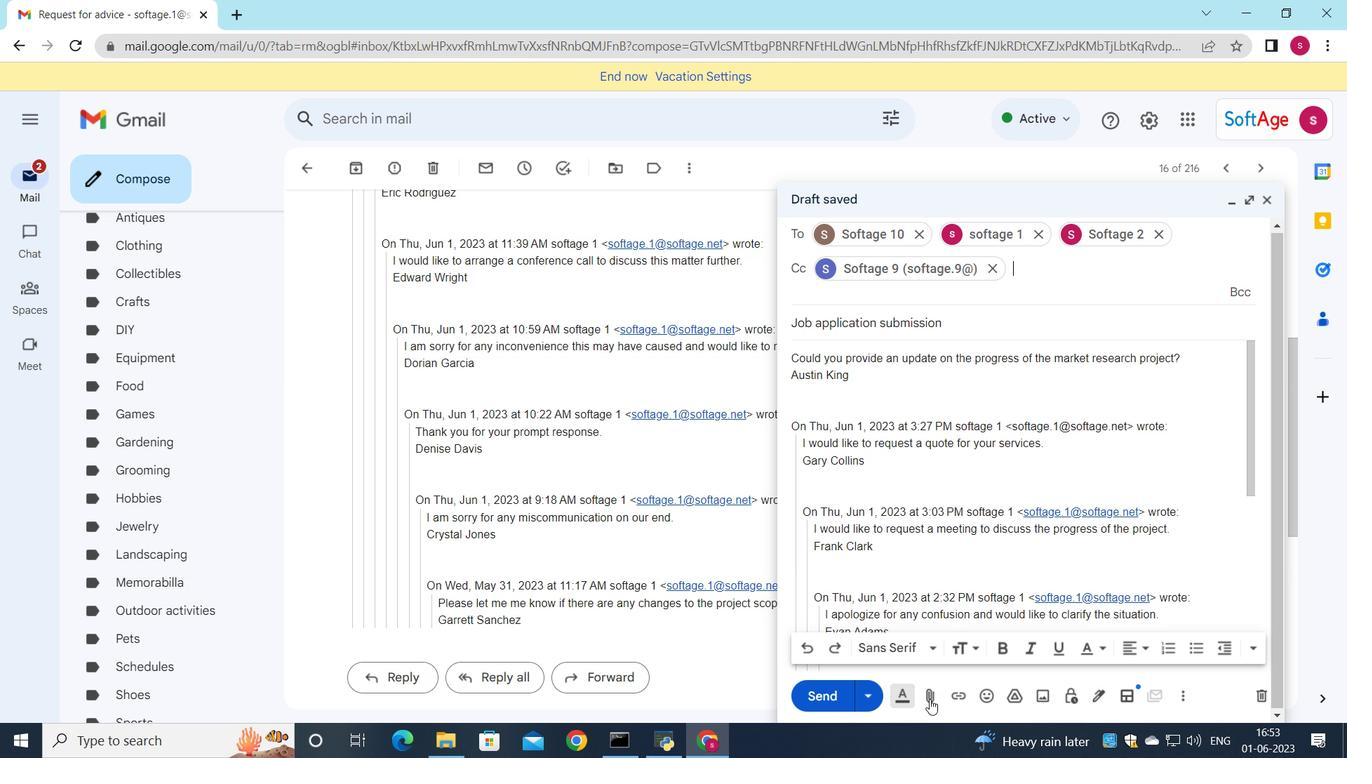 
Action: Mouse pressed left at (924, 706)
Screenshot: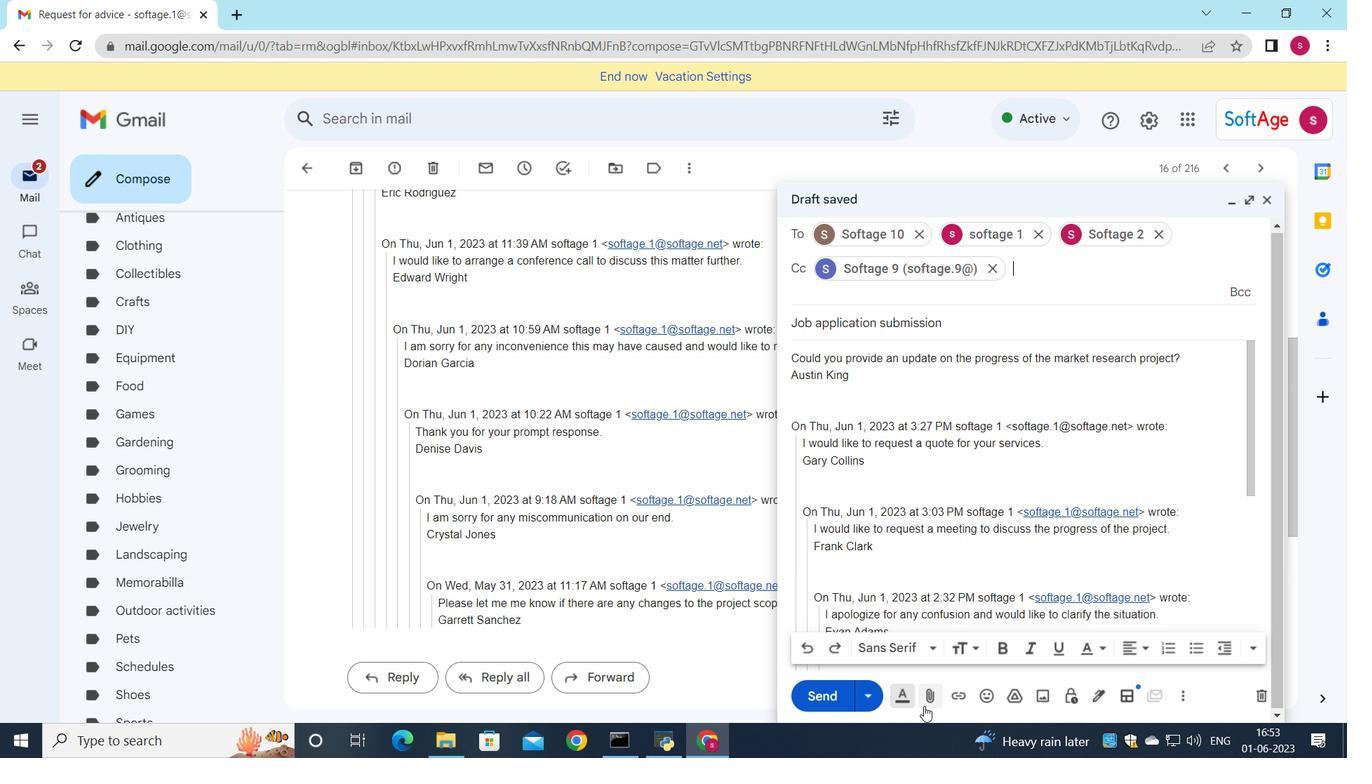 
Action: Mouse moved to (275, 130)
Screenshot: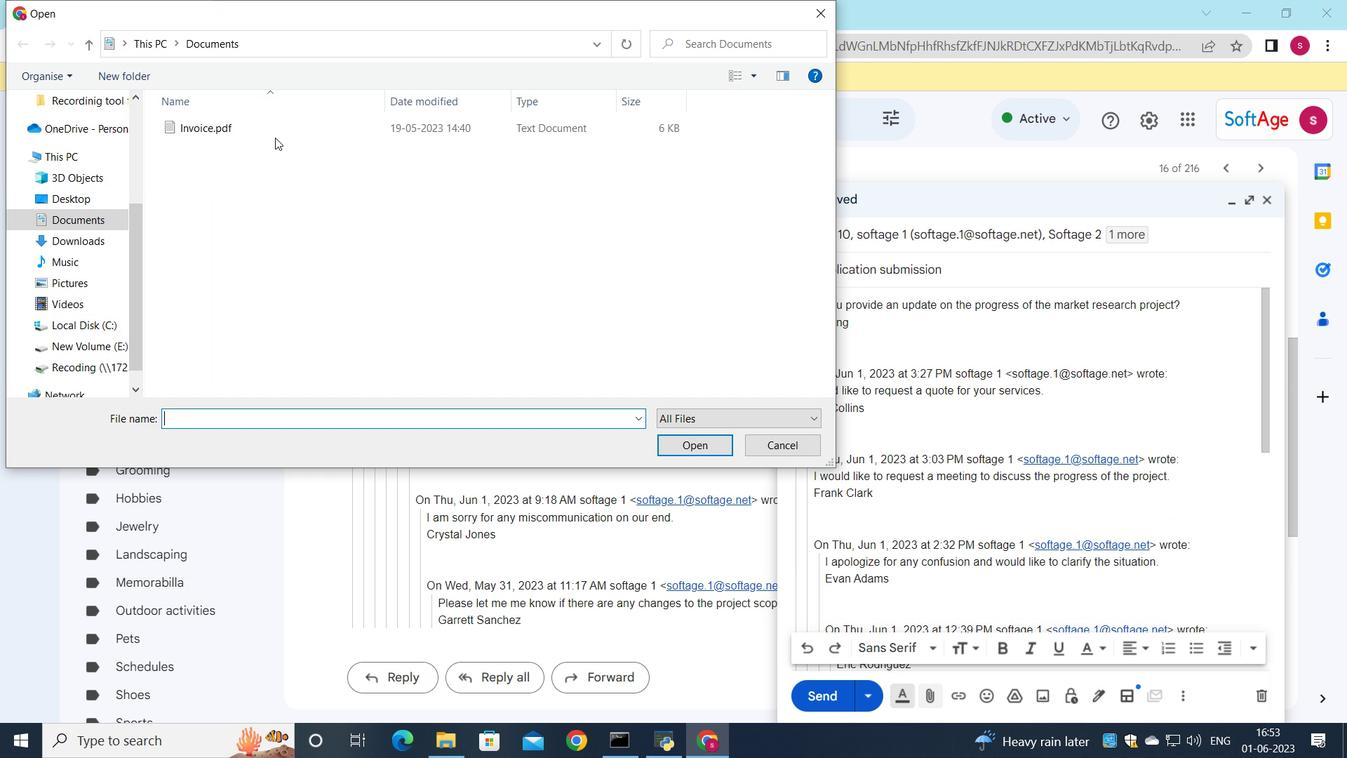 
Action: Mouse pressed left at (275, 130)
Screenshot: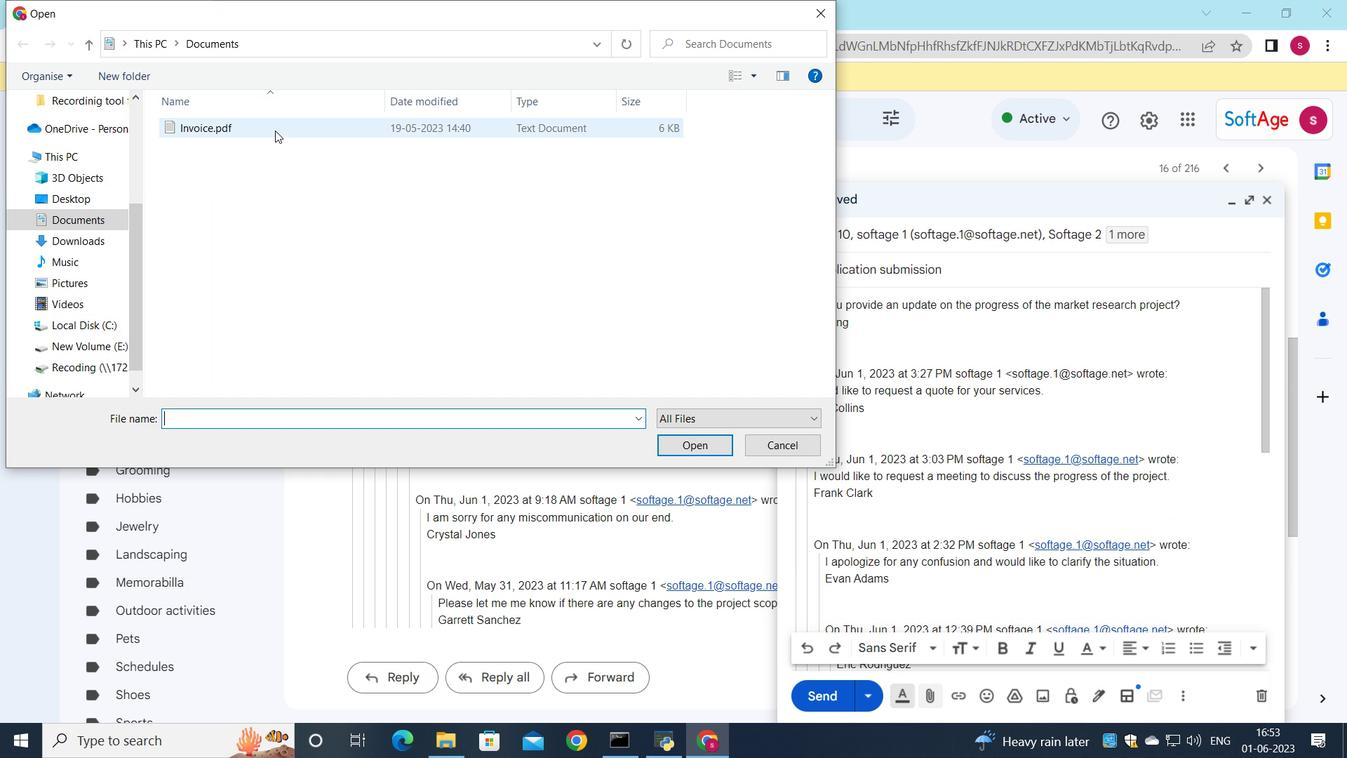 
Action: Mouse moved to (298, 122)
Screenshot: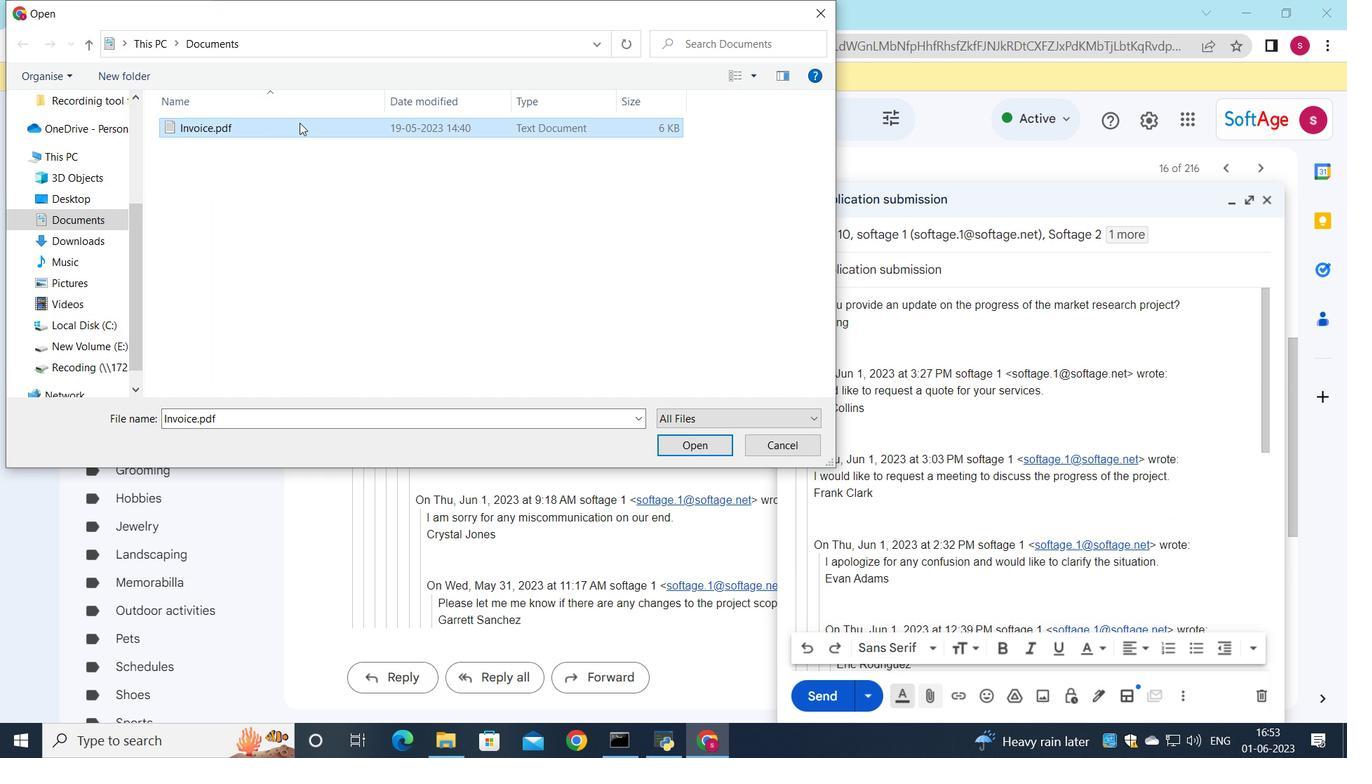 
Action: Mouse pressed left at (298, 122)
Screenshot: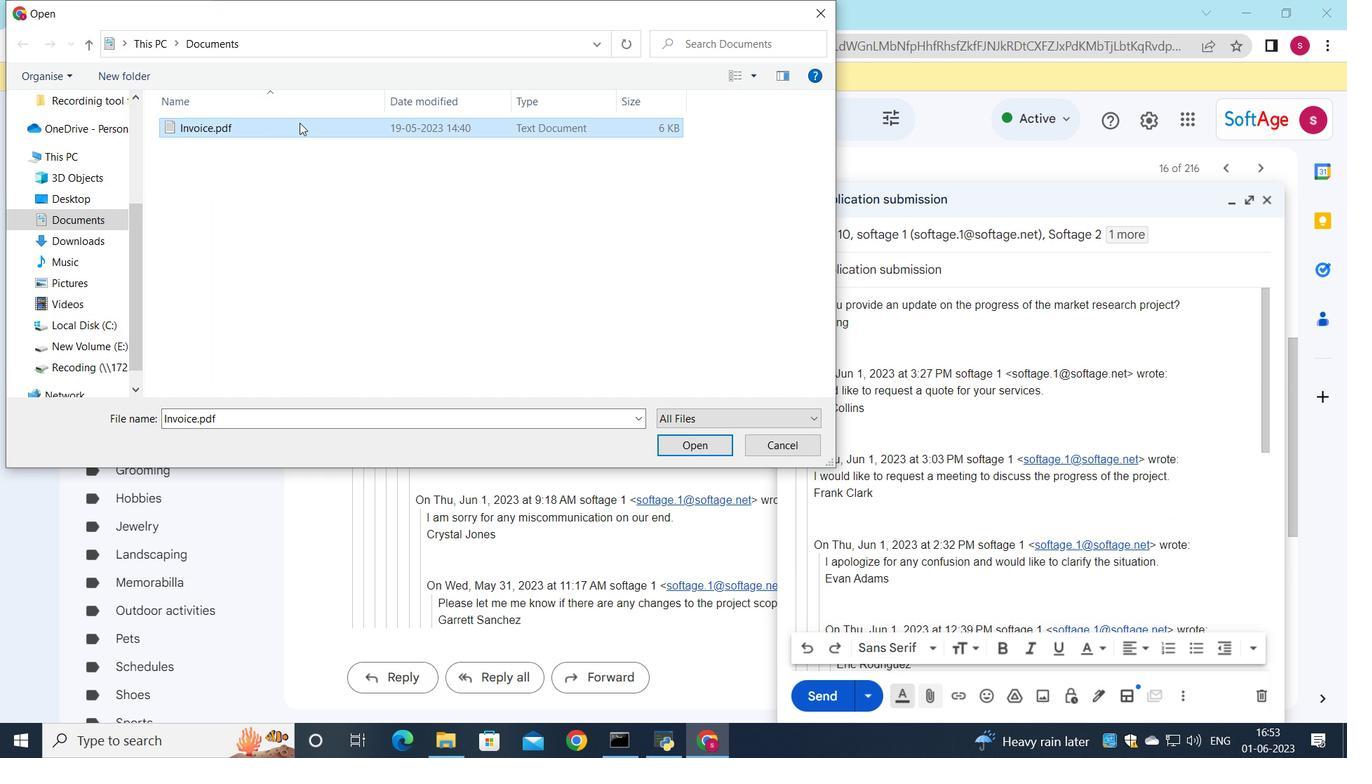 
Action: Mouse moved to (518, 221)
Screenshot: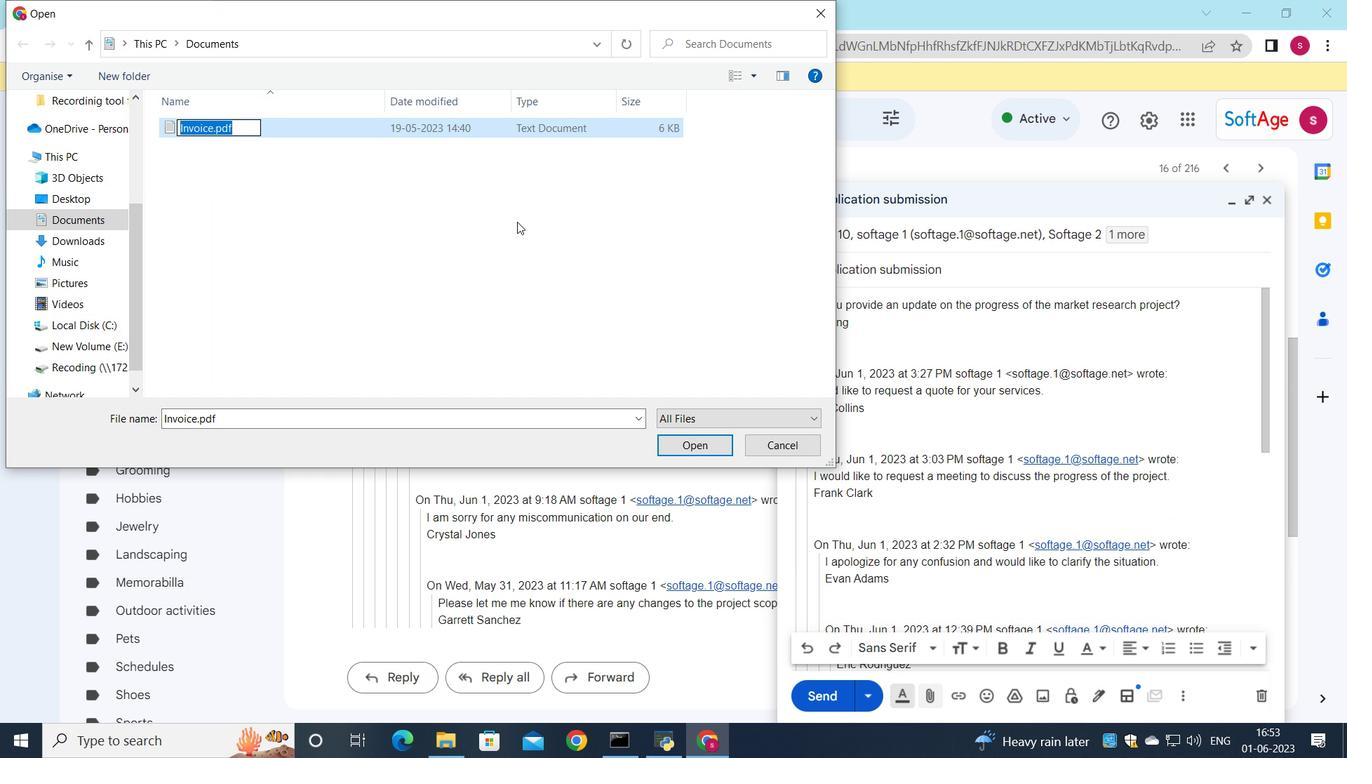 
Action: Key pressed <Key.shift>Employee<Key.shift><Key.shift><Key.shift><Key.shift><Key.shift><Key.shift><Key.shift><Key.shift><Key.shift><Key.shift><Key.shift>_handbook.docx
Screenshot: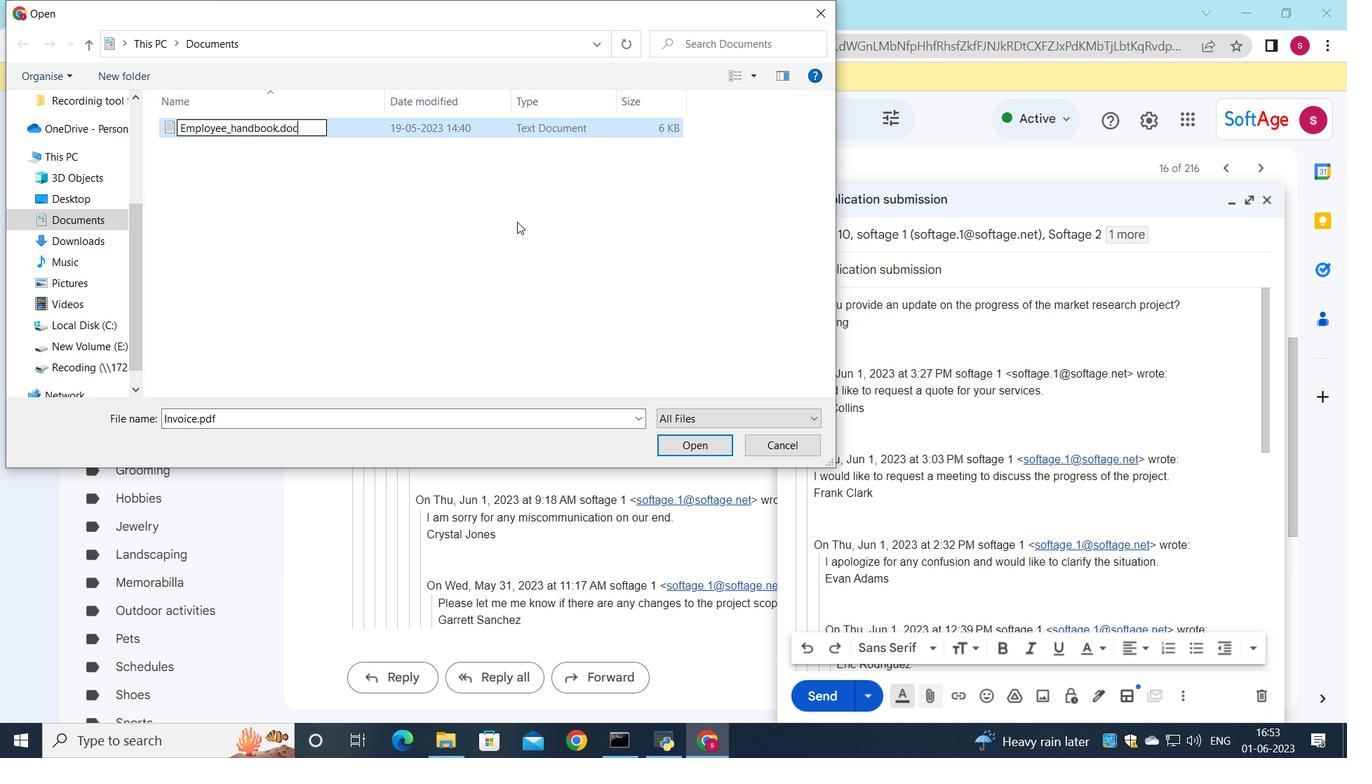 
Action: Mouse moved to (414, 133)
Screenshot: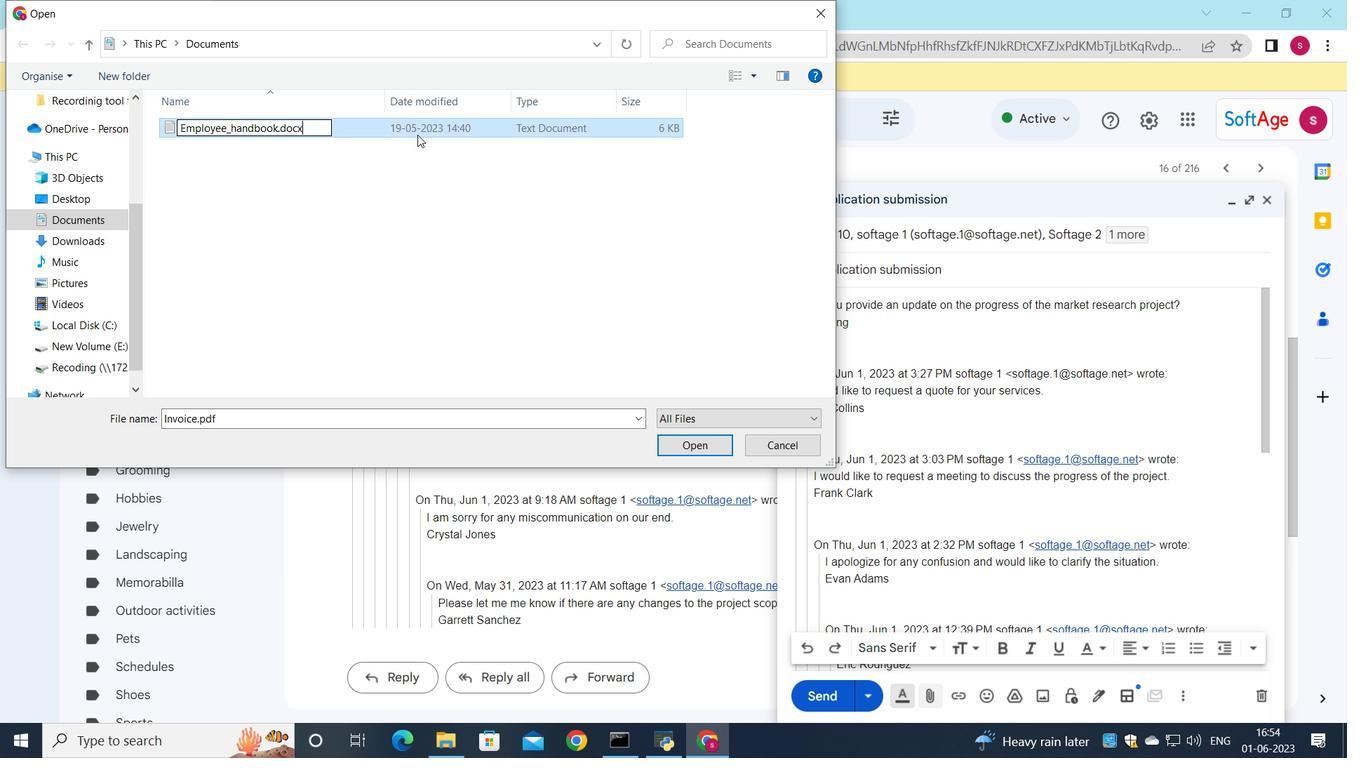 
Action: Mouse pressed left at (414, 133)
Screenshot: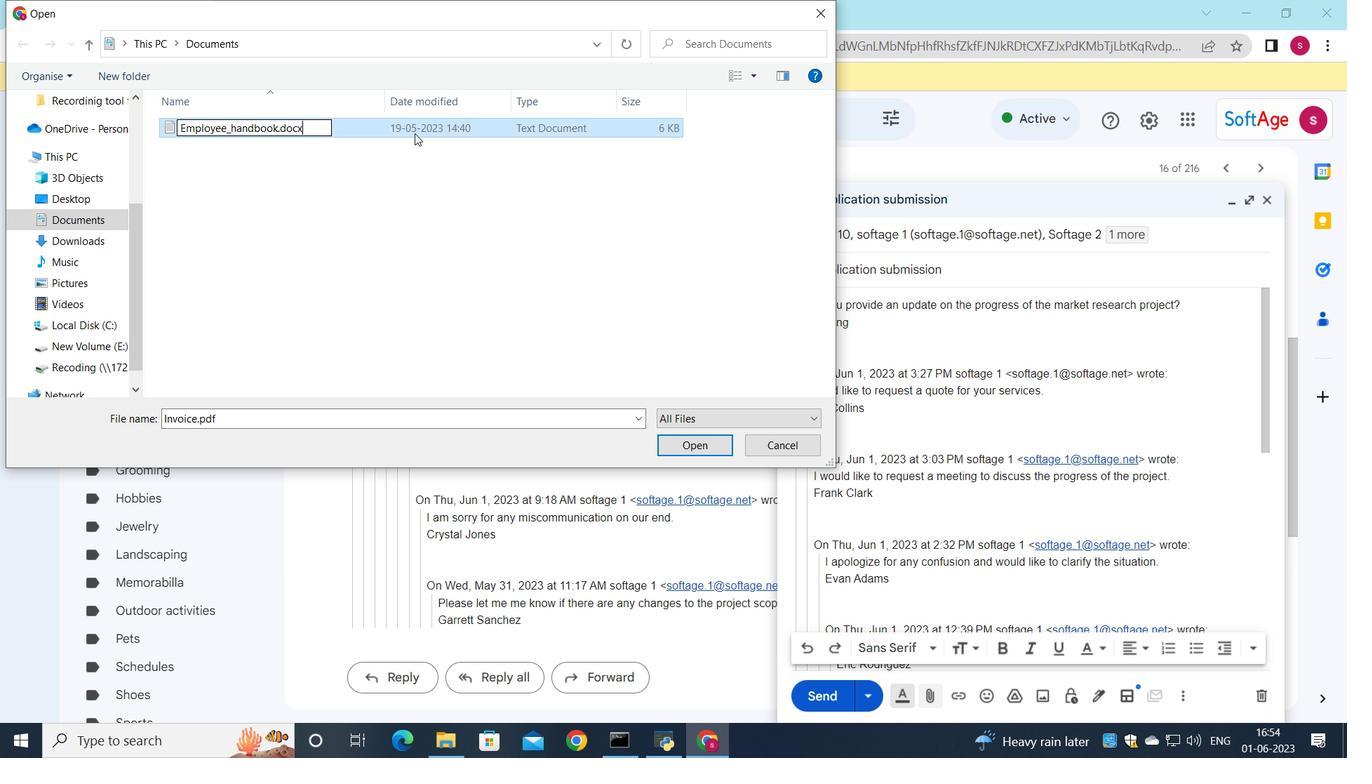 
Action: Mouse moved to (675, 448)
Screenshot: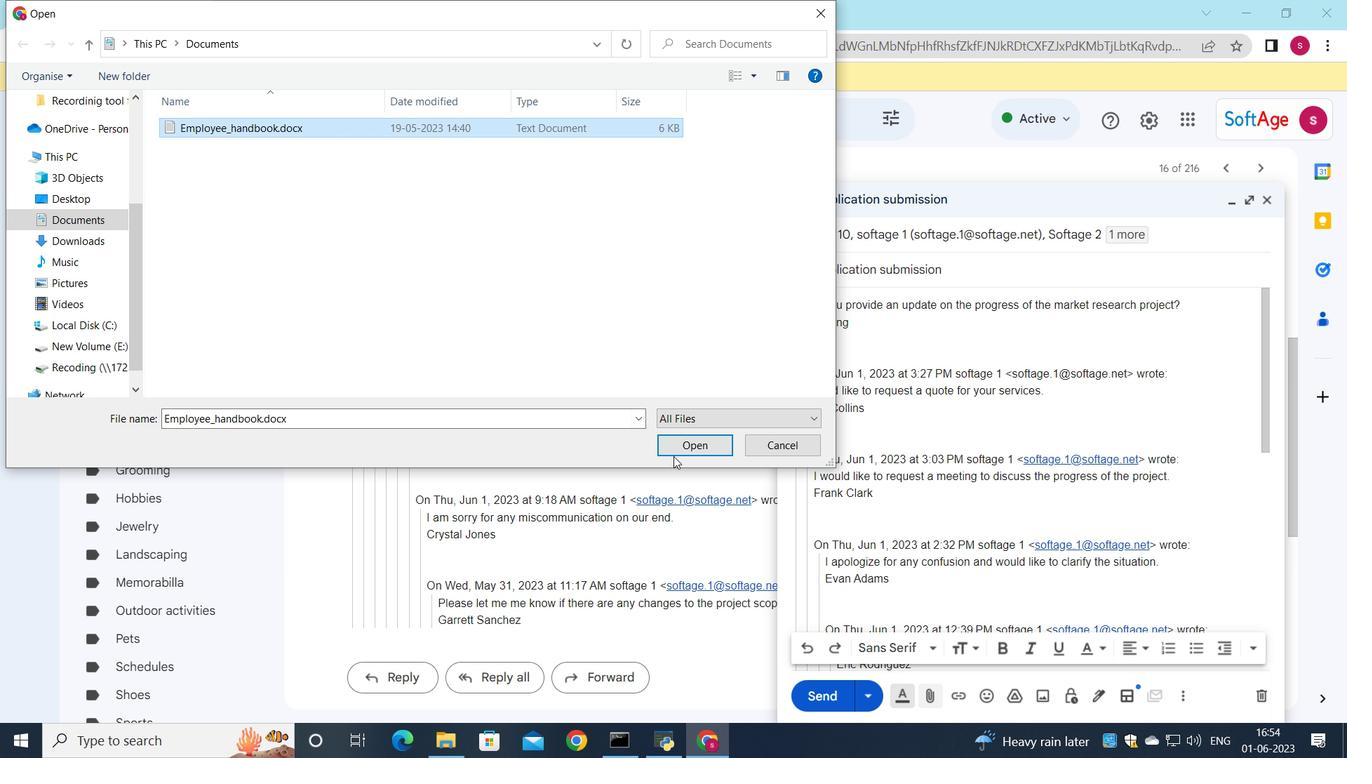 
Action: Mouse pressed left at (675, 448)
Screenshot: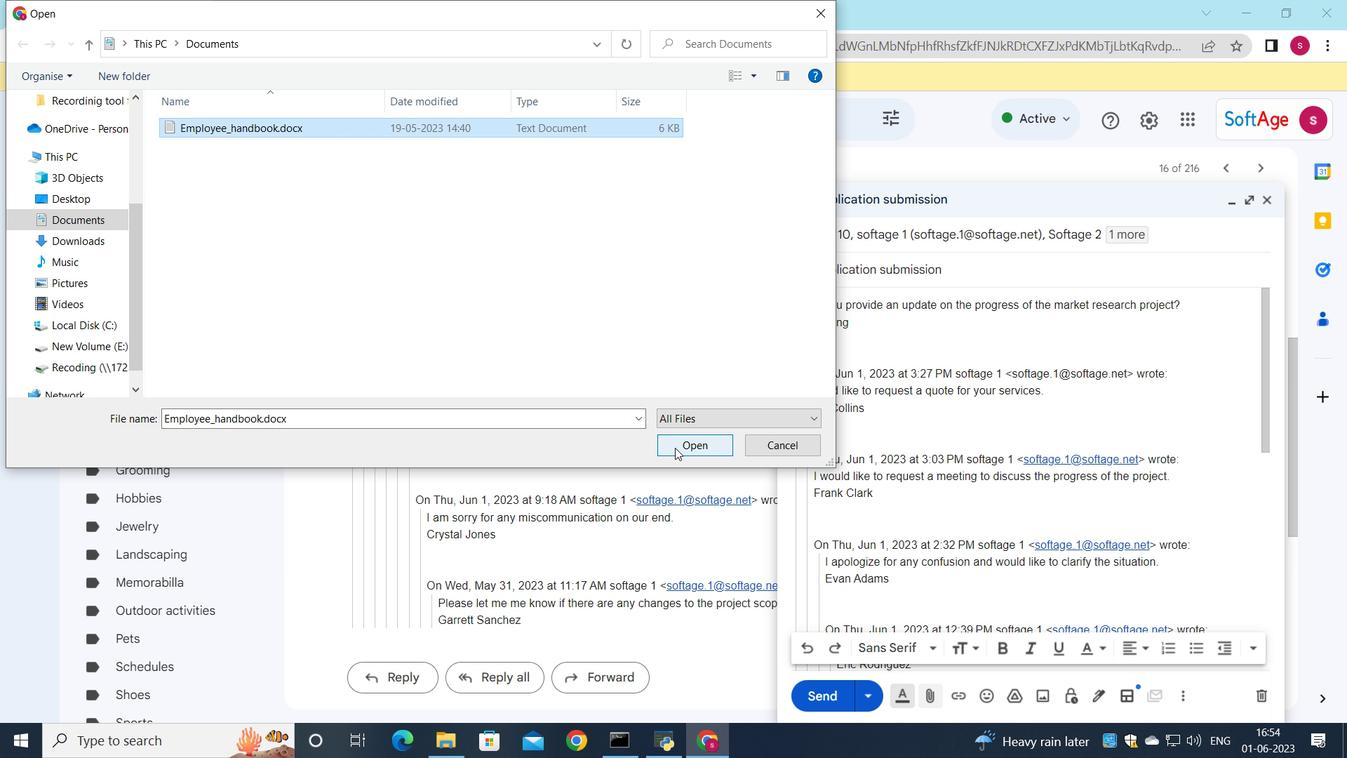 
Action: Mouse moved to (828, 697)
Screenshot: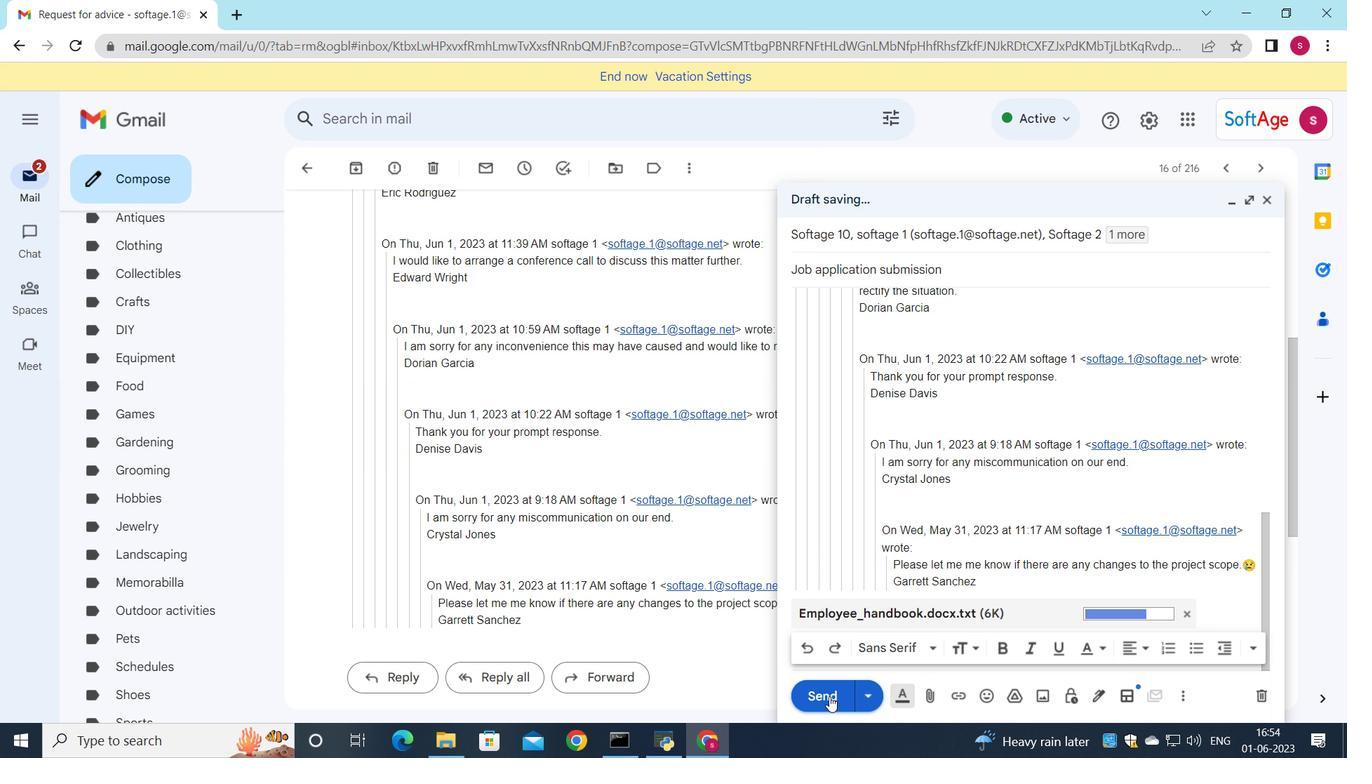 
Action: Mouse pressed left at (828, 697)
Screenshot: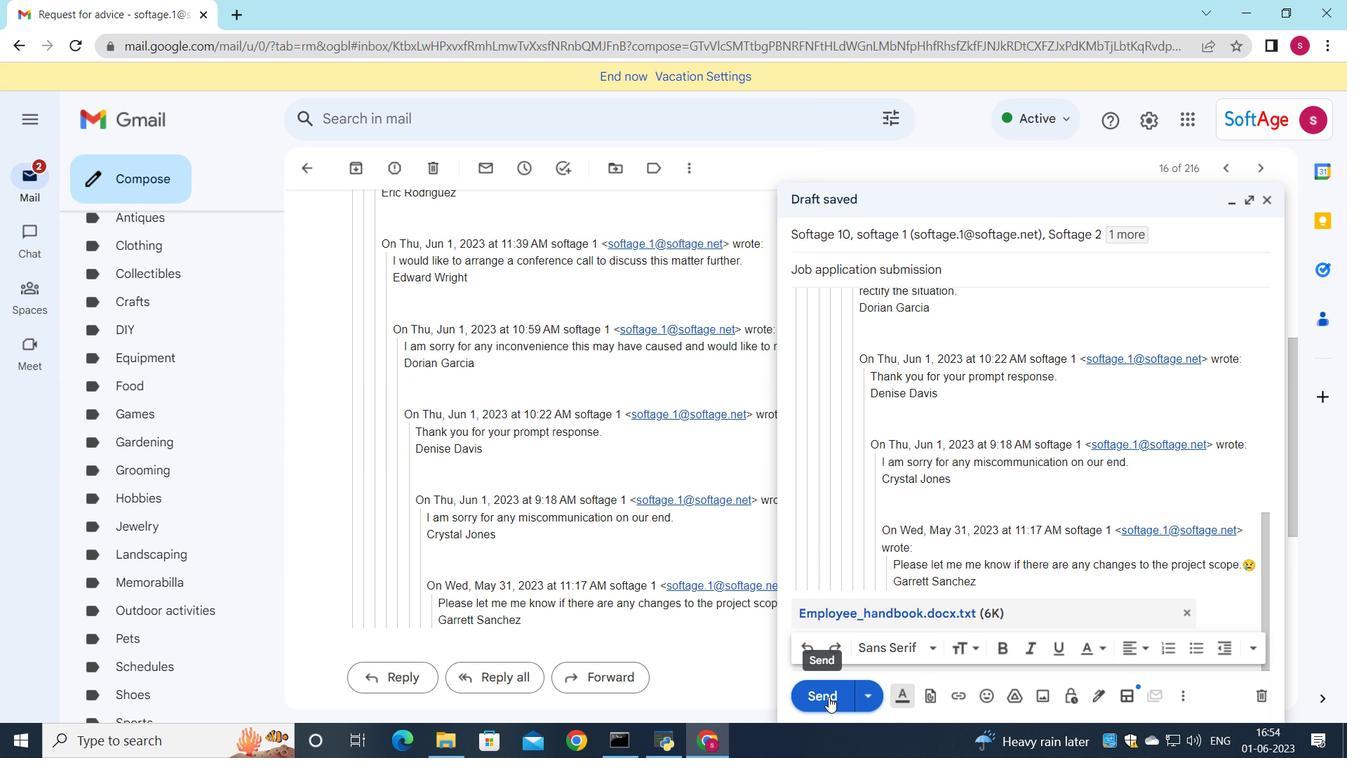 
Action: Mouse moved to (150, 270)
Screenshot: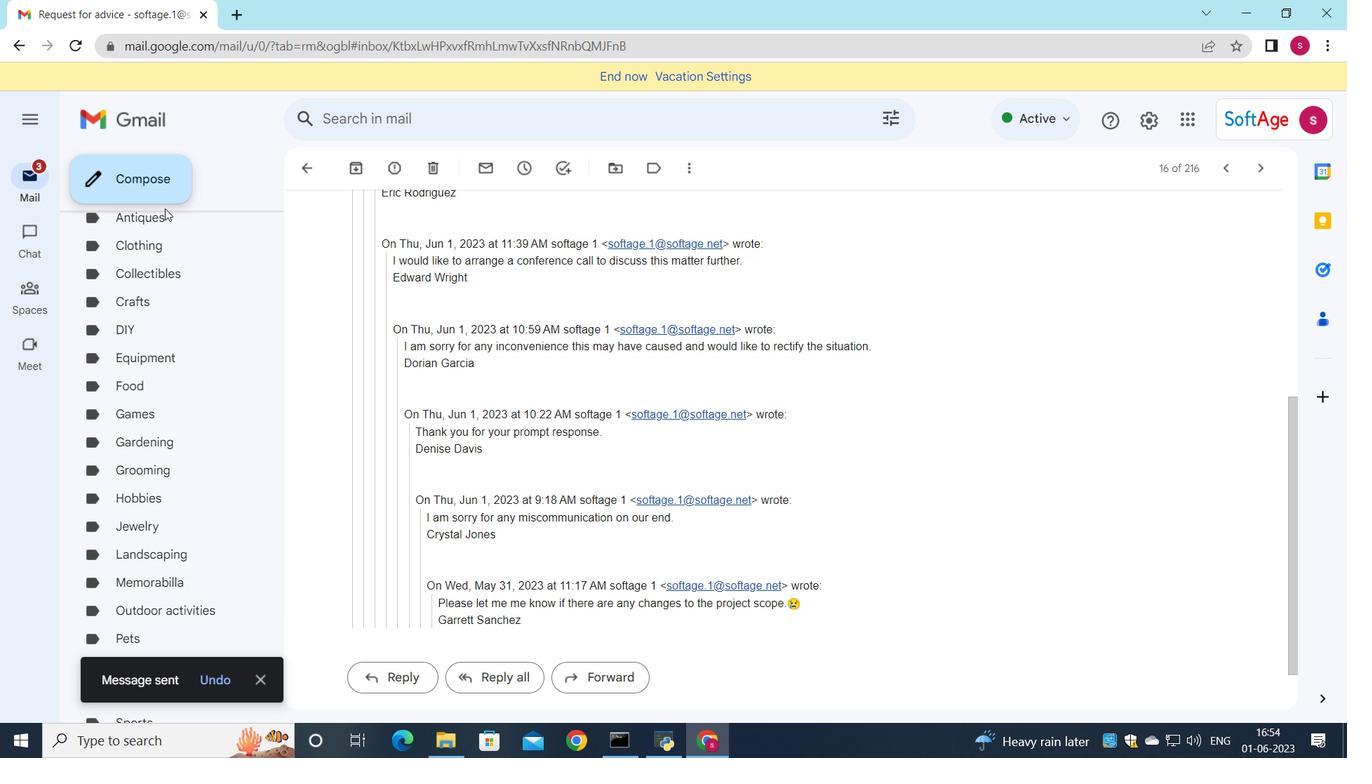 
Action: Mouse scrolled (150, 271) with delta (0, 0)
Screenshot: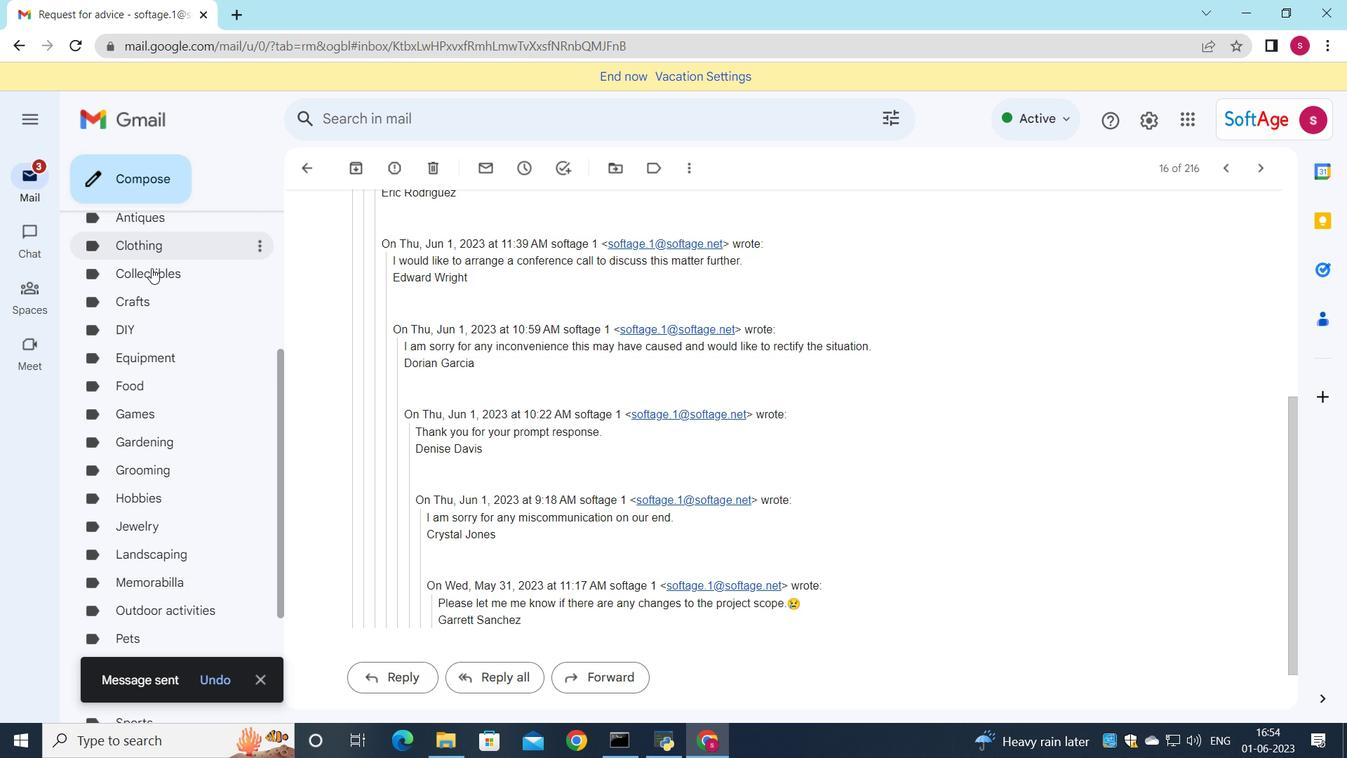 
Action: Mouse scrolled (150, 271) with delta (0, 0)
Screenshot: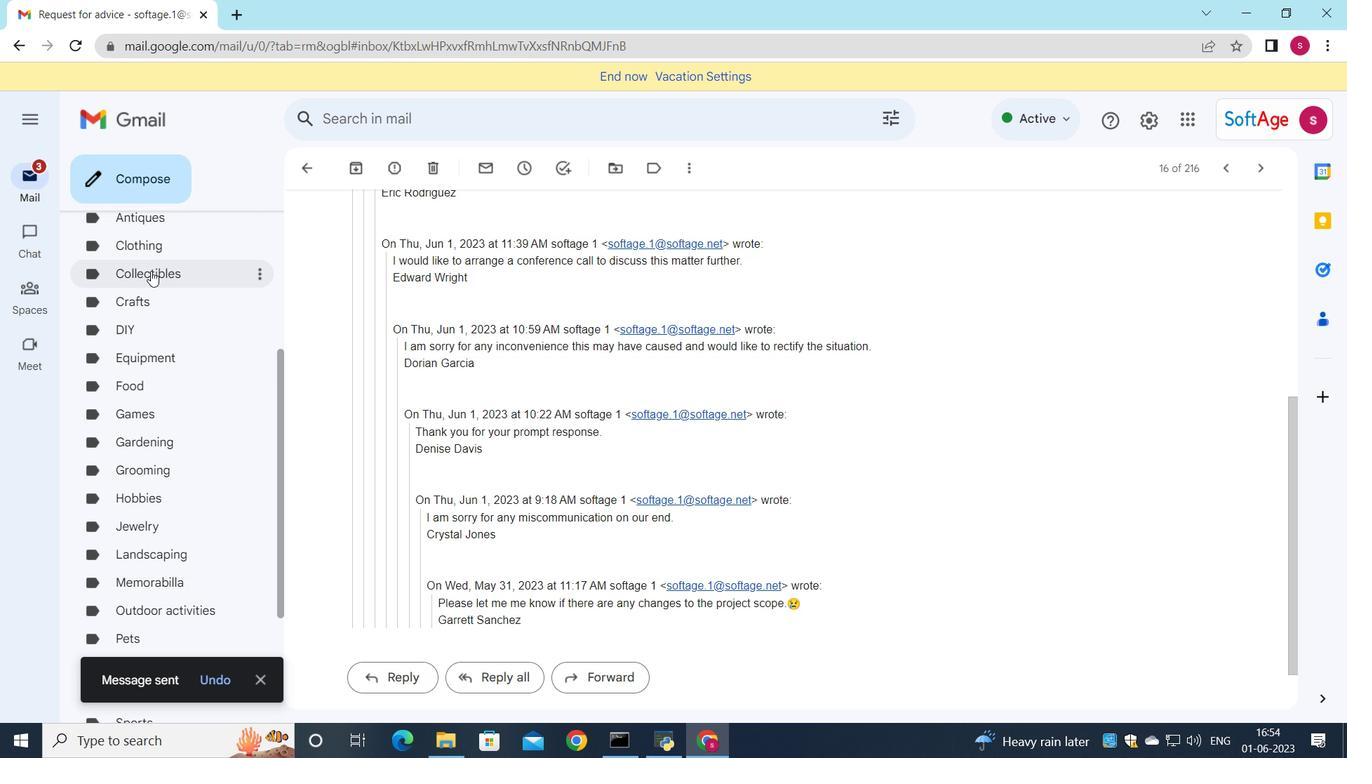 
Action: Mouse scrolled (150, 271) with delta (0, 0)
Screenshot: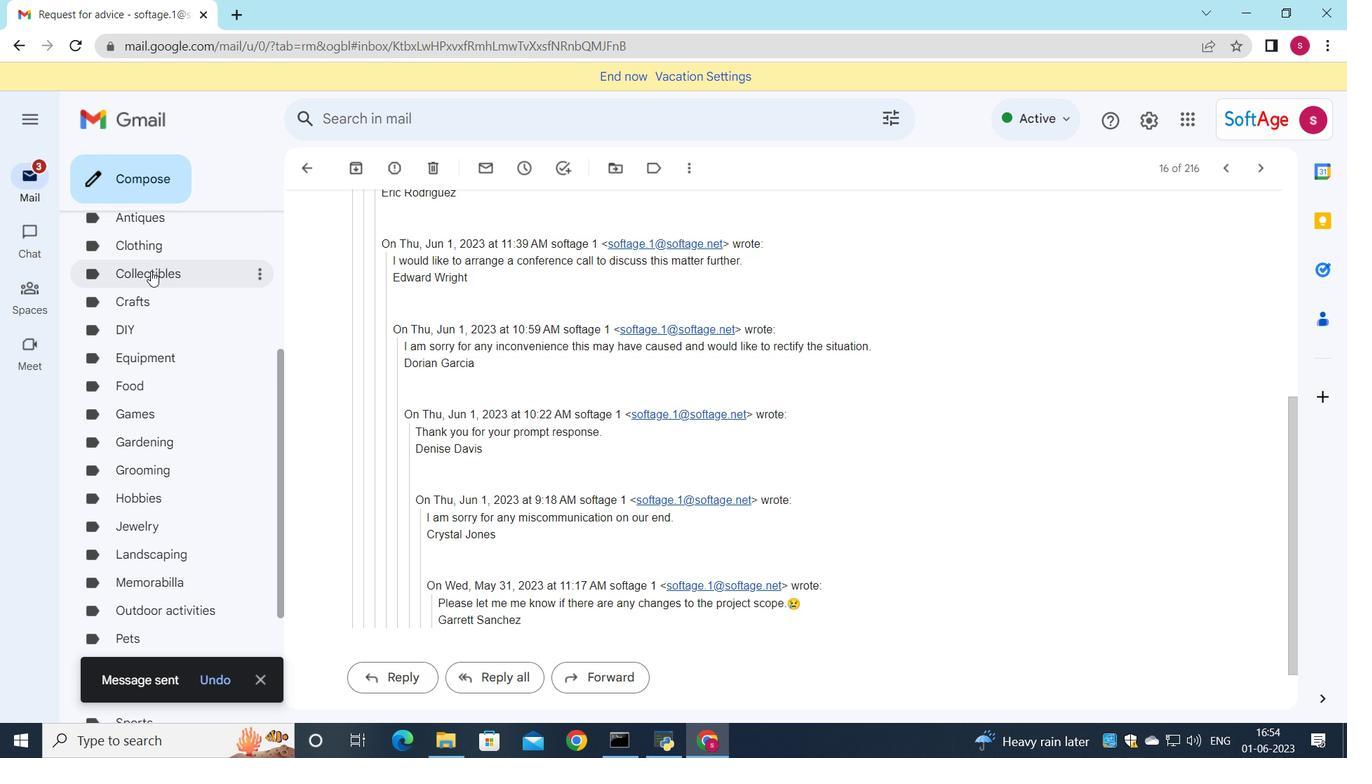 
Action: Mouse scrolled (150, 271) with delta (0, 0)
Screenshot: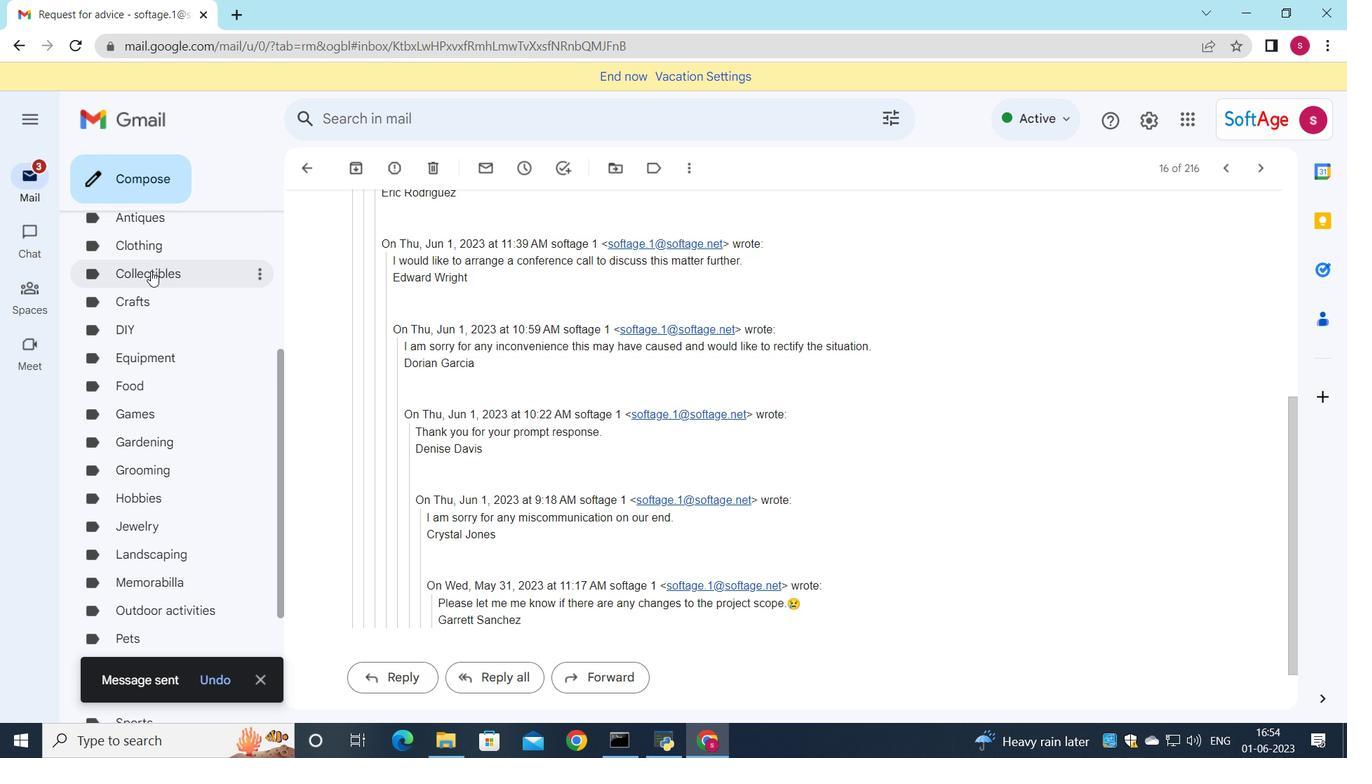 
Action: Mouse moved to (153, 270)
Screenshot: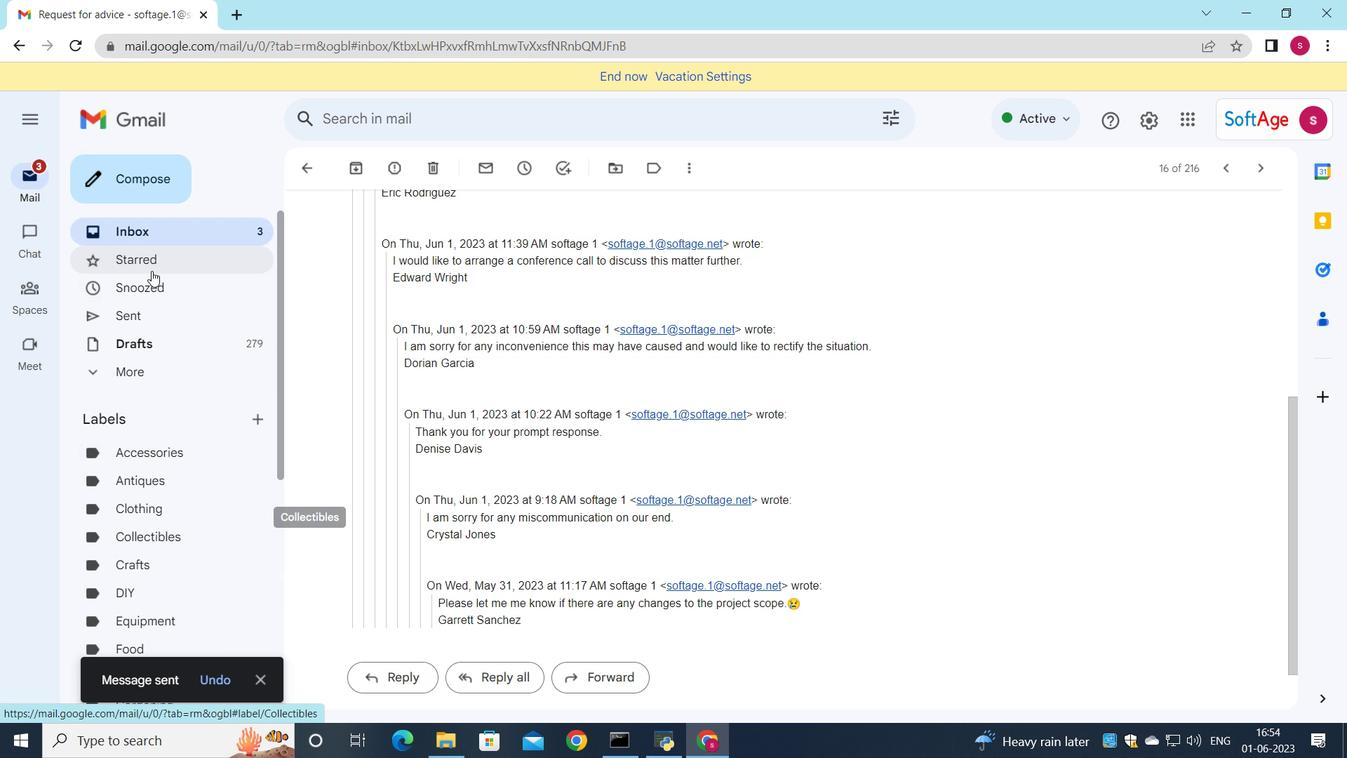 
Action: Mouse scrolled (153, 271) with delta (0, 0)
Screenshot: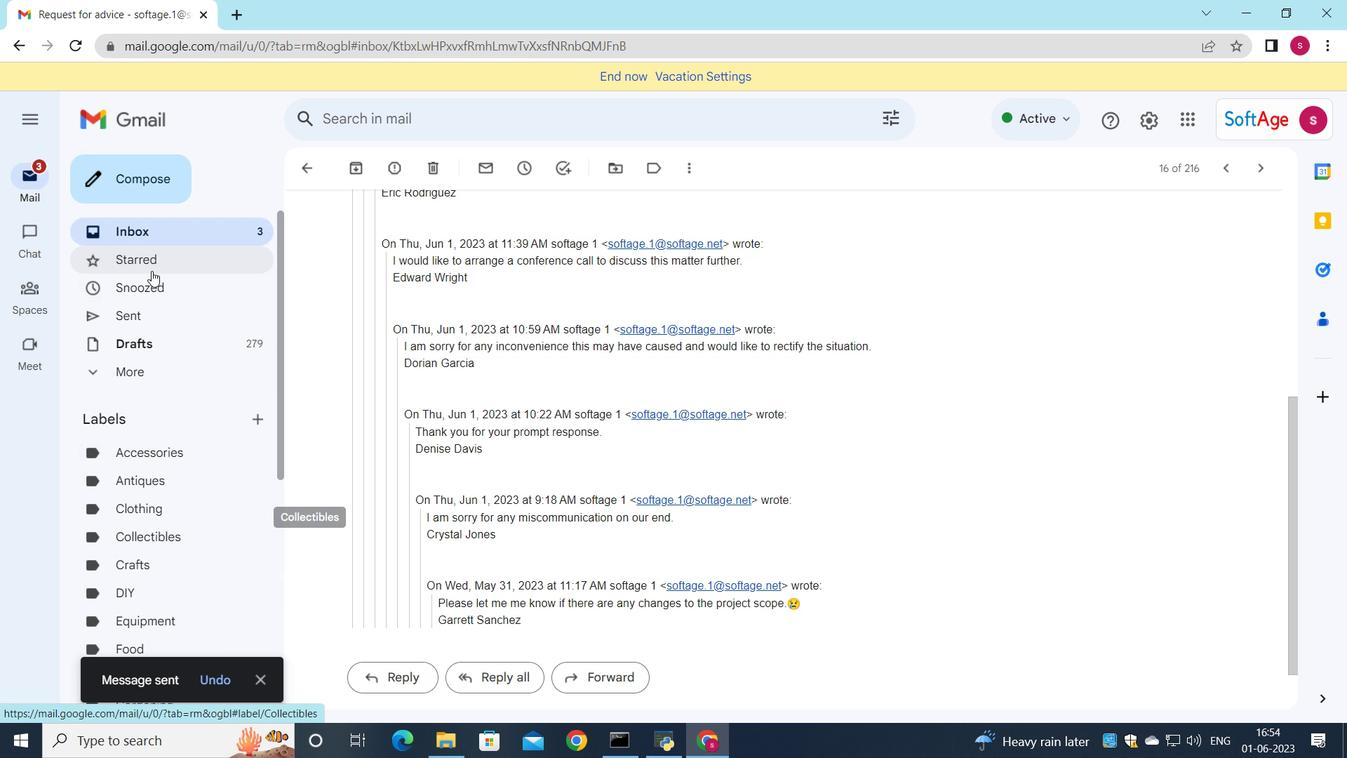
Action: Mouse scrolled (153, 271) with delta (0, 0)
Screenshot: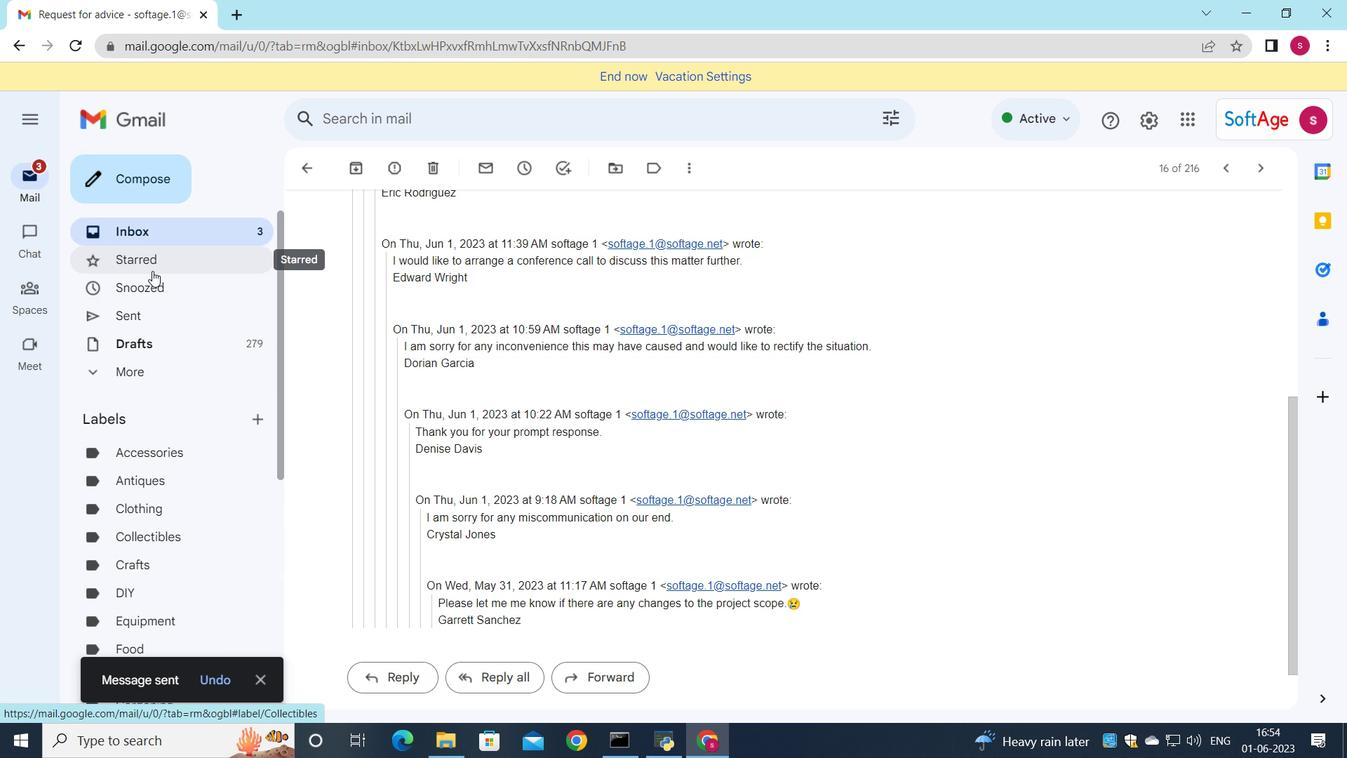 
Action: Mouse moved to (188, 230)
Screenshot: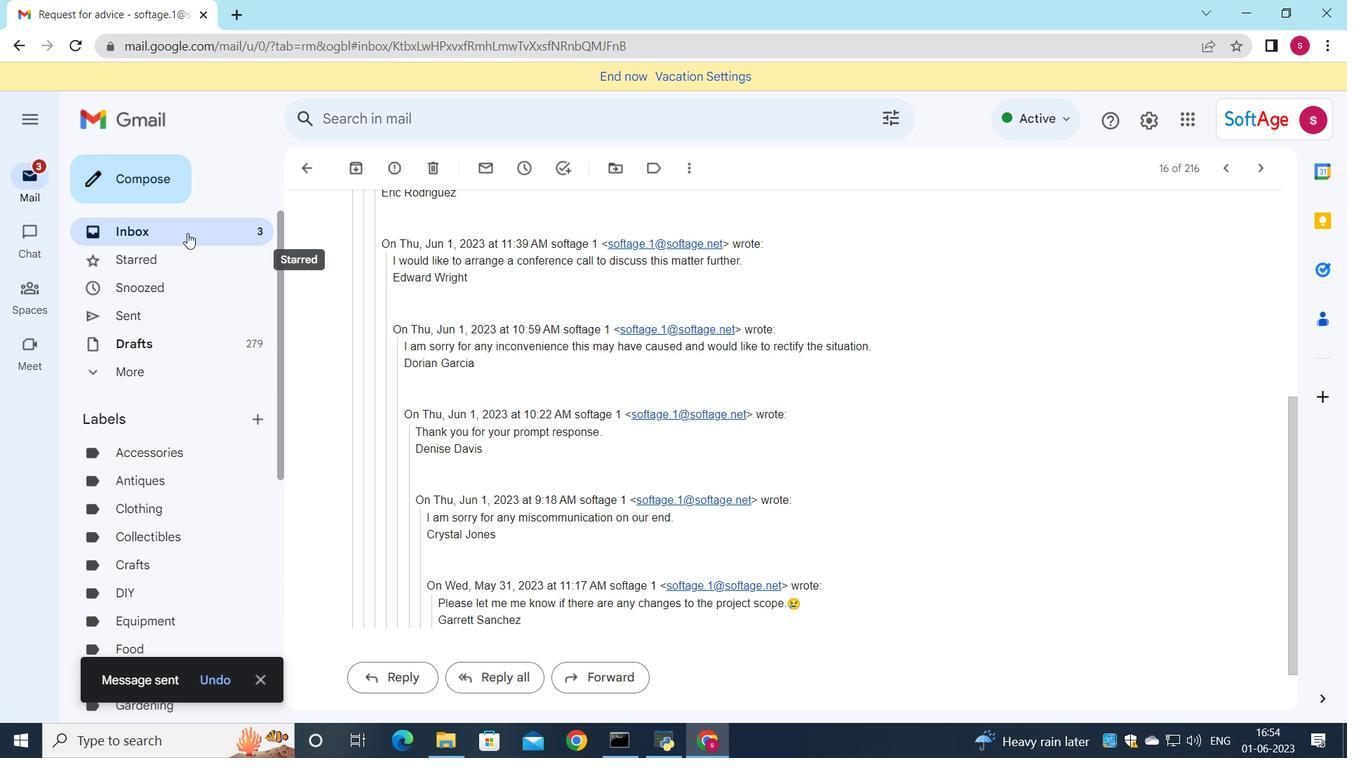 
Action: Mouse pressed left at (188, 230)
Screenshot: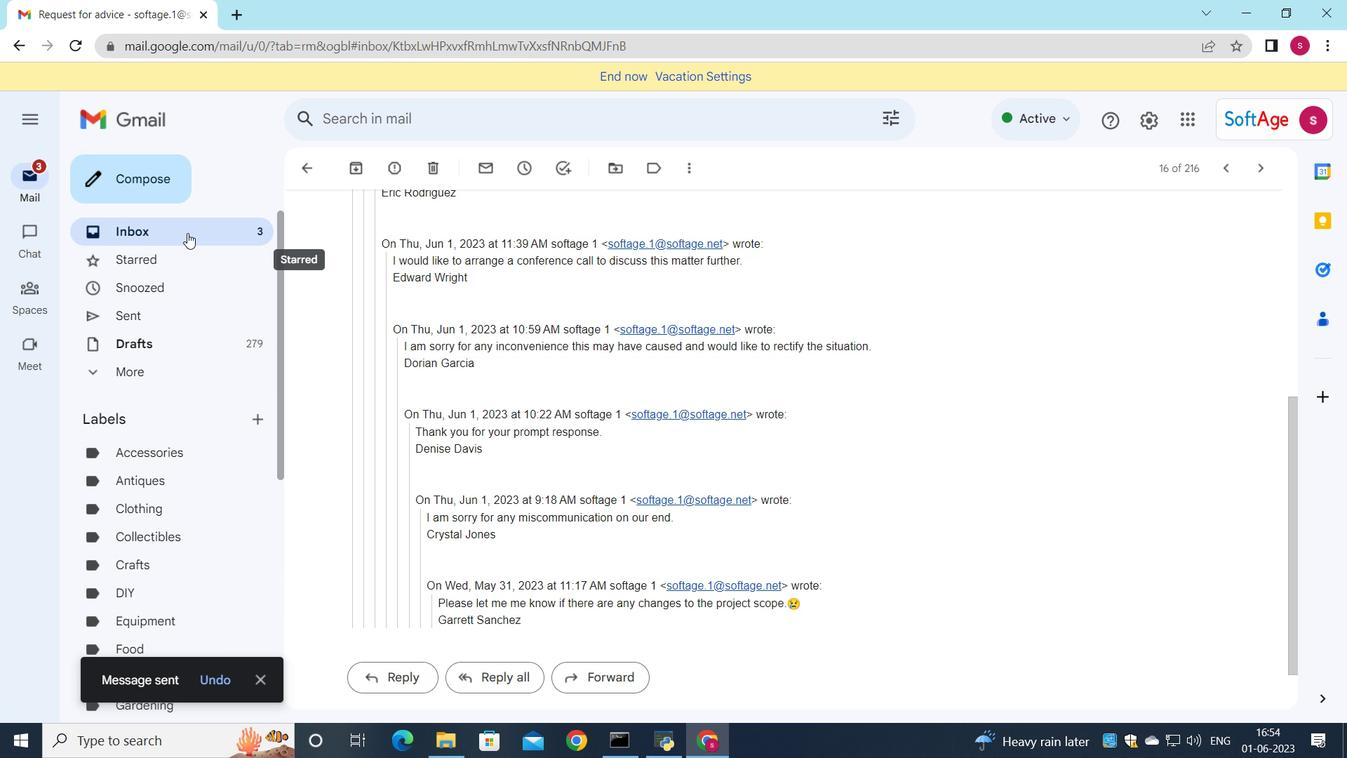 
Action: Mouse moved to (675, 236)
Screenshot: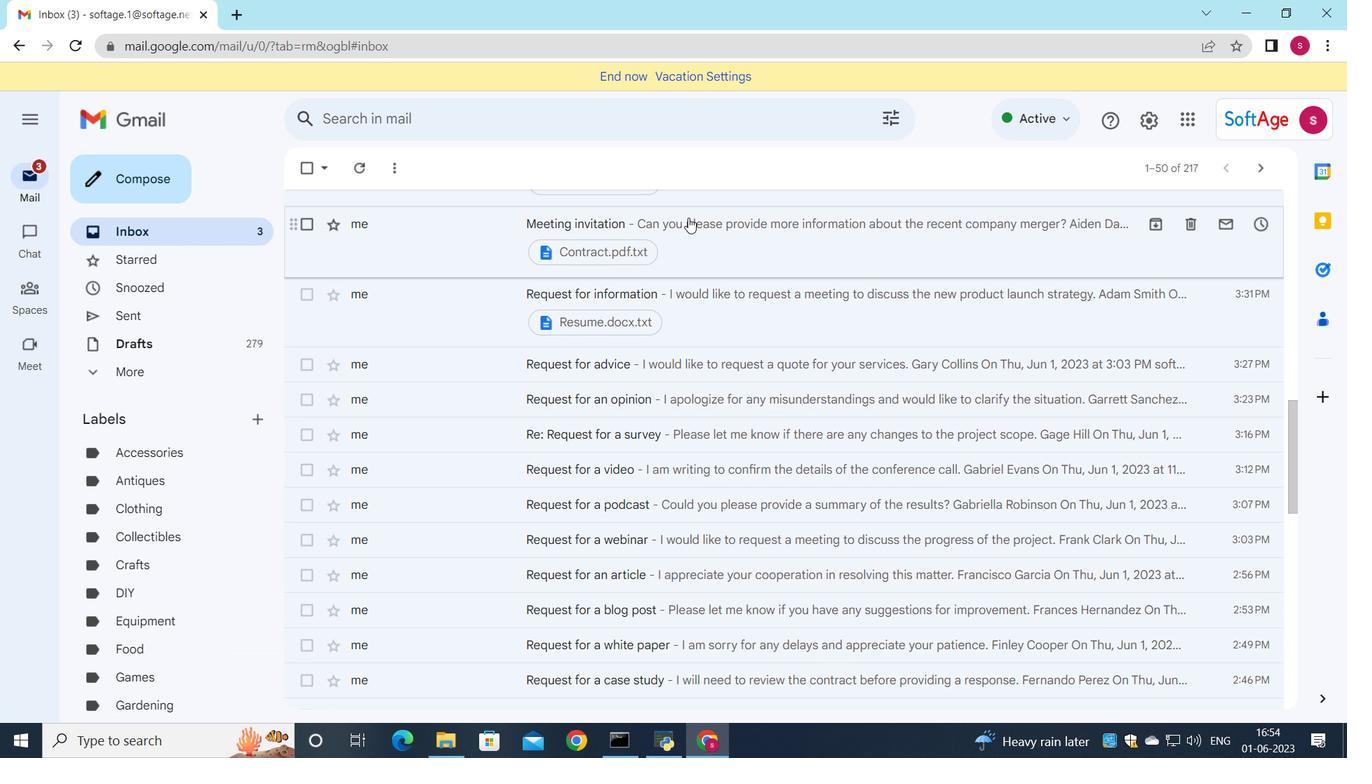 
Action: Mouse scrolled (675, 237) with delta (0, 0)
Screenshot: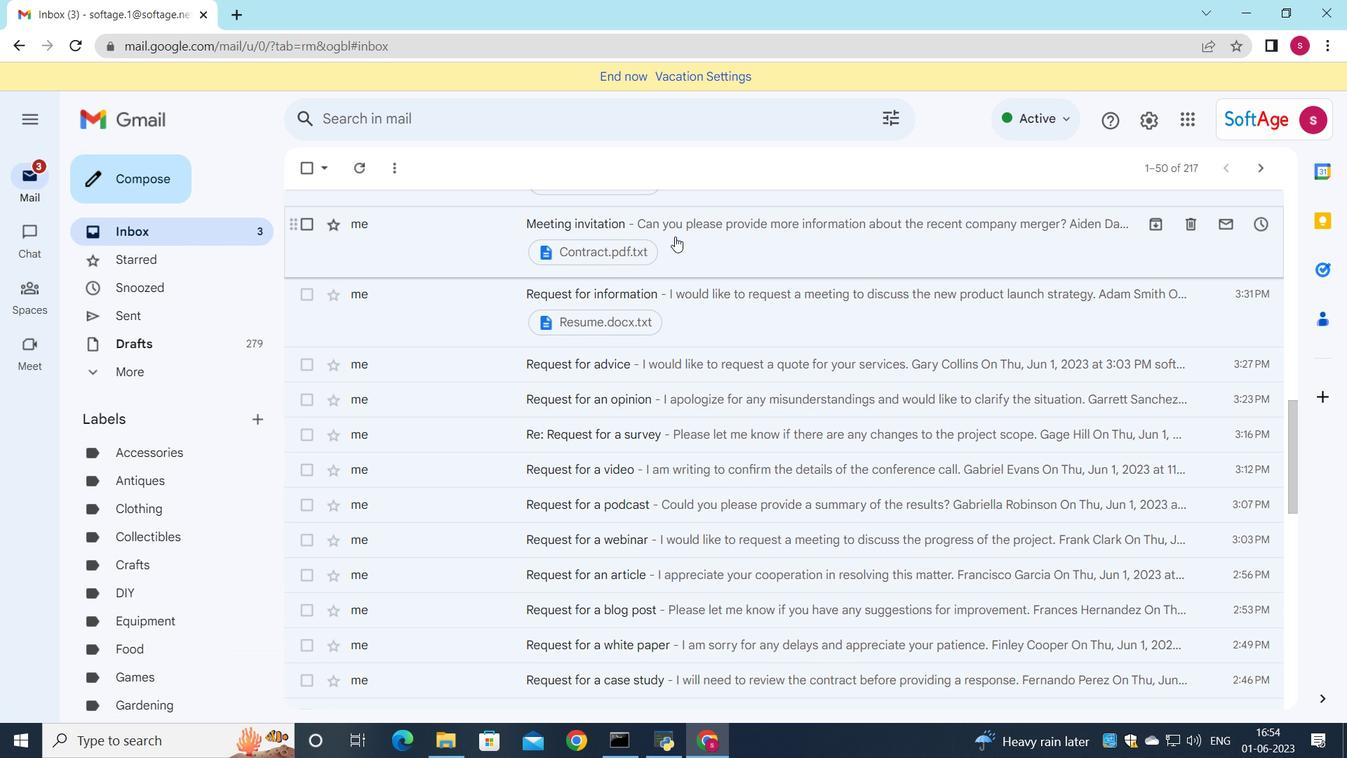 
Action: Mouse scrolled (675, 237) with delta (0, 0)
Screenshot: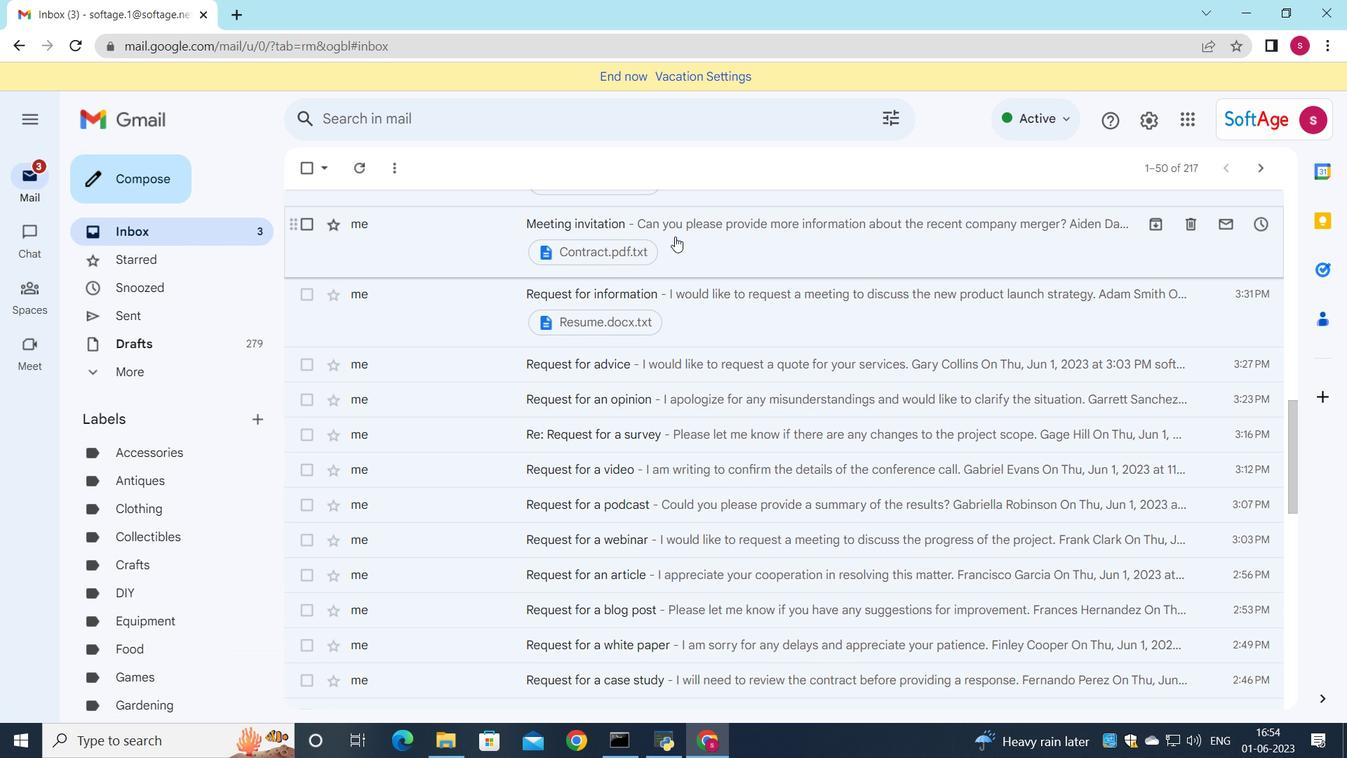 
Action: Mouse scrolled (675, 237) with delta (0, 0)
Screenshot: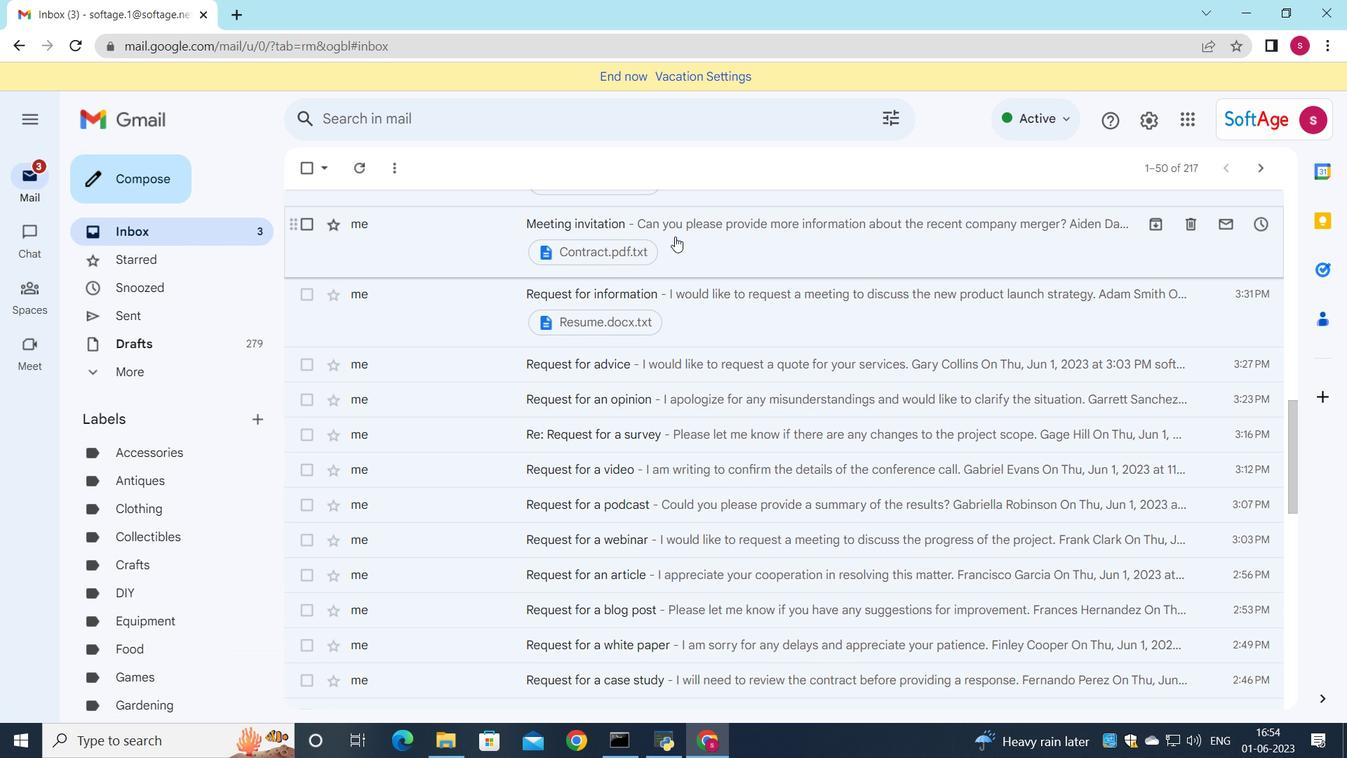 
Action: Mouse scrolled (675, 237) with delta (0, 0)
Screenshot: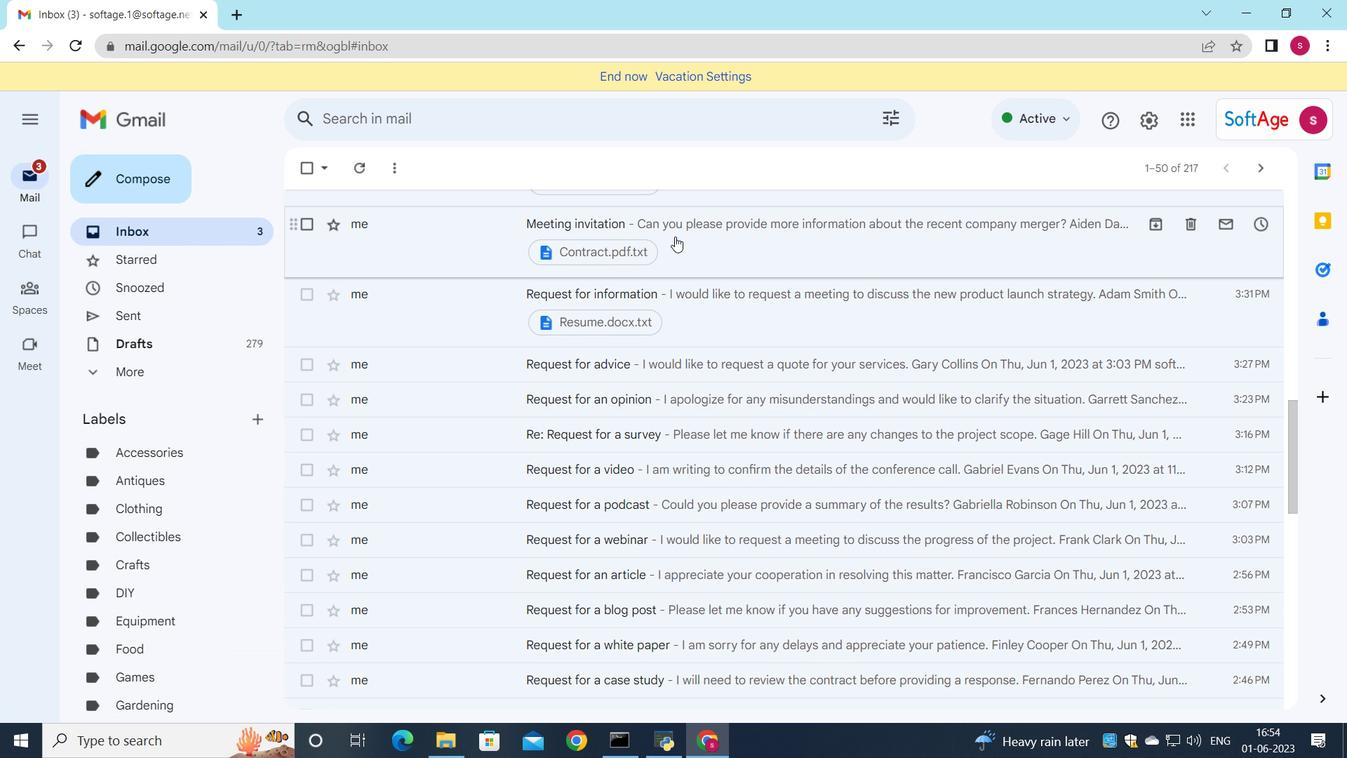 
Action: Mouse scrolled (675, 237) with delta (0, 0)
Screenshot: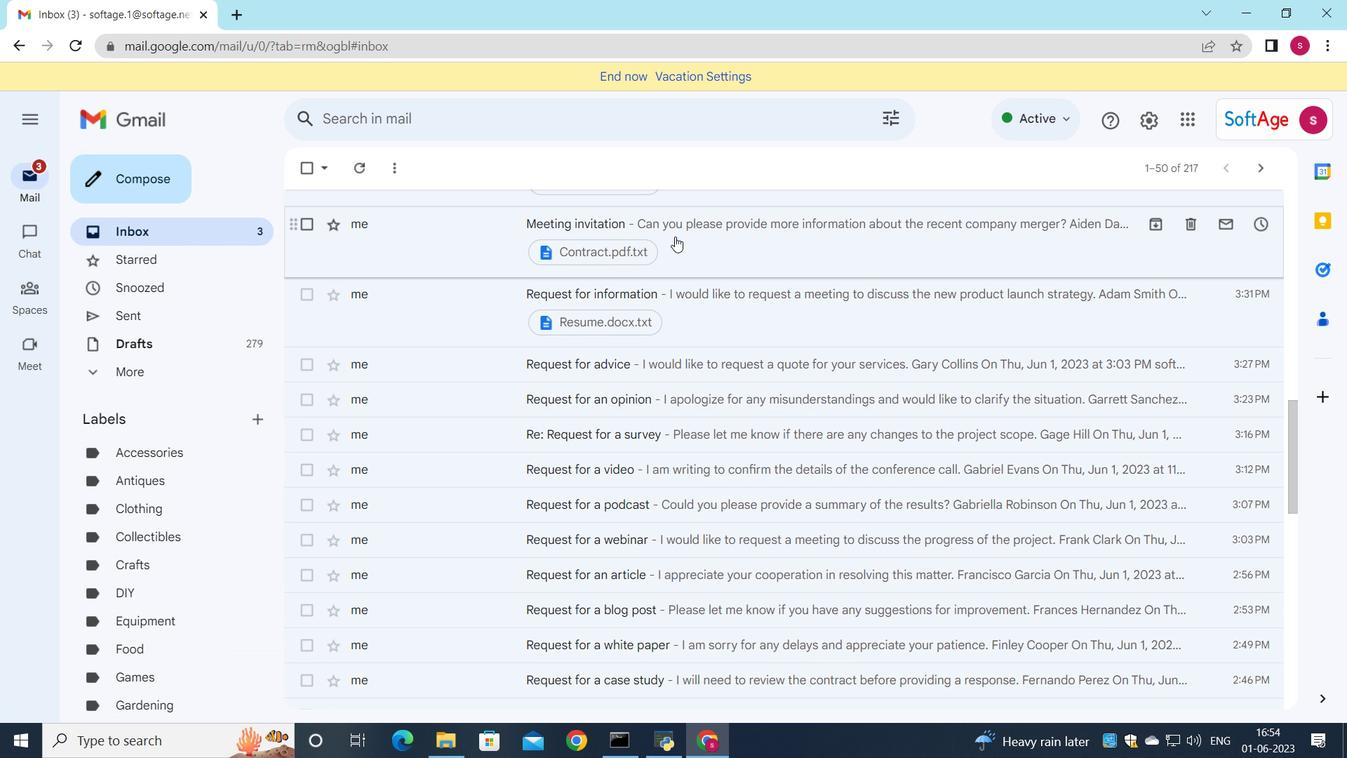 
Action: Mouse scrolled (675, 237) with delta (0, 0)
Screenshot: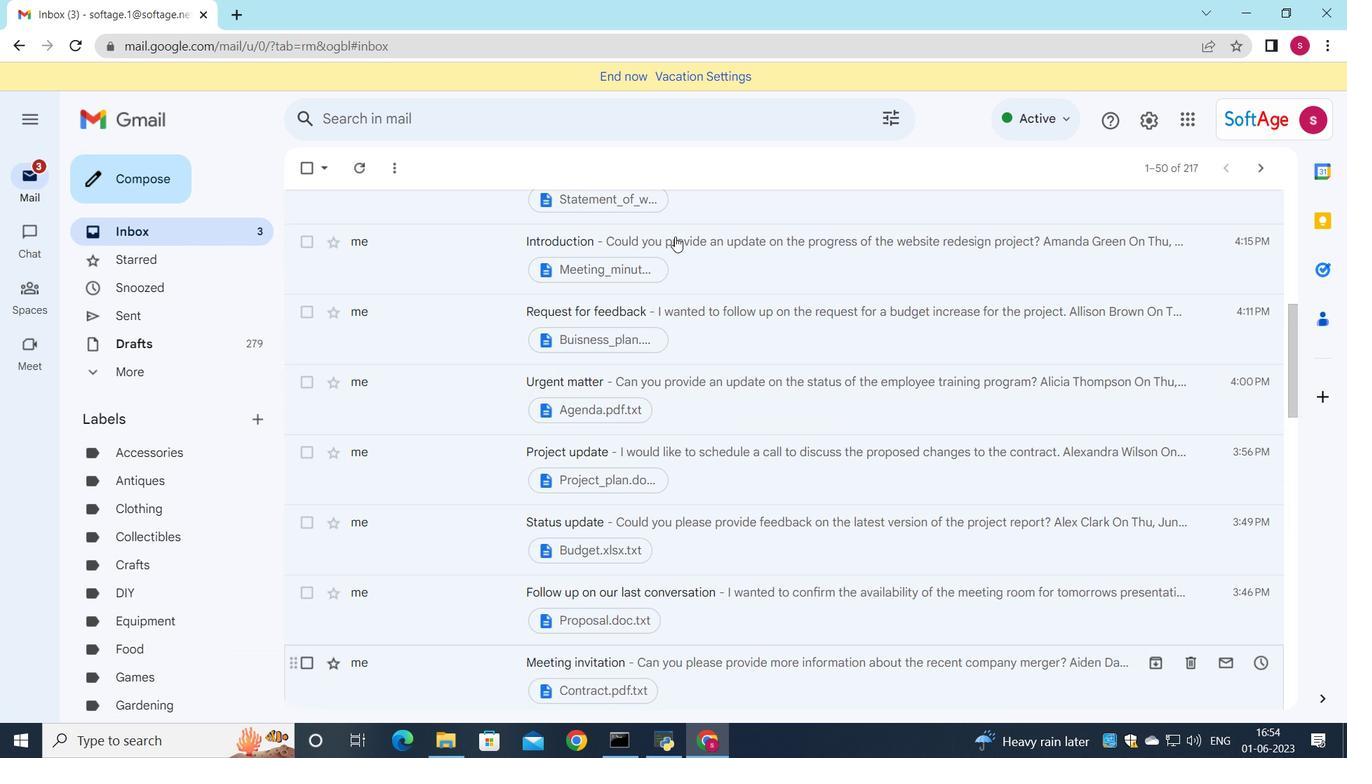 
Action: Mouse scrolled (675, 237) with delta (0, 0)
Screenshot: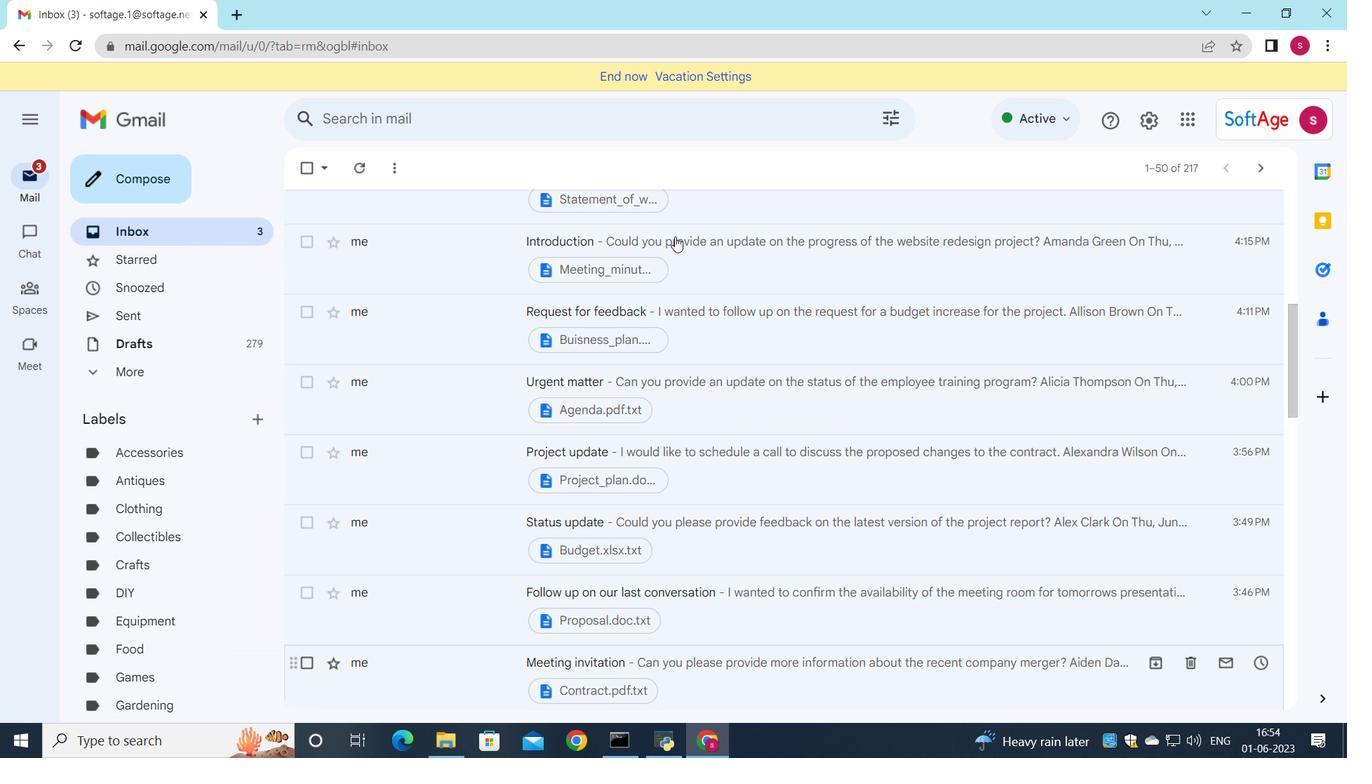 
Action: Mouse scrolled (675, 237) with delta (0, 0)
Screenshot: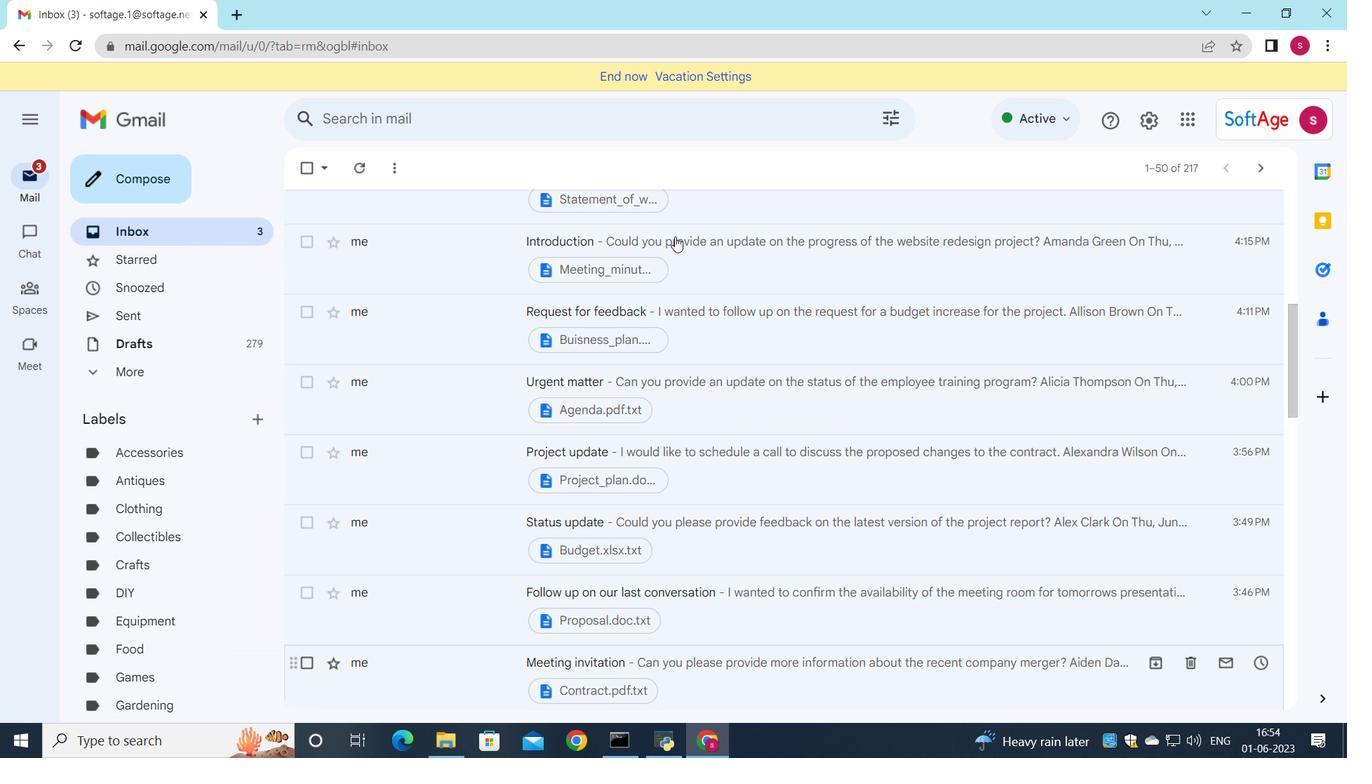 
Action: Mouse scrolled (675, 237) with delta (0, 0)
Screenshot: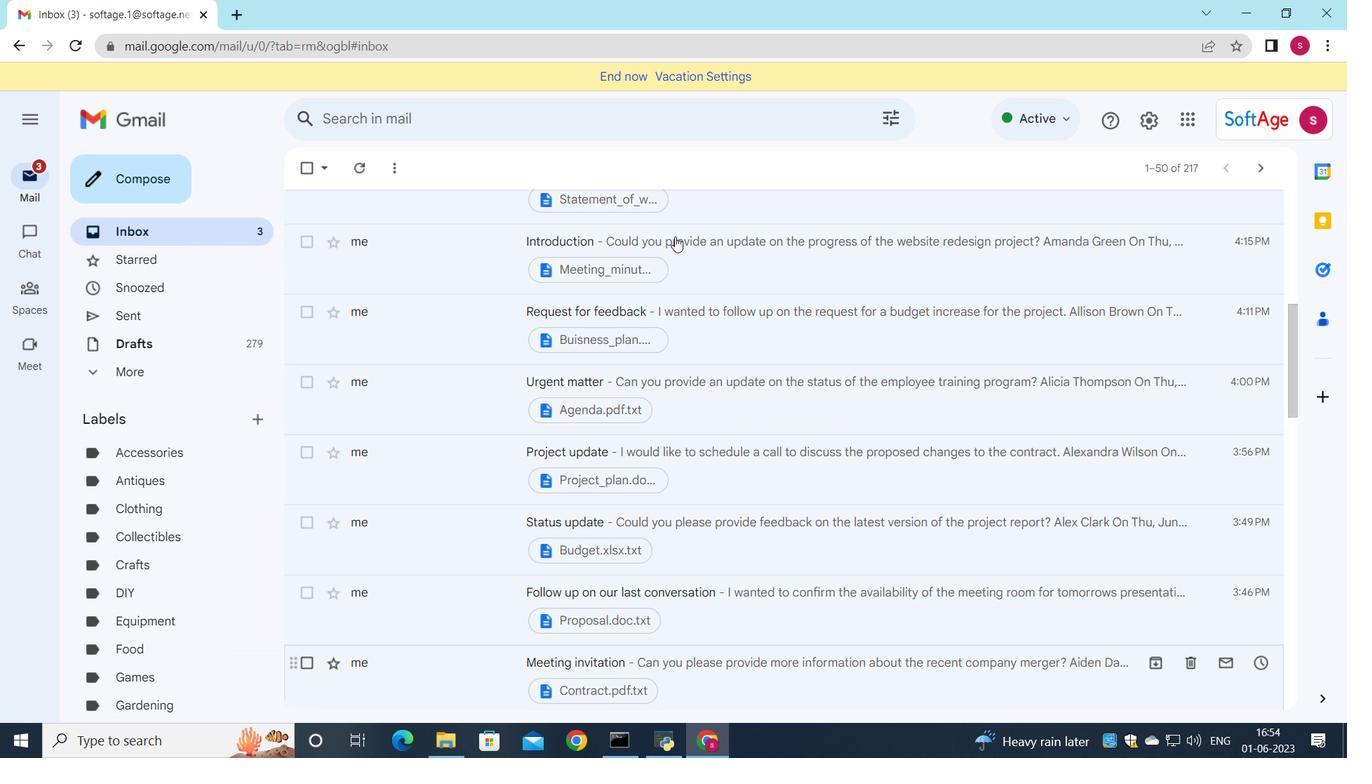 
Action: Mouse scrolled (675, 237) with delta (0, 0)
Screenshot: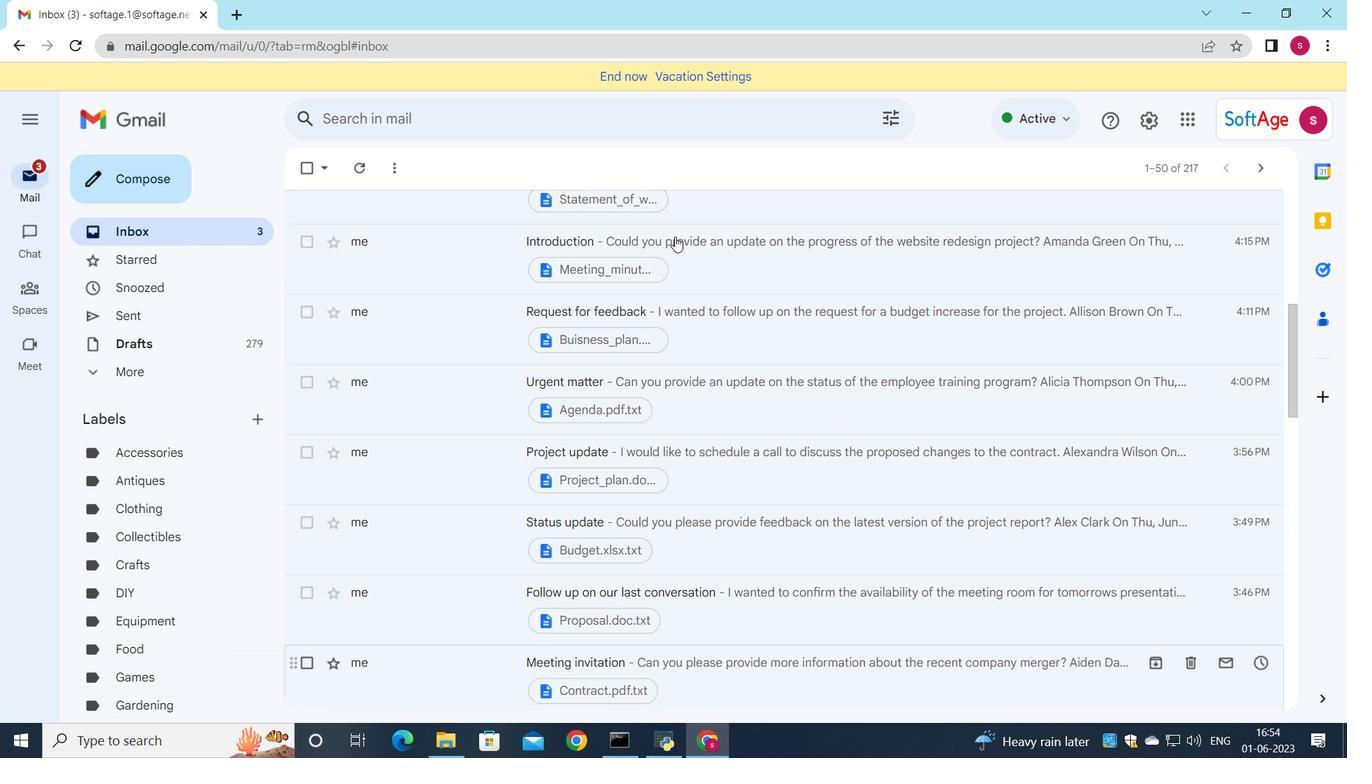 
Action: Mouse scrolled (675, 237) with delta (0, 0)
Screenshot: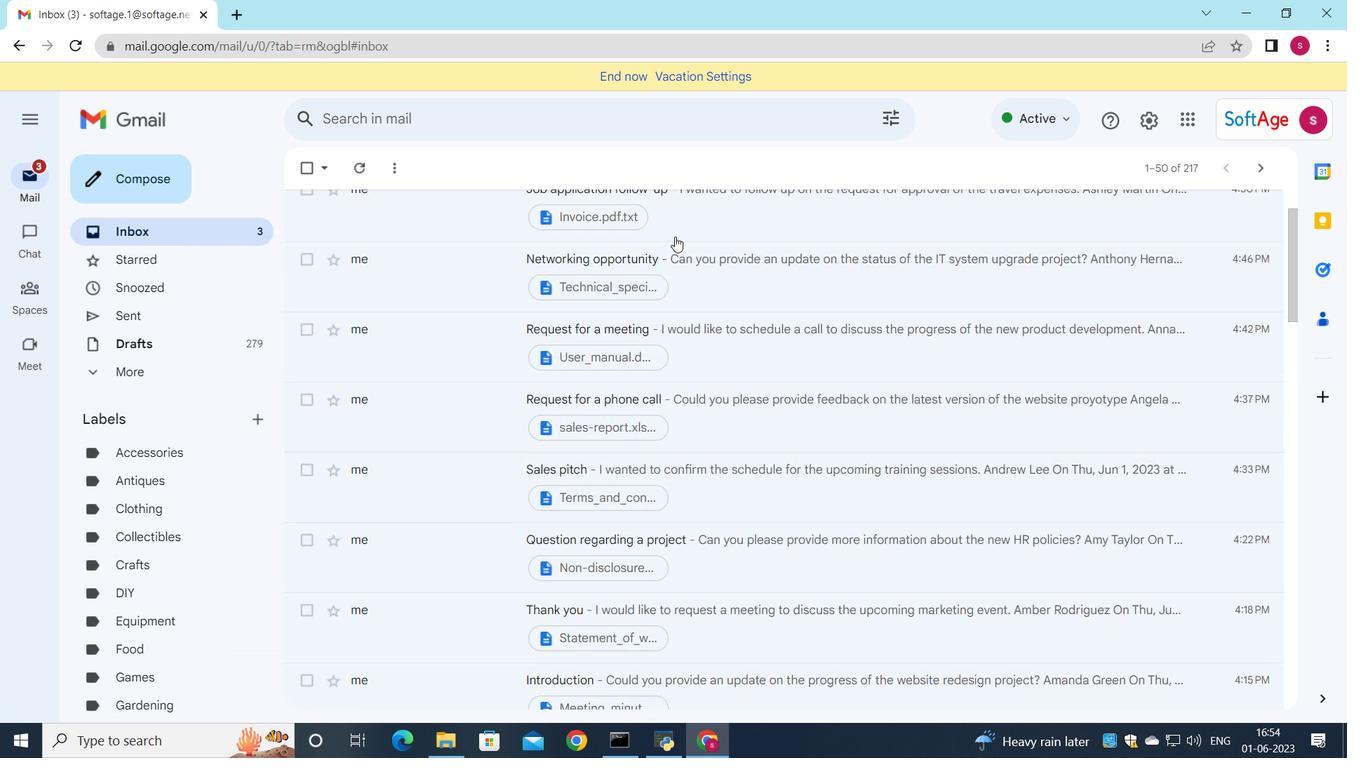 
Action: Mouse scrolled (675, 237) with delta (0, 0)
Screenshot: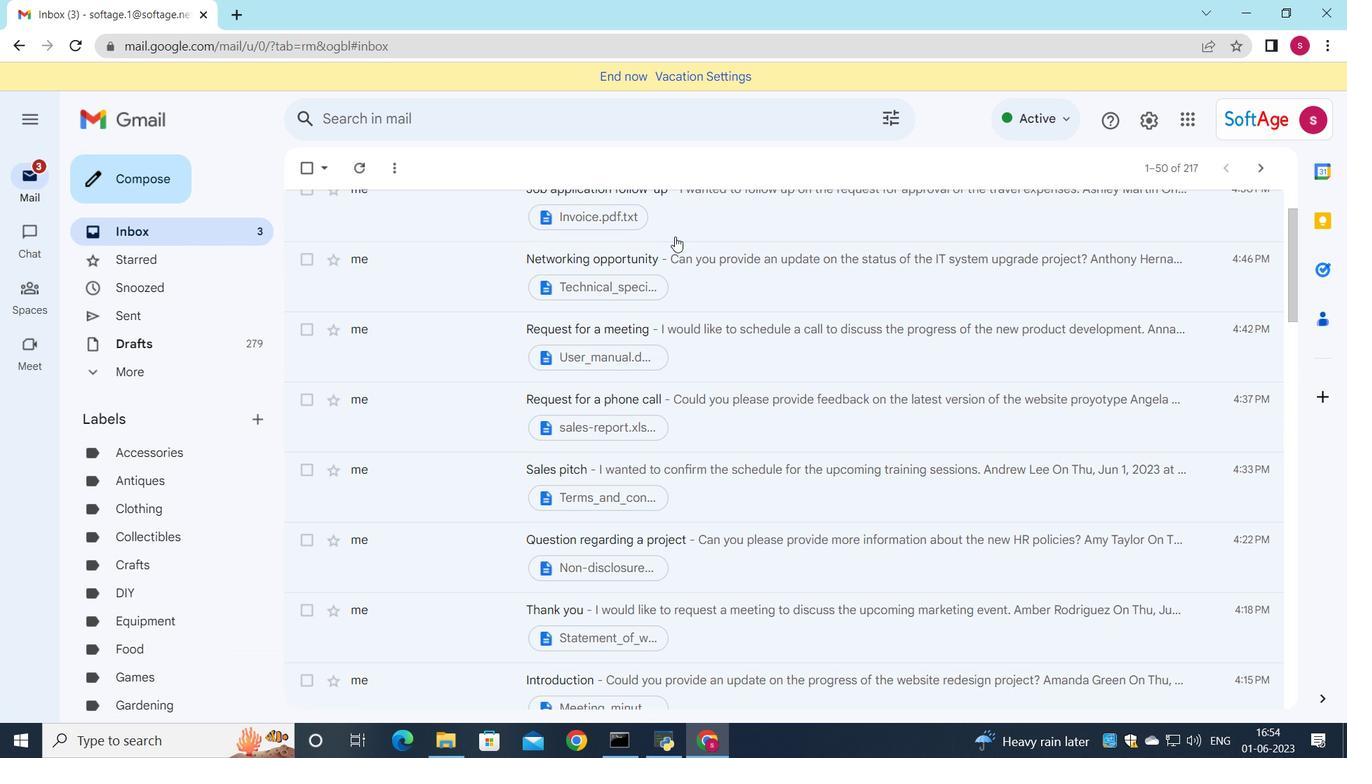 
Action: Mouse scrolled (675, 237) with delta (0, 0)
Screenshot: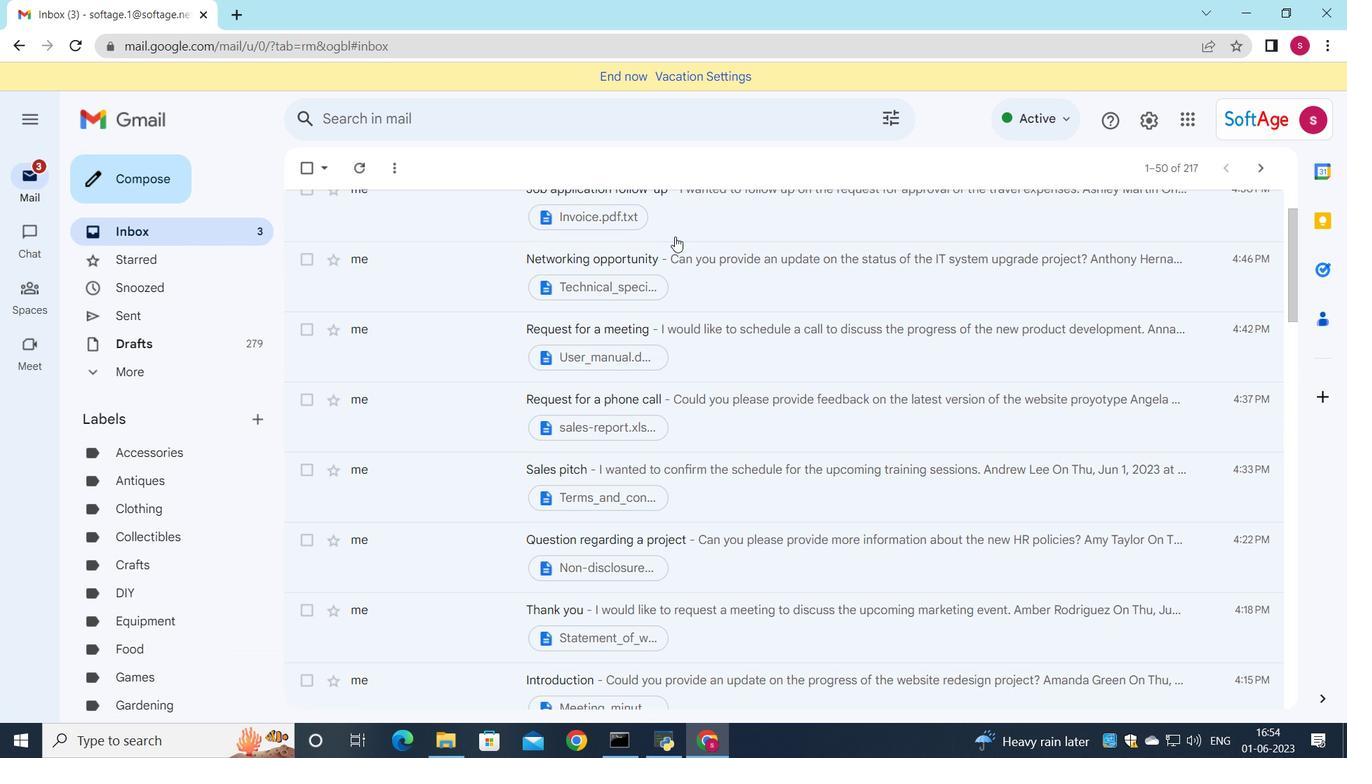 
Action: Mouse scrolled (675, 237) with delta (0, 0)
Screenshot: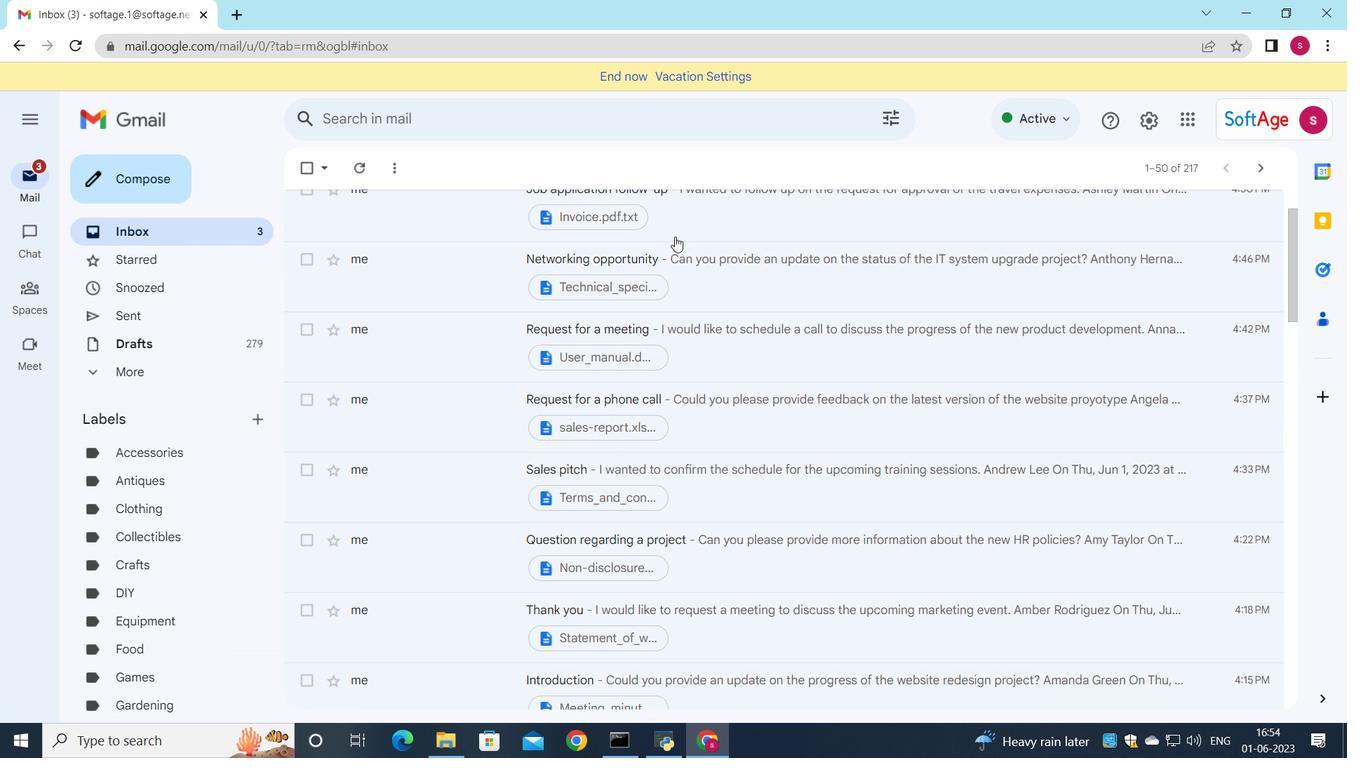 
Action: Mouse scrolled (675, 237) with delta (0, 0)
Screenshot: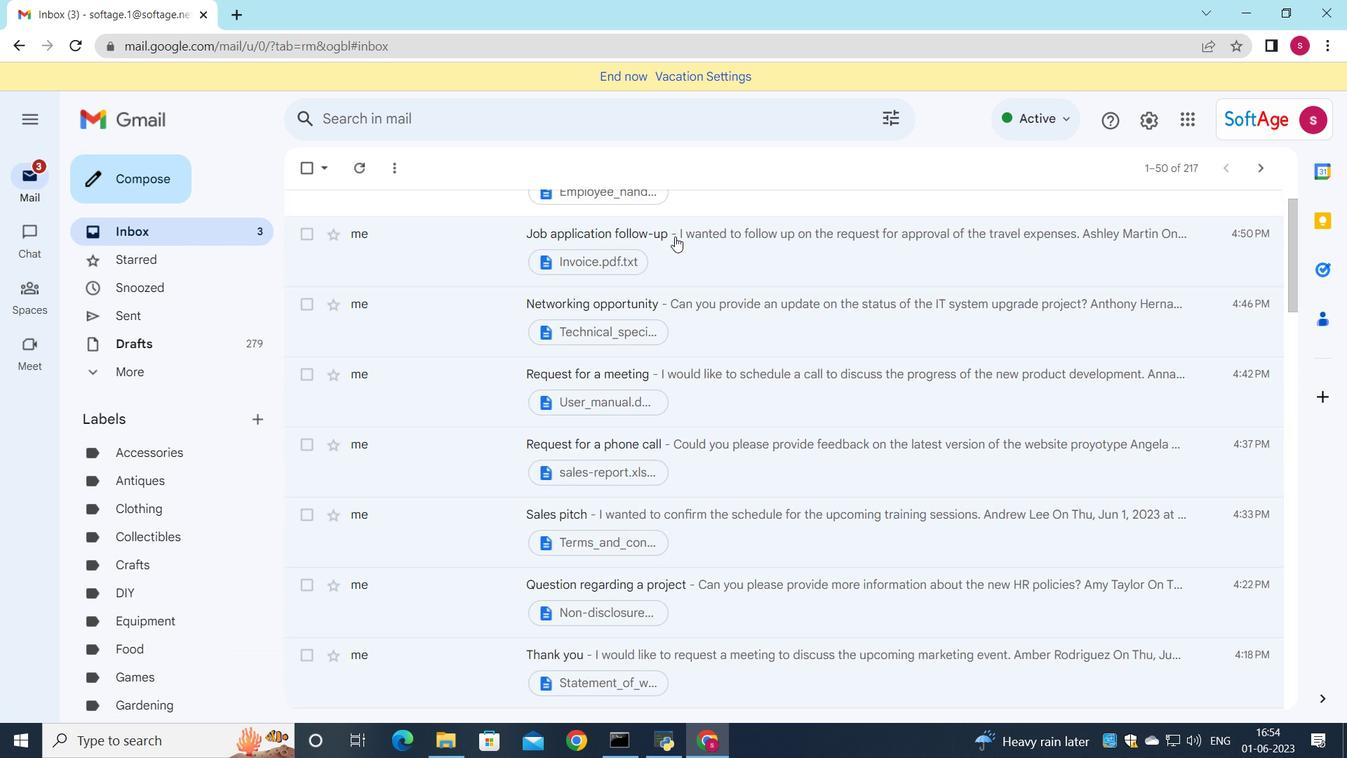 
Action: Mouse scrolled (675, 237) with delta (0, 0)
Screenshot: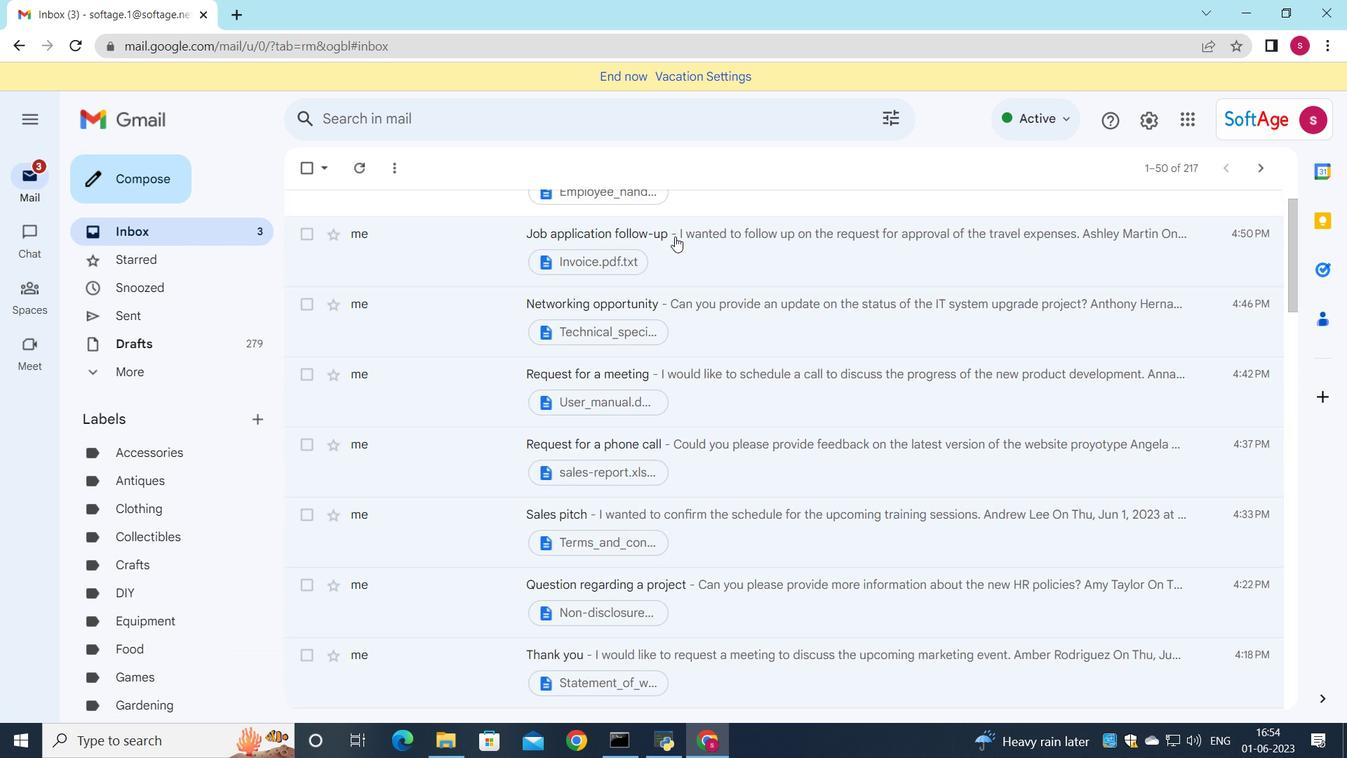 
Action: Mouse scrolled (675, 237) with delta (0, 0)
Screenshot: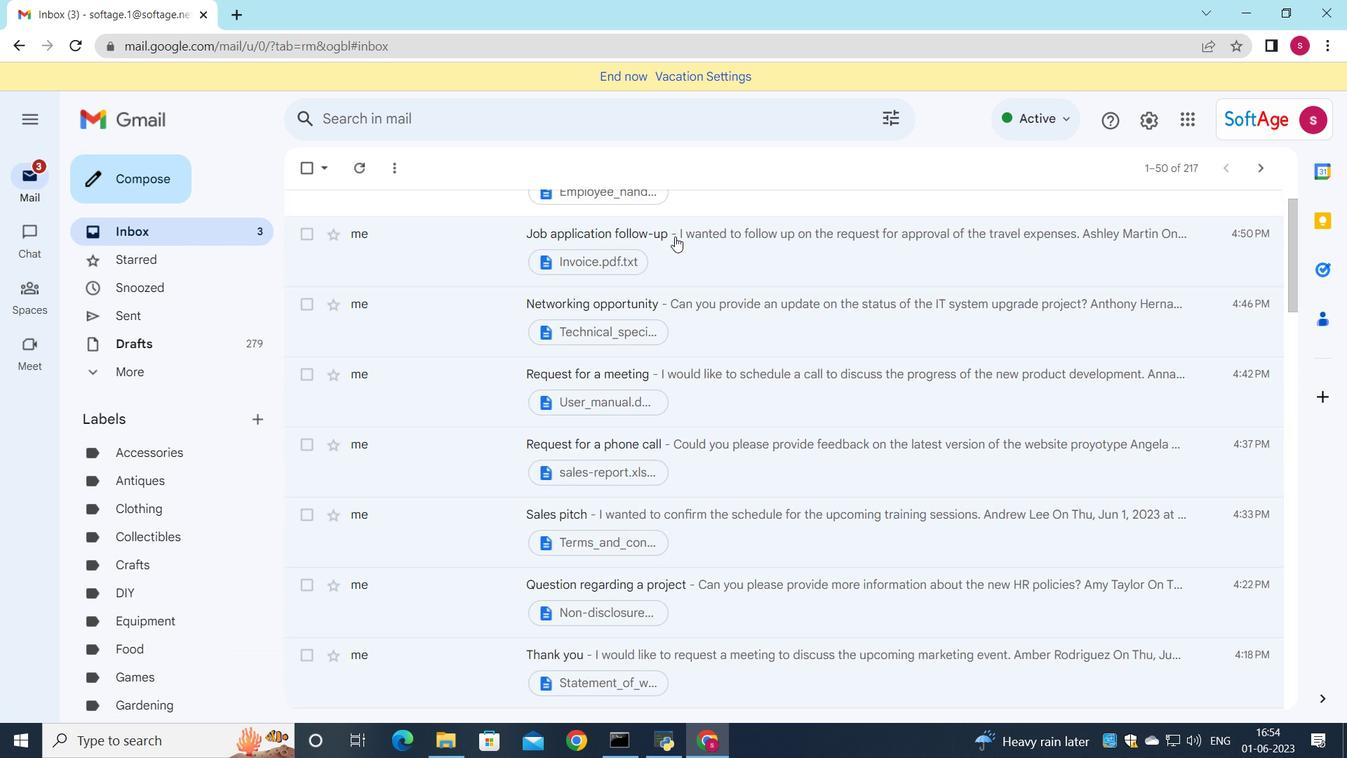 
Action: Mouse scrolled (675, 237) with delta (0, 0)
Screenshot: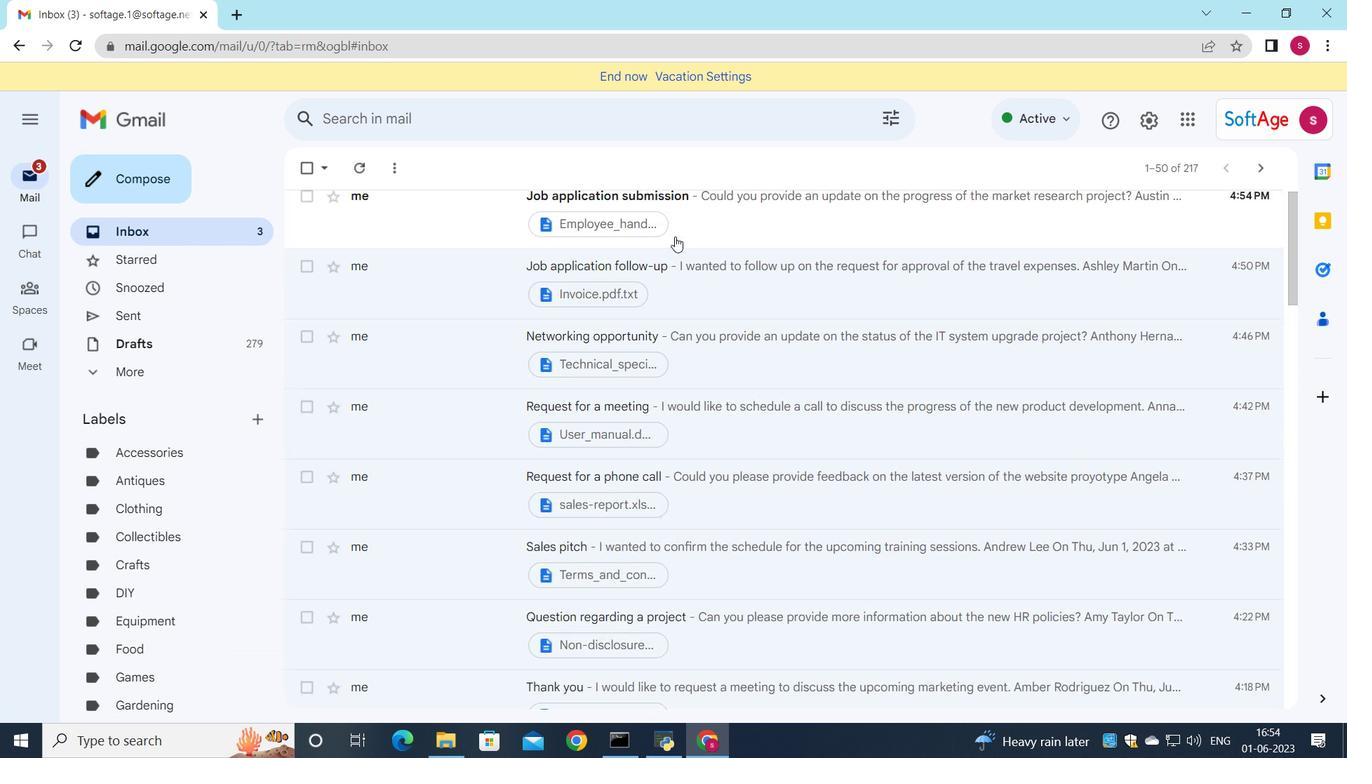 
Action: Mouse scrolled (675, 237) with delta (0, 0)
Screenshot: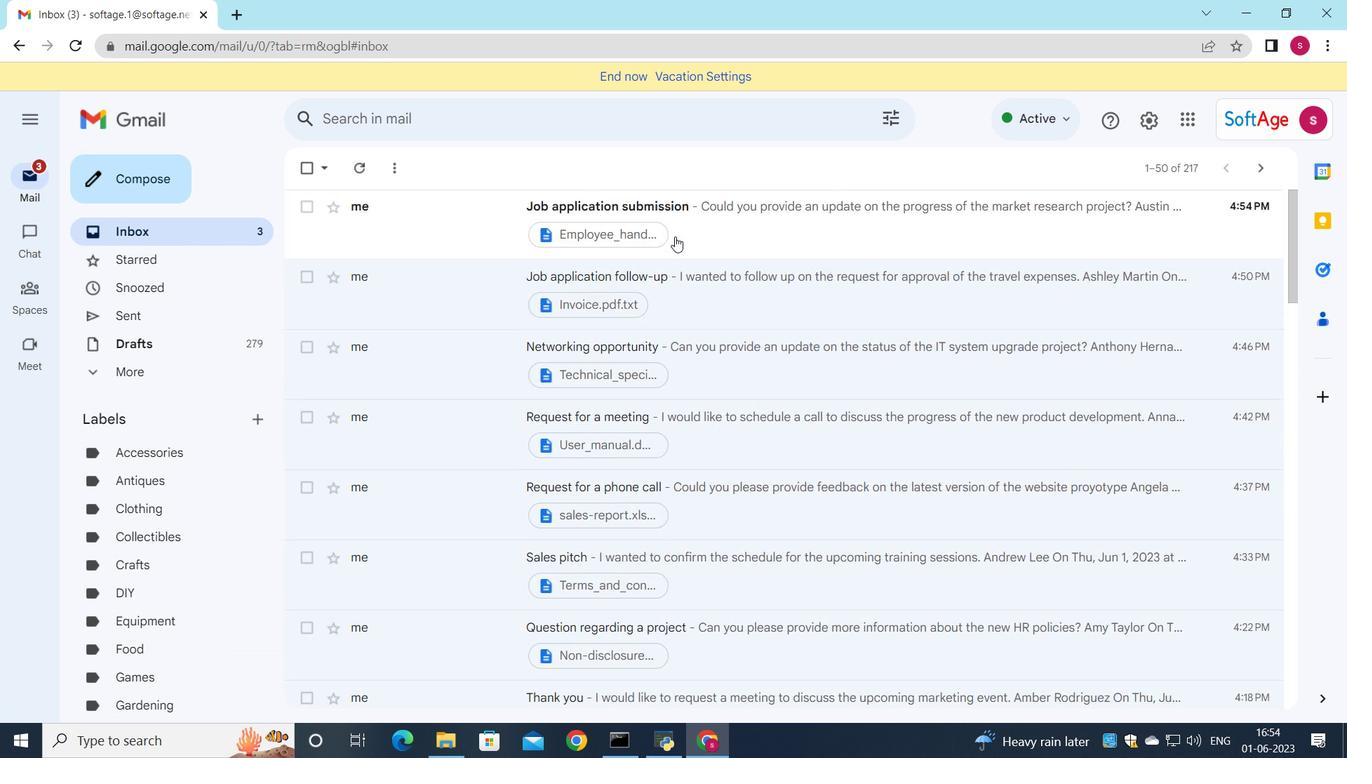 
Action: Mouse moved to (715, 222)
Screenshot: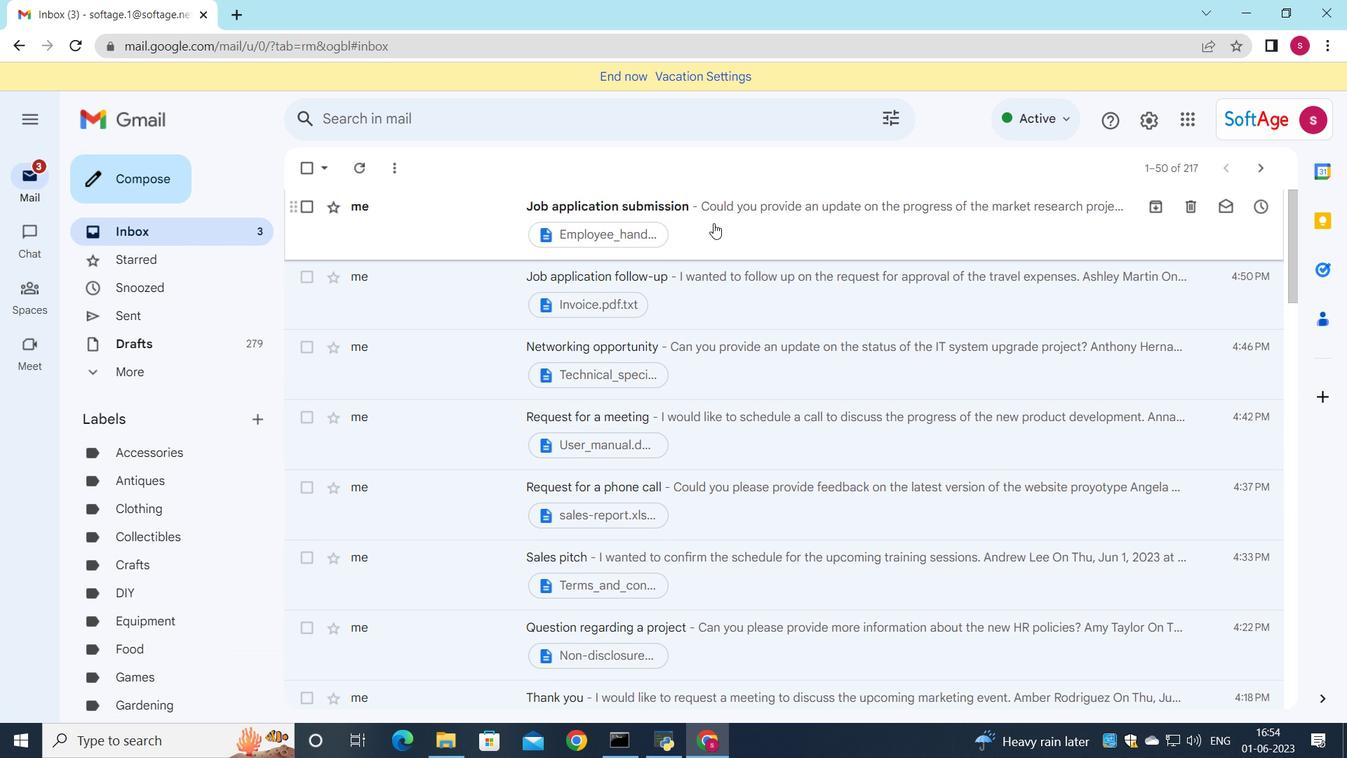 
Action: Mouse pressed left at (715, 222)
Screenshot: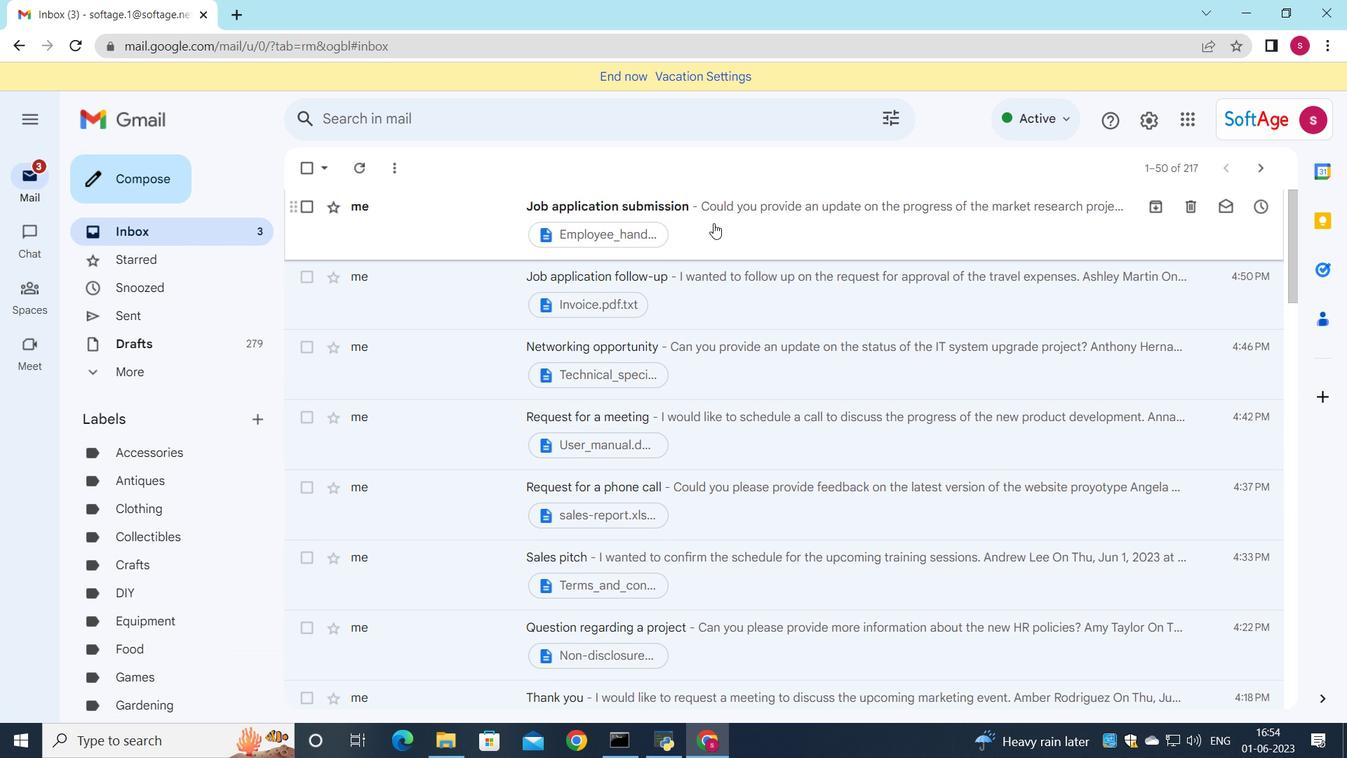 
Action: Mouse moved to (890, 398)
Screenshot: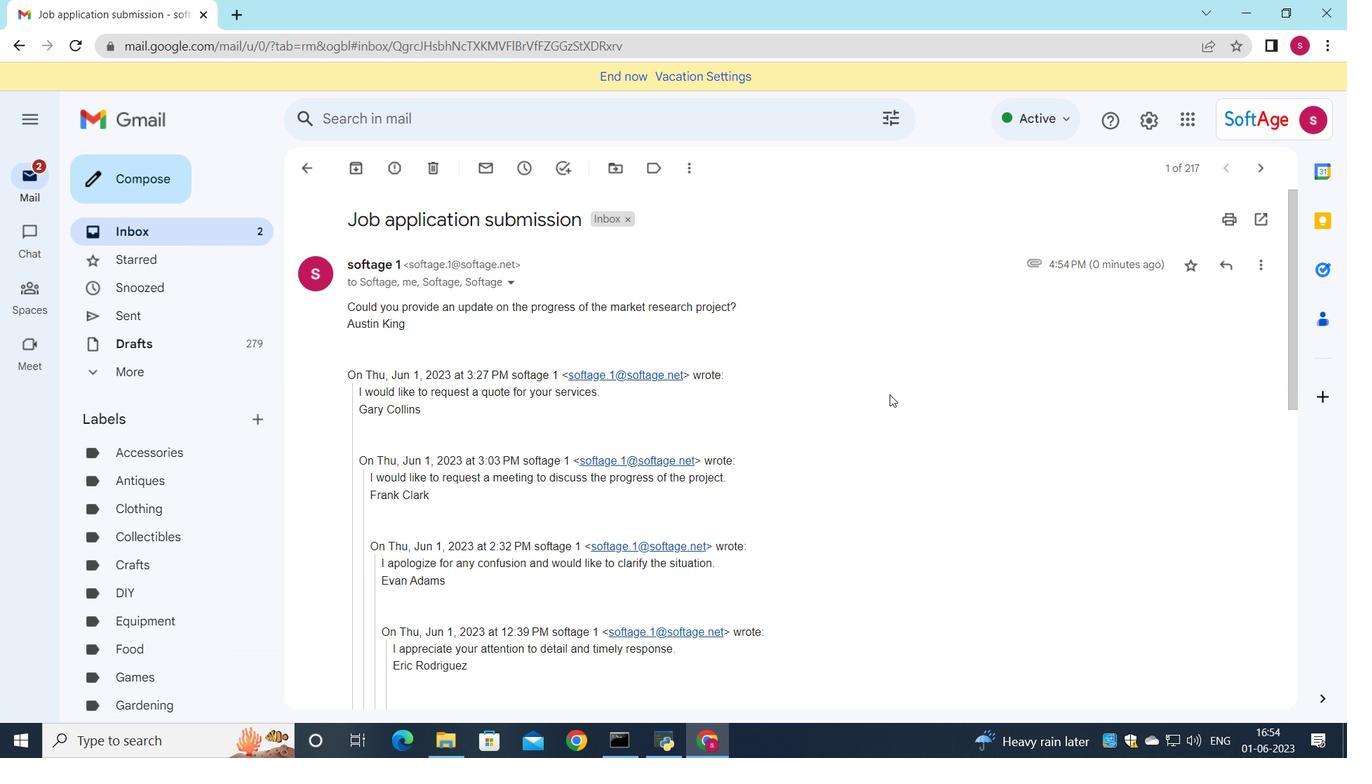 
